 Task: Create an automation rule to transition issues to 'Done' when an epic is completed.
Action: Mouse moved to (890, 146)
Screenshot: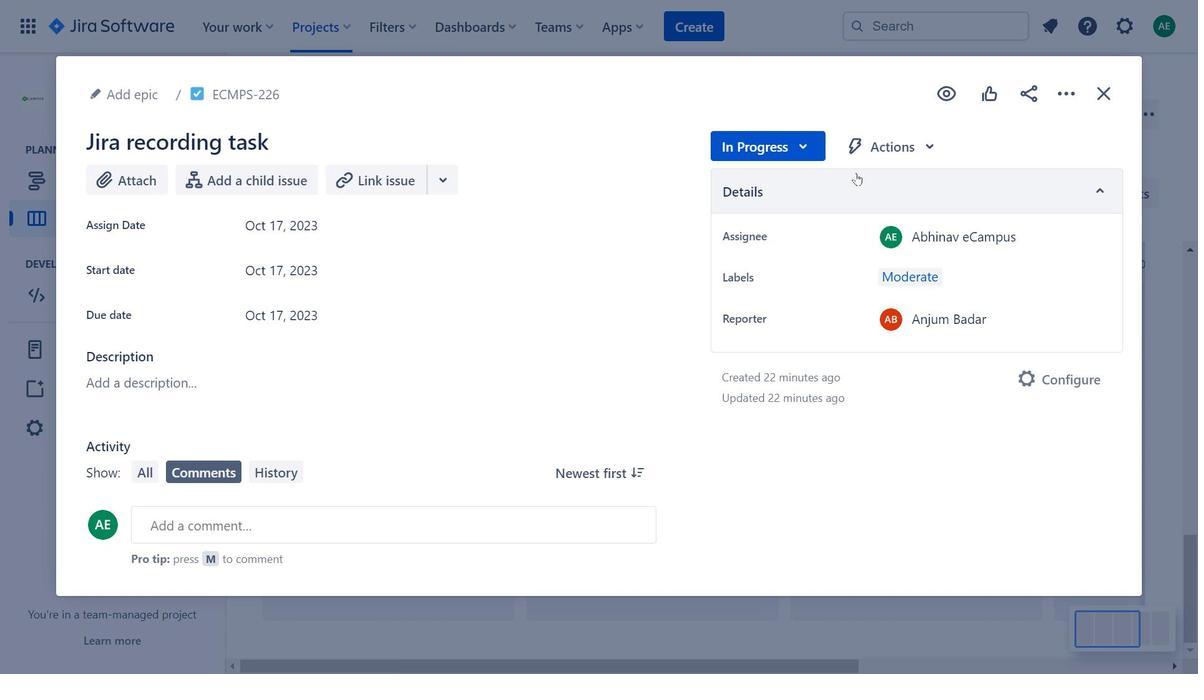 
Action: Mouse pressed left at (890, 146)
Screenshot: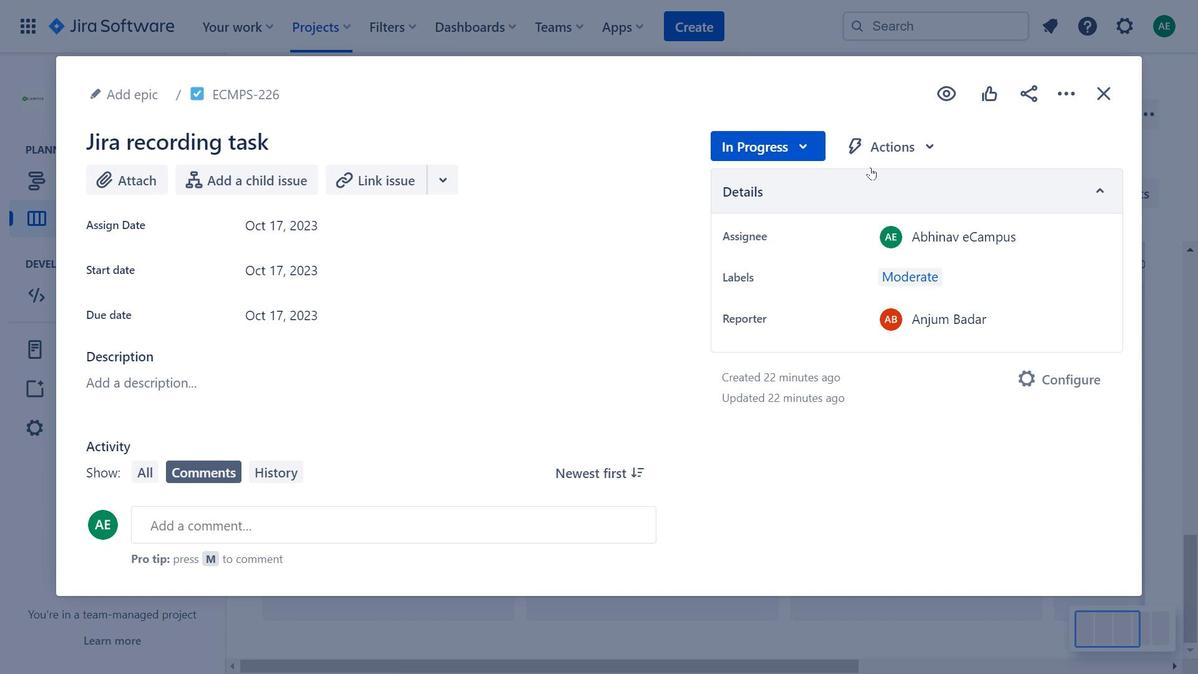 
Action: Mouse moved to (447, 177)
Screenshot: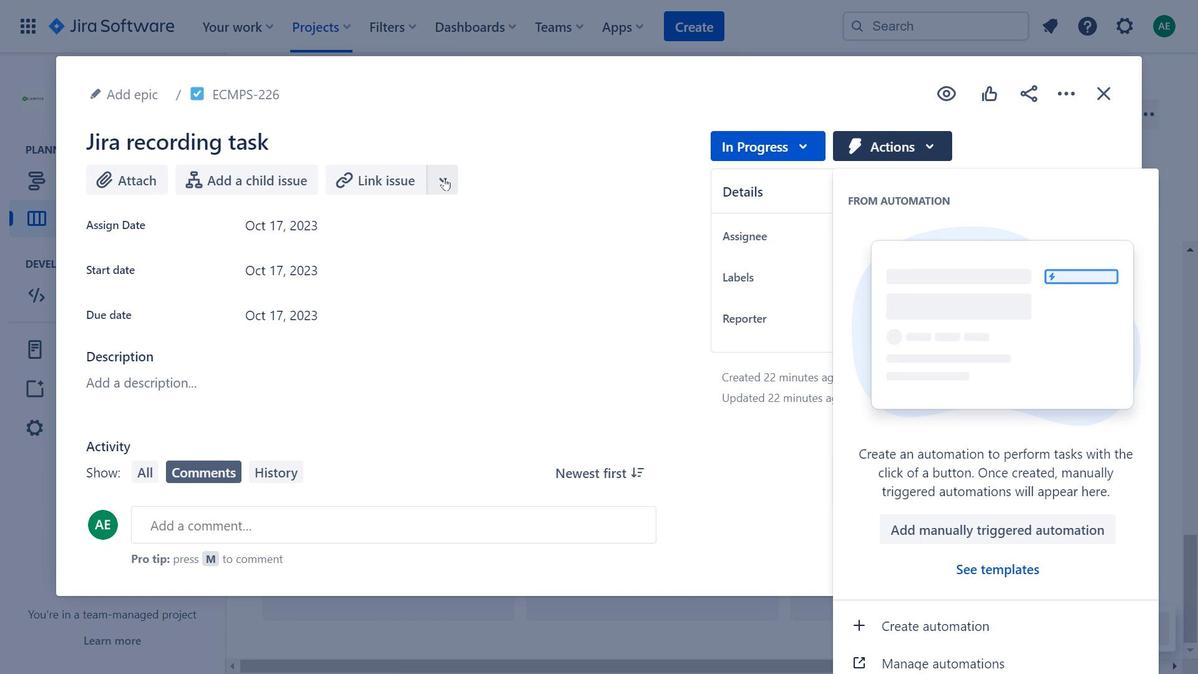 
Action: Mouse pressed left at (447, 177)
Screenshot: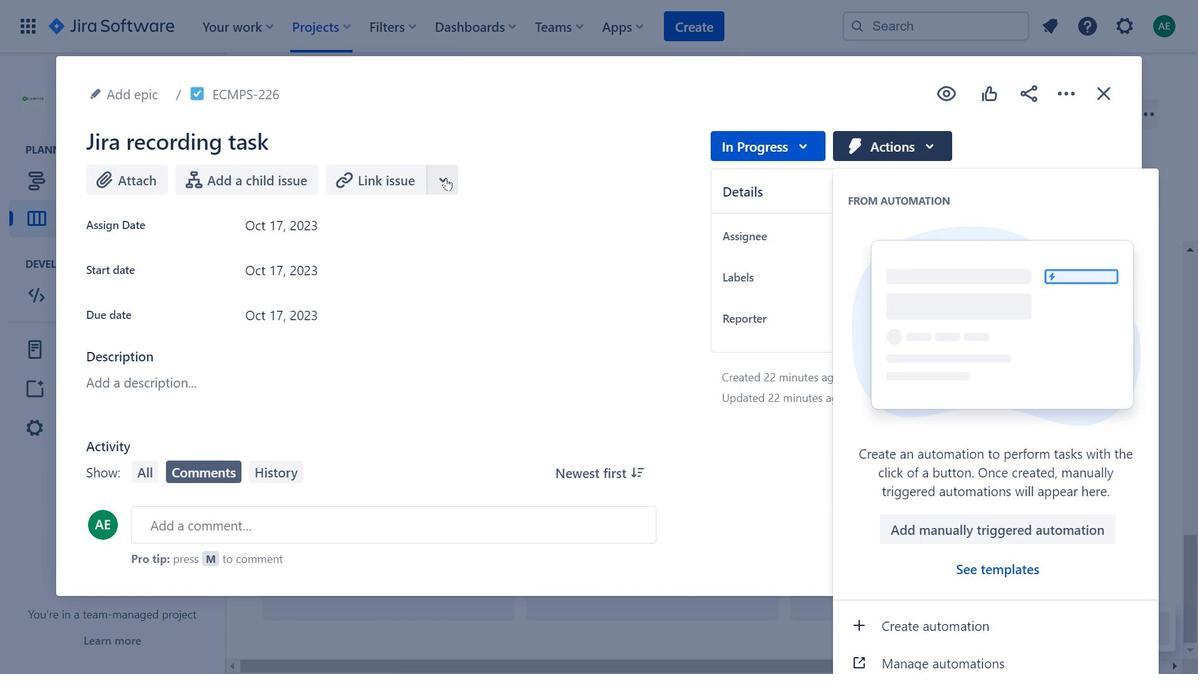 
Action: Mouse moved to (843, 143)
Screenshot: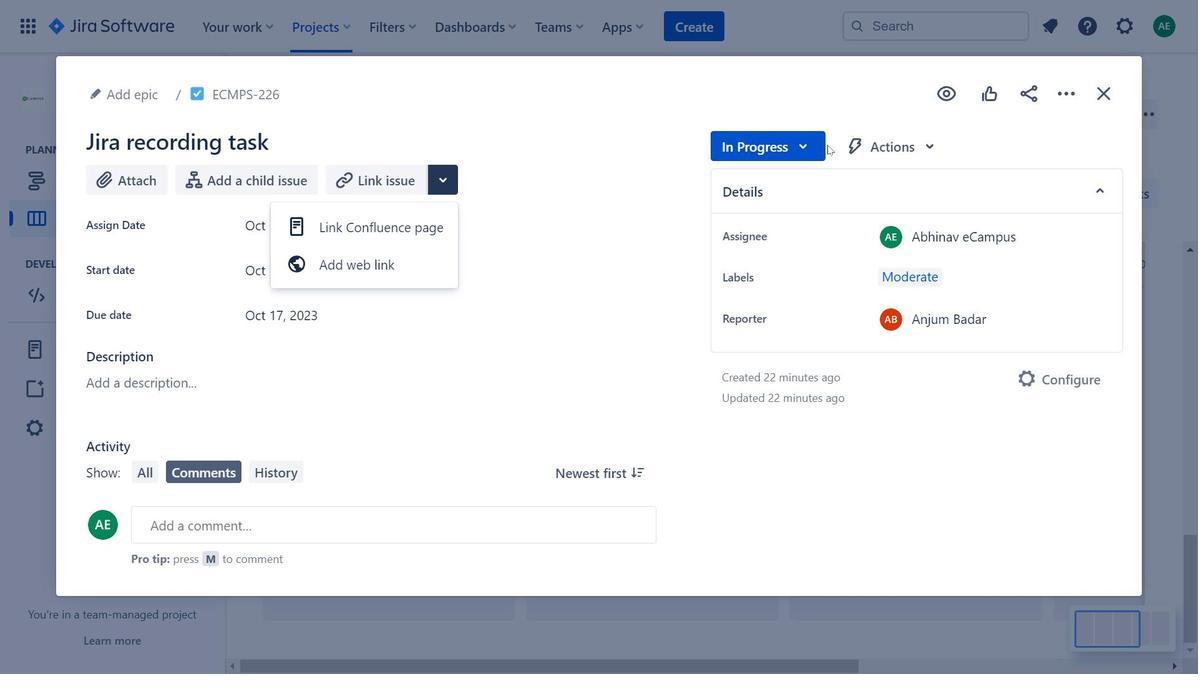 
Action: Mouse pressed left at (843, 143)
Screenshot: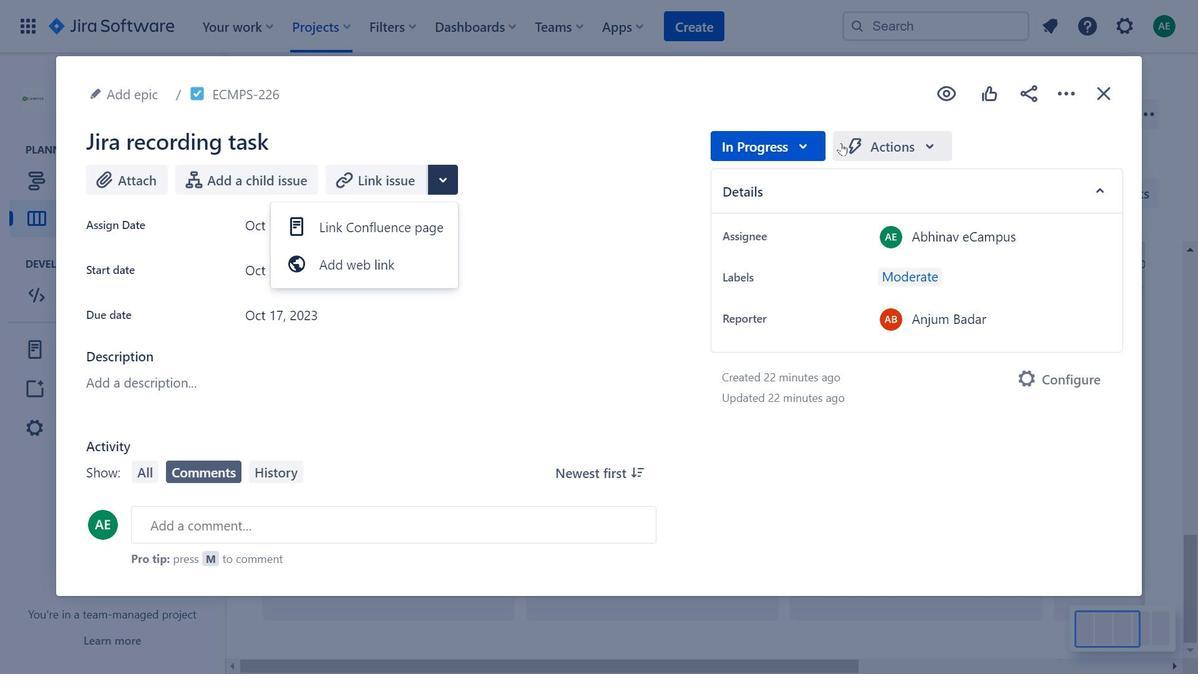 
Action: Mouse moved to (776, 157)
Screenshot: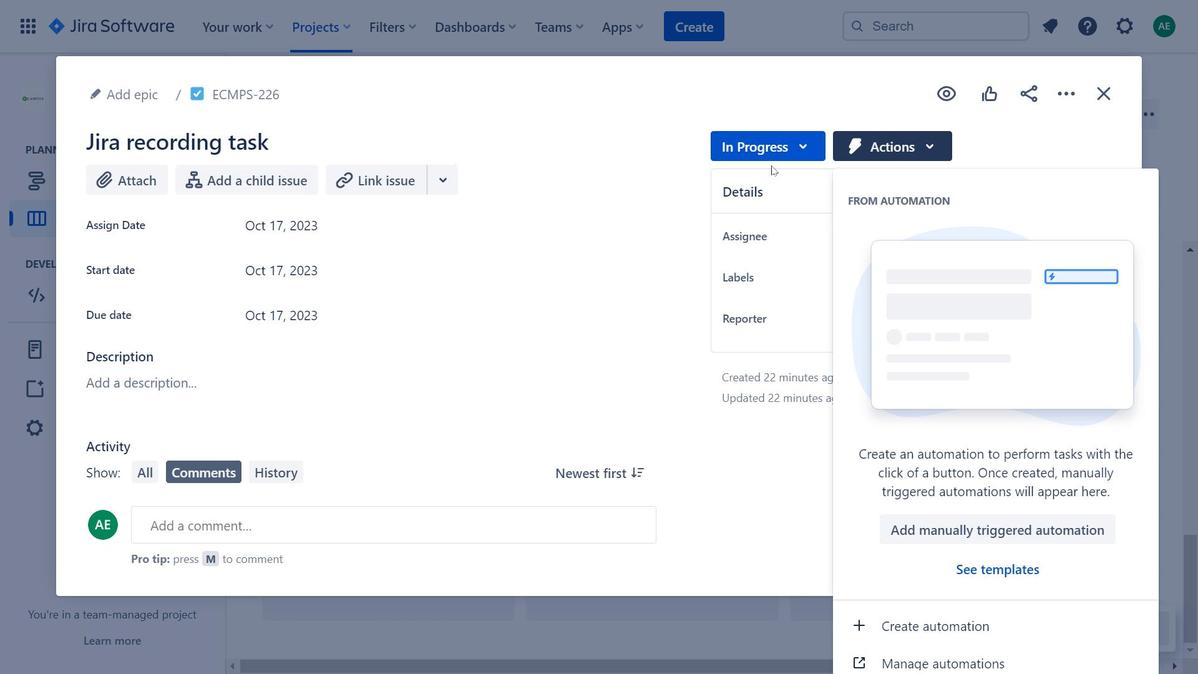 
Action: Mouse pressed left at (776, 157)
Screenshot: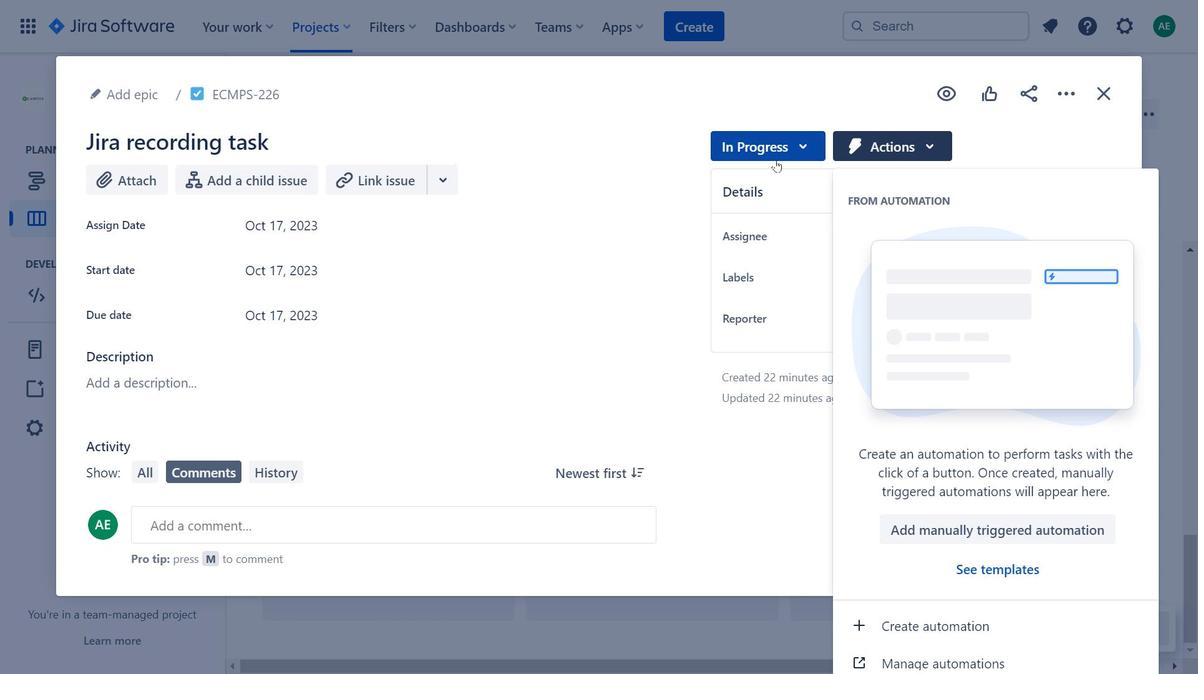 
Action: Mouse moved to (1106, 91)
Screenshot: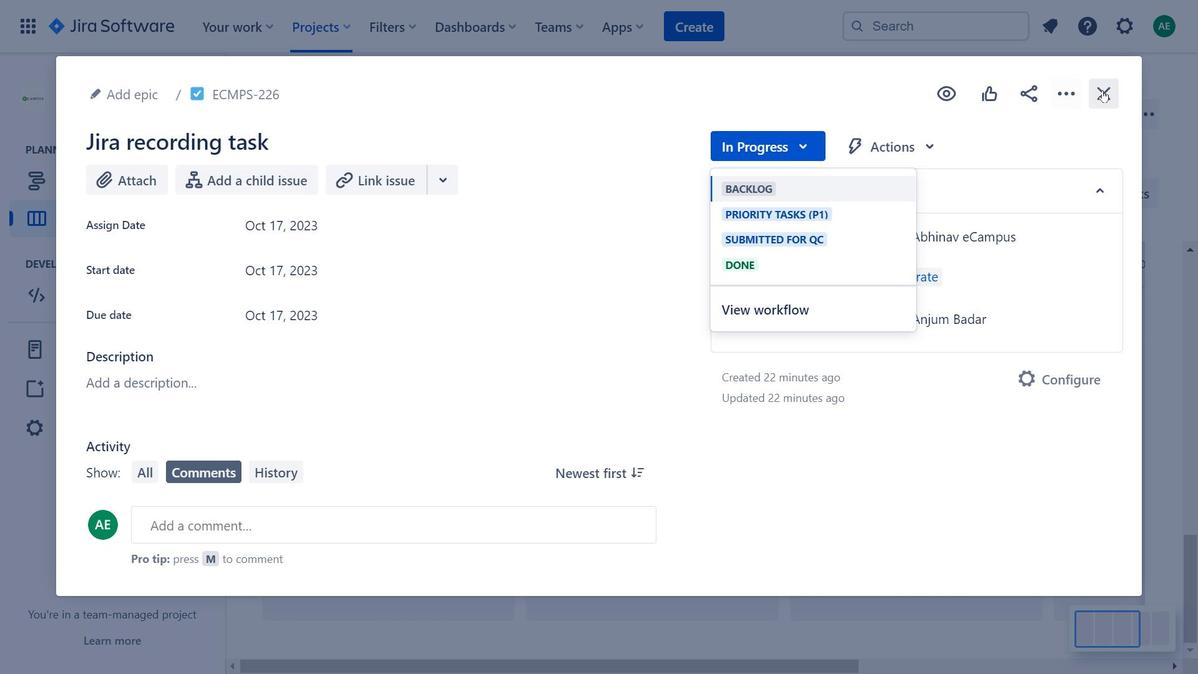 
Action: Mouse pressed left at (1106, 91)
Screenshot: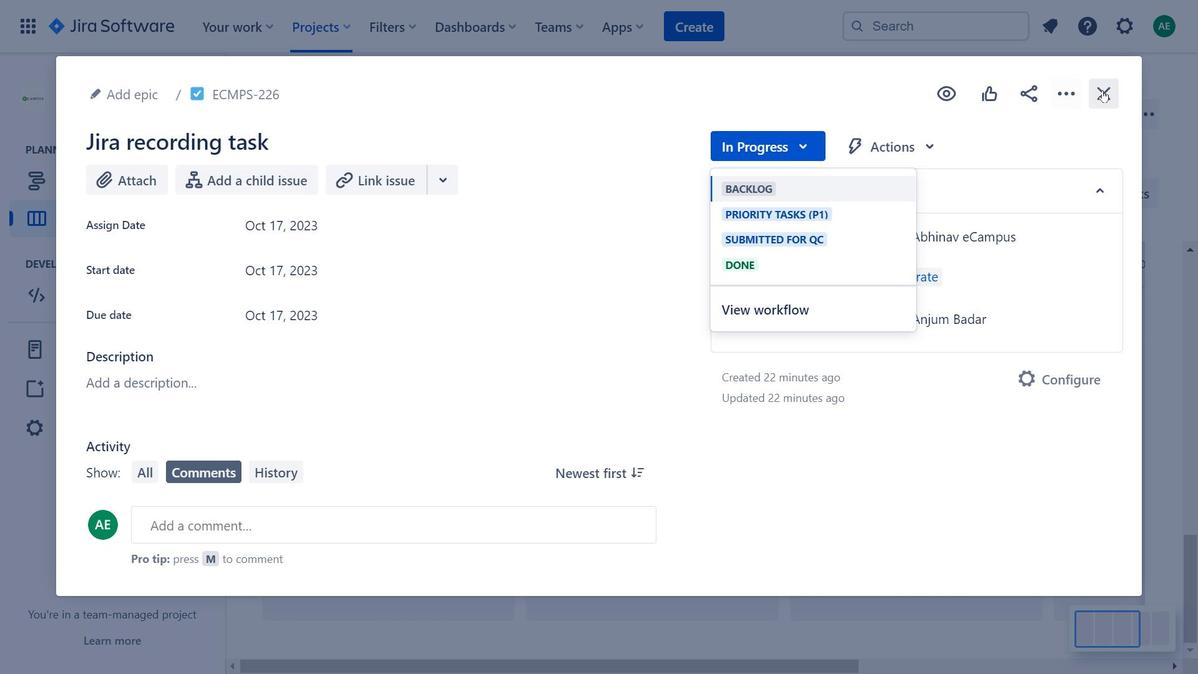 
Action: Mouse moved to (879, 355)
Screenshot: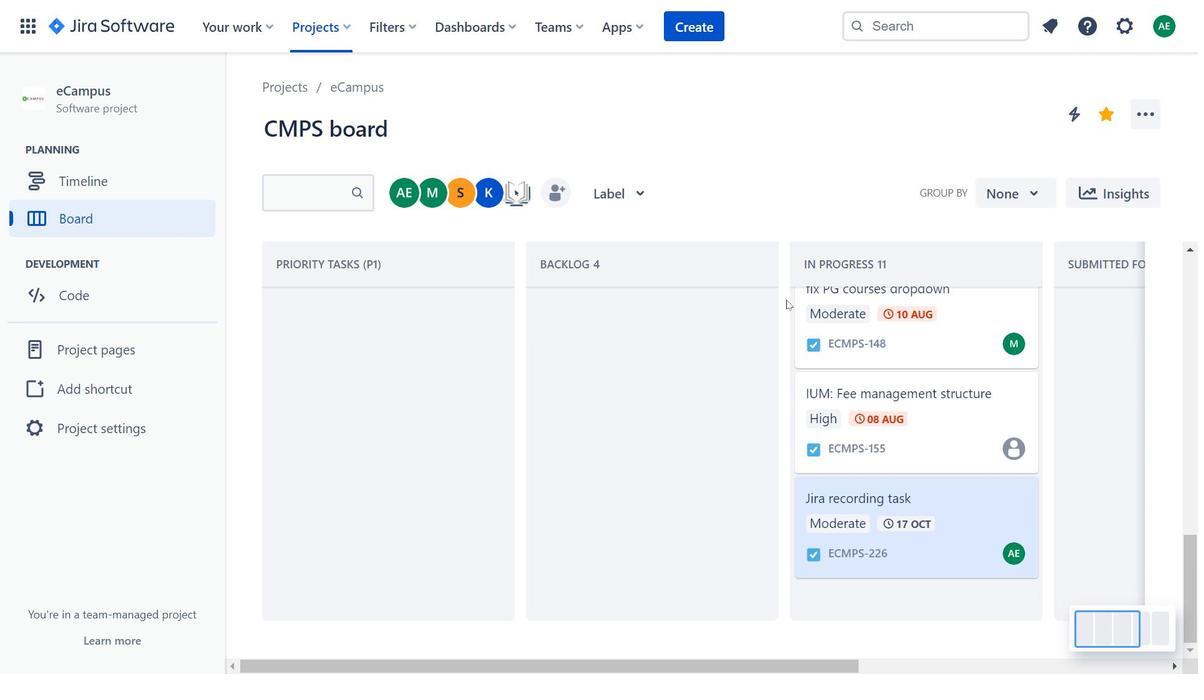 
Action: Mouse scrolled (879, 355) with delta (0, 0)
Screenshot: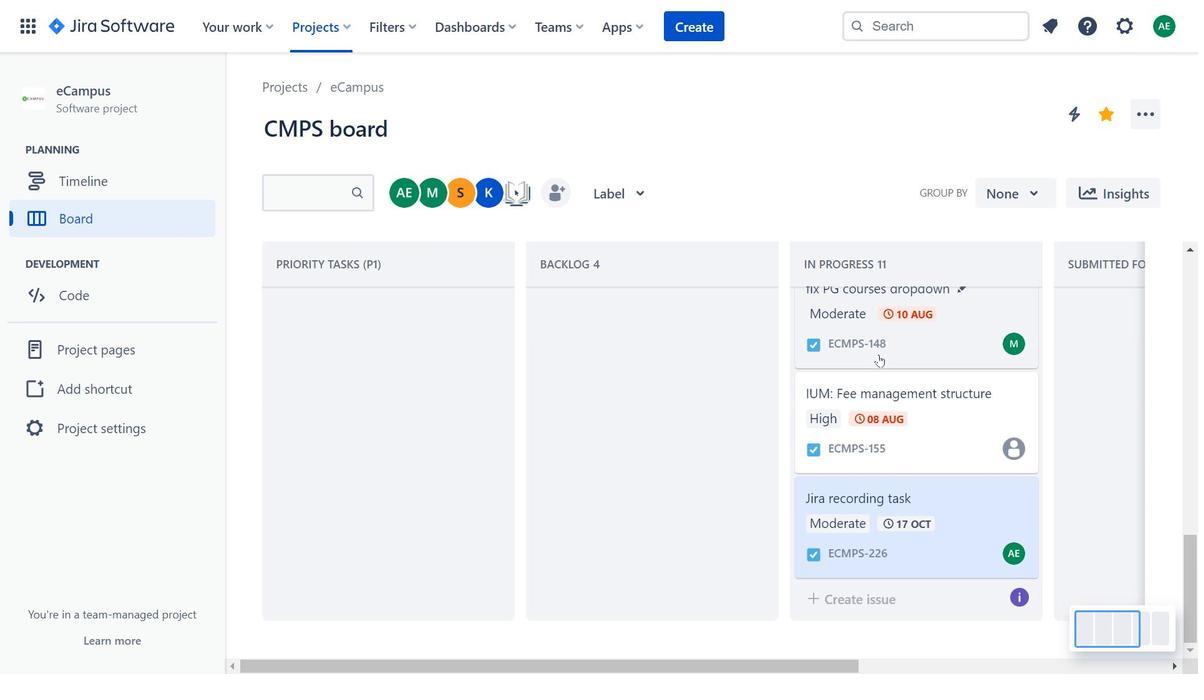 
Action: Mouse moved to (880, 355)
Screenshot: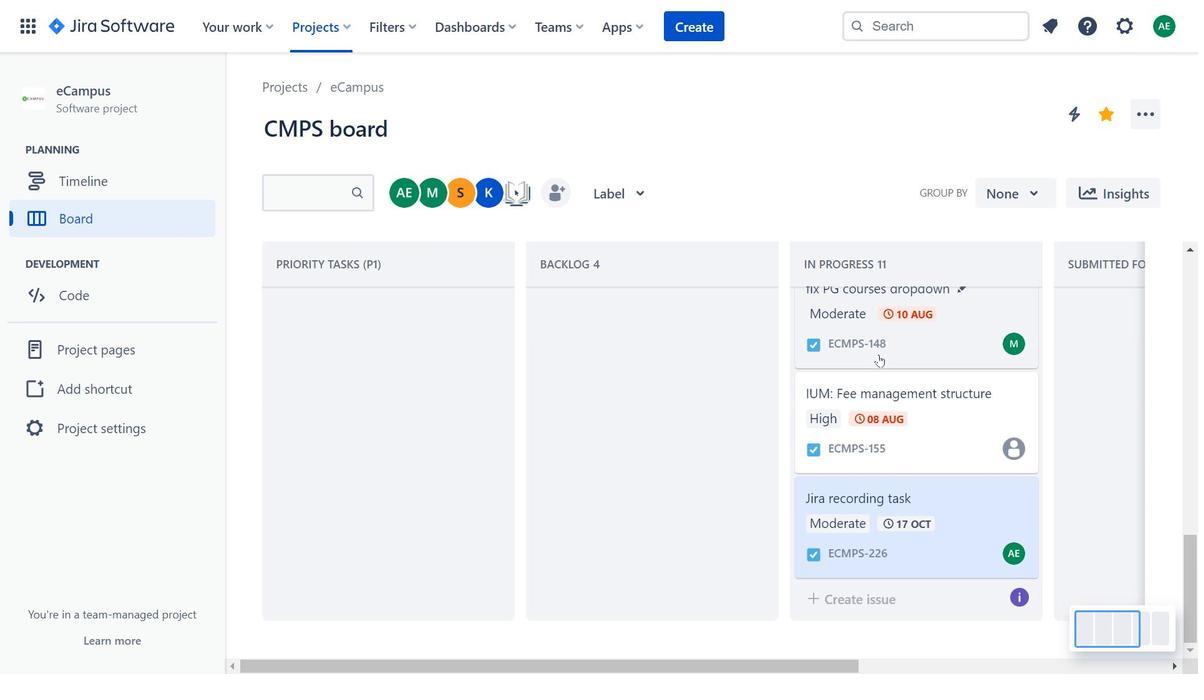 
Action: Mouse scrolled (880, 355) with delta (0, 0)
Screenshot: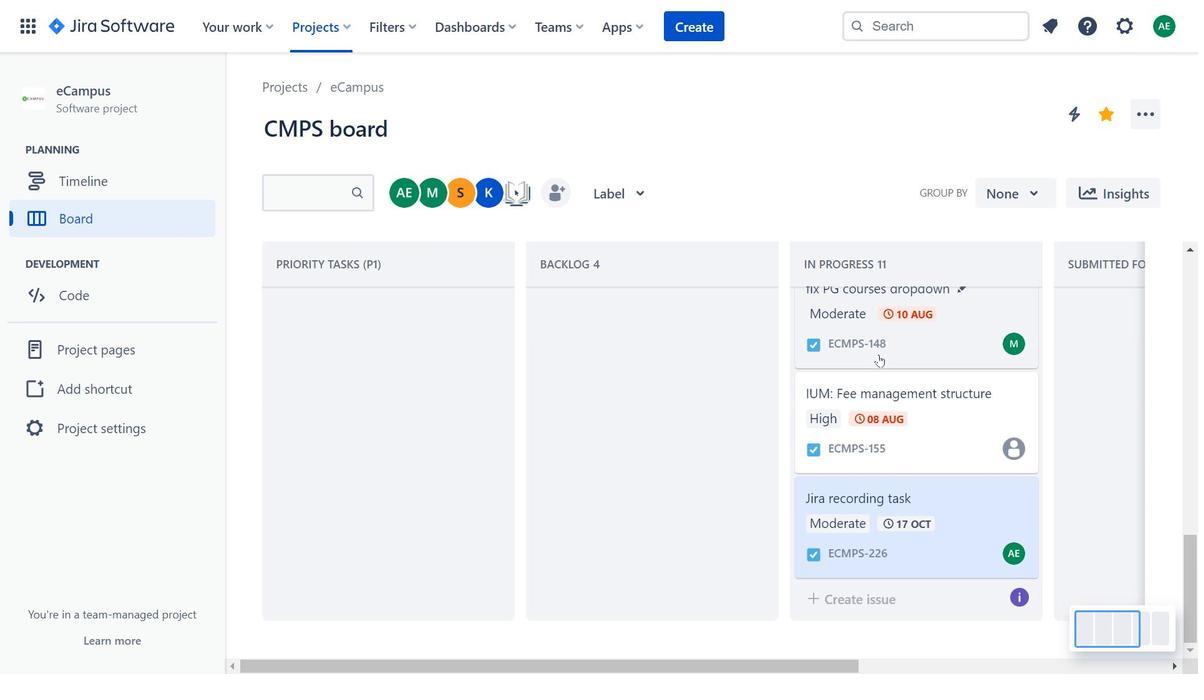 
Action: Mouse moved to (883, 355)
Screenshot: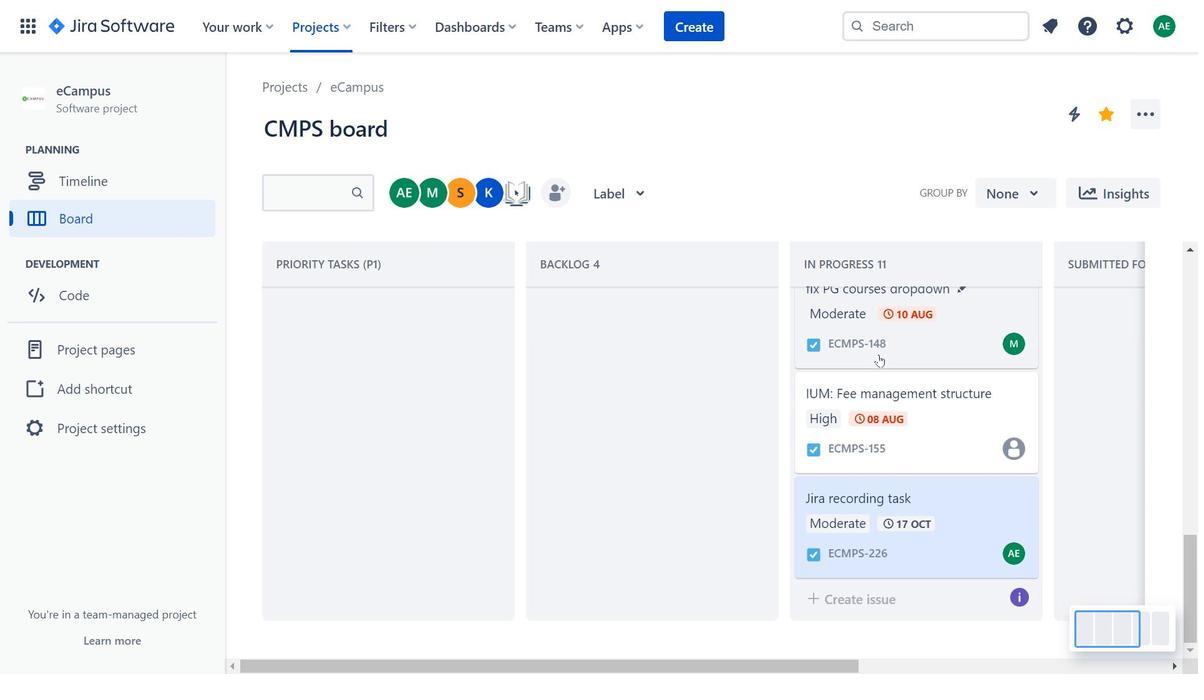 
Action: Mouse scrolled (883, 355) with delta (0, 0)
Screenshot: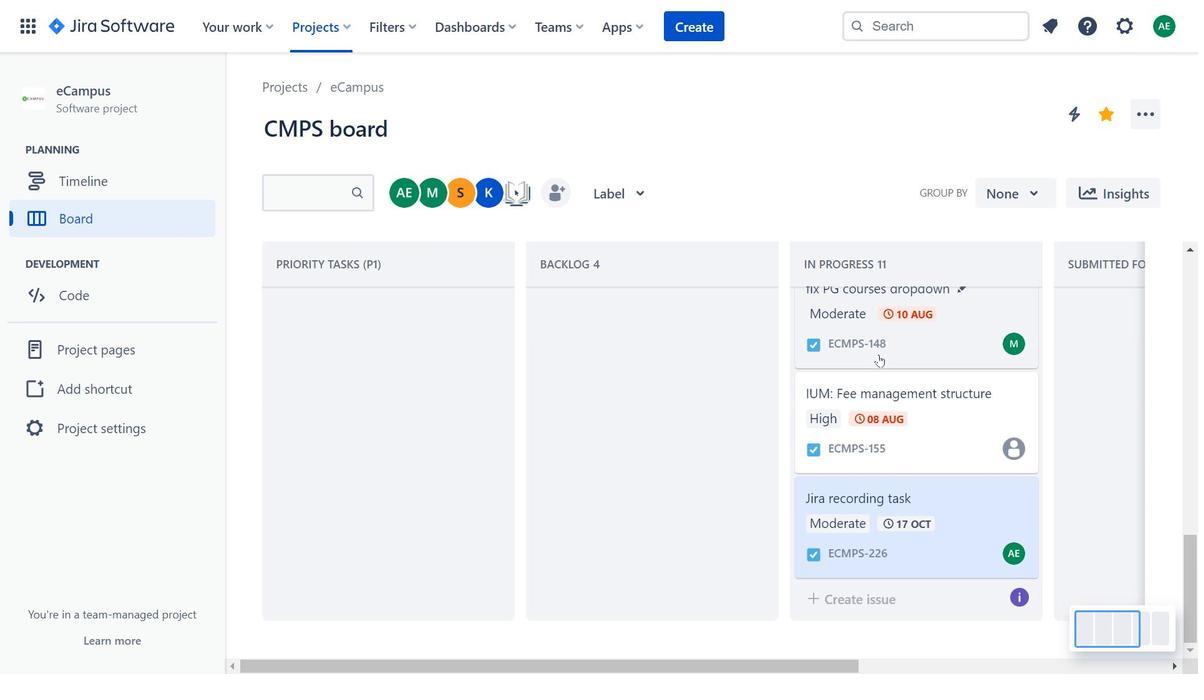 
Action: Mouse moved to (930, 372)
Screenshot: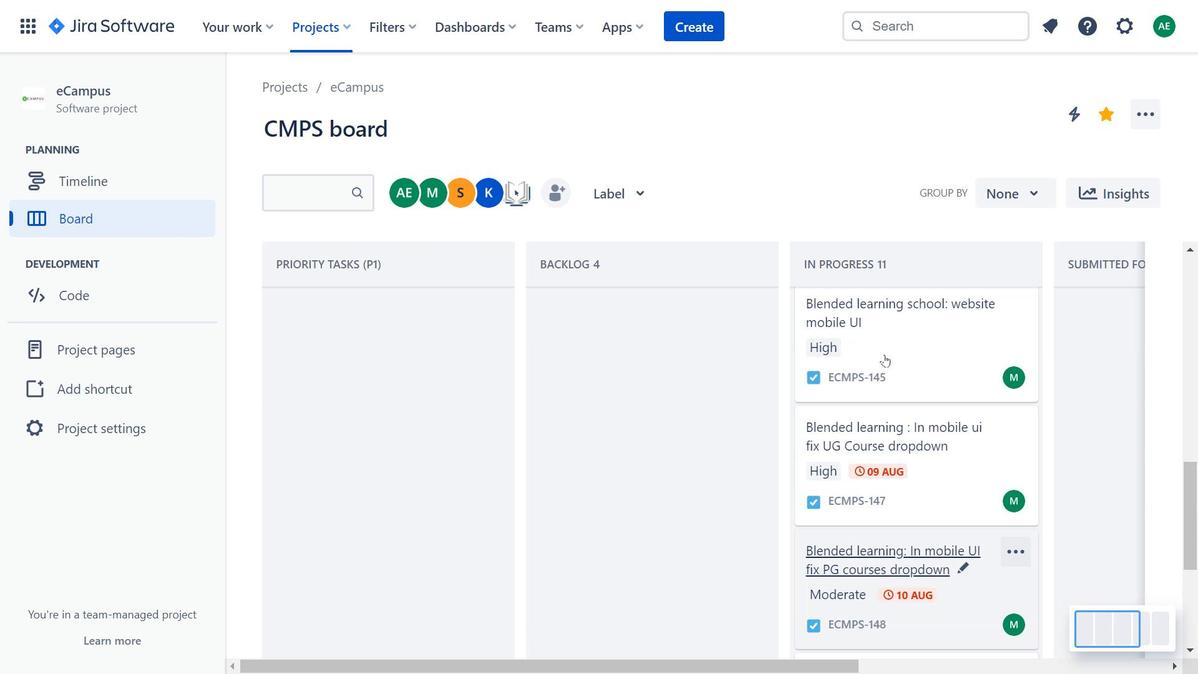 
Action: Mouse scrolled (930, 373) with delta (0, 0)
Screenshot: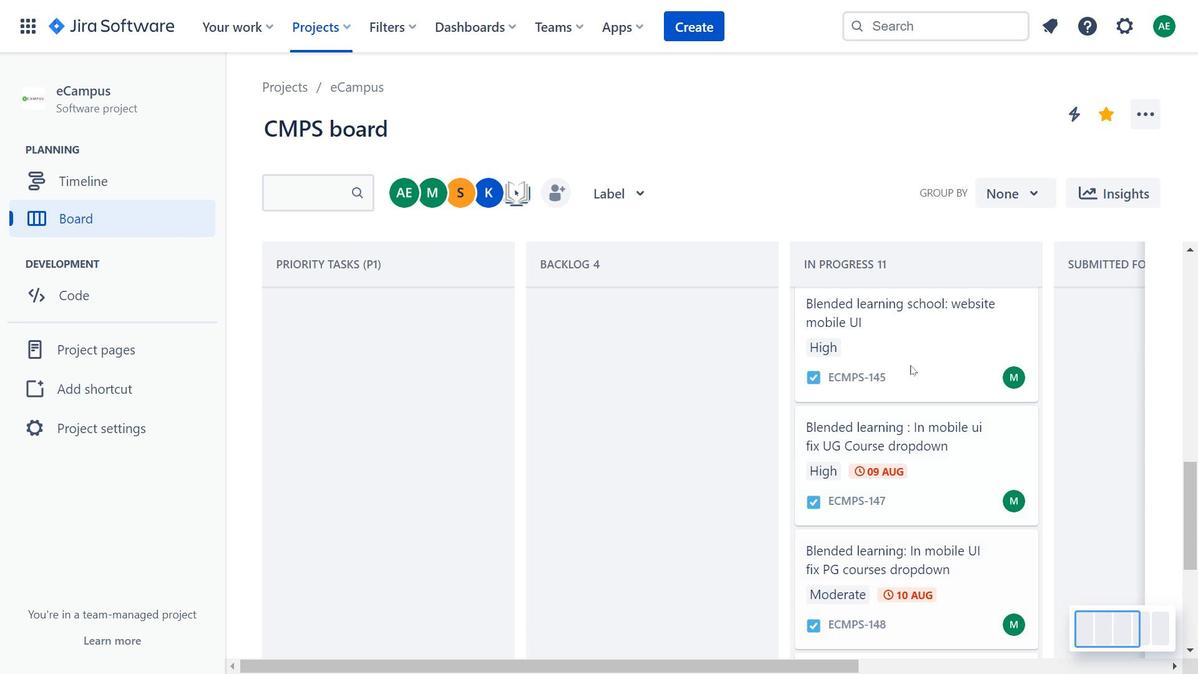 
Action: Mouse scrolled (930, 373) with delta (0, 0)
Screenshot: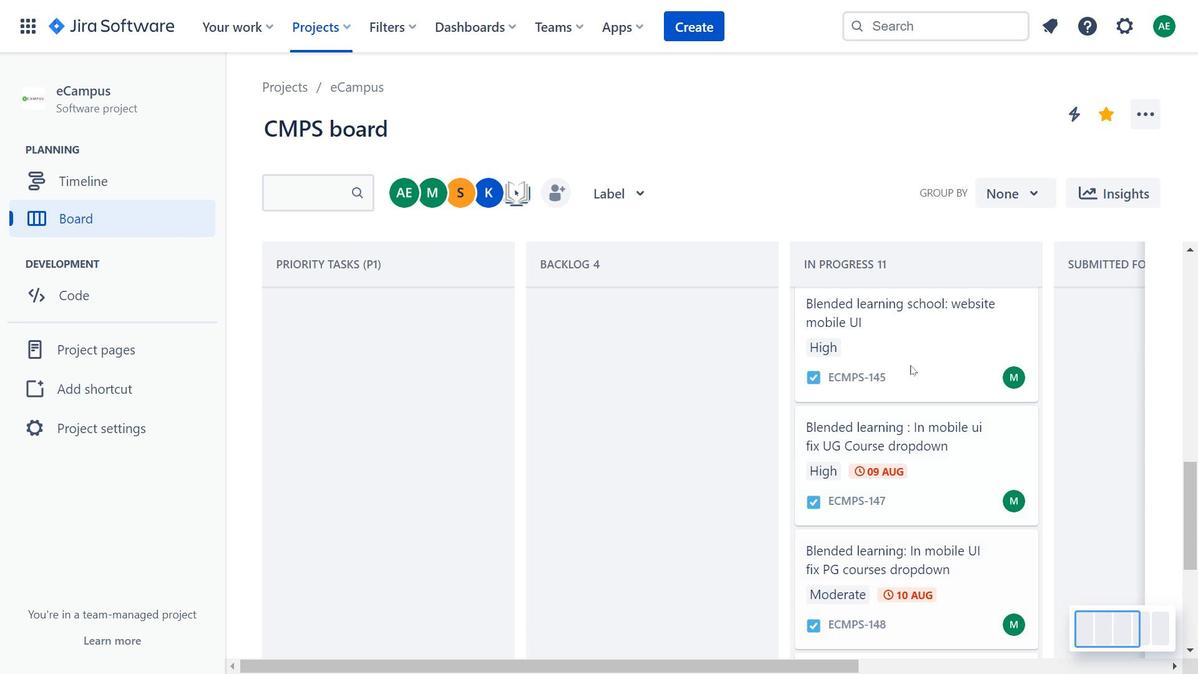 
Action: Mouse moved to (1101, 614)
Screenshot: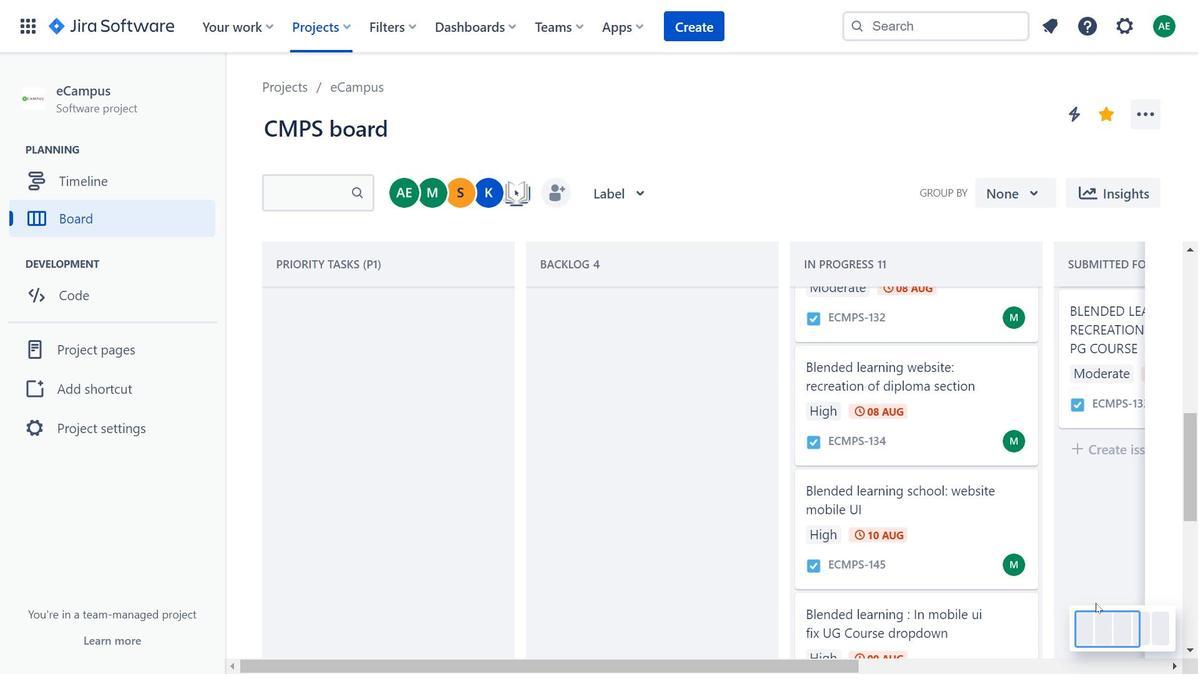 
Action: Mouse pressed left at (1101, 614)
Screenshot: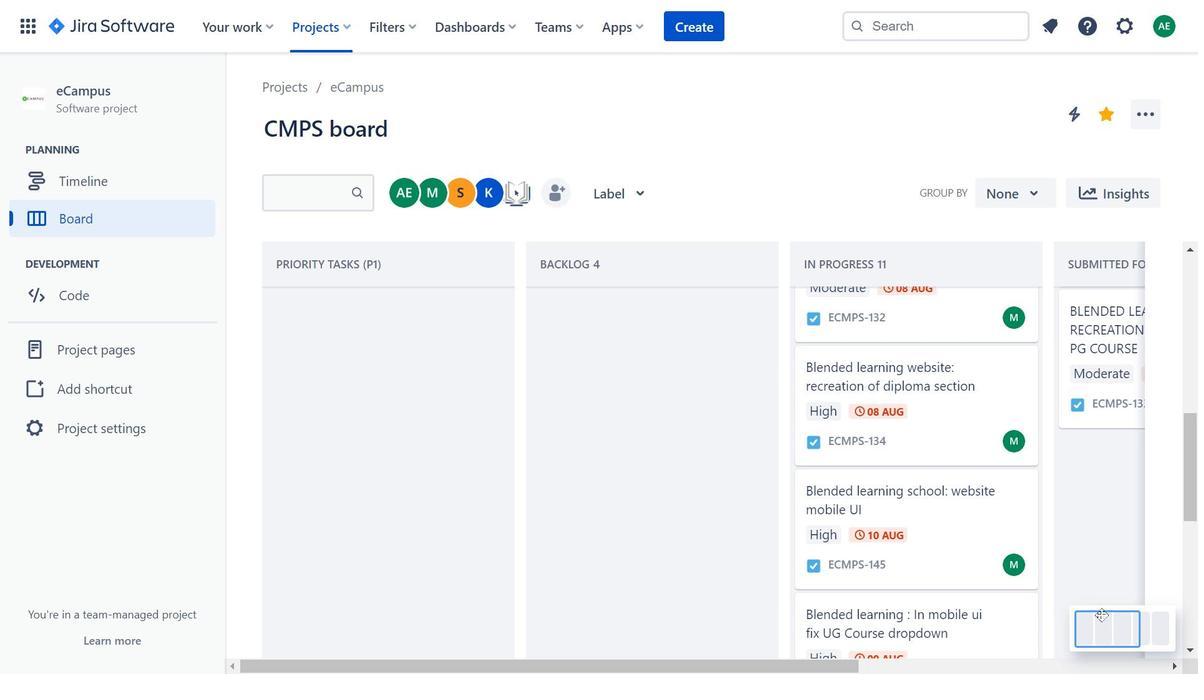 
Action: Mouse moved to (876, 397)
Screenshot: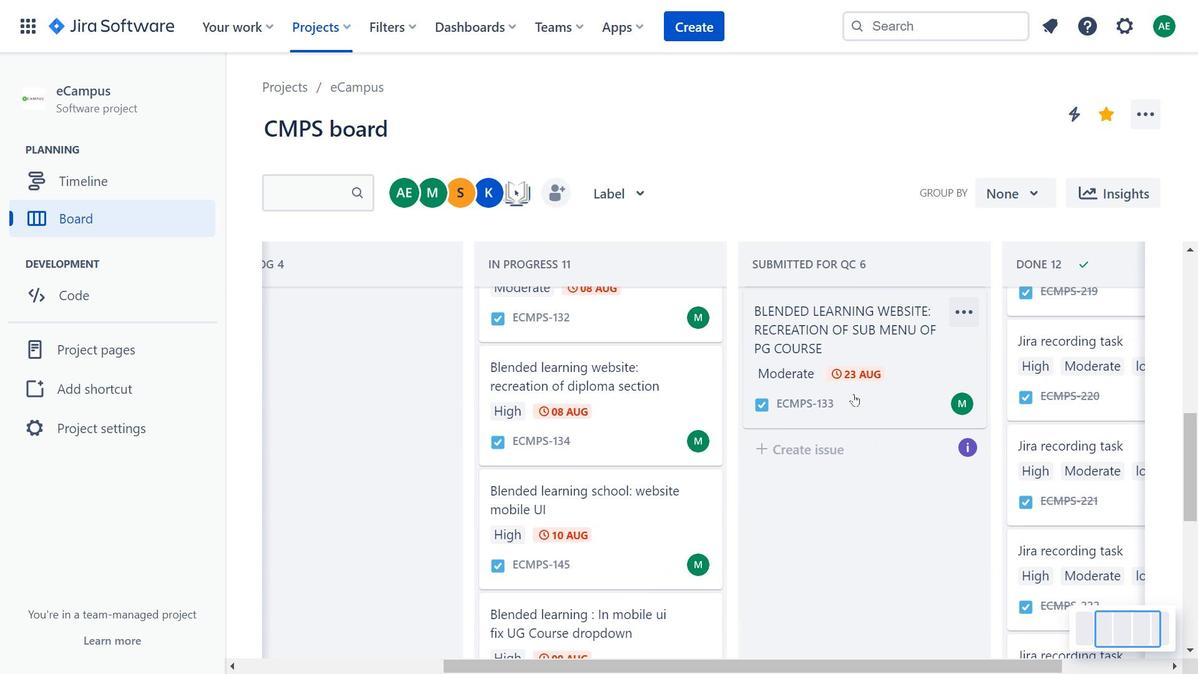 
Action: Mouse pressed left at (876, 397)
Screenshot: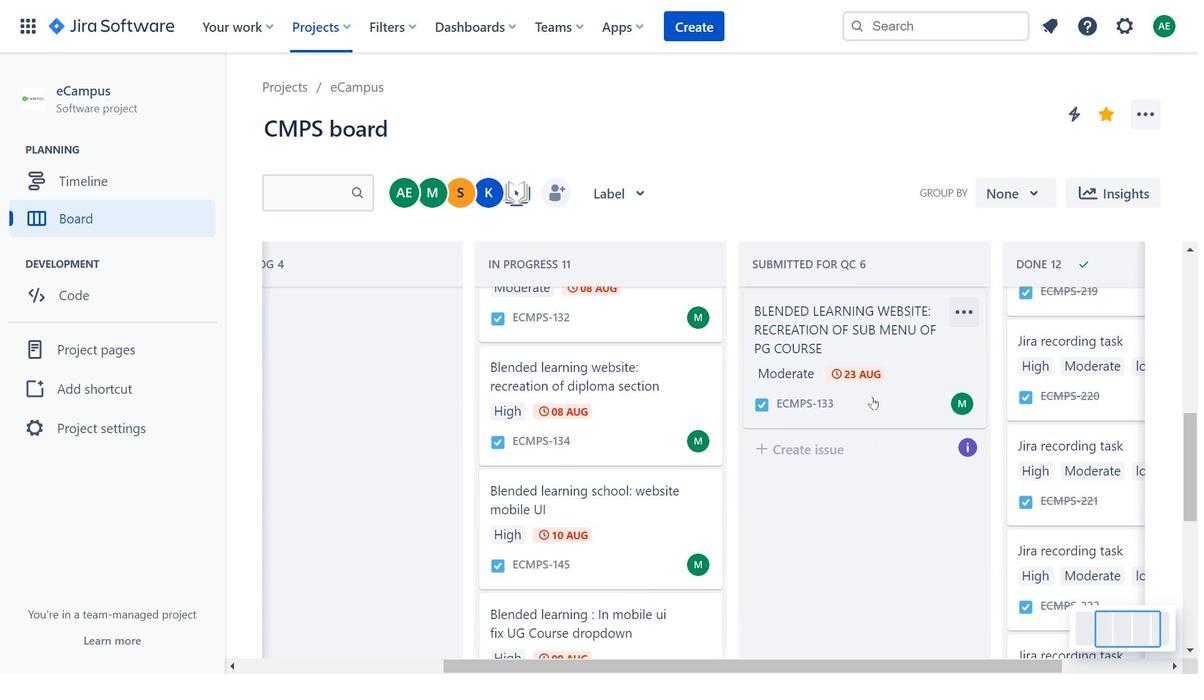 
Action: Mouse moved to (300, 266)
Screenshot: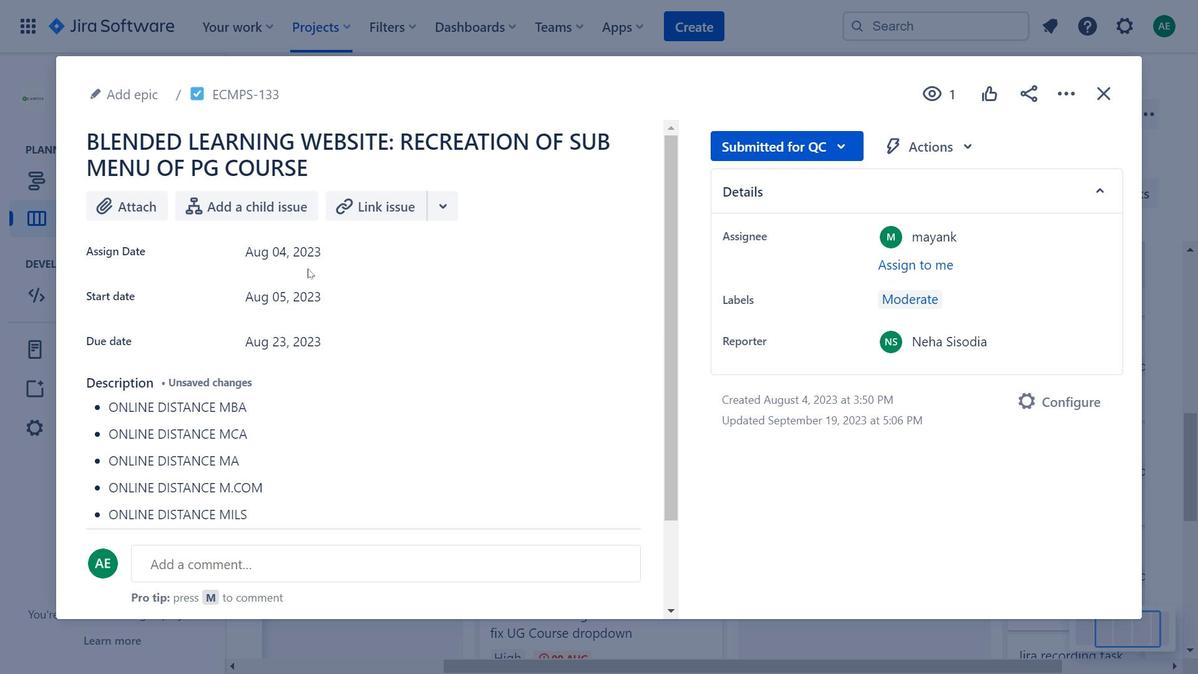 
Action: Mouse pressed left at (300, 266)
Screenshot: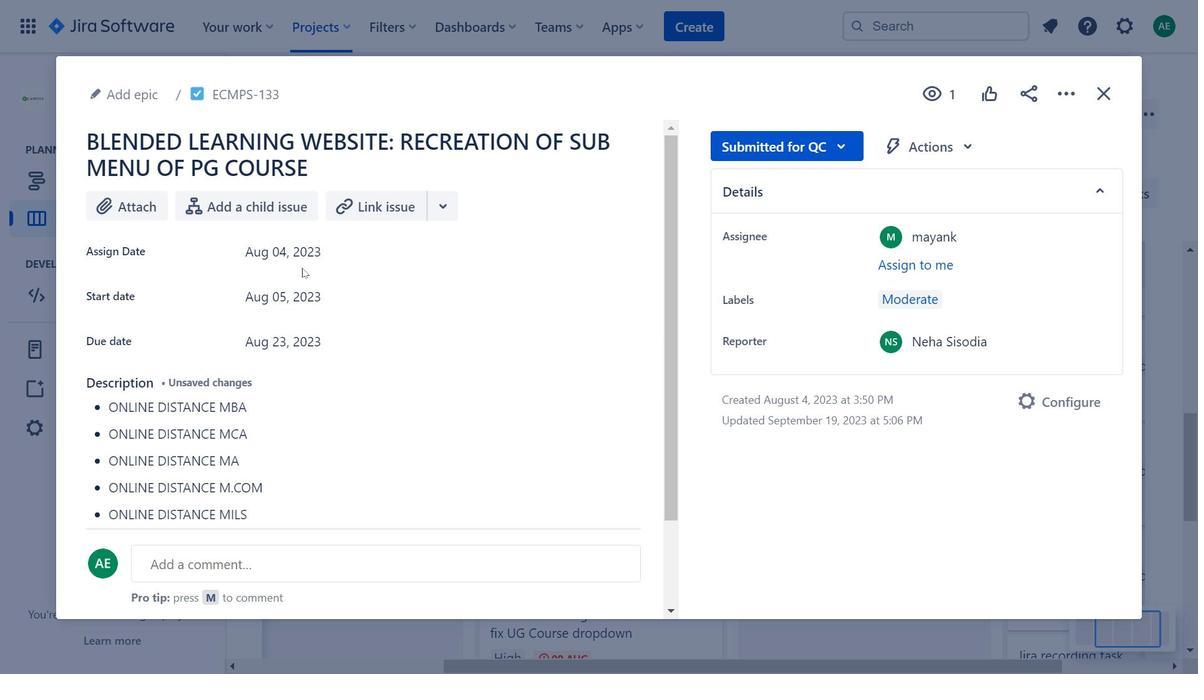 
Action: Mouse moved to (291, 255)
Screenshot: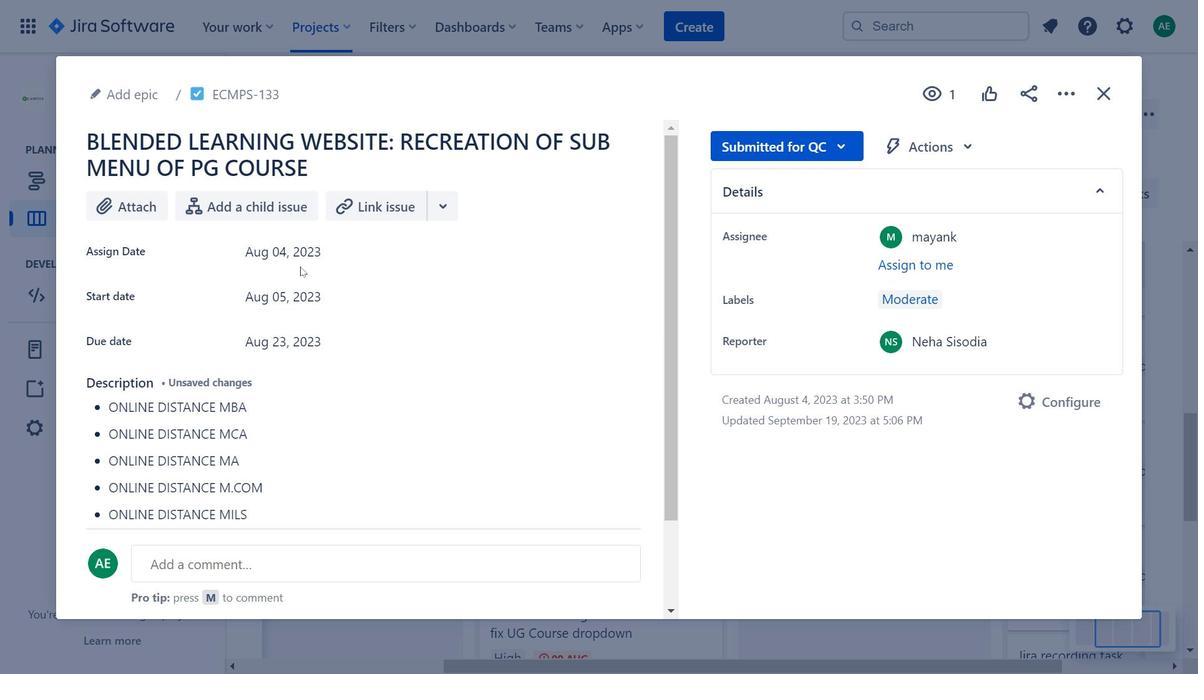 
Action: Mouse pressed left at (291, 255)
Screenshot: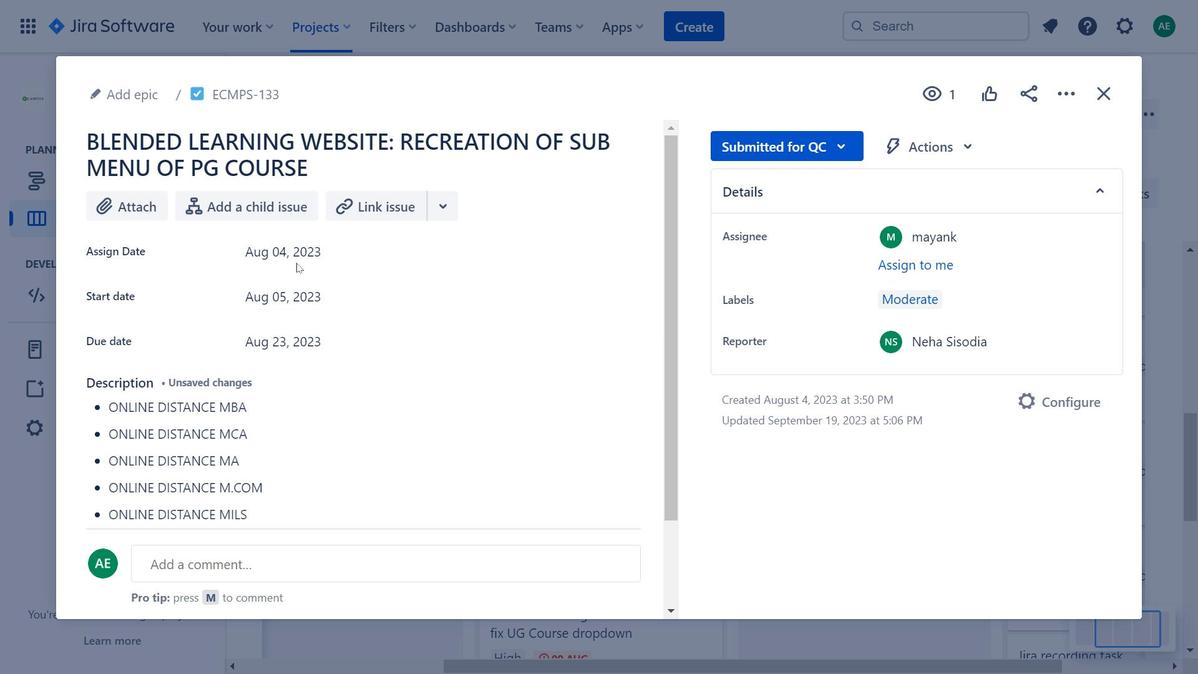 
Action: Mouse moved to (922, 143)
Screenshot: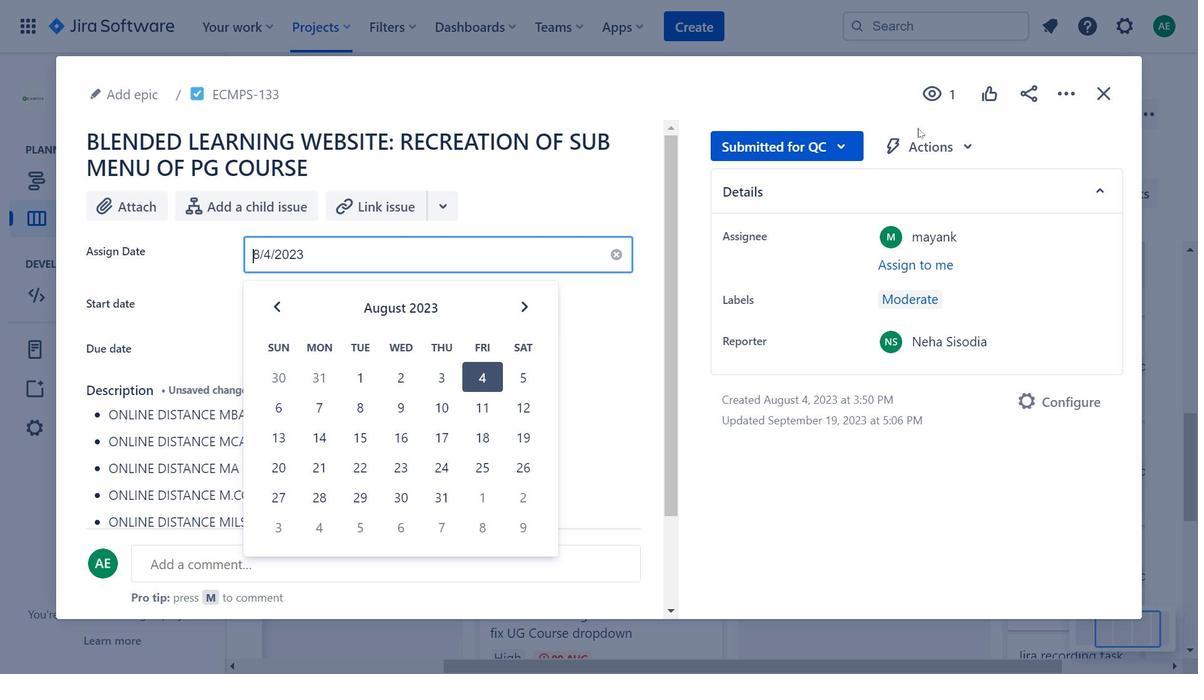 
Action: Mouse pressed left at (922, 143)
Screenshot: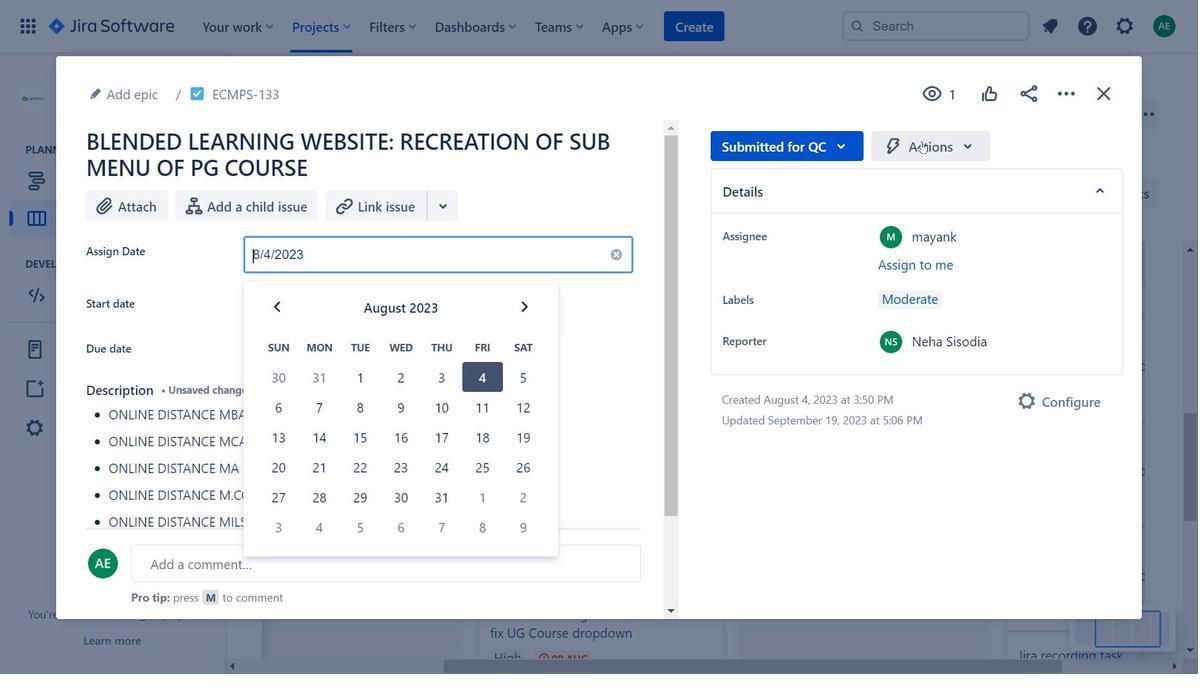 
Action: Mouse moved to (437, 205)
Screenshot: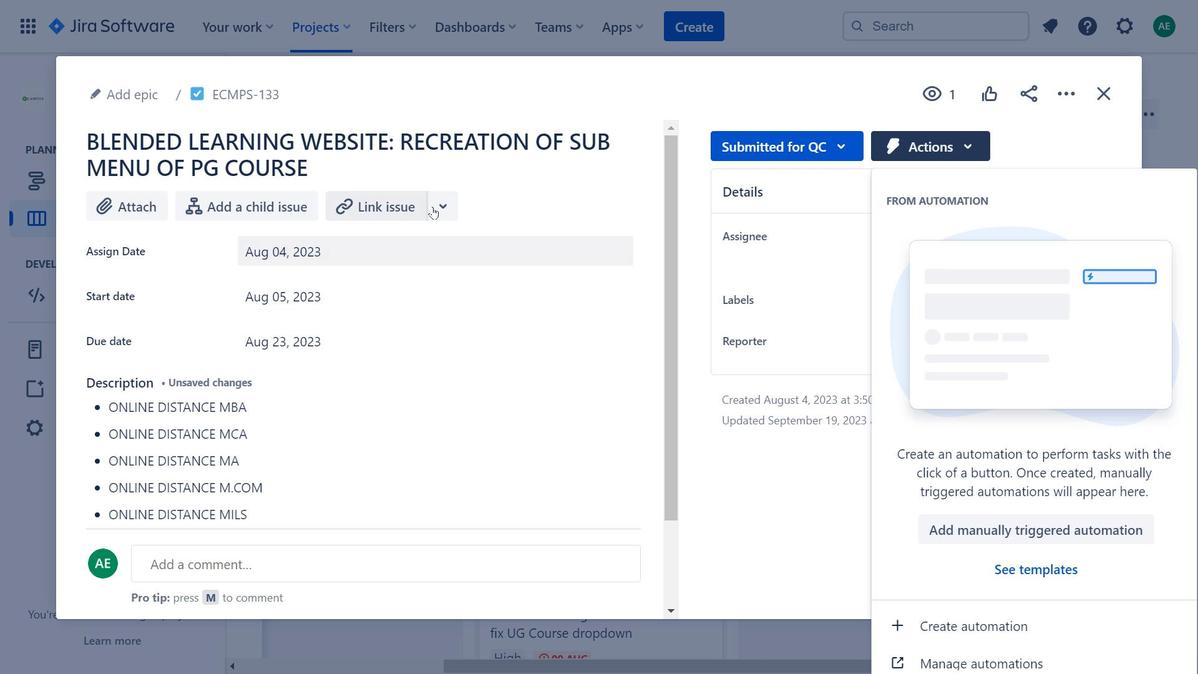 
Action: Mouse pressed left at (437, 205)
Screenshot: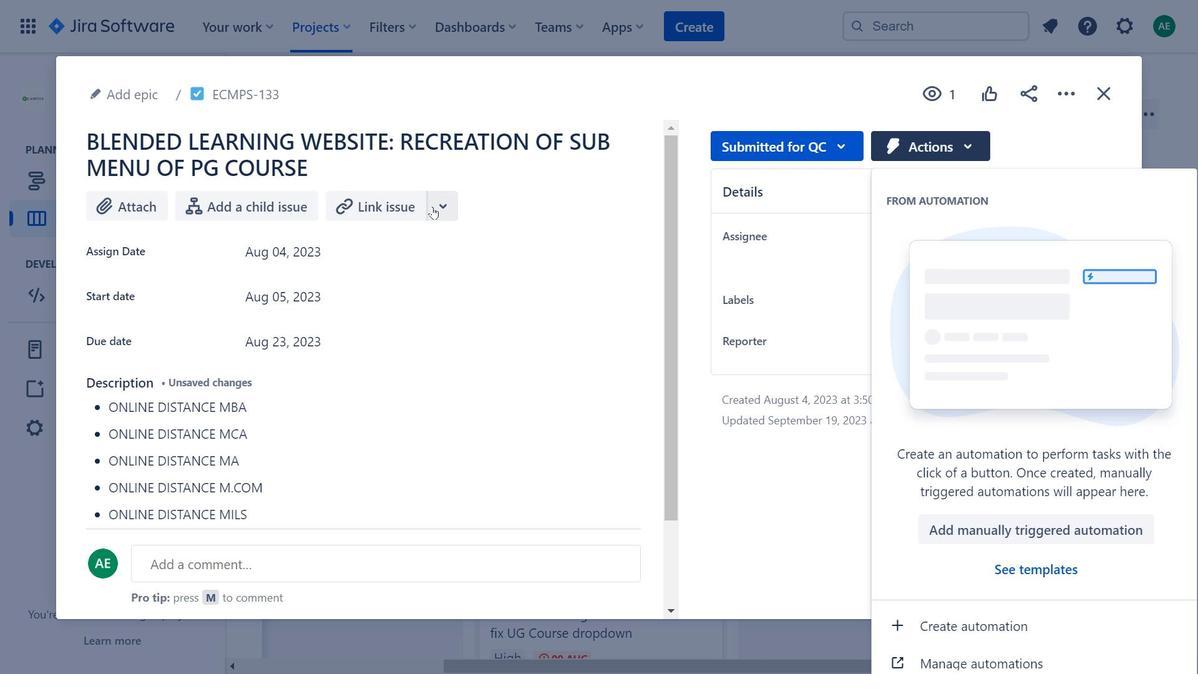 
Action: Mouse moved to (338, 452)
Screenshot: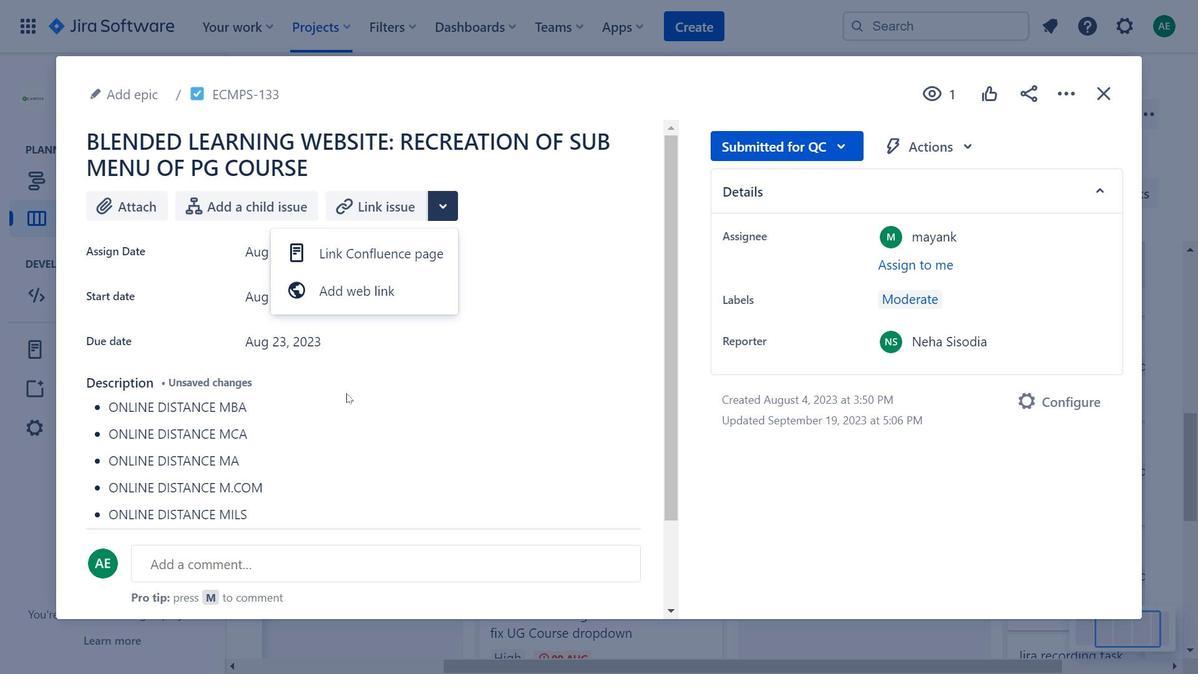 
Action: Mouse pressed left at (338, 452)
Screenshot: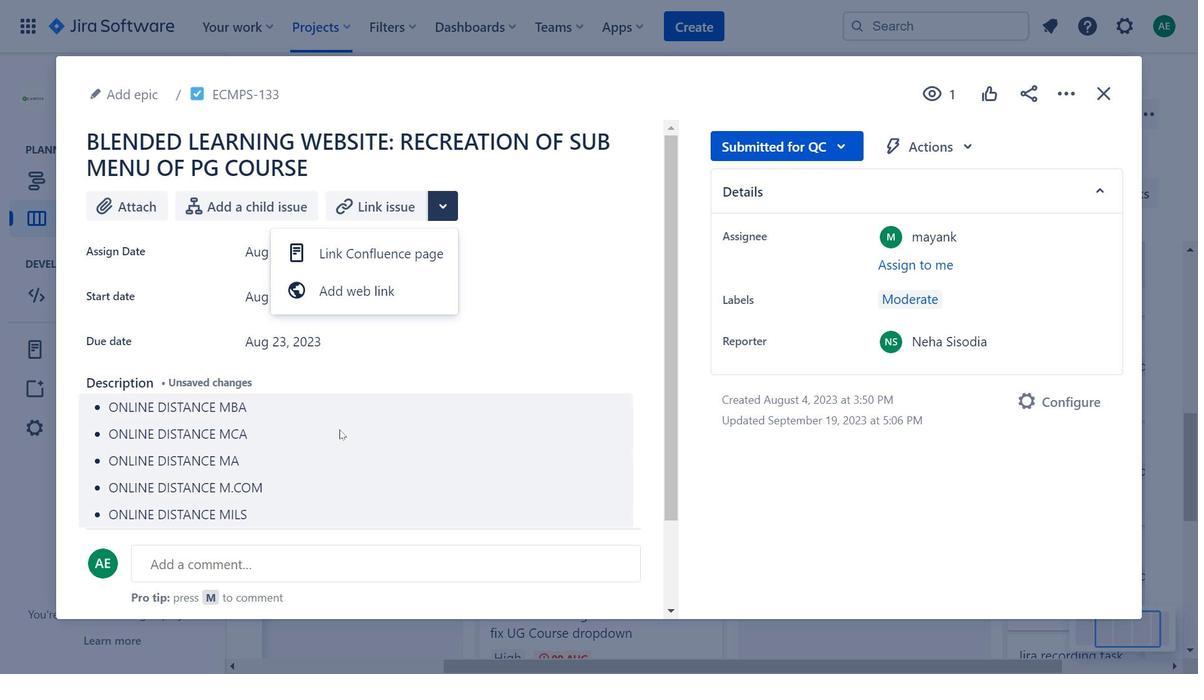 
Action: Mouse moved to (304, 335)
Screenshot: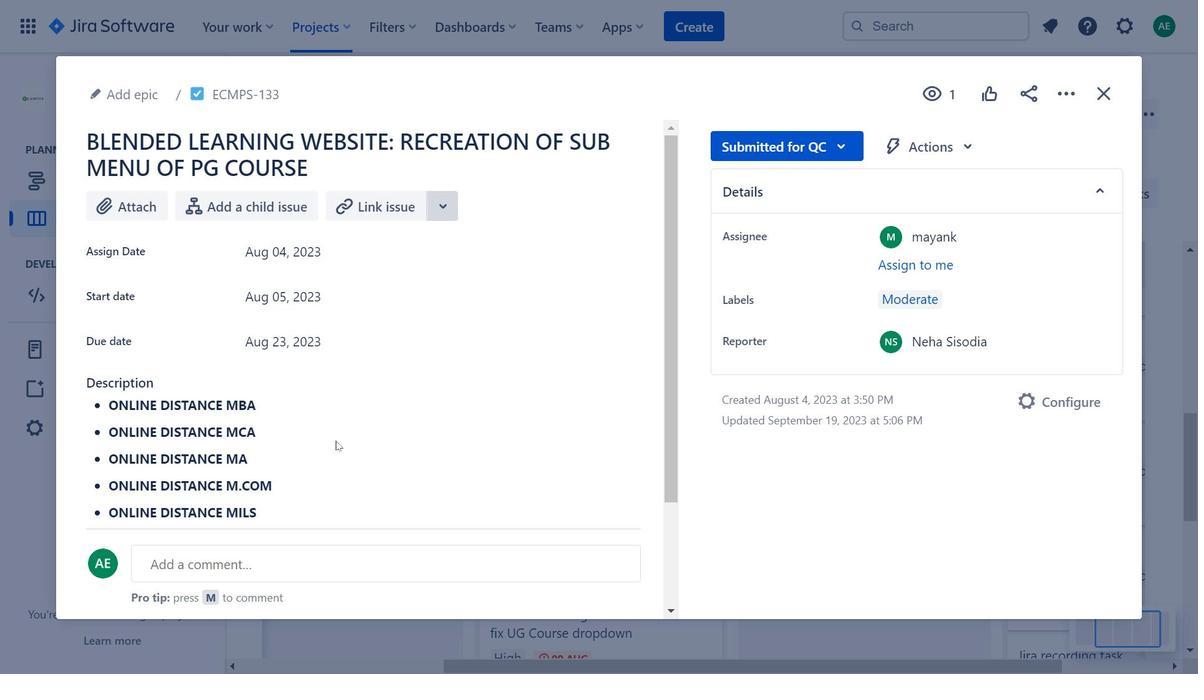 
Action: Mouse scrolled (304, 335) with delta (0, 0)
Screenshot: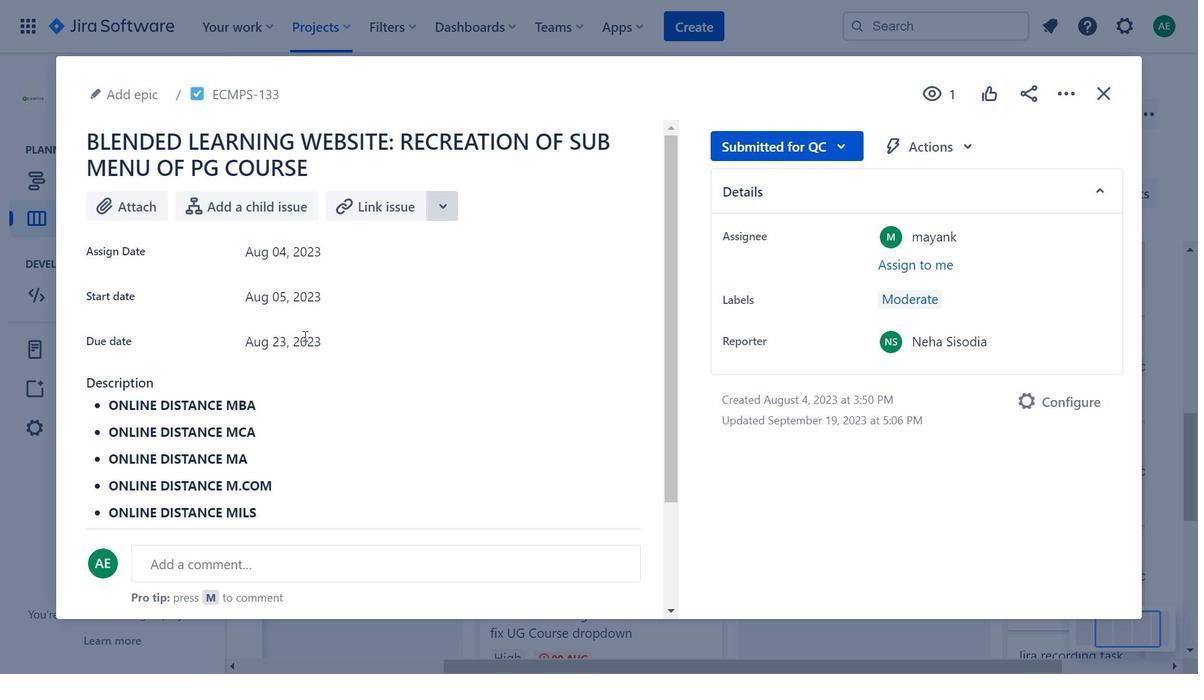 
Action: Mouse scrolled (304, 335) with delta (0, 0)
Screenshot: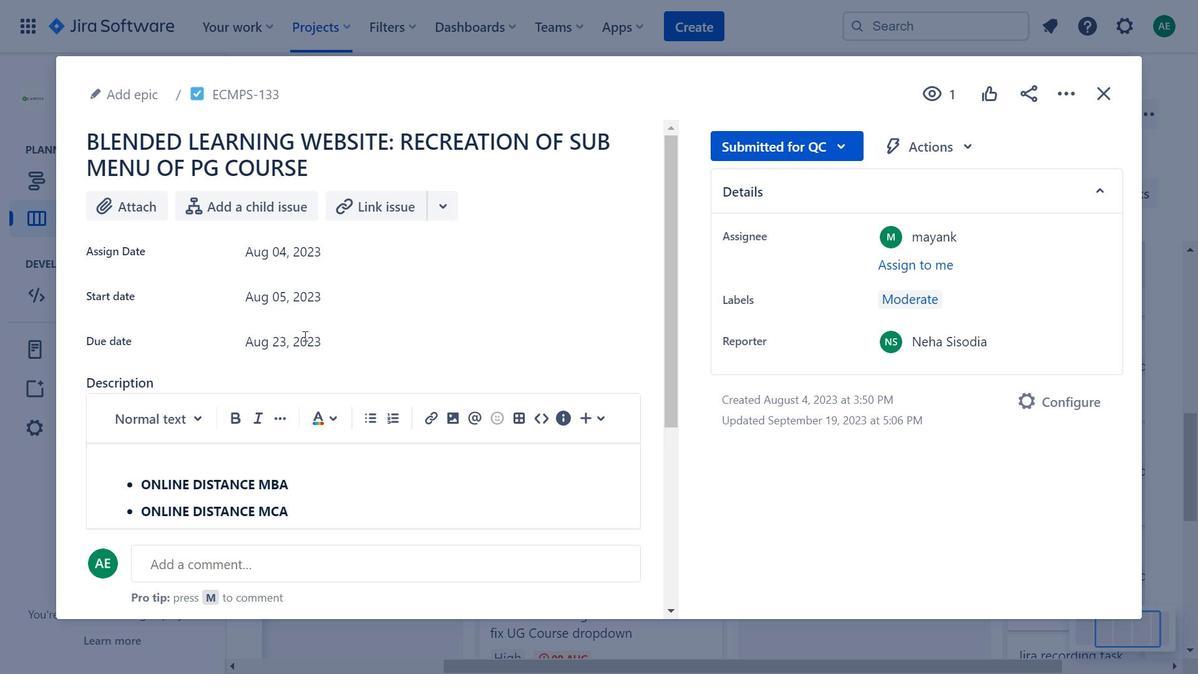 
Action: Mouse moved to (329, 399)
Screenshot: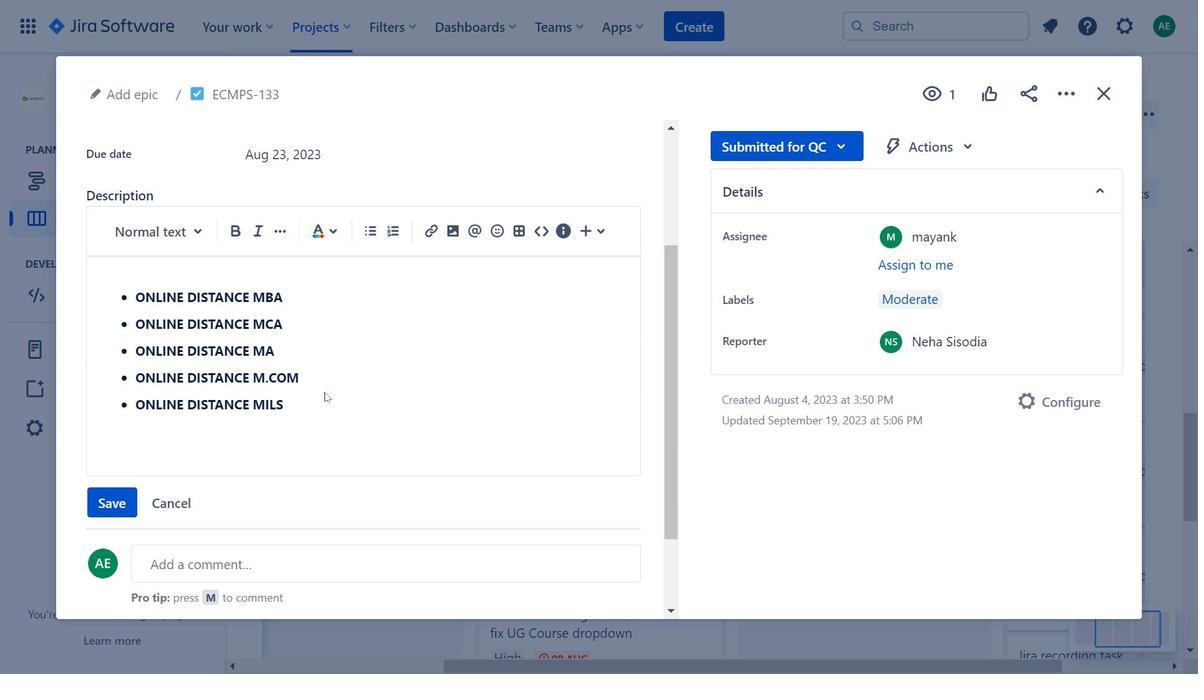 
Action: Mouse pressed left at (329, 399)
Screenshot: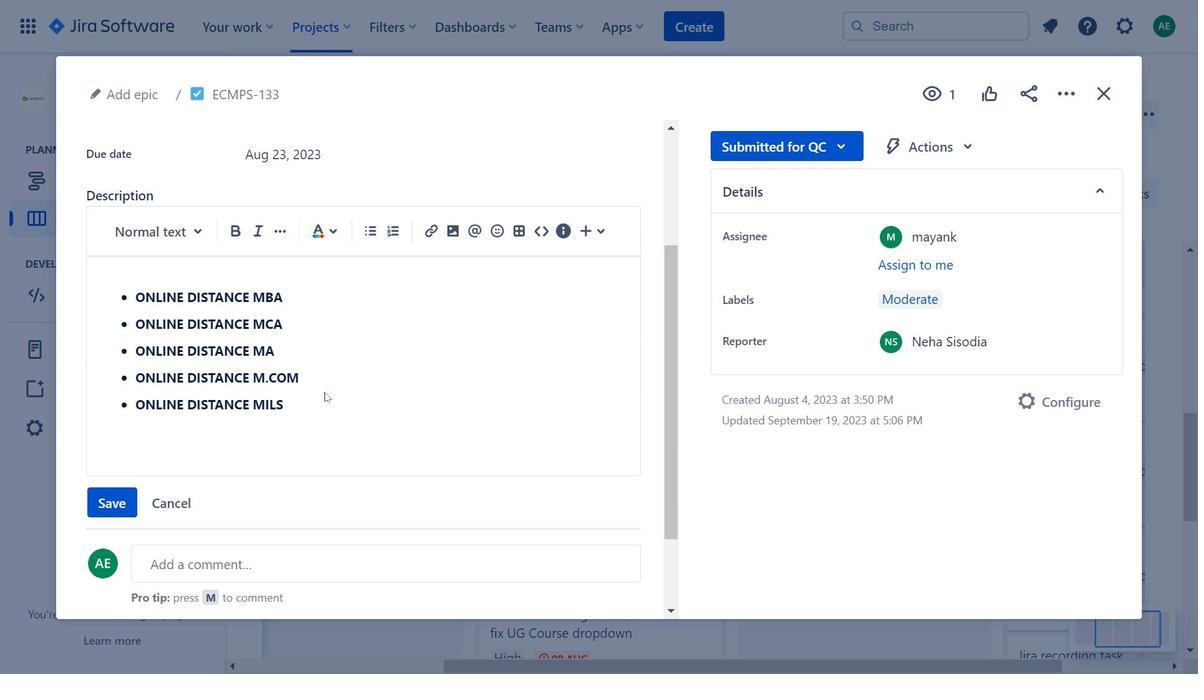 
Action: Mouse moved to (599, 229)
Screenshot: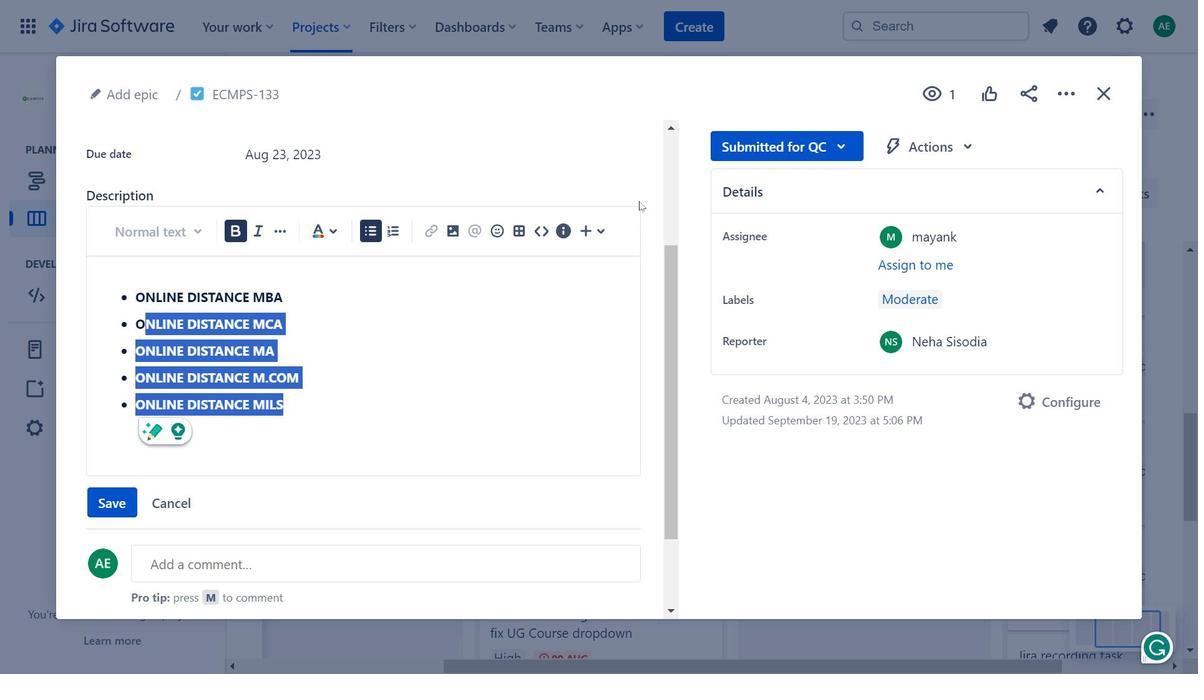
Action: Mouse scrolled (599, 230) with delta (0, 0)
Screenshot: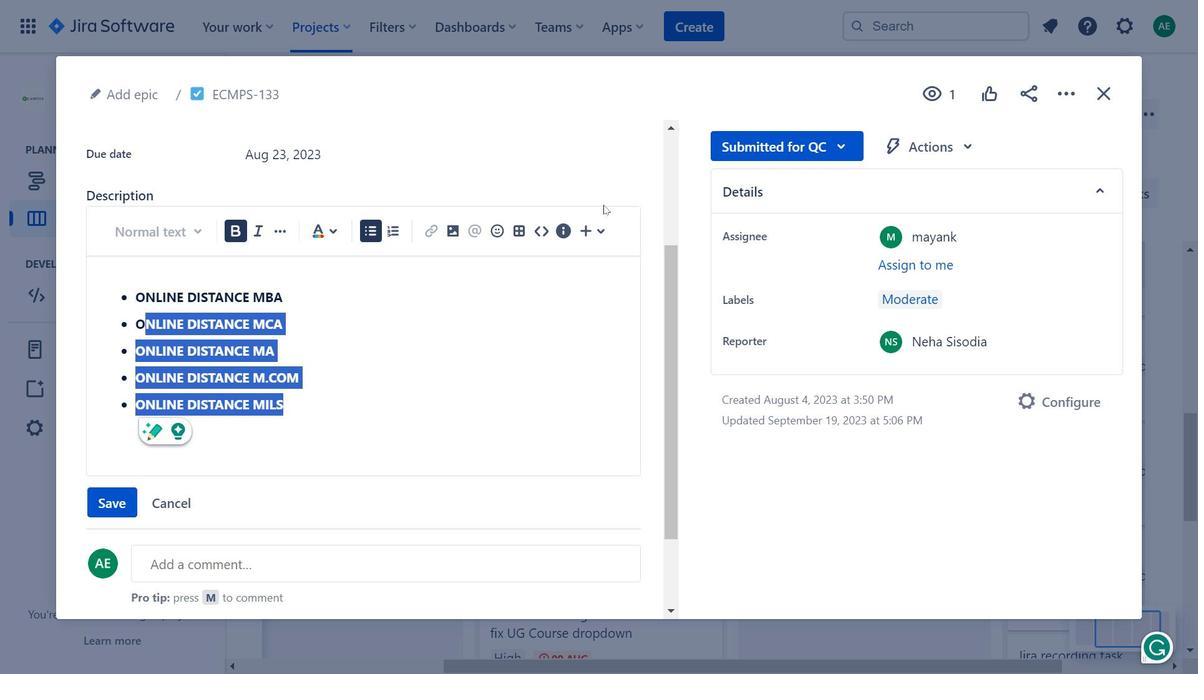 
Action: Mouse scrolled (599, 230) with delta (0, 0)
Screenshot: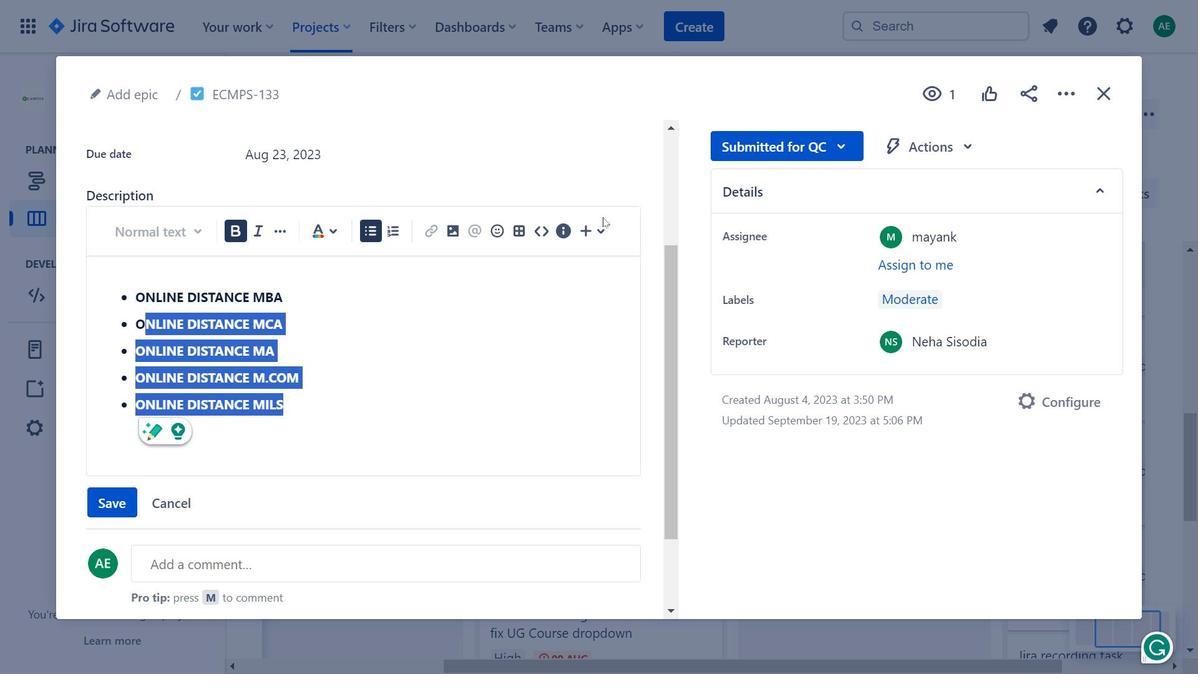 
Action: Mouse scrolled (599, 230) with delta (0, 0)
Screenshot: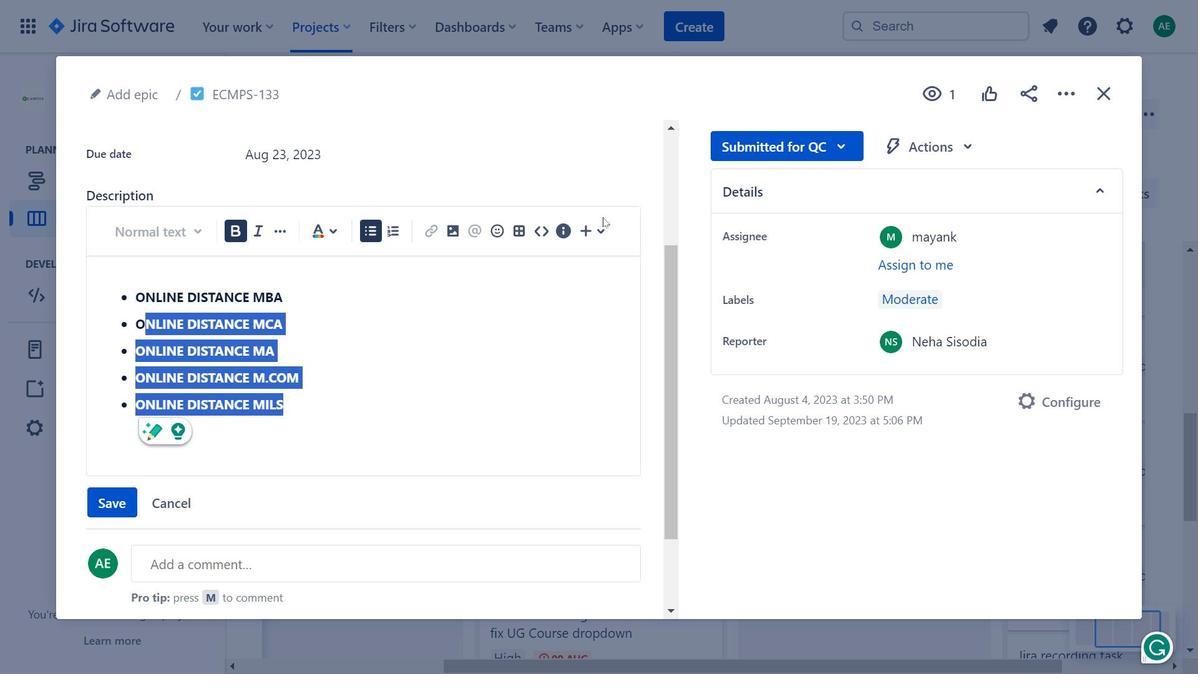 
Action: Mouse moved to (287, 270)
Screenshot: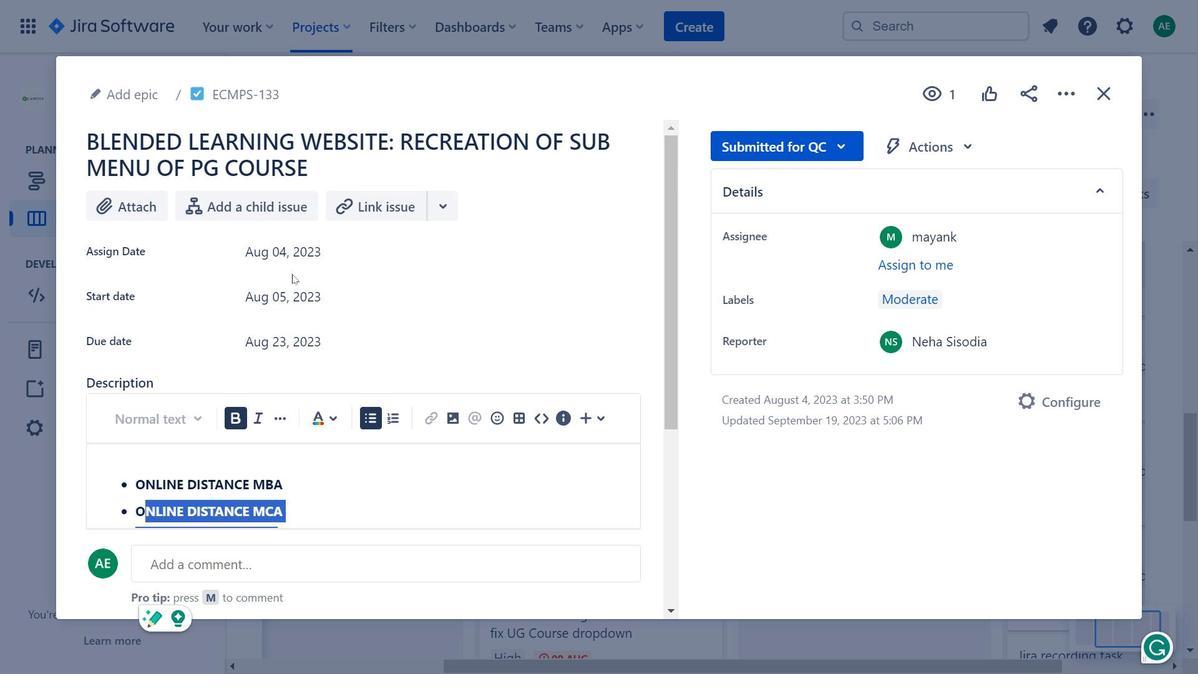 
Action: Mouse pressed left at (287, 270)
Screenshot: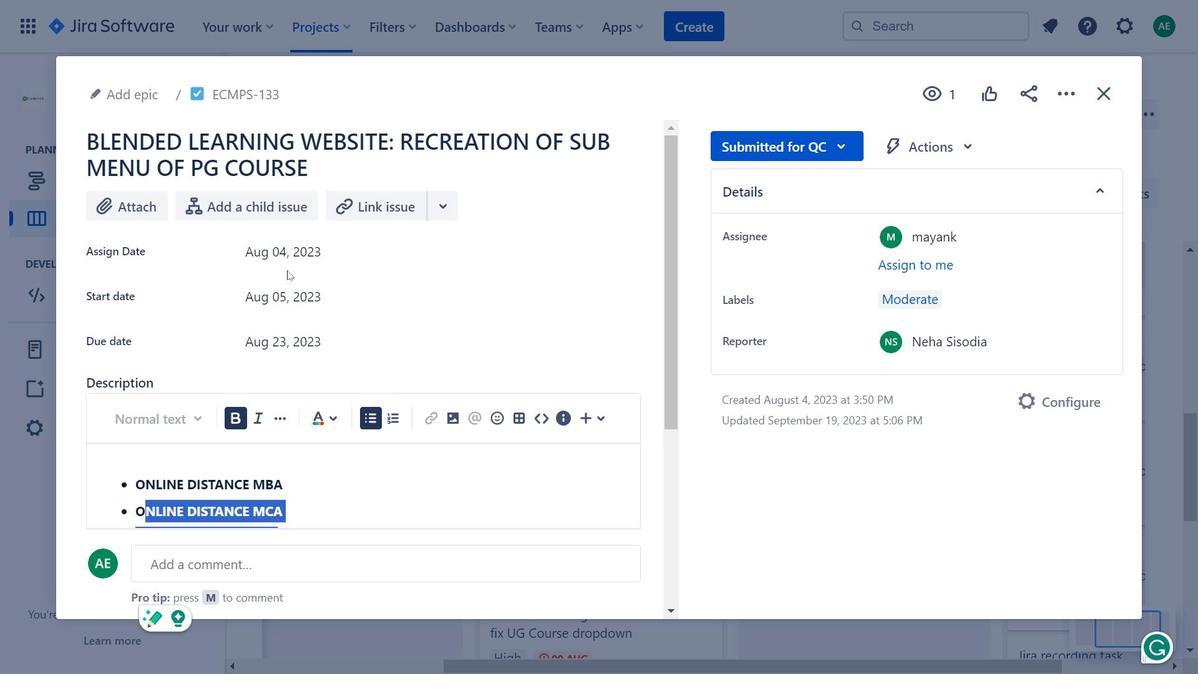 
Action: Mouse moved to (285, 263)
Screenshot: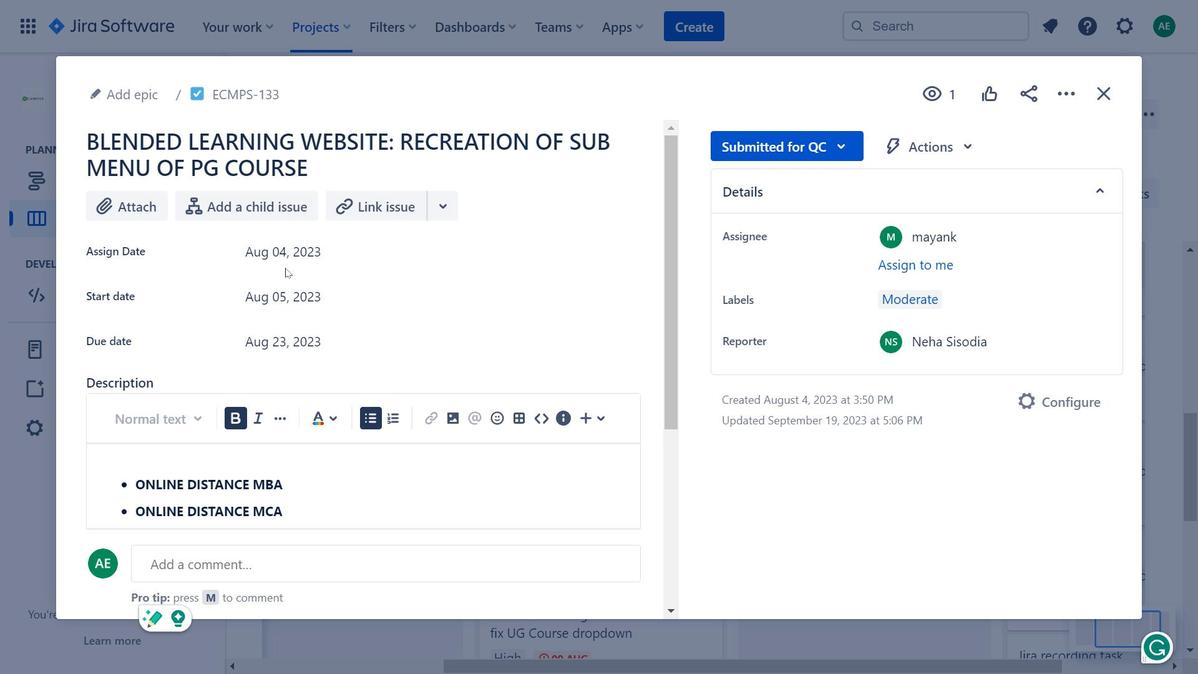 
Action: Mouse pressed left at (285, 263)
Screenshot: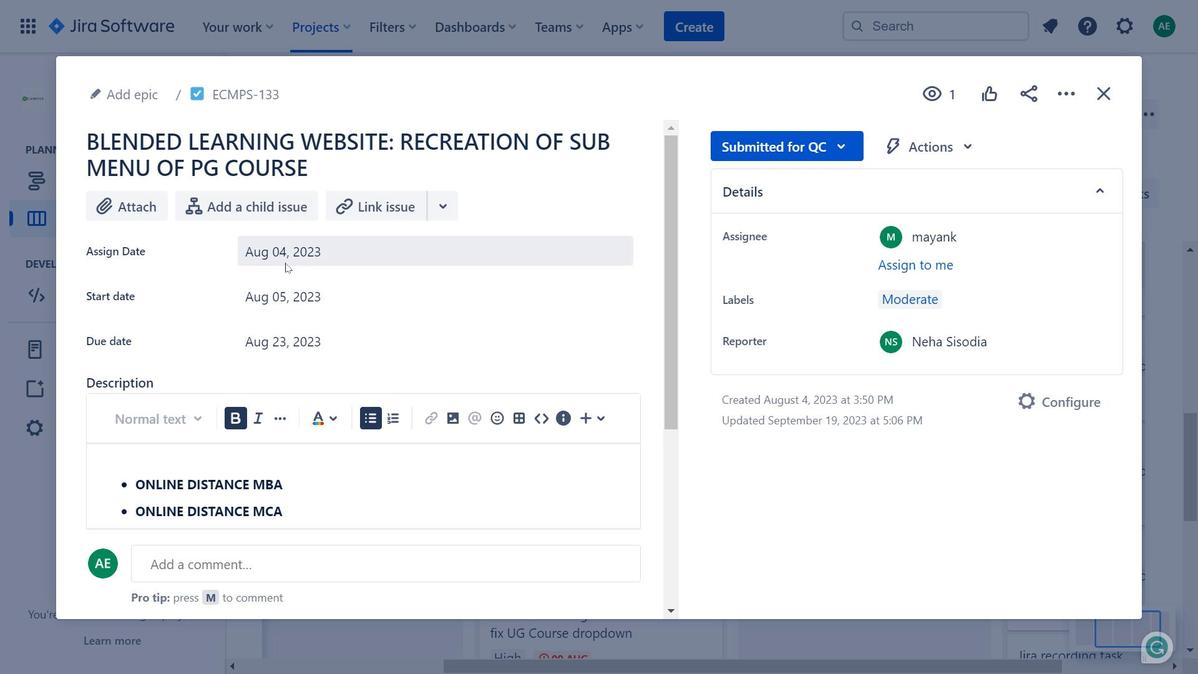 
Action: Mouse pressed left at (285, 263)
Screenshot: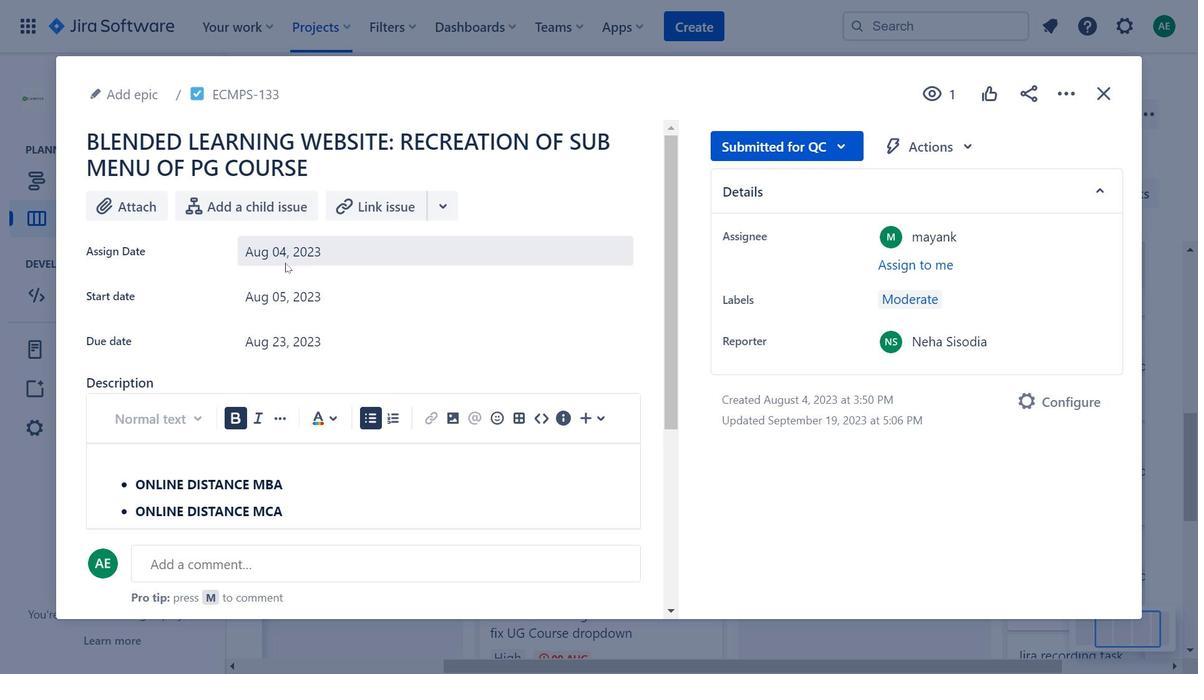 
Action: Mouse moved to (378, 251)
Screenshot: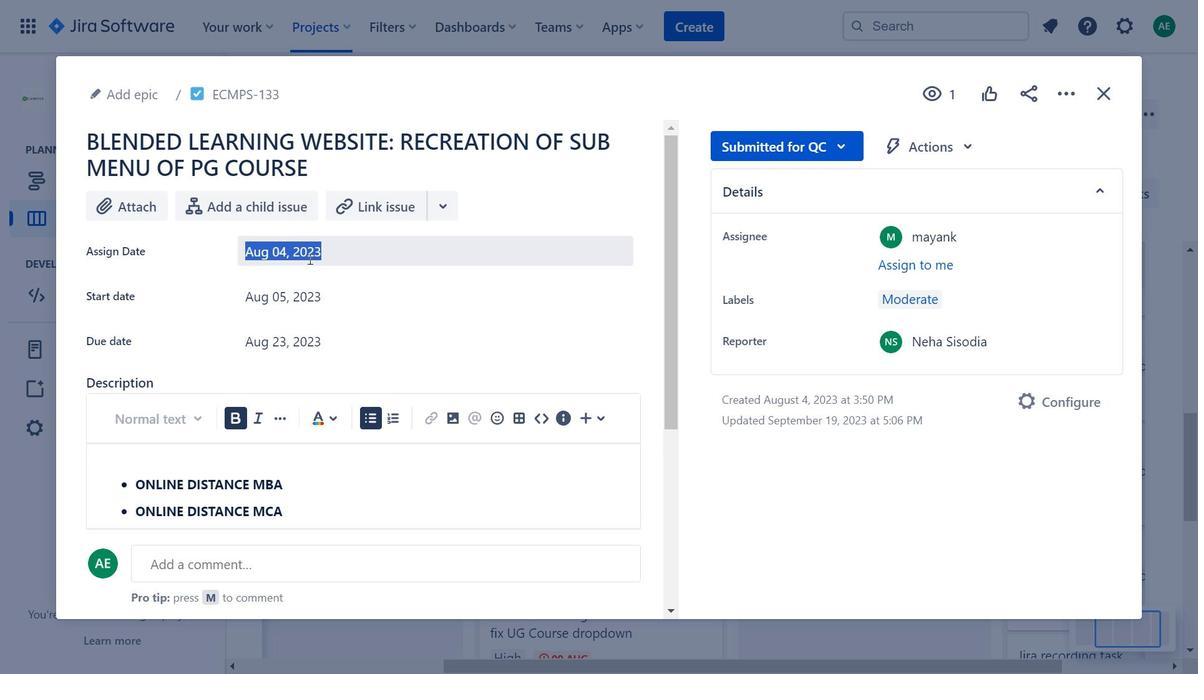 
Action: Mouse pressed left at (378, 251)
Screenshot: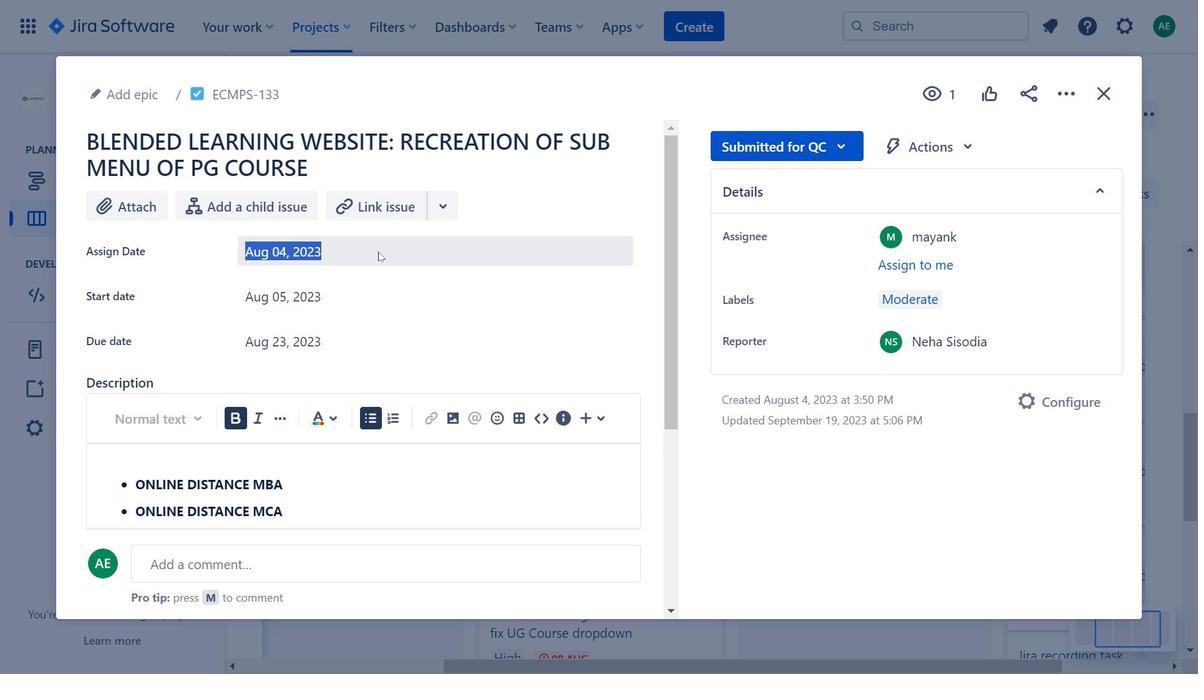 
Action: Mouse moved to (515, 300)
Screenshot: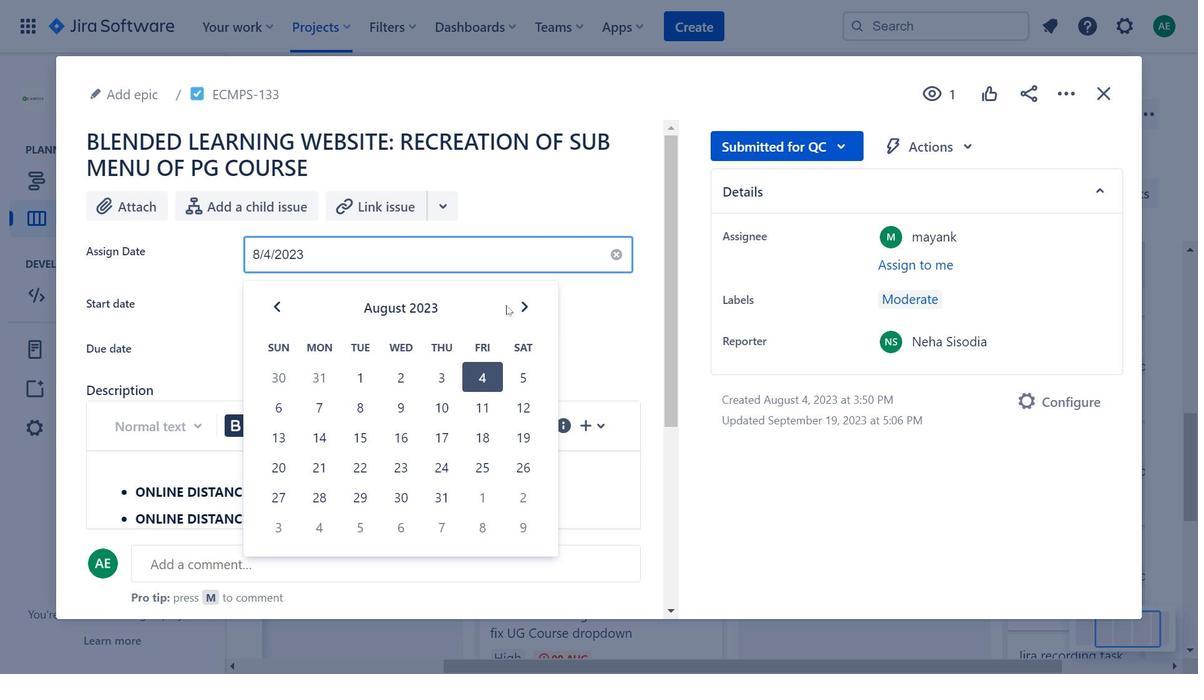 
Action: Mouse pressed left at (515, 300)
Screenshot: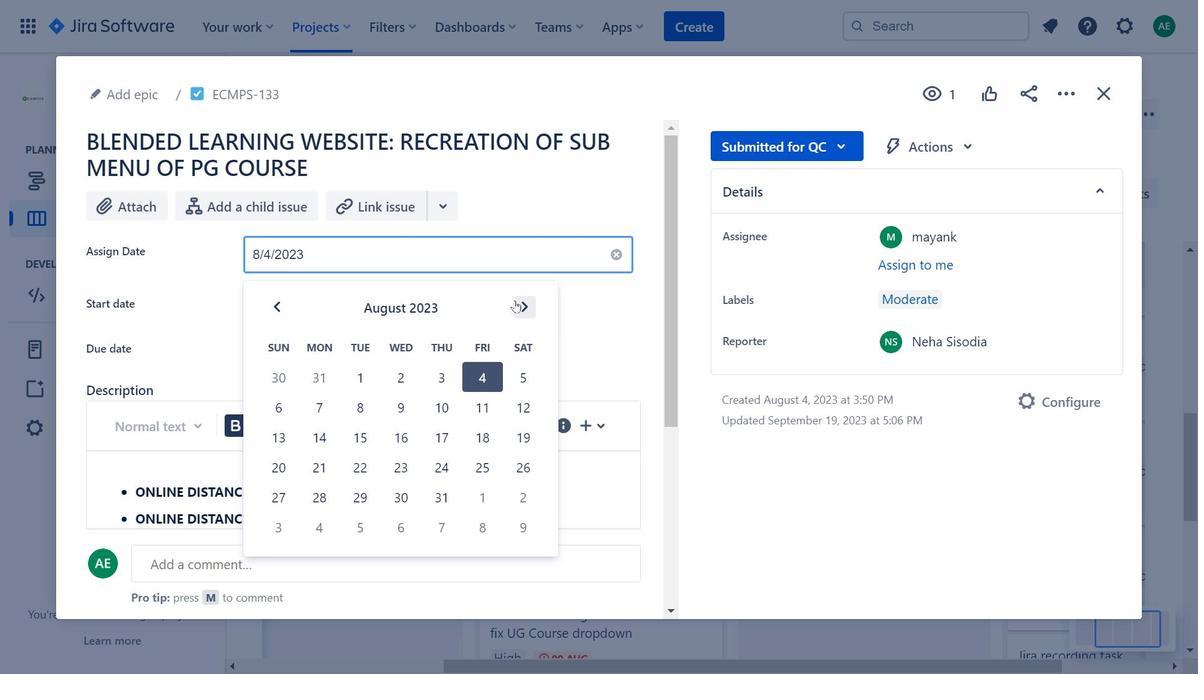 
Action: Mouse moved to (634, 284)
Screenshot: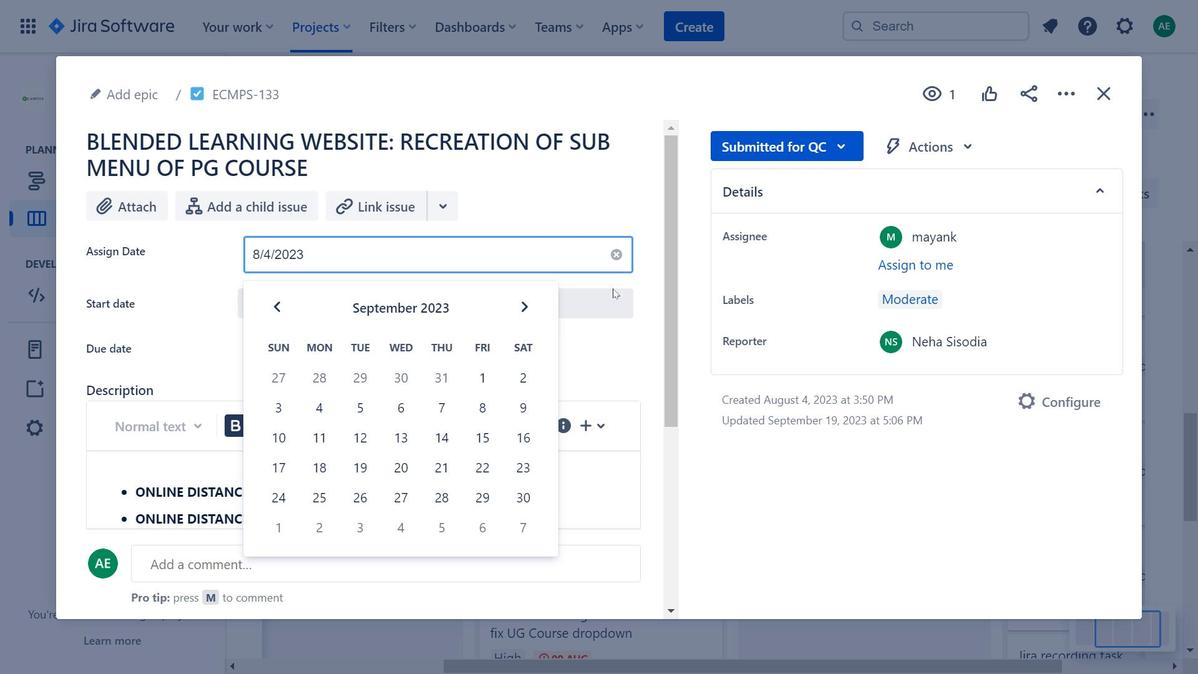 
Action: Mouse pressed left at (634, 284)
Screenshot: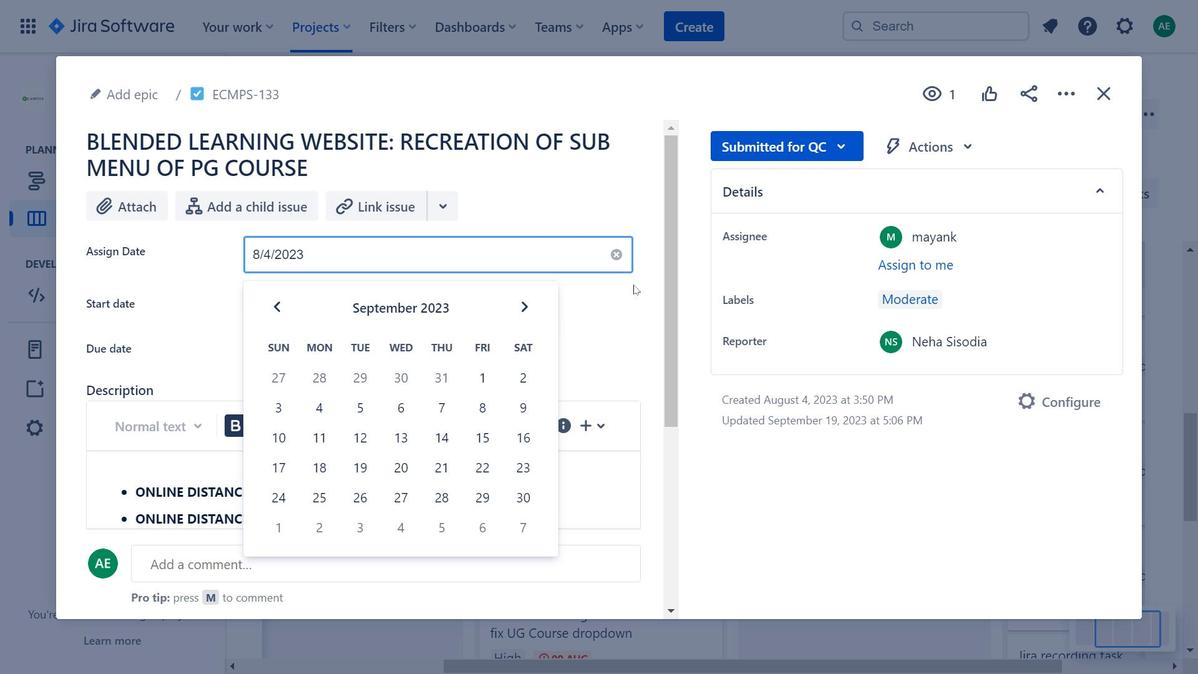 
Action: Mouse moved to (1056, 103)
Screenshot: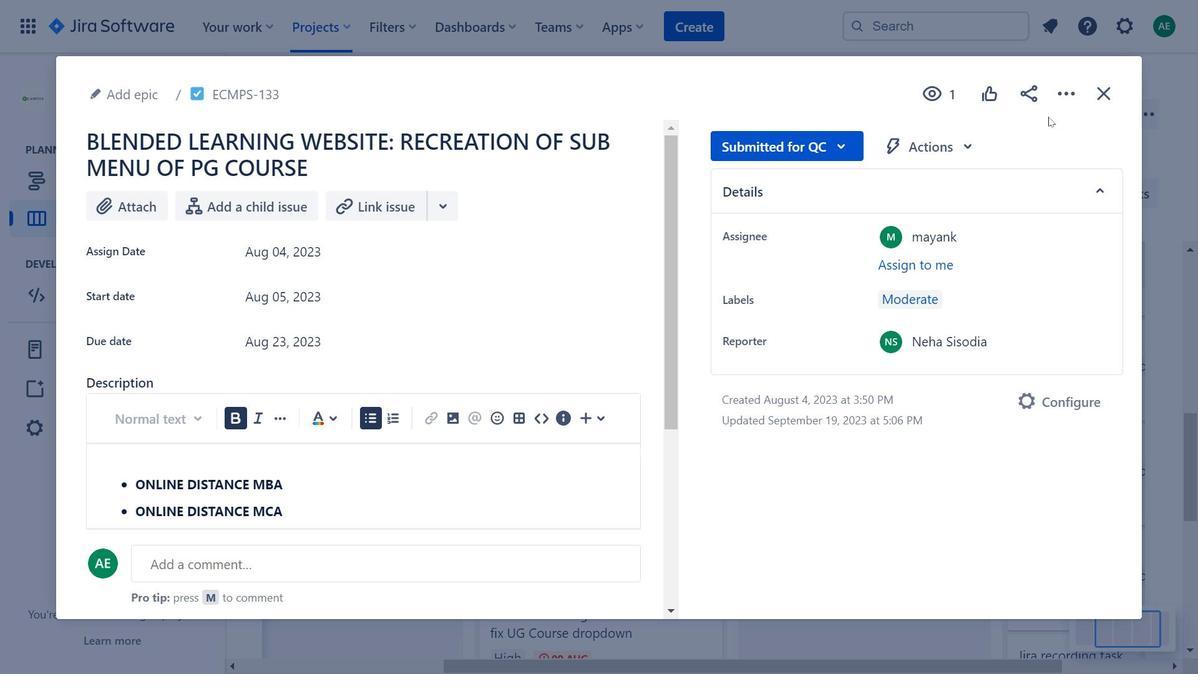 
Action: Mouse pressed left at (1056, 103)
Screenshot: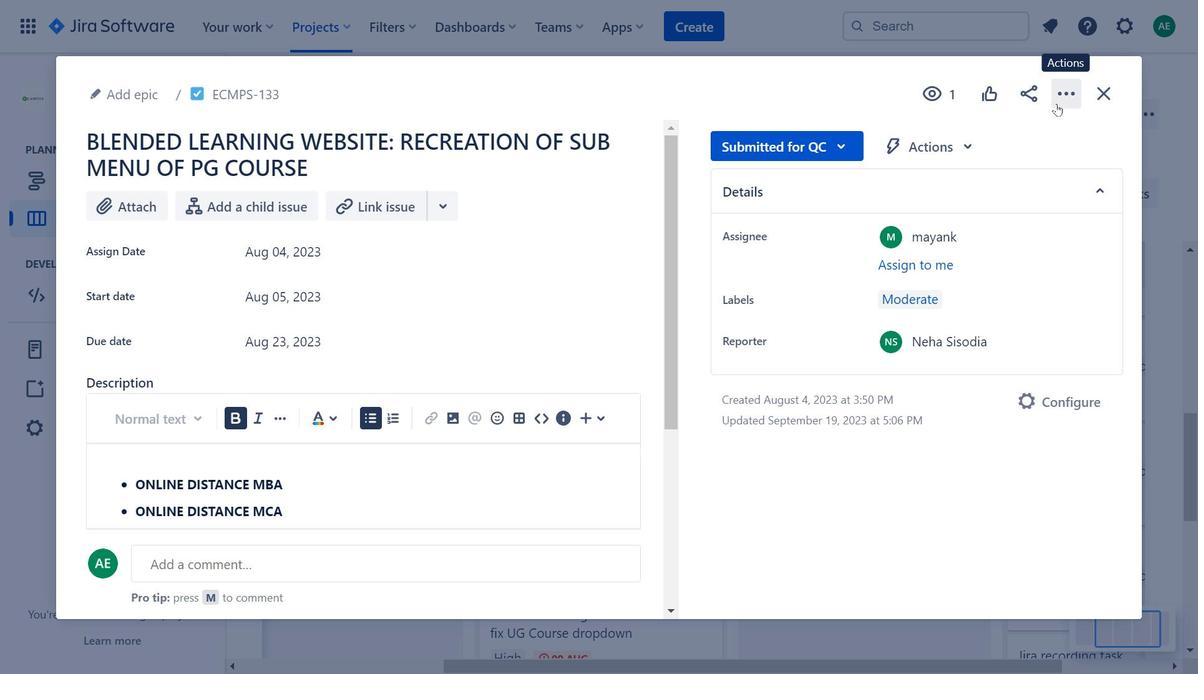 
Action: Mouse moved to (1092, 88)
Screenshot: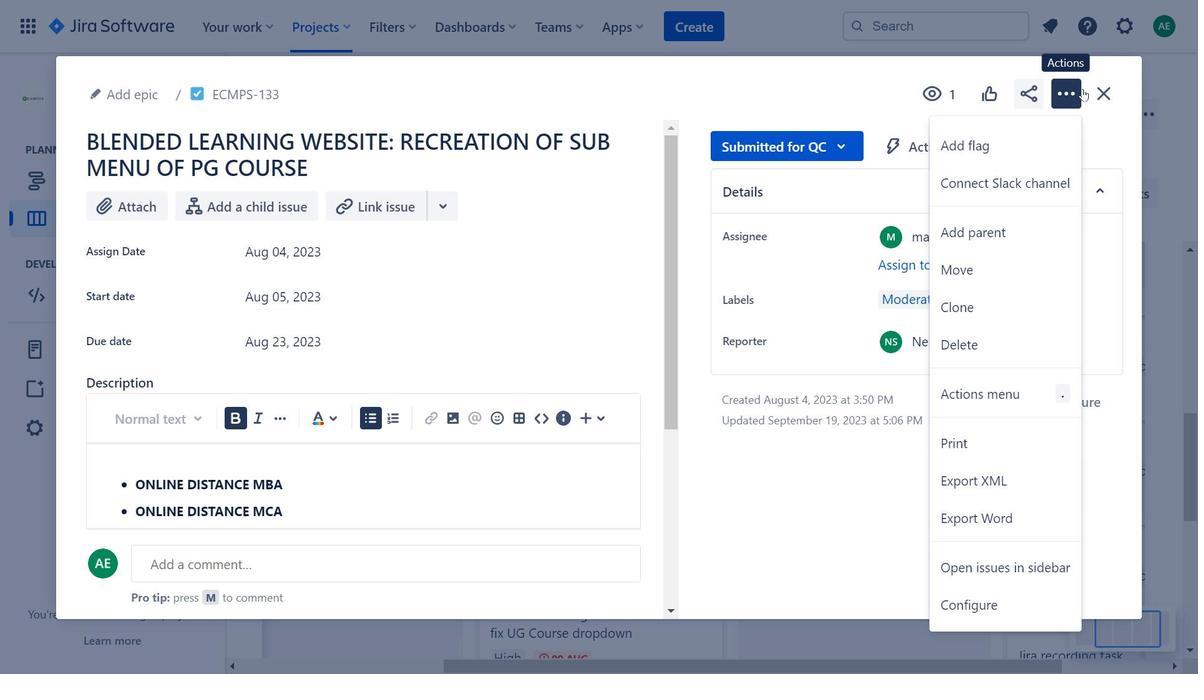 
Action: Mouse pressed left at (1092, 88)
Screenshot: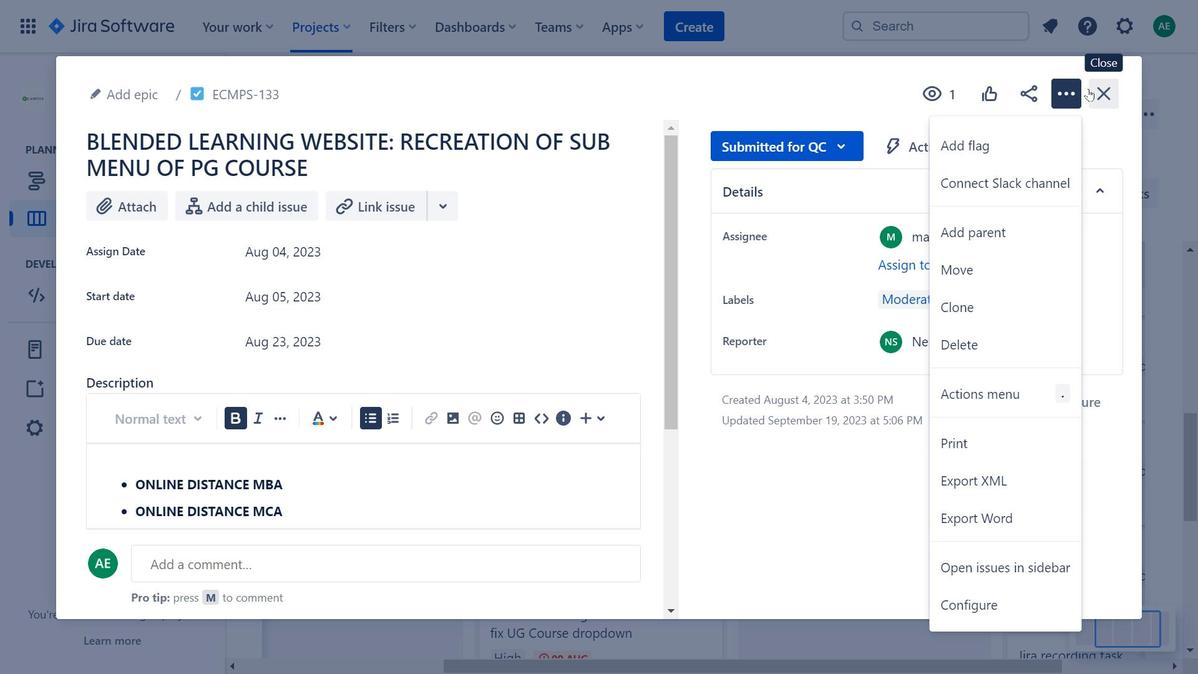 
Action: Mouse moved to (653, 454)
Screenshot: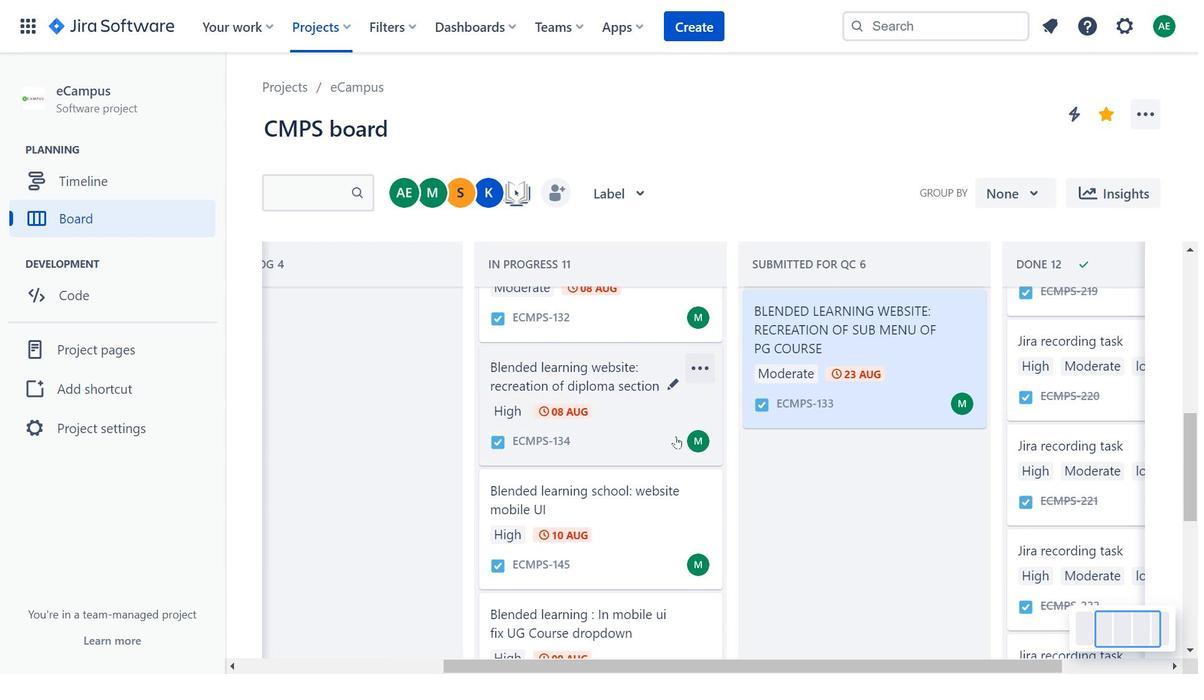 
Action: Mouse scrolled (653, 455) with delta (0, 0)
Screenshot: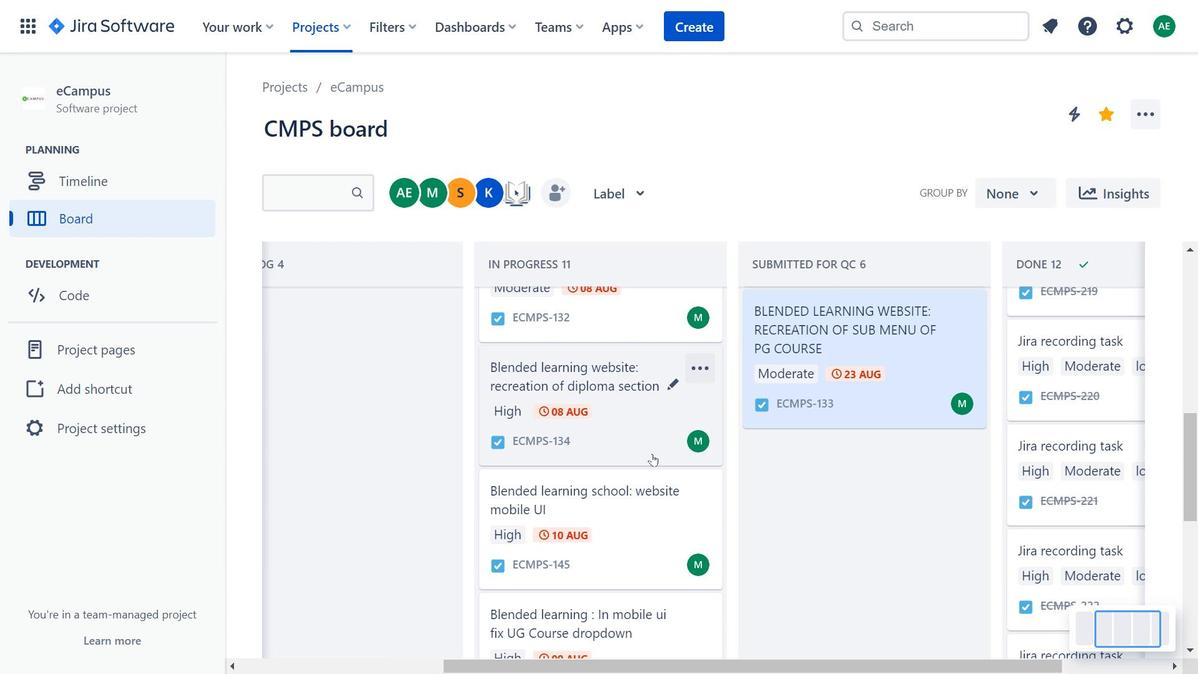 
Action: Mouse scrolled (653, 455) with delta (0, 0)
Screenshot: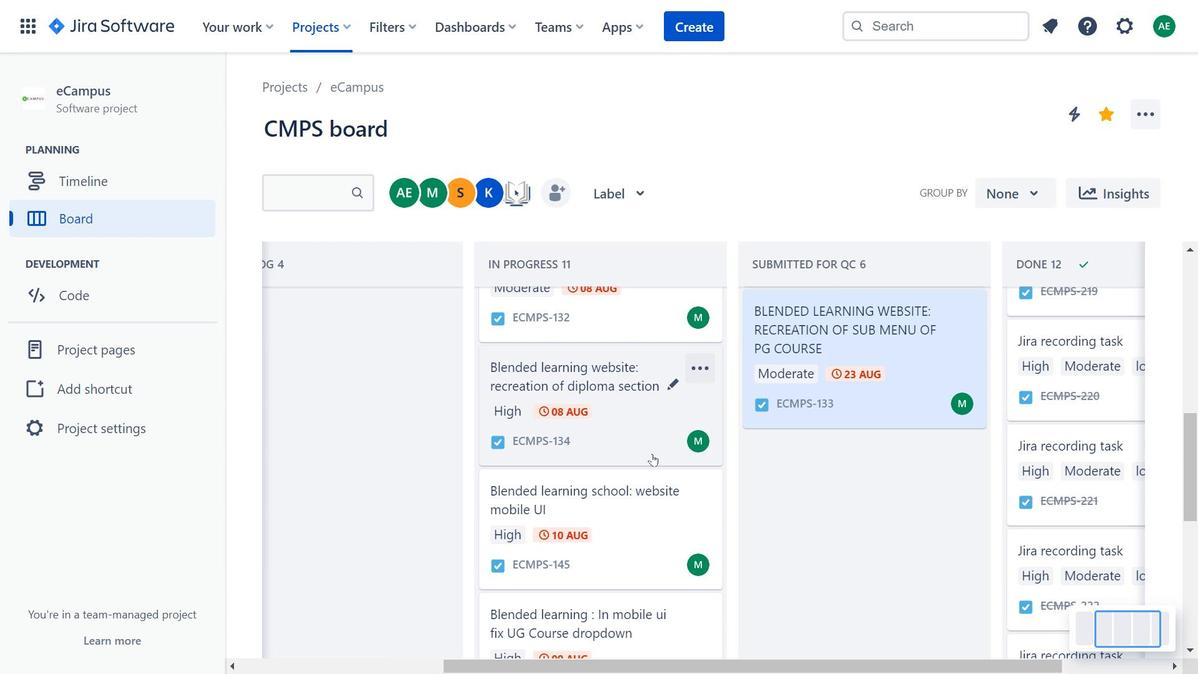 
Action: Mouse scrolled (653, 455) with delta (0, 0)
Screenshot: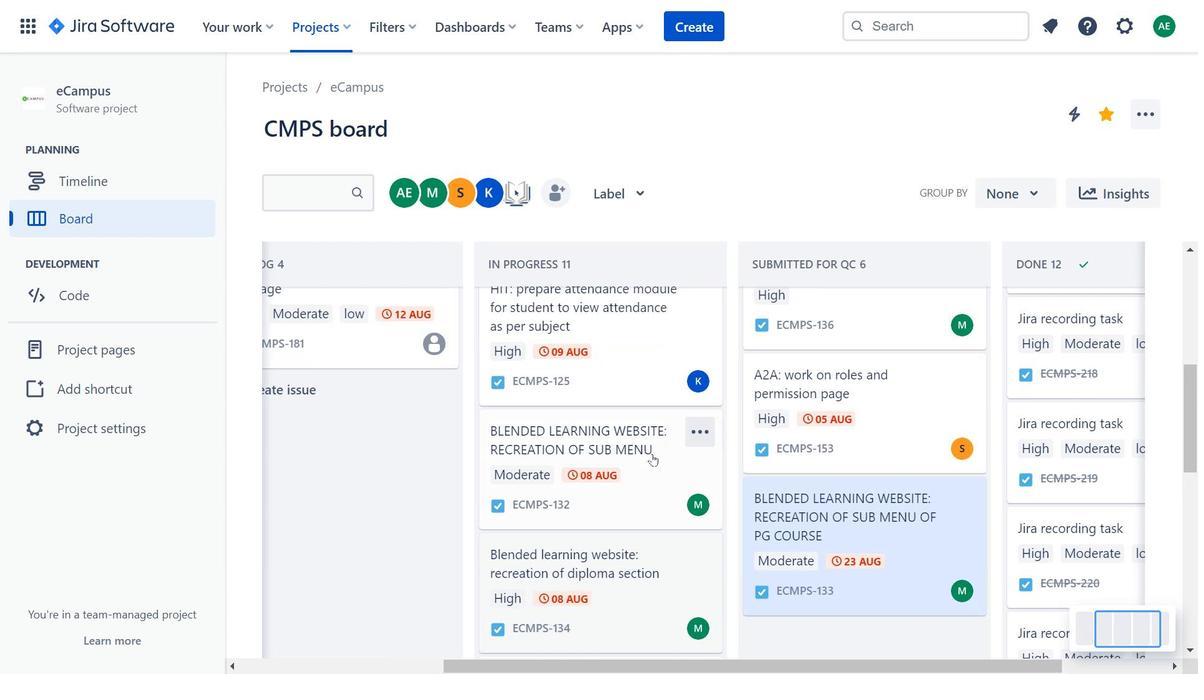 
Action: Mouse scrolled (653, 455) with delta (0, 0)
Screenshot: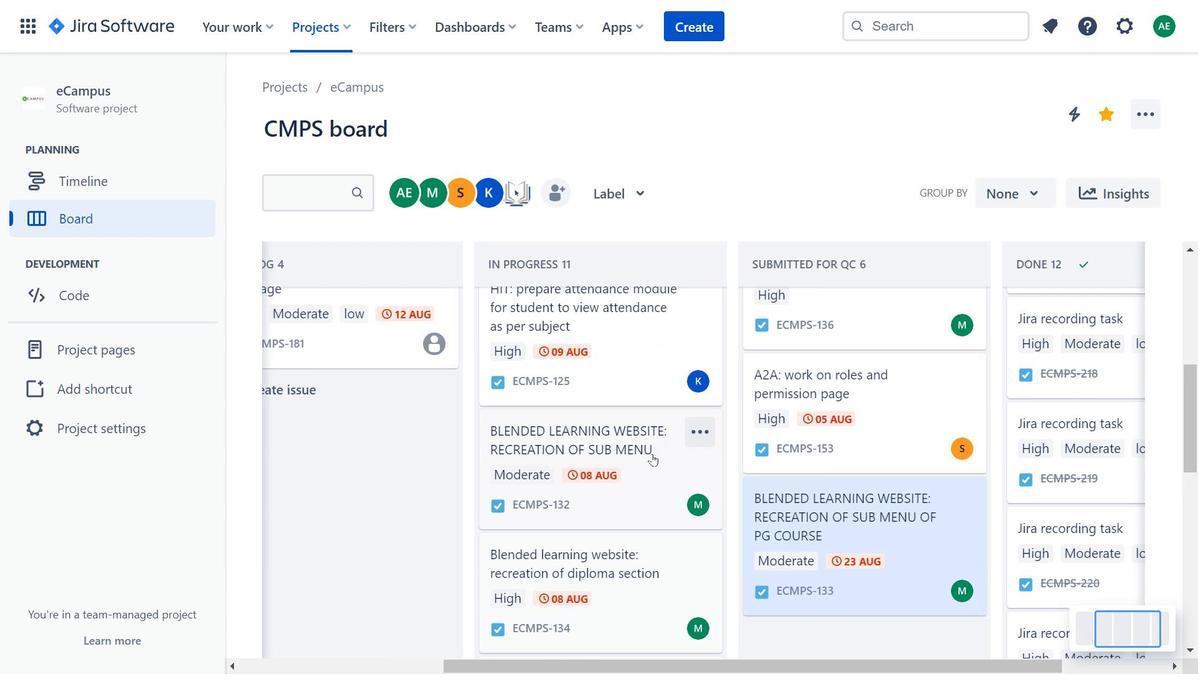 
Action: Mouse scrolled (653, 455) with delta (0, 0)
Screenshot: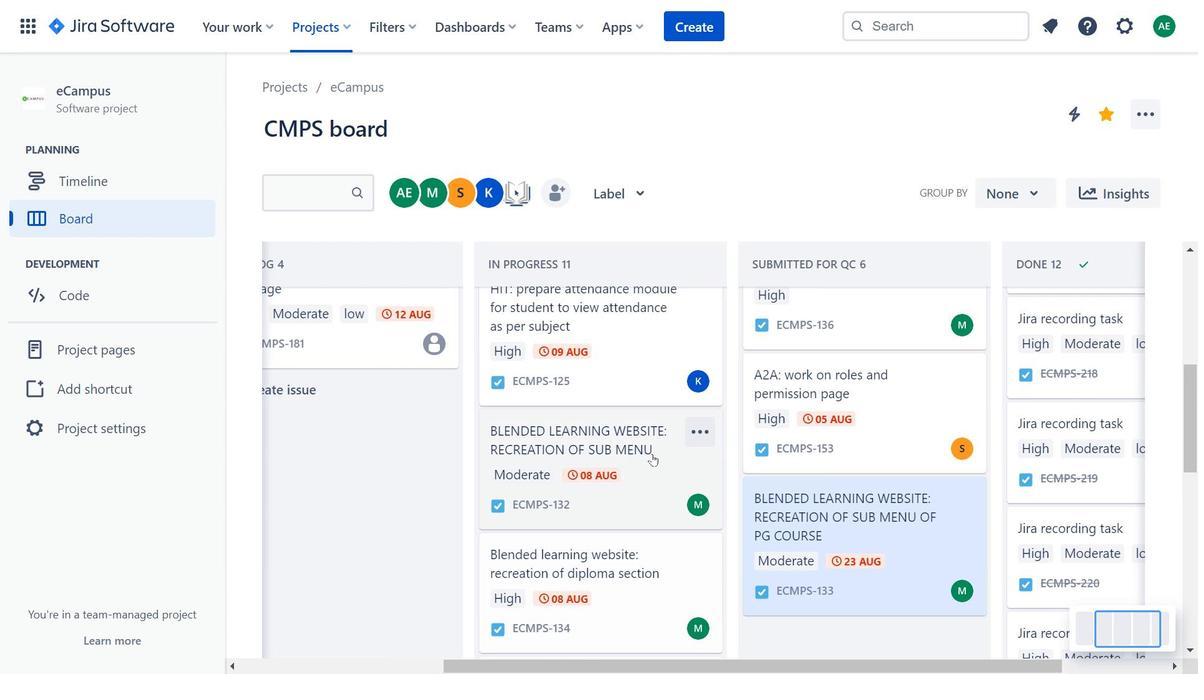 
Action: Mouse scrolled (653, 455) with delta (0, 0)
Screenshot: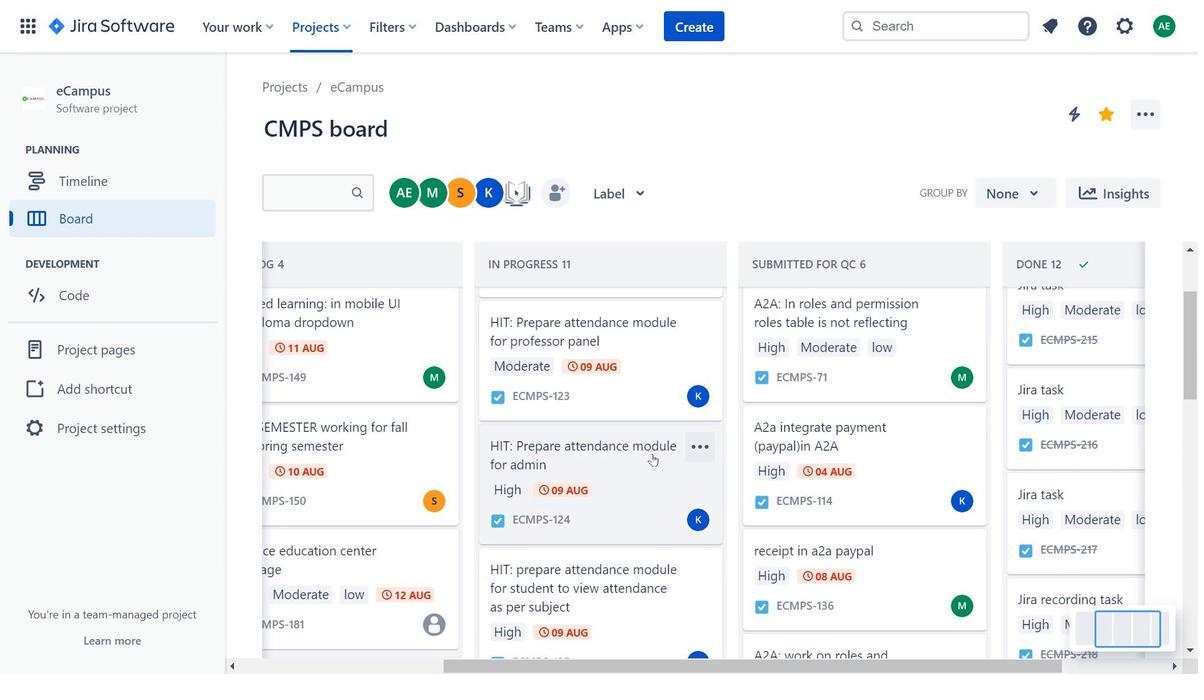 
Action: Mouse scrolled (653, 455) with delta (0, 0)
Screenshot: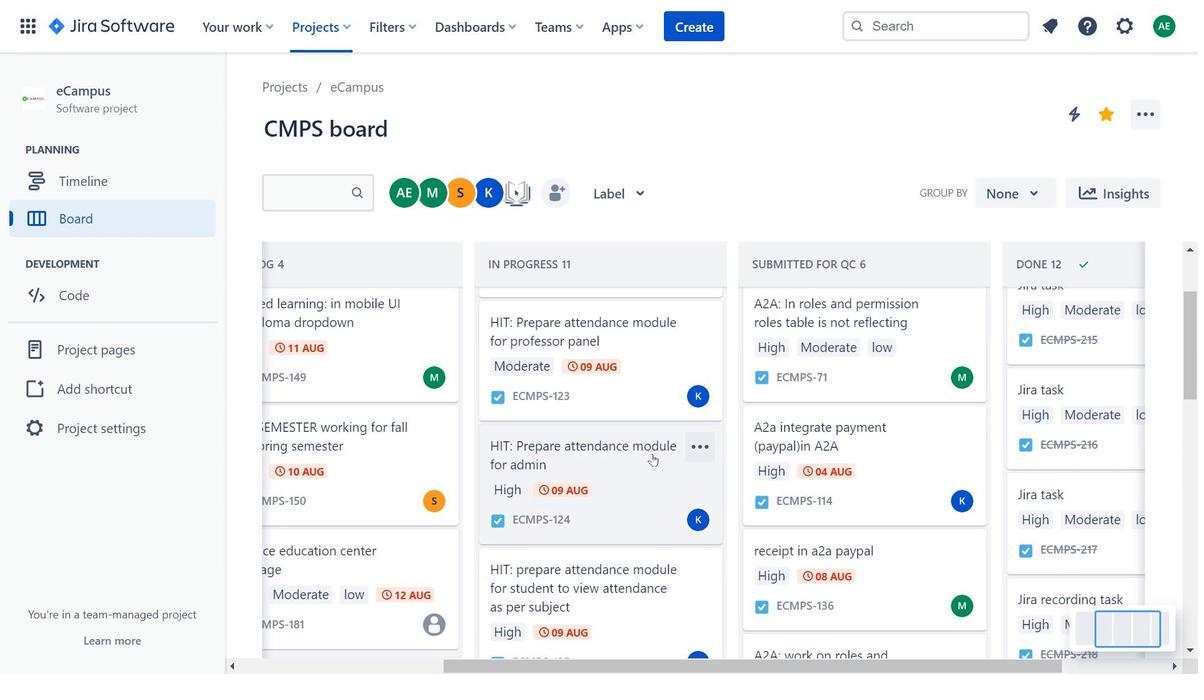 
Action: Mouse moved to (628, 415)
Screenshot: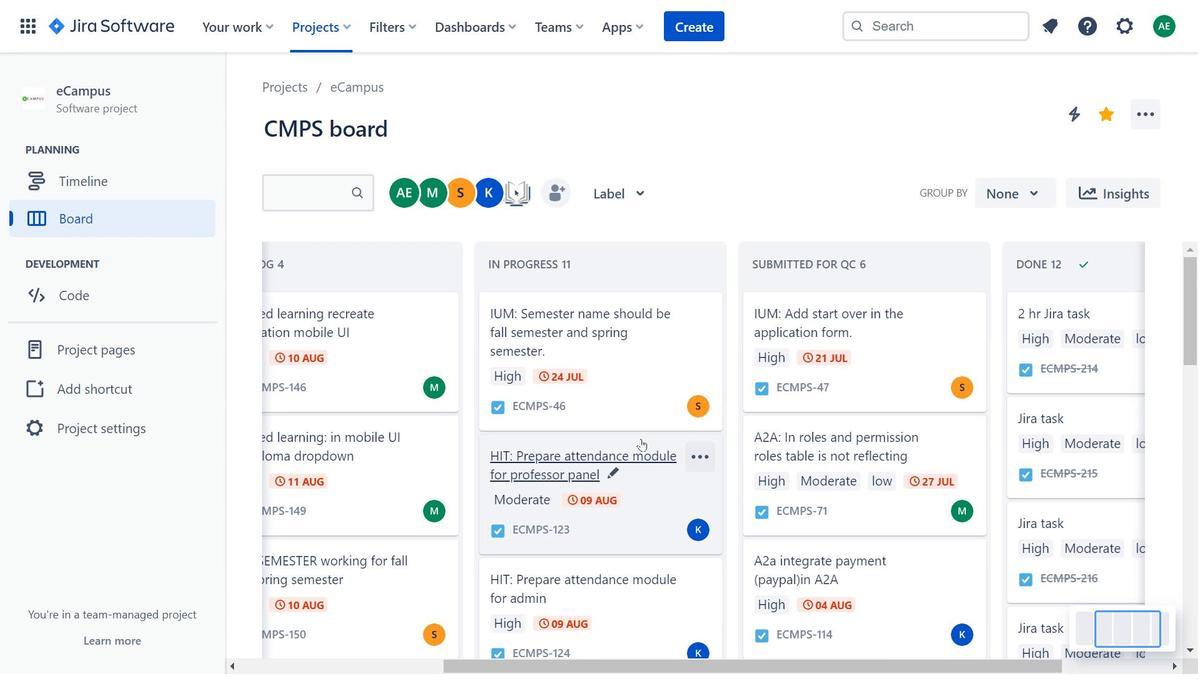 
Action: Mouse pressed left at (628, 415)
Screenshot: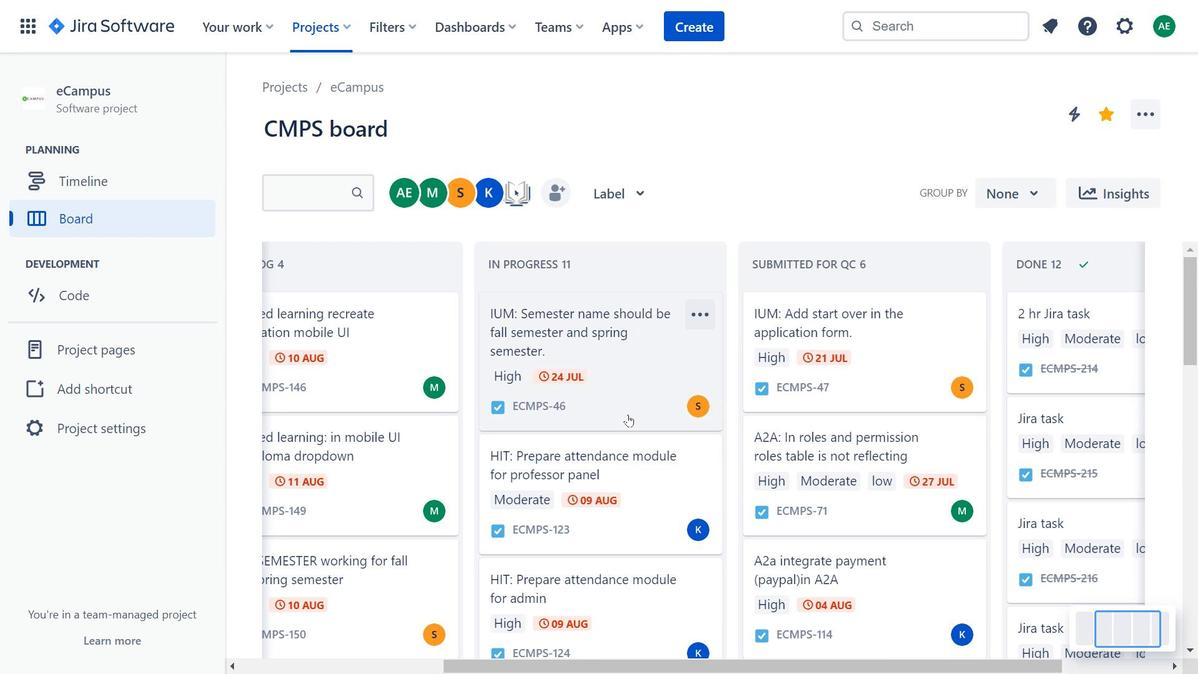 
Action: Mouse moved to (414, 262)
Screenshot: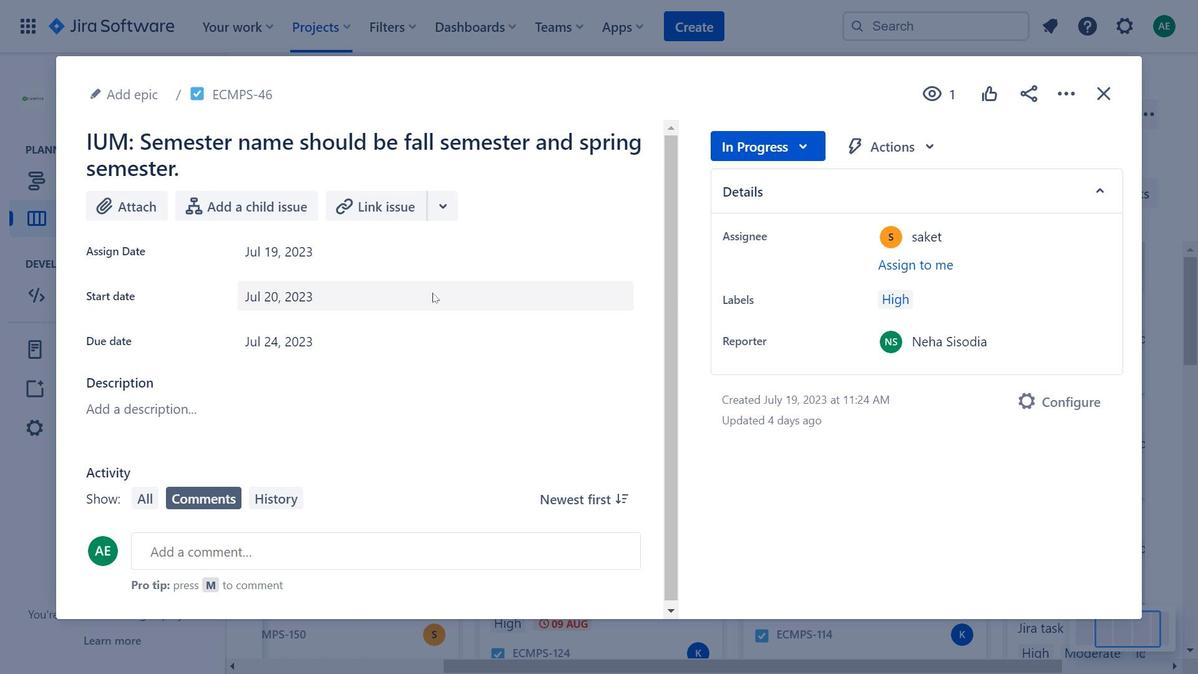 
Action: Mouse pressed left at (414, 262)
Screenshot: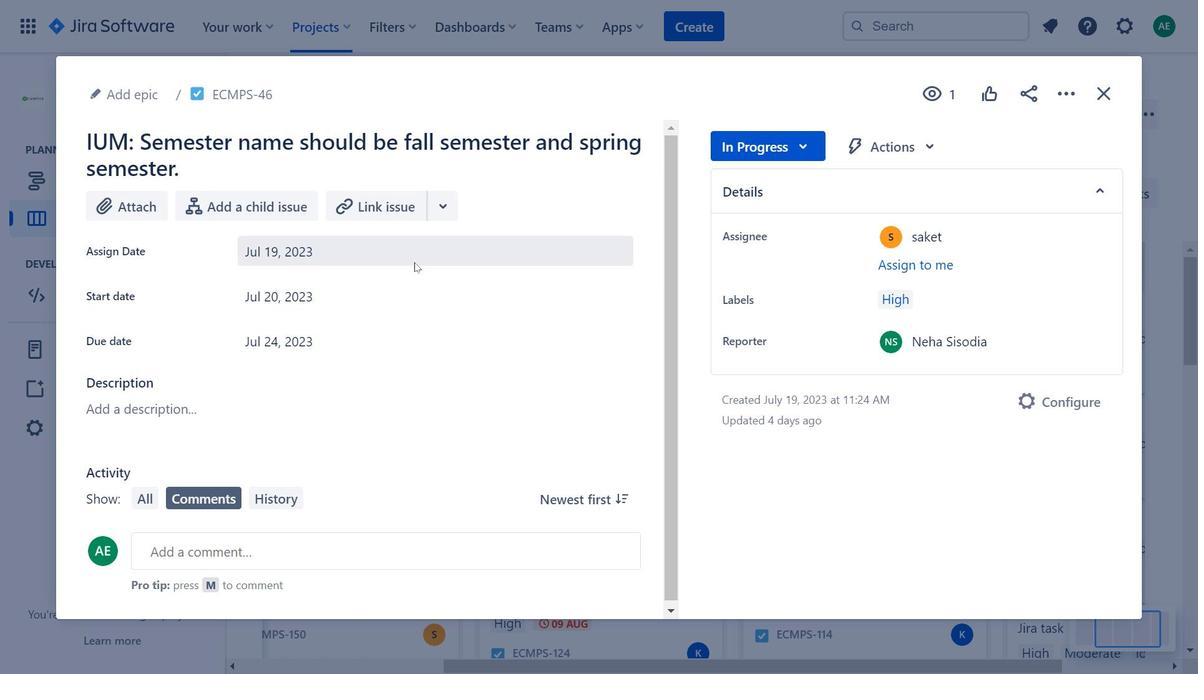 
Action: Mouse moved to (511, 312)
Screenshot: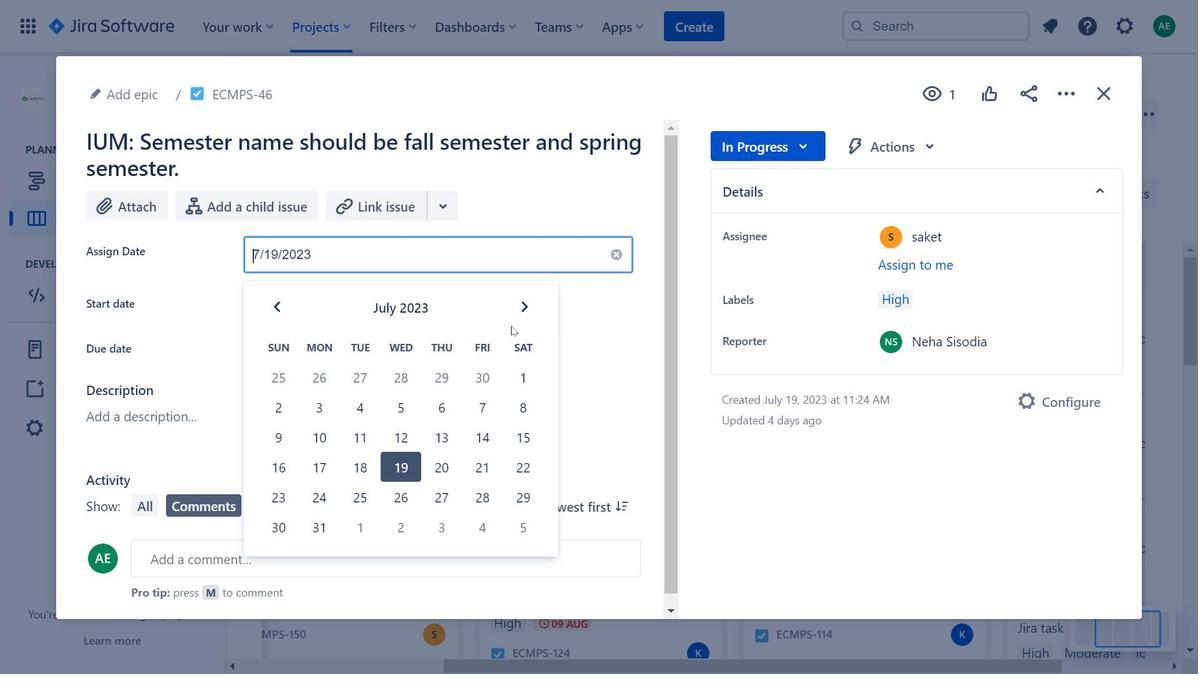 
Action: Mouse pressed left at (511, 312)
Screenshot: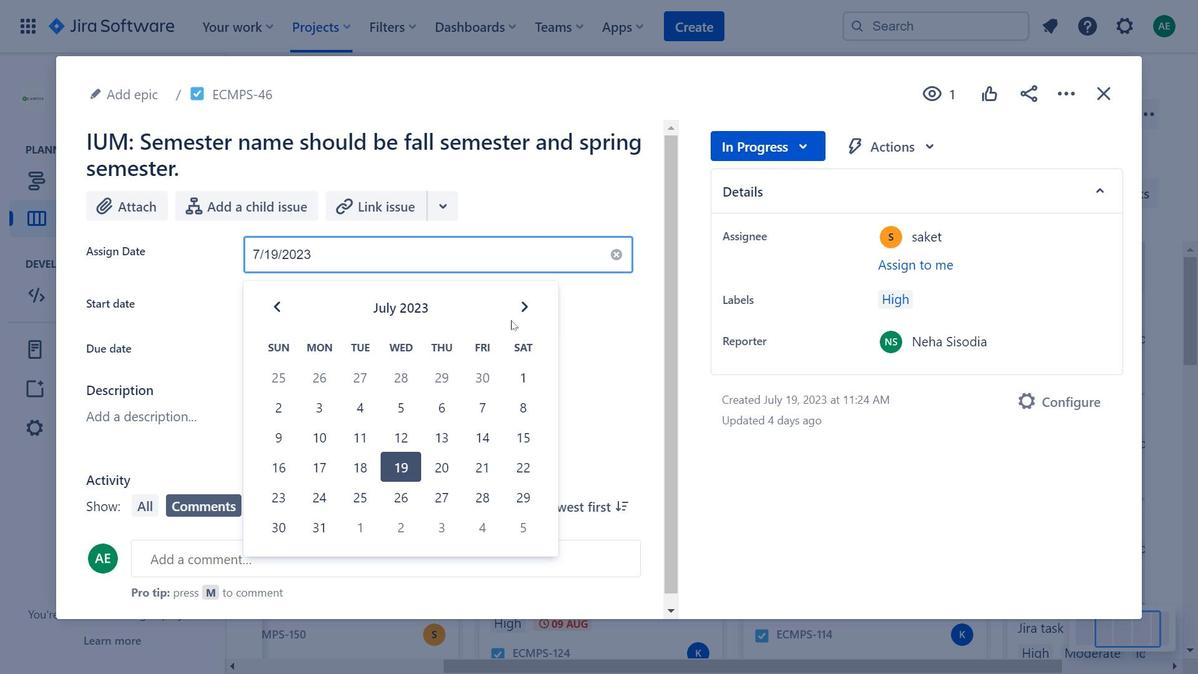 
Action: Mouse pressed left at (511, 312)
Screenshot: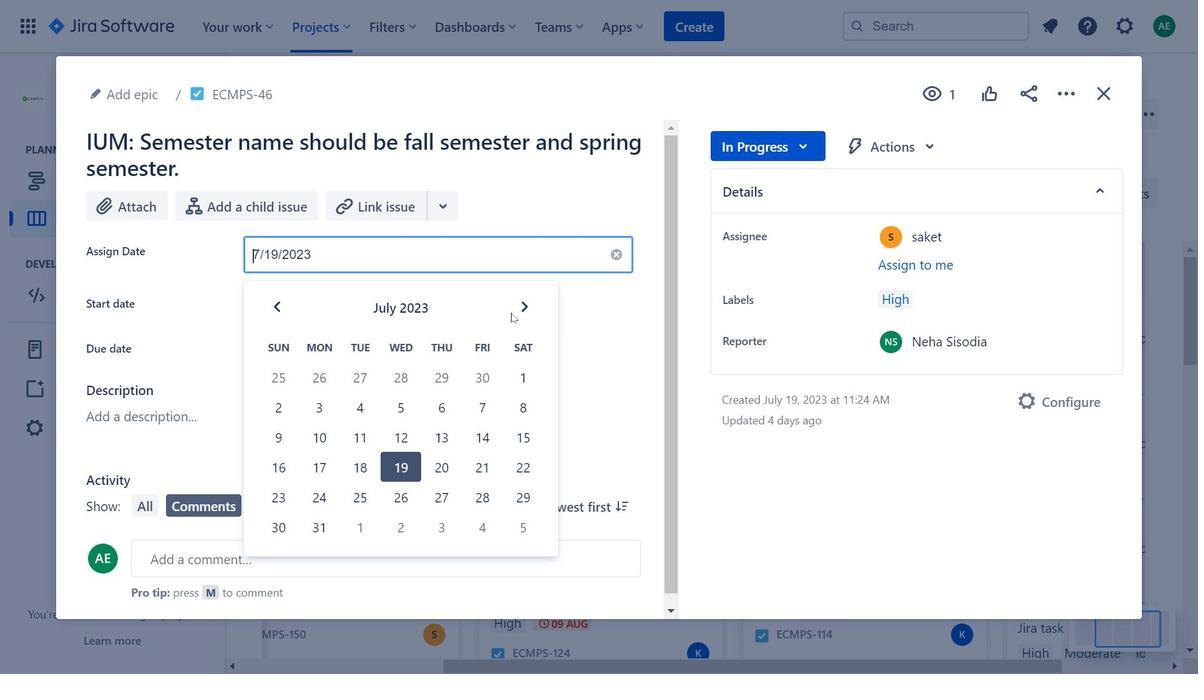 
Action: Mouse moved to (516, 312)
Screenshot: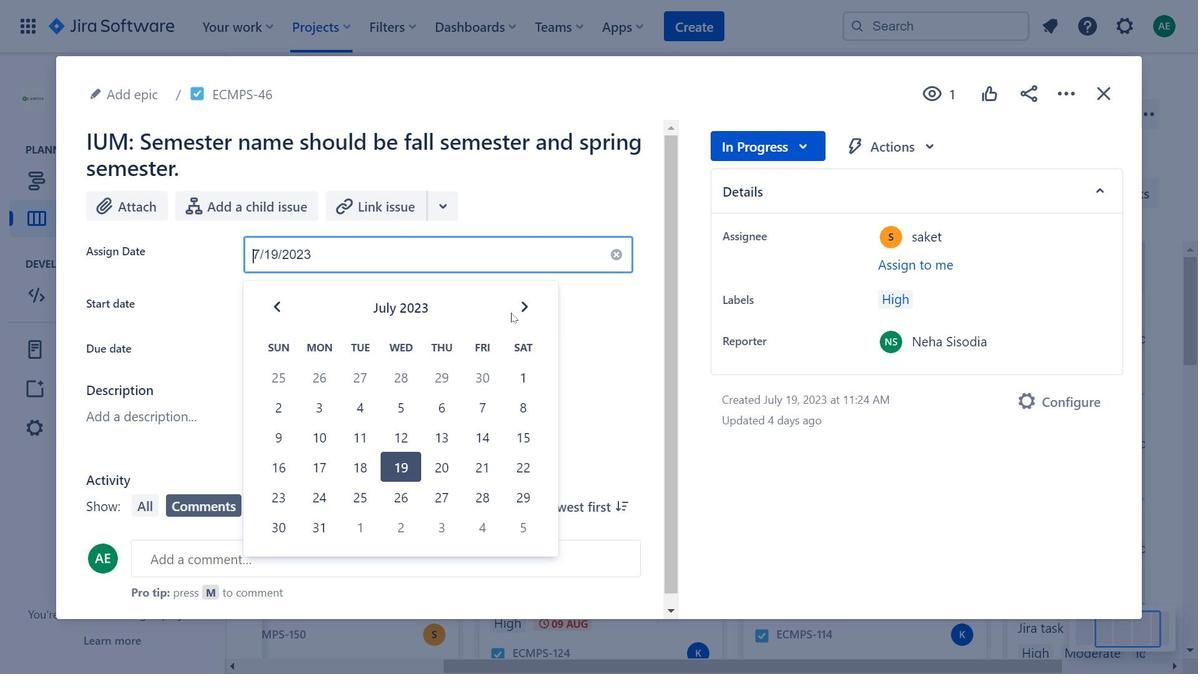 
Action: Mouse pressed left at (516, 312)
Screenshot: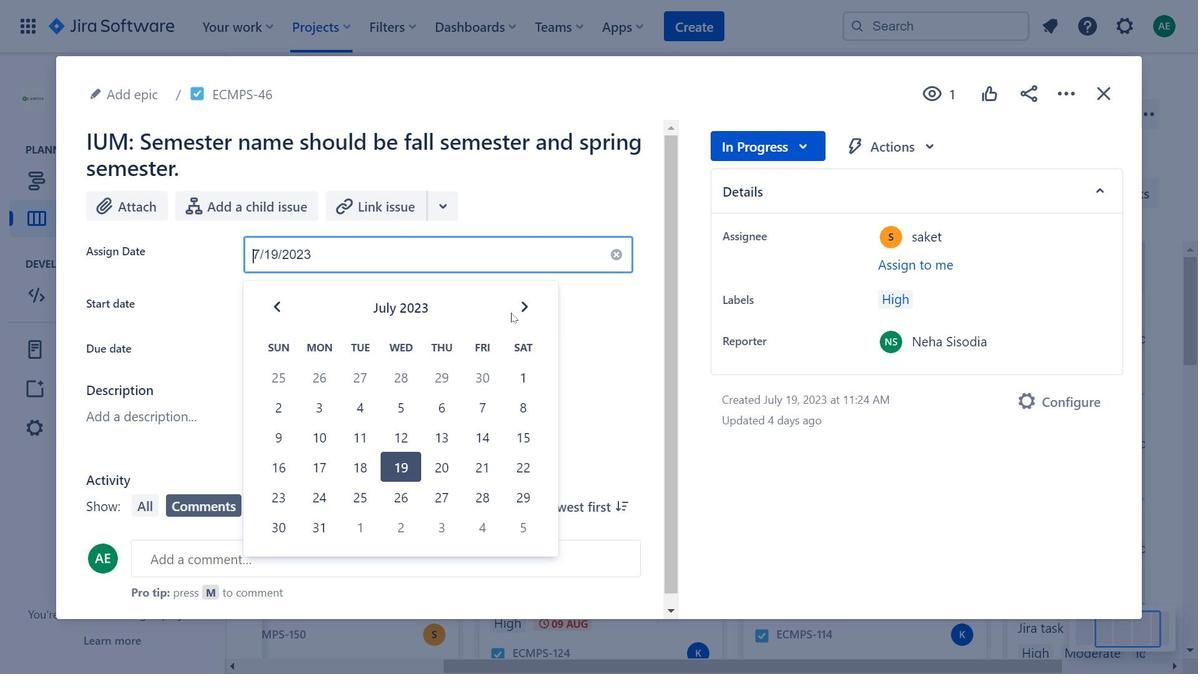 
Action: Mouse moved to (526, 312)
Screenshot: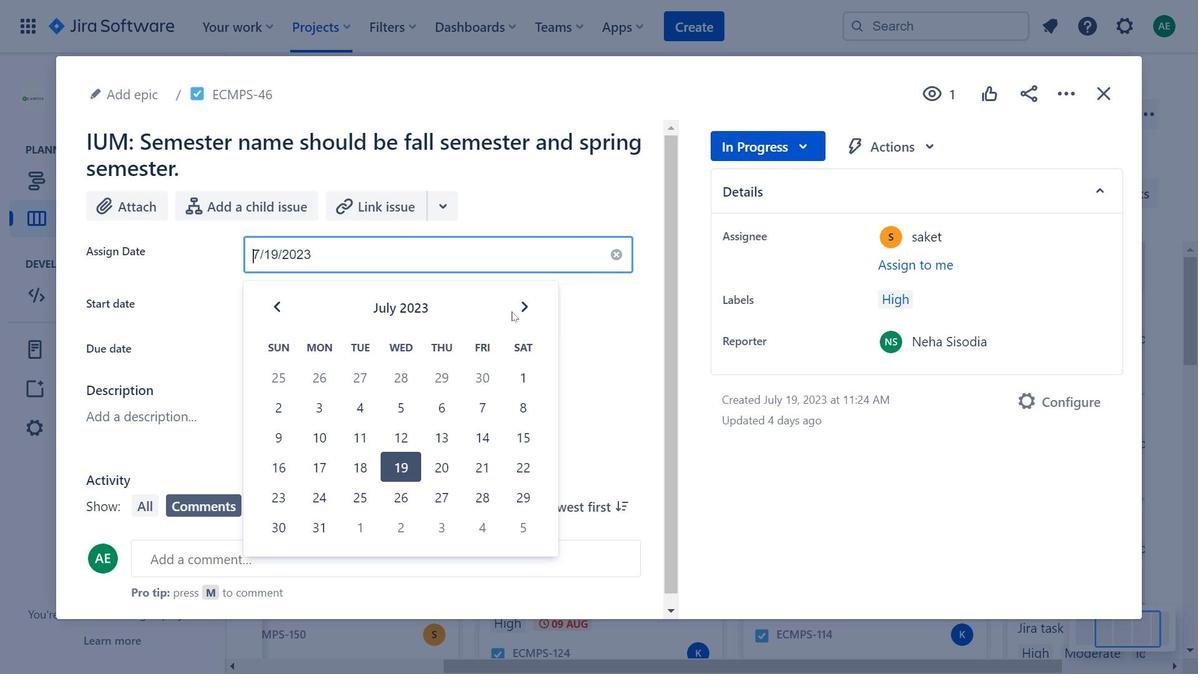 
Action: Mouse pressed left at (526, 312)
Screenshot: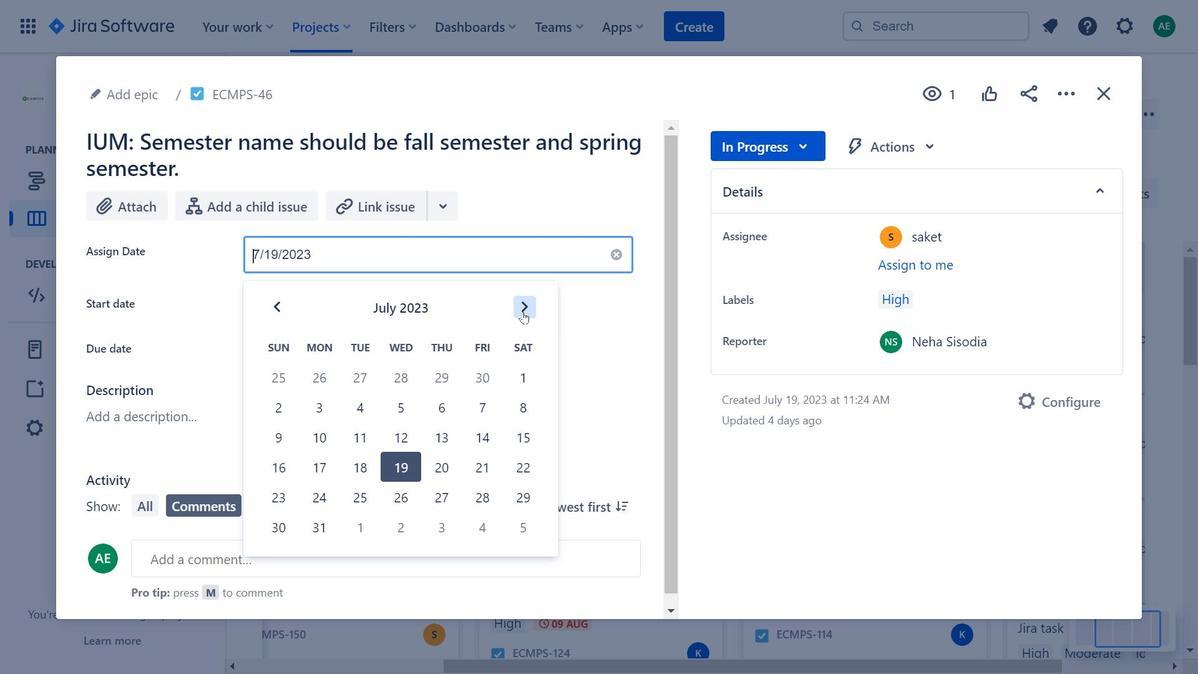 
Action: Mouse moved to (273, 300)
Screenshot: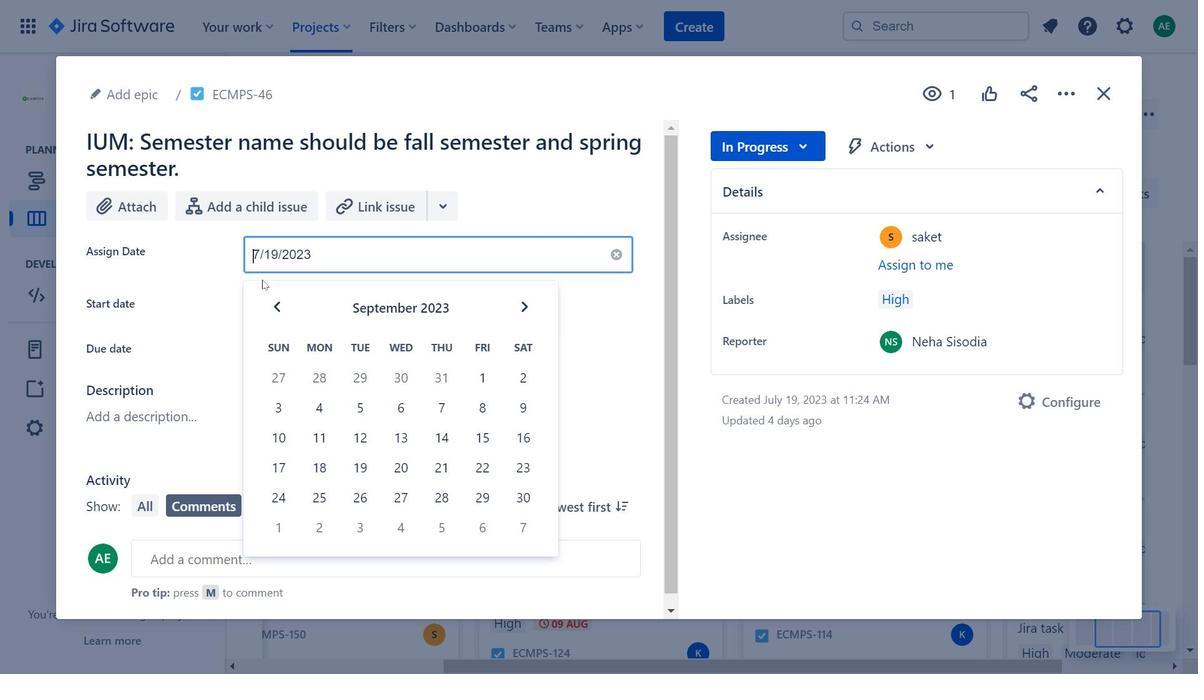 
Action: Mouse pressed left at (273, 300)
Screenshot: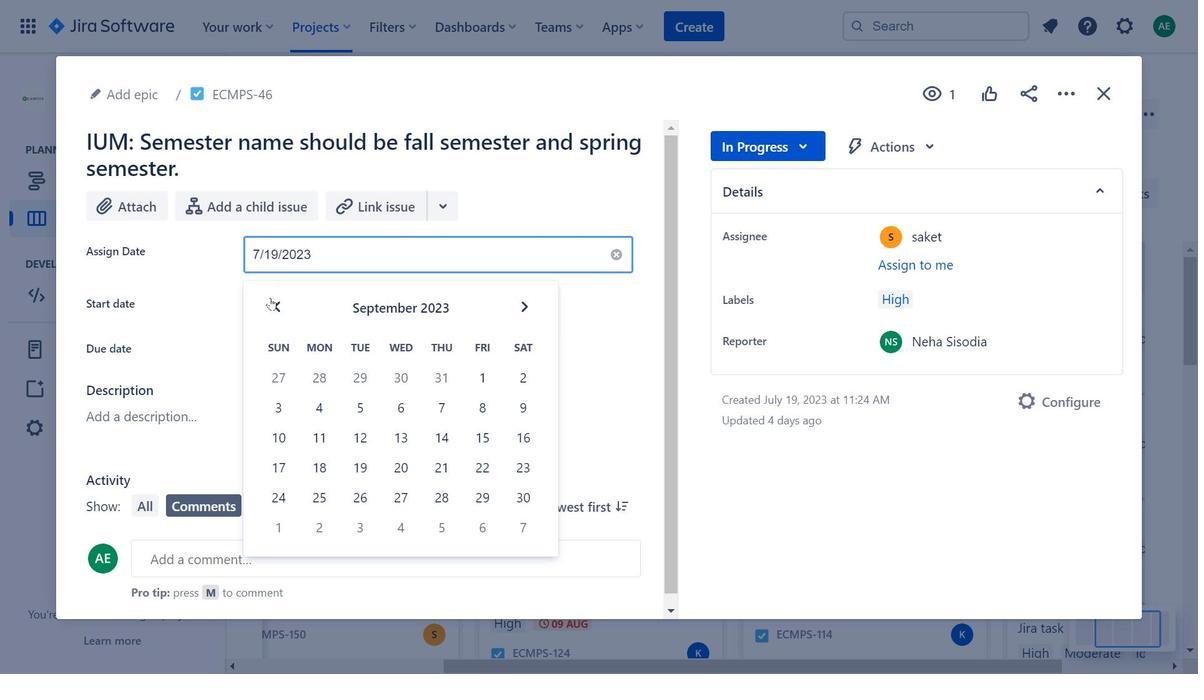 
Action: Mouse moved to (534, 307)
Screenshot: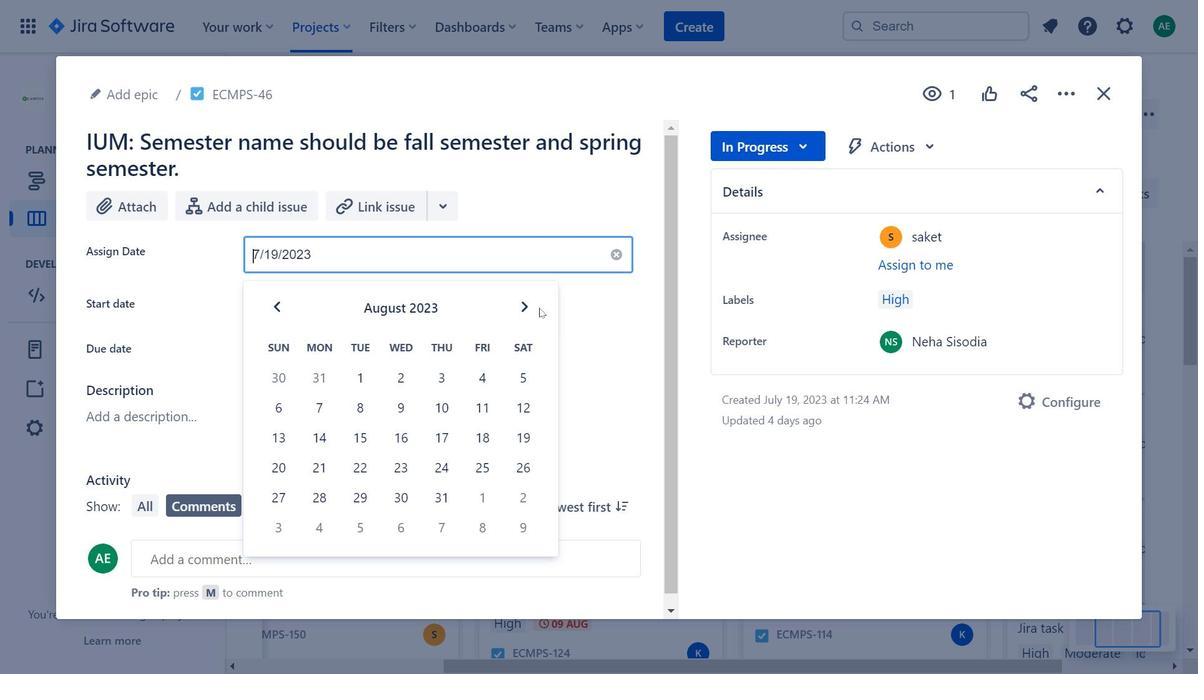 
Action: Mouse pressed left at (534, 307)
Screenshot: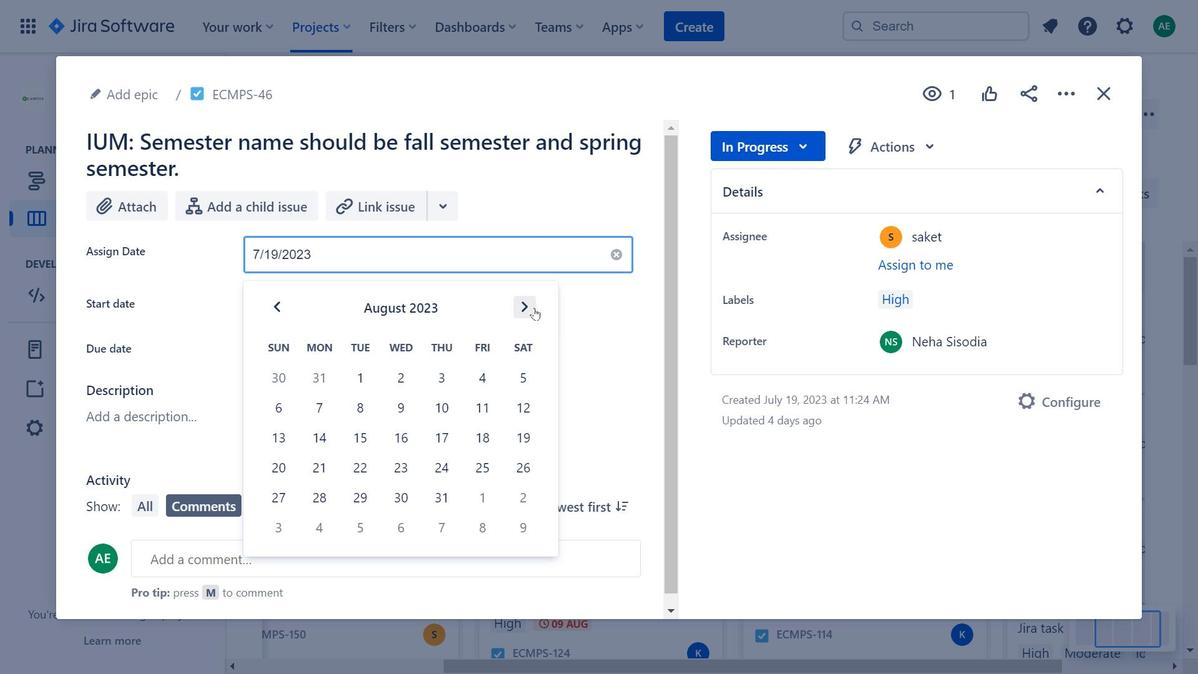 
Action: Mouse moved to (519, 309)
Screenshot: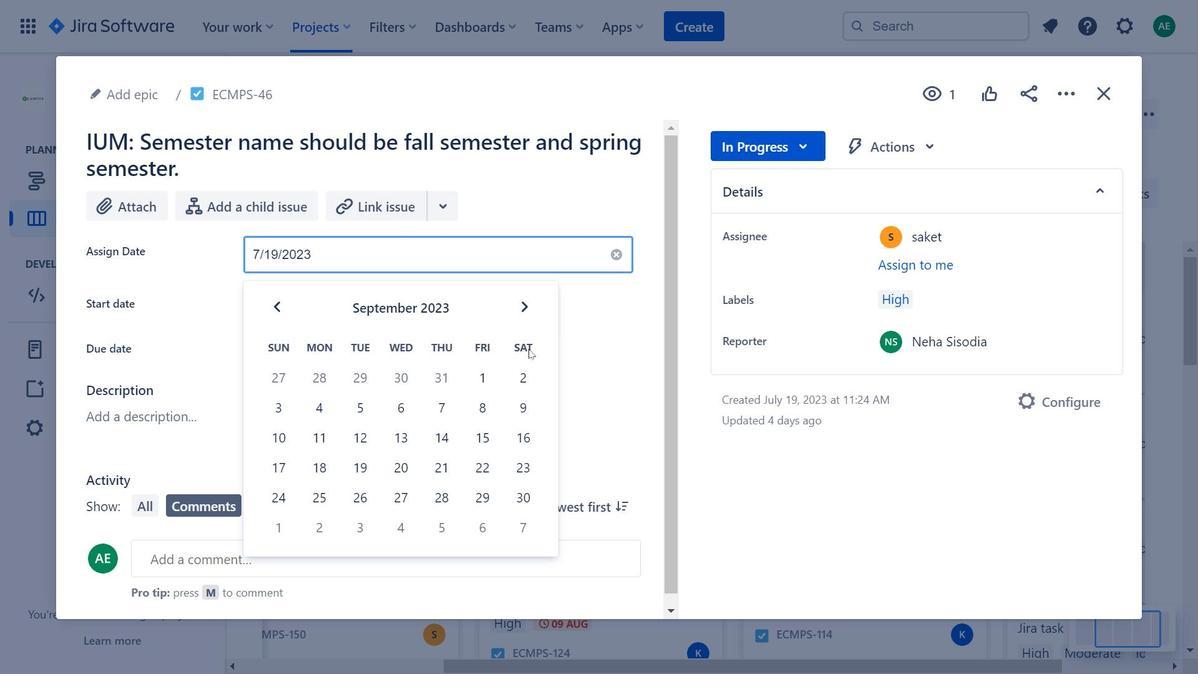 
Action: Mouse pressed left at (519, 309)
Screenshot: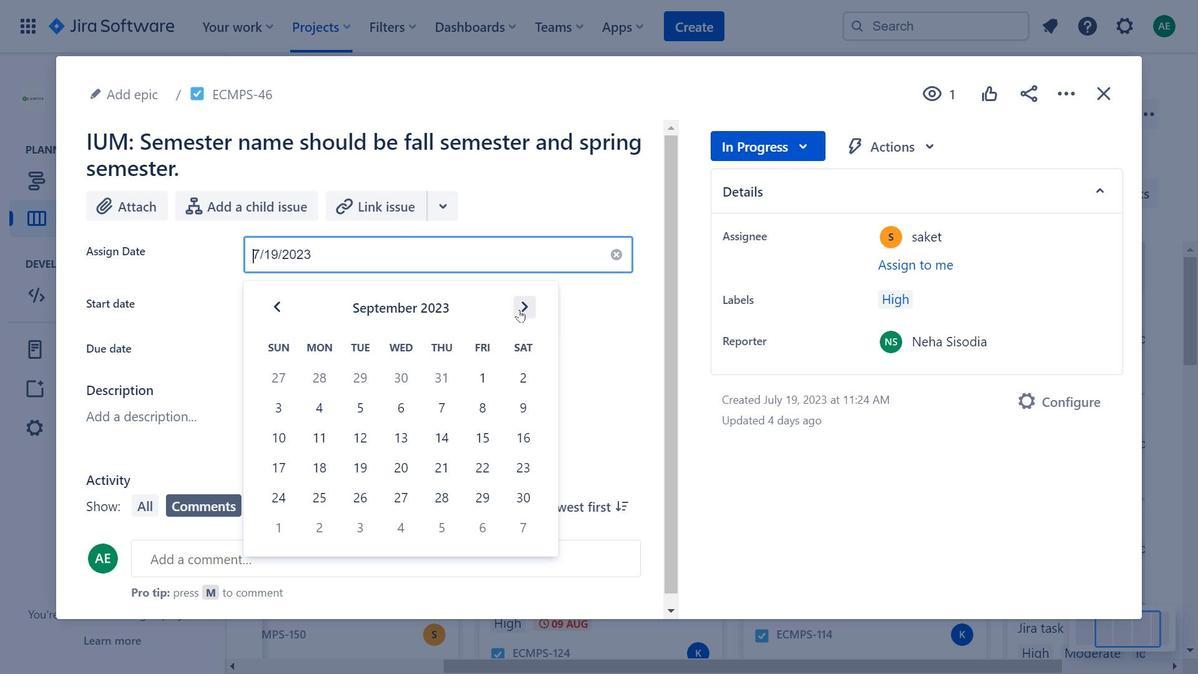 
Action: Mouse moved to (280, 314)
Screenshot: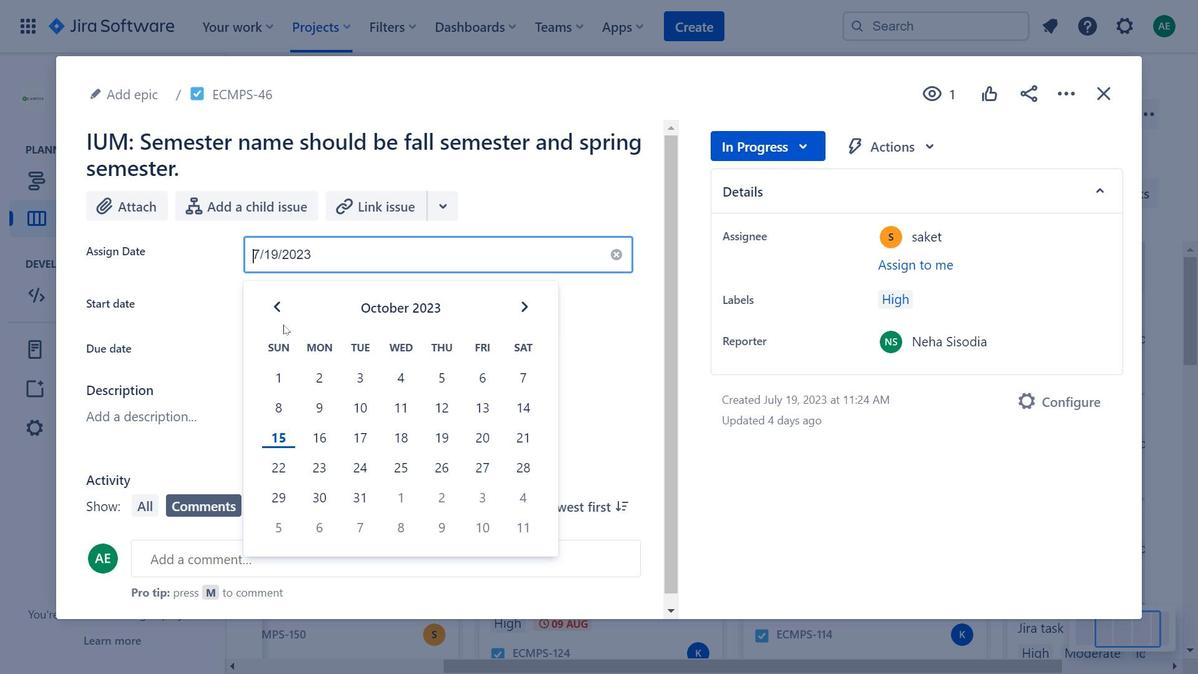 
Action: Mouse pressed left at (280, 314)
Screenshot: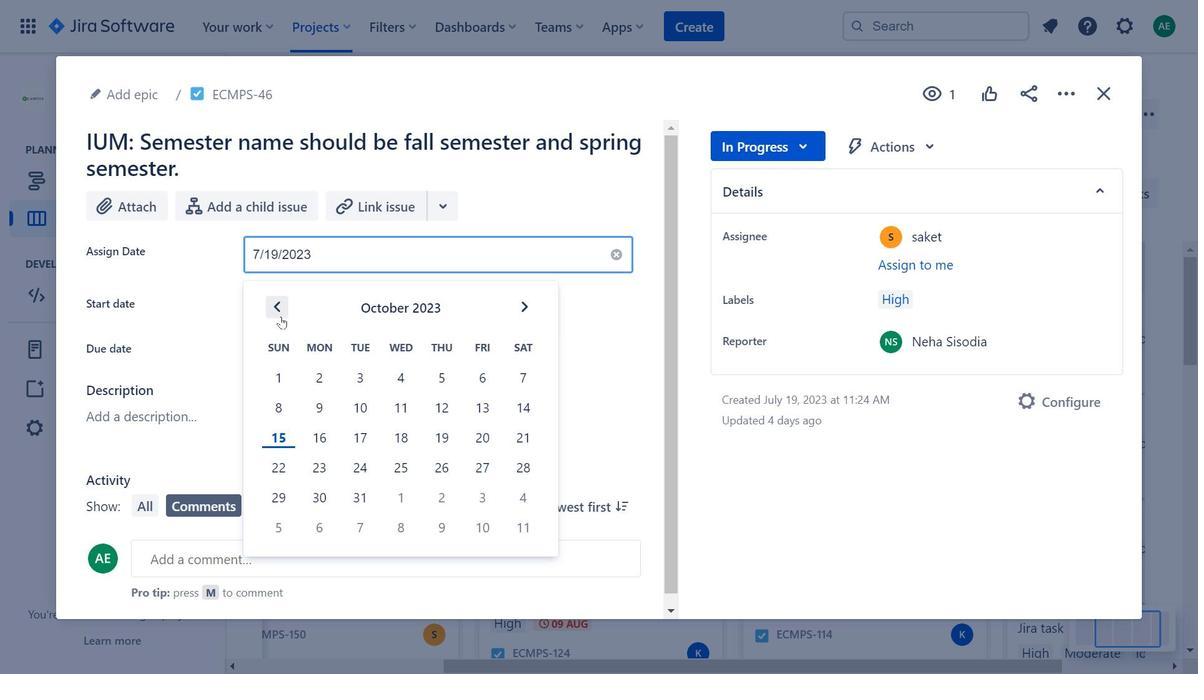 
Action: Mouse moved to (1096, 96)
Screenshot: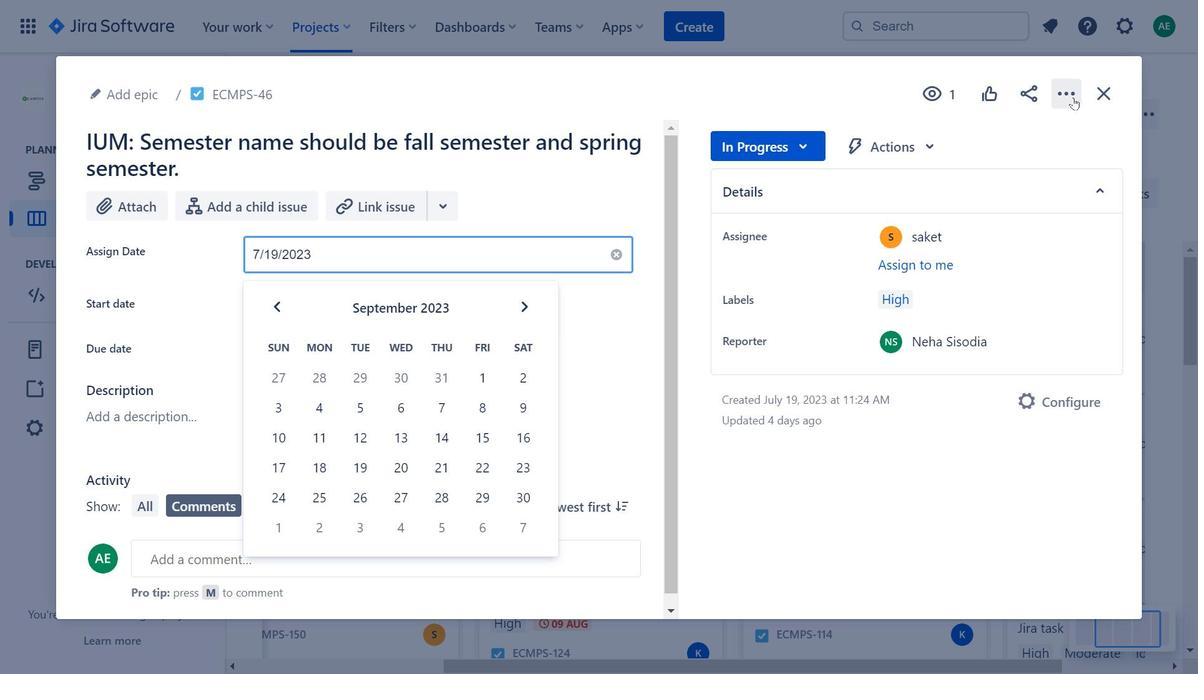 
Action: Mouse pressed left at (1096, 96)
Screenshot: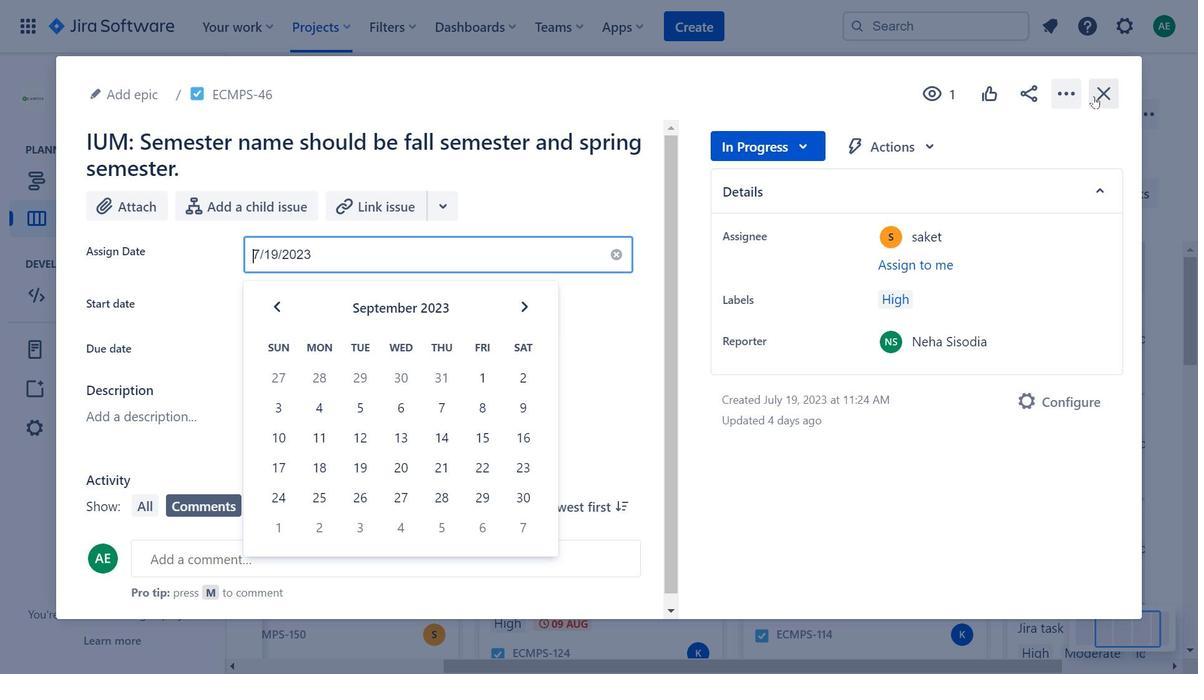 
Action: Mouse moved to (684, 393)
Screenshot: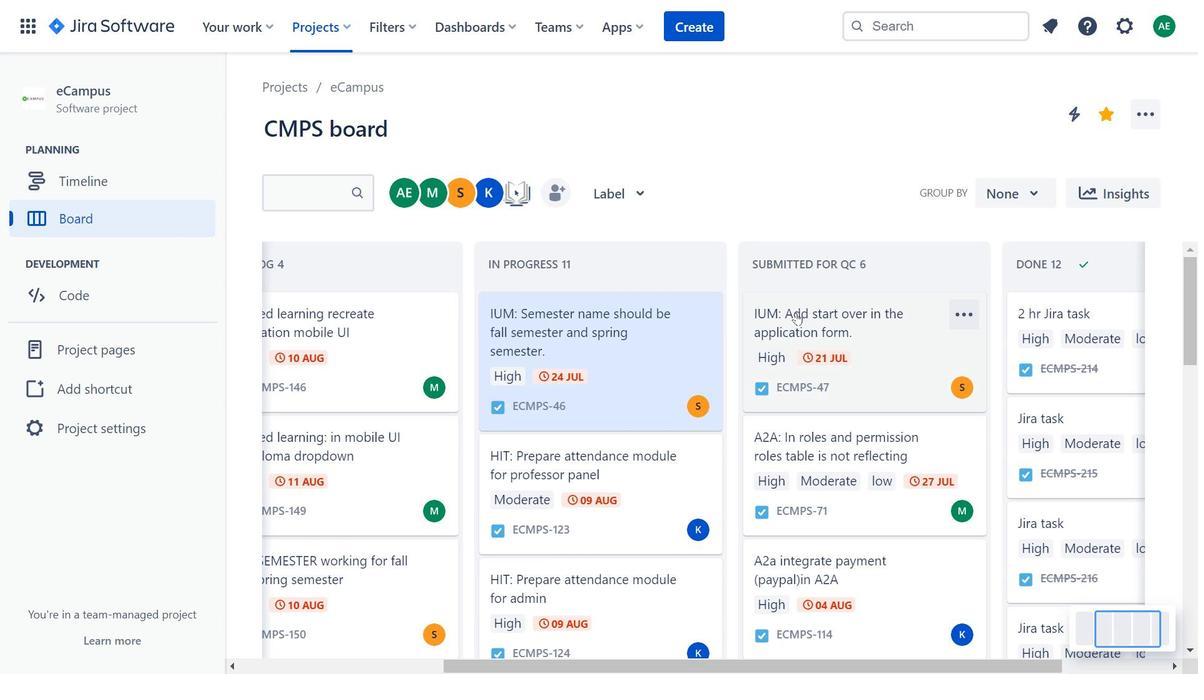 
Action: Mouse scrolled (684, 394) with delta (0, 0)
Screenshot: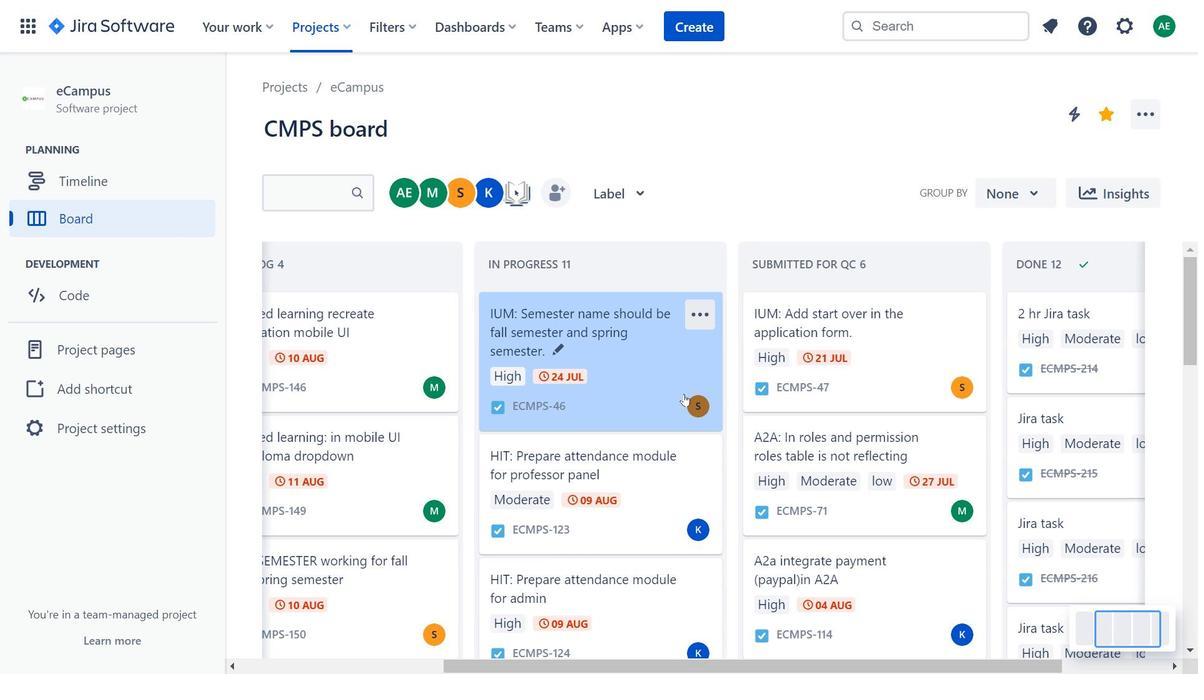 
Action: Mouse scrolled (684, 394) with delta (0, 0)
Screenshot: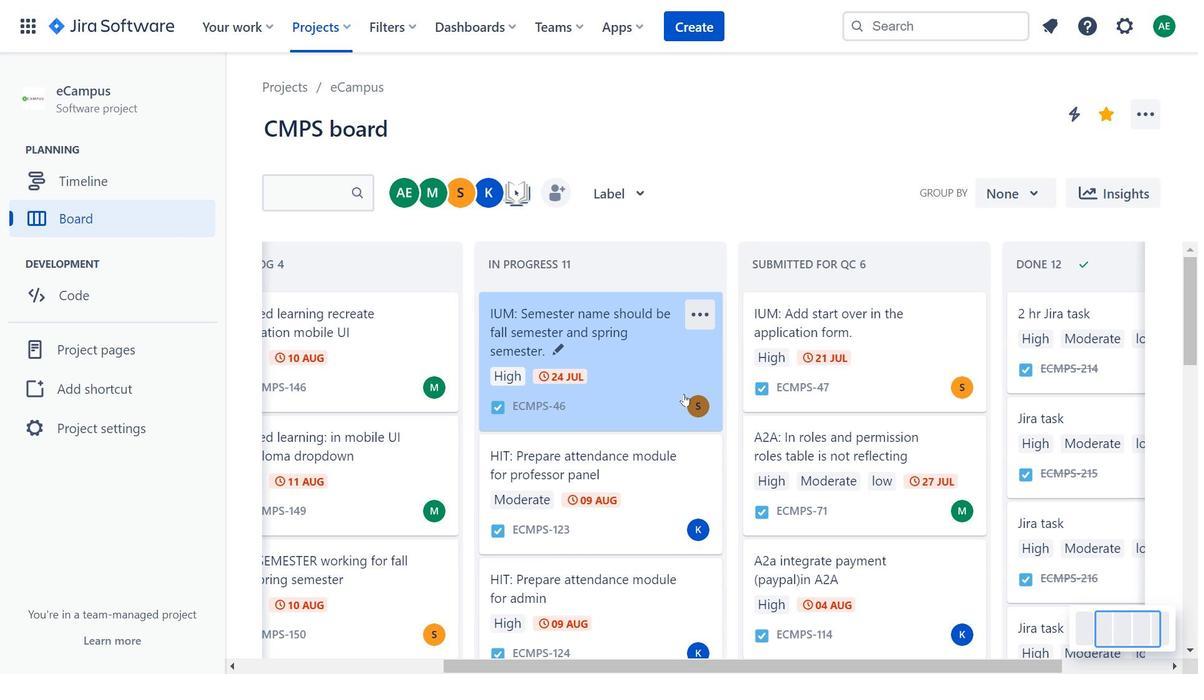 
Action: Mouse moved to (849, 374)
Screenshot: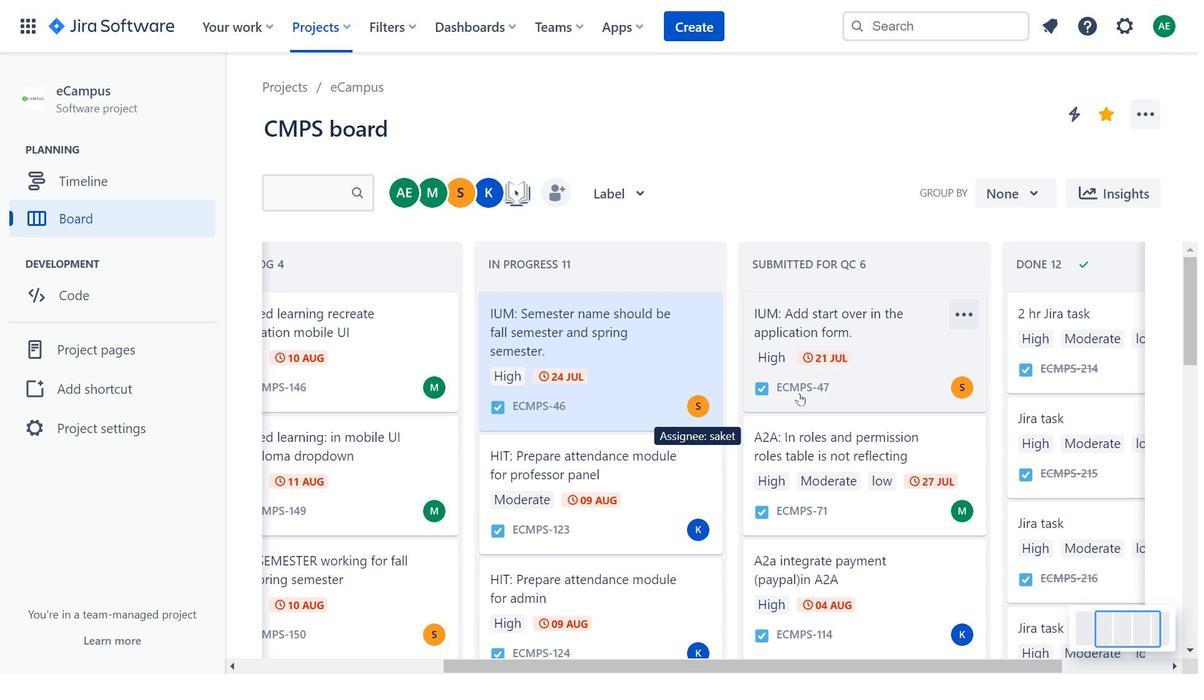 
Action: Mouse pressed left at (849, 374)
Screenshot: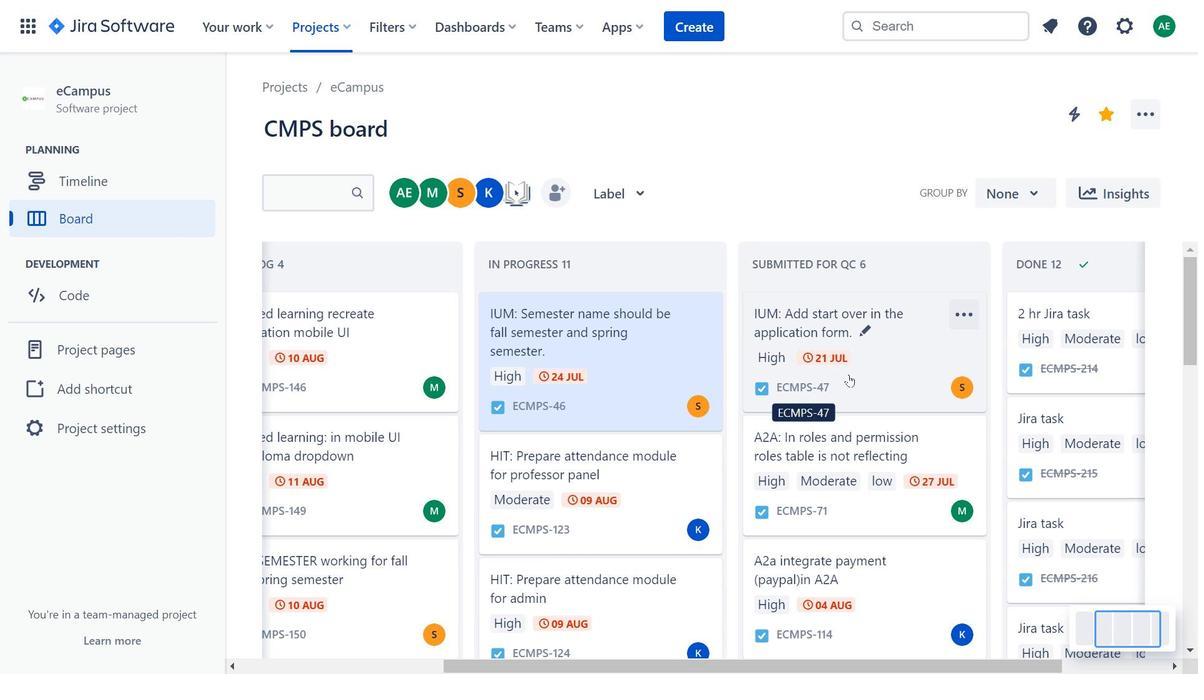 
Action: Mouse moved to (331, 285)
Screenshot: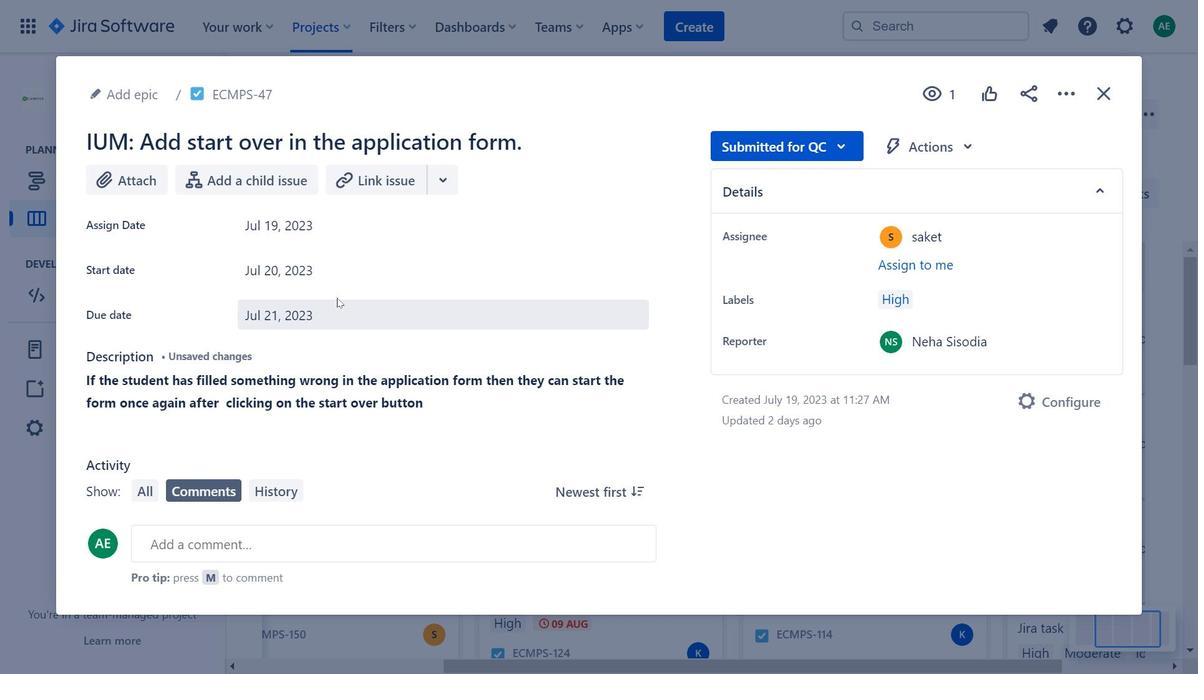 
Action: Mouse pressed left at (331, 285)
Screenshot: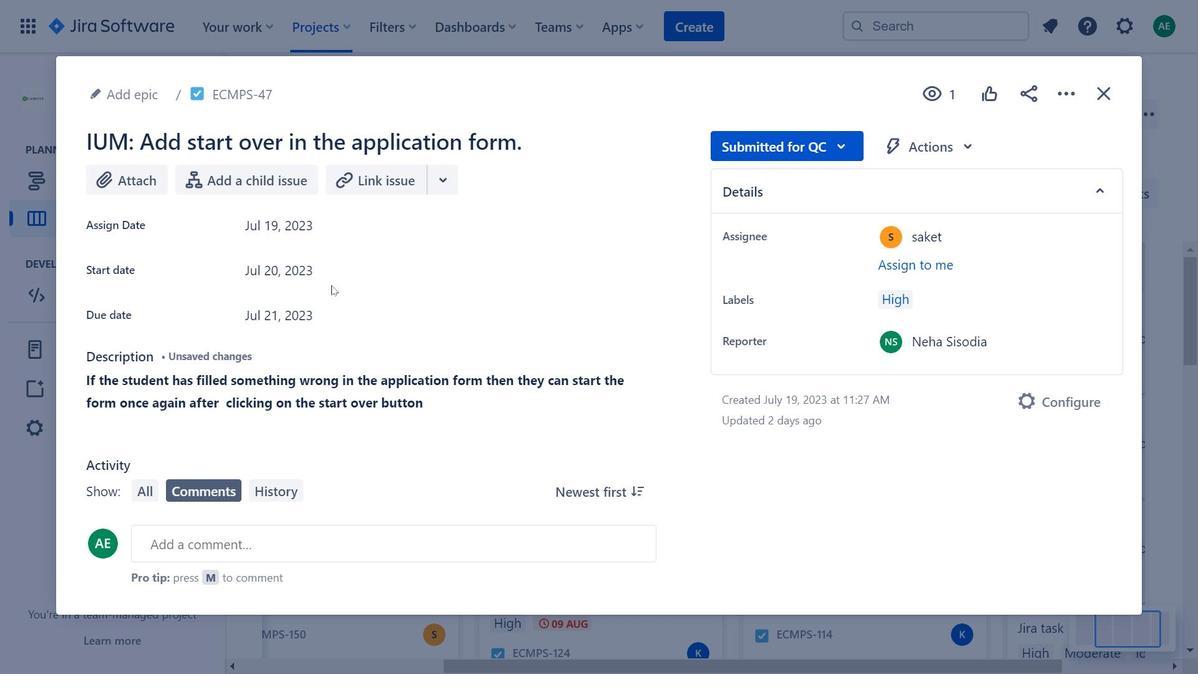 
Action: Mouse moved to (323, 275)
Screenshot: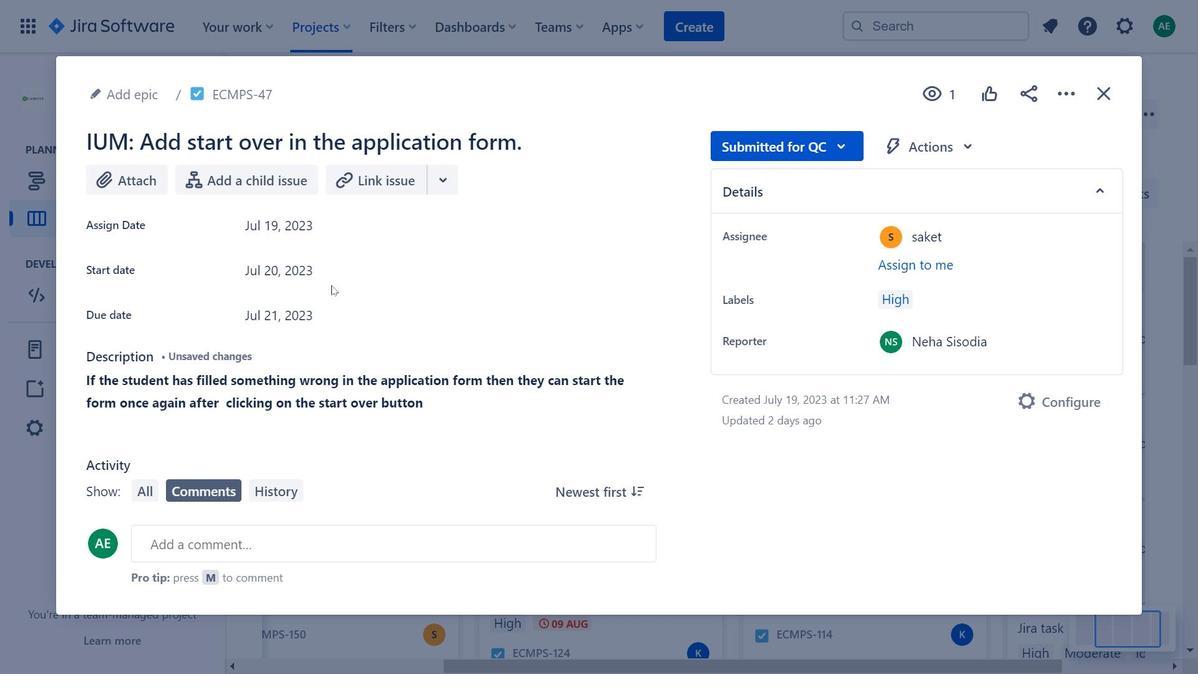 
Action: Mouse pressed left at (323, 275)
Screenshot: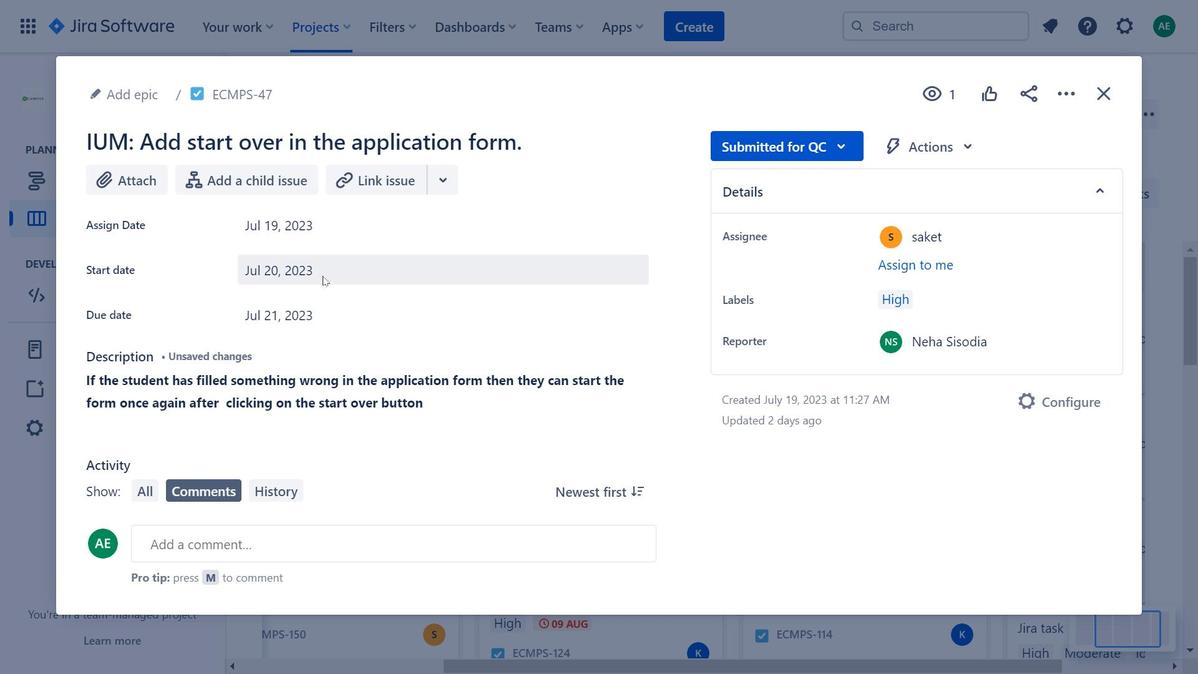 
Action: Mouse moved to (981, 154)
Screenshot: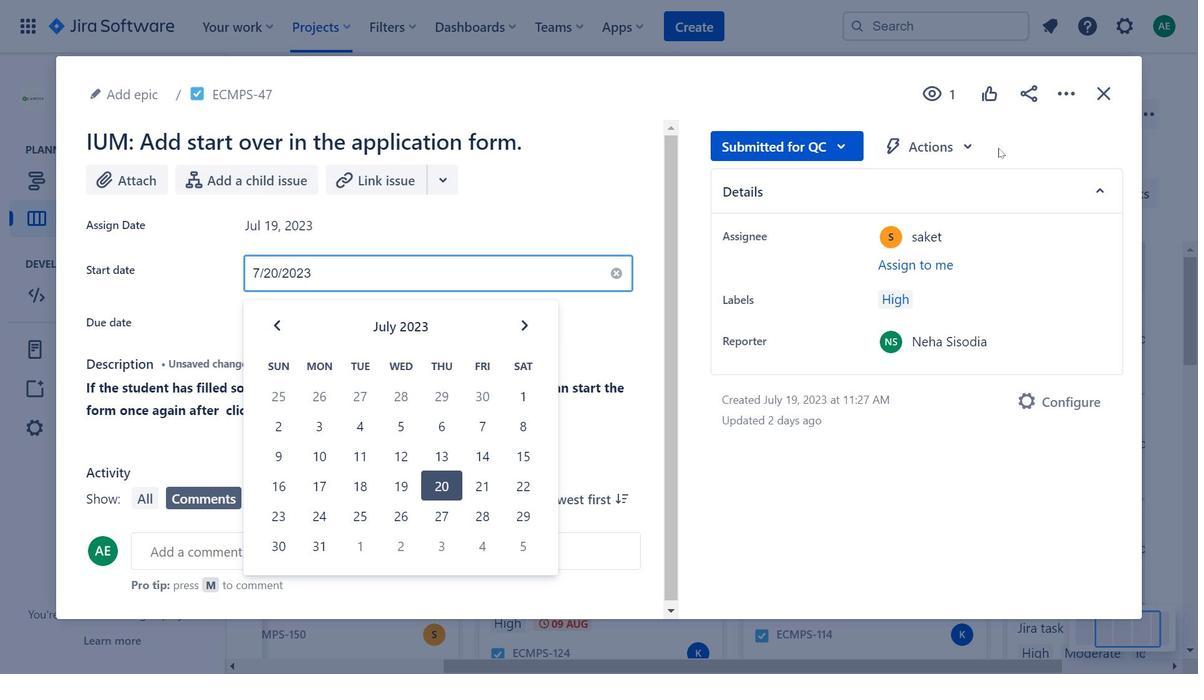 
Action: Mouse pressed left at (981, 154)
Screenshot: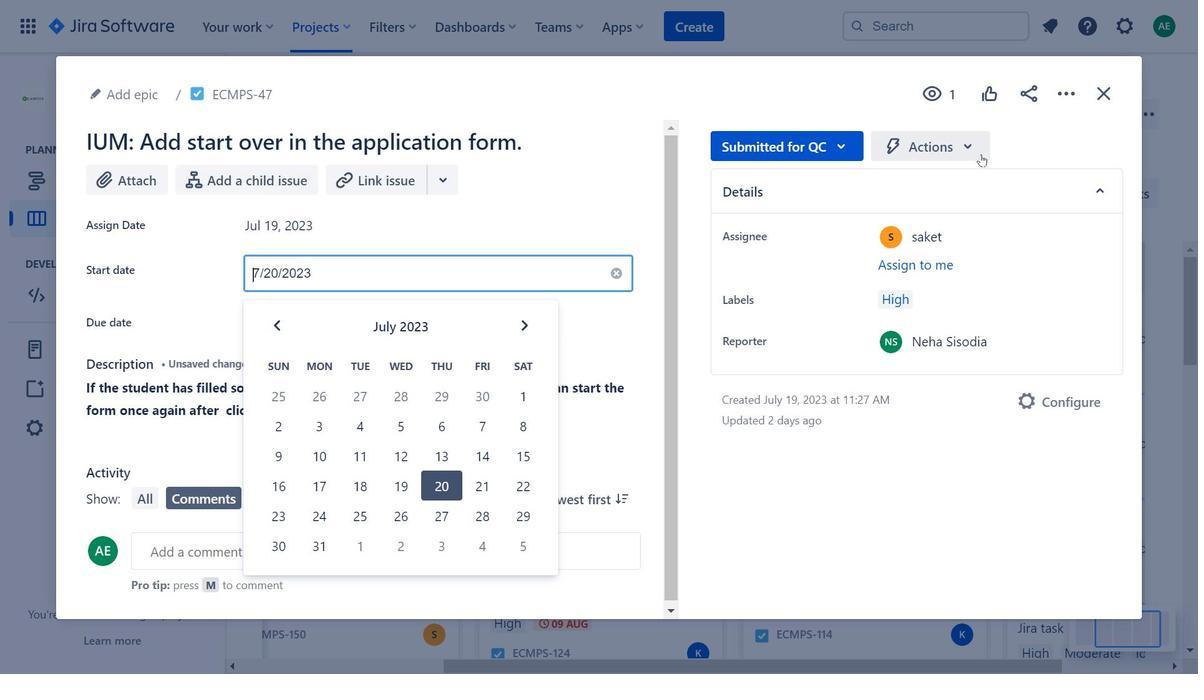 
Action: Mouse moved to (440, 181)
Screenshot: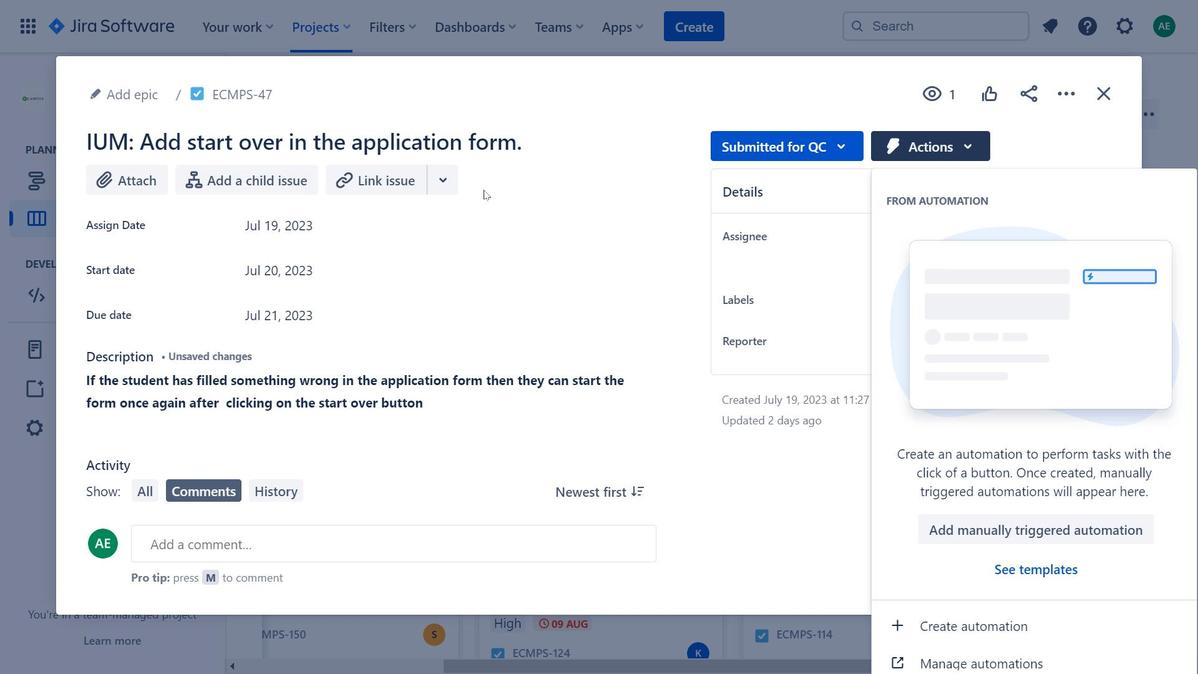 
Action: Mouse pressed left at (440, 181)
Screenshot: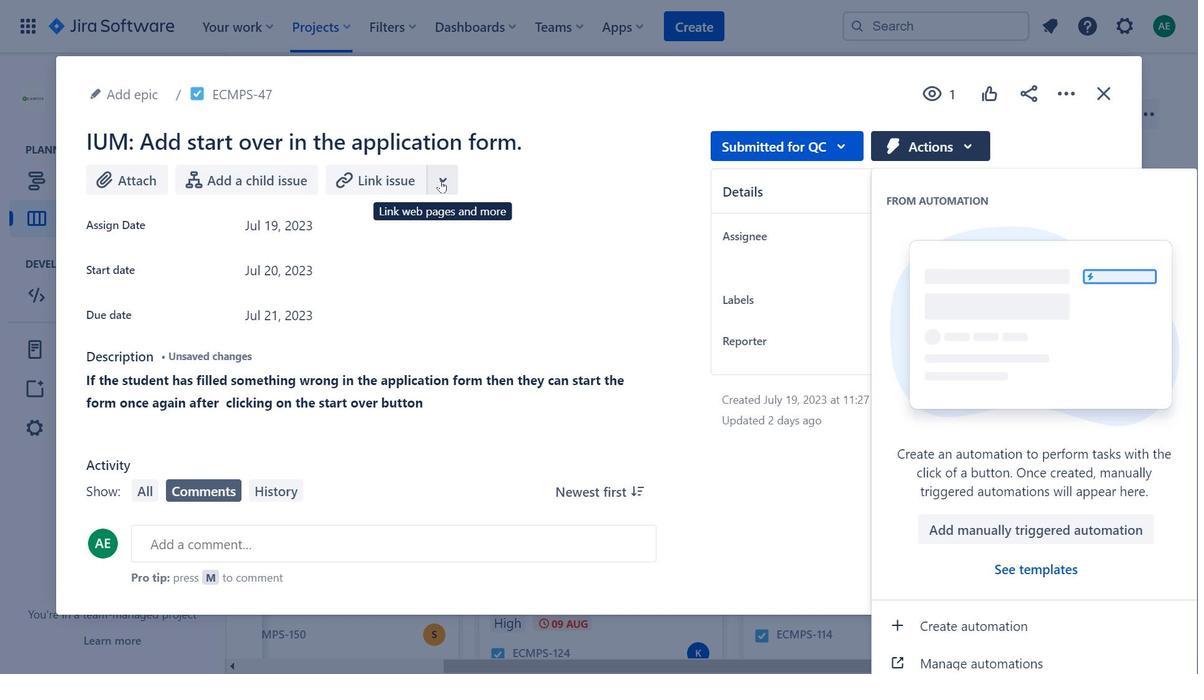 
Action: Mouse moved to (426, 254)
Screenshot: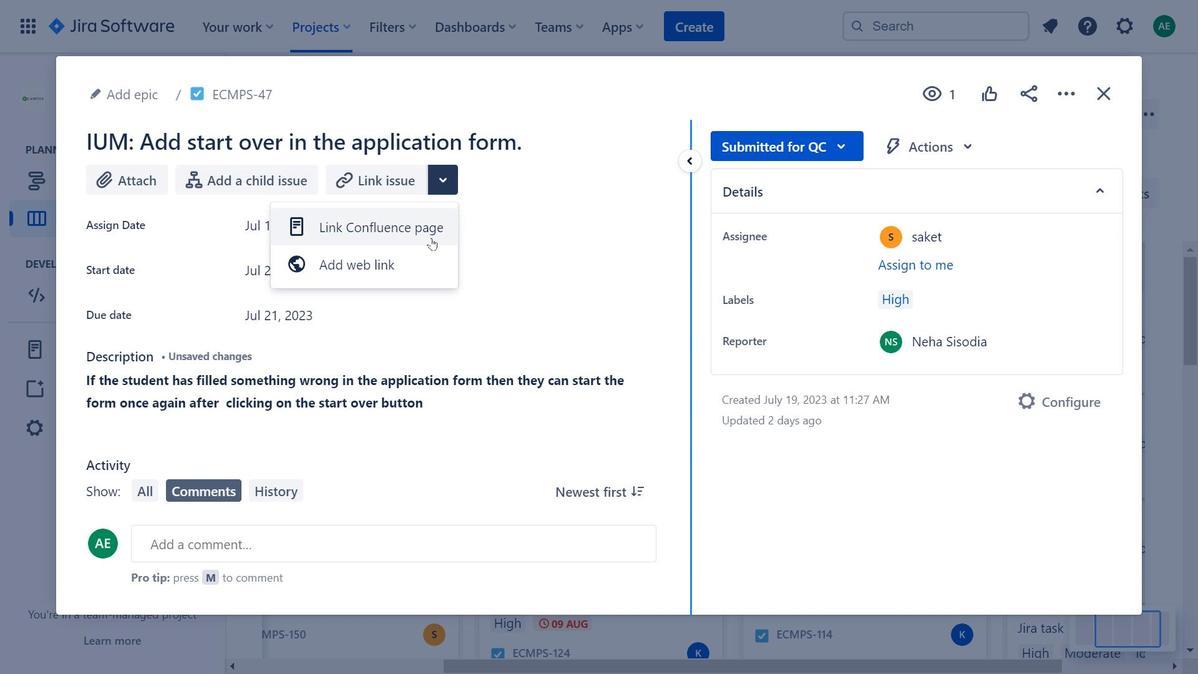 
Action: Mouse pressed left at (426, 254)
Screenshot: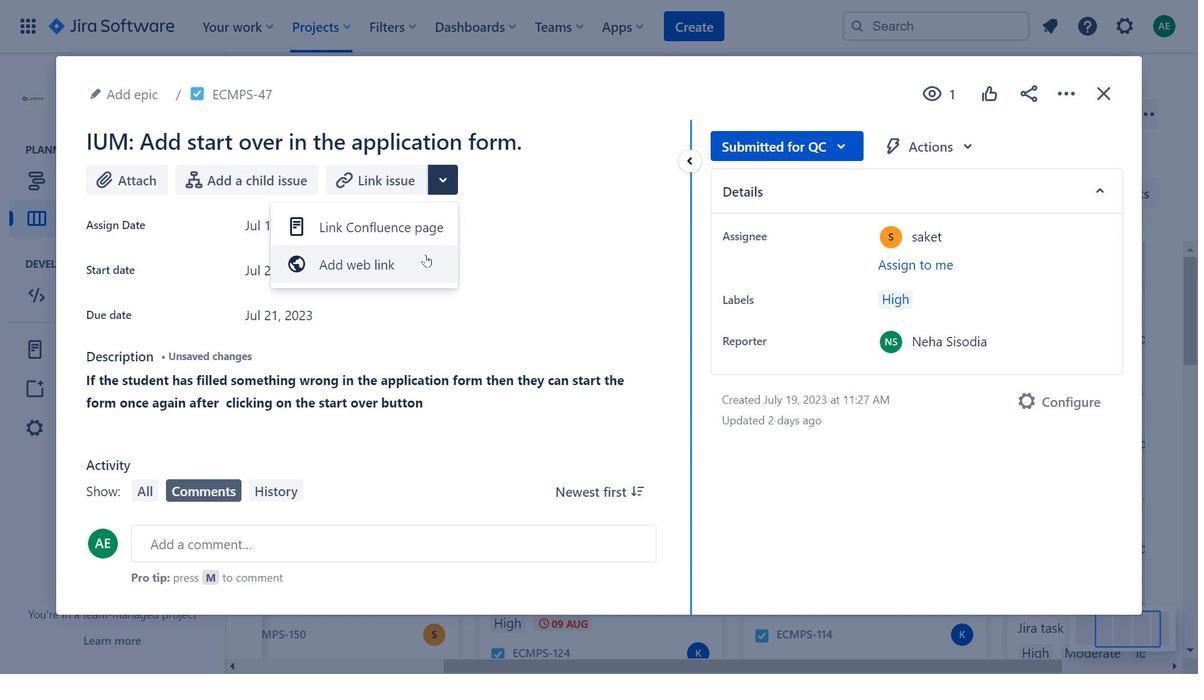 
Action: Mouse moved to (614, 296)
Screenshot: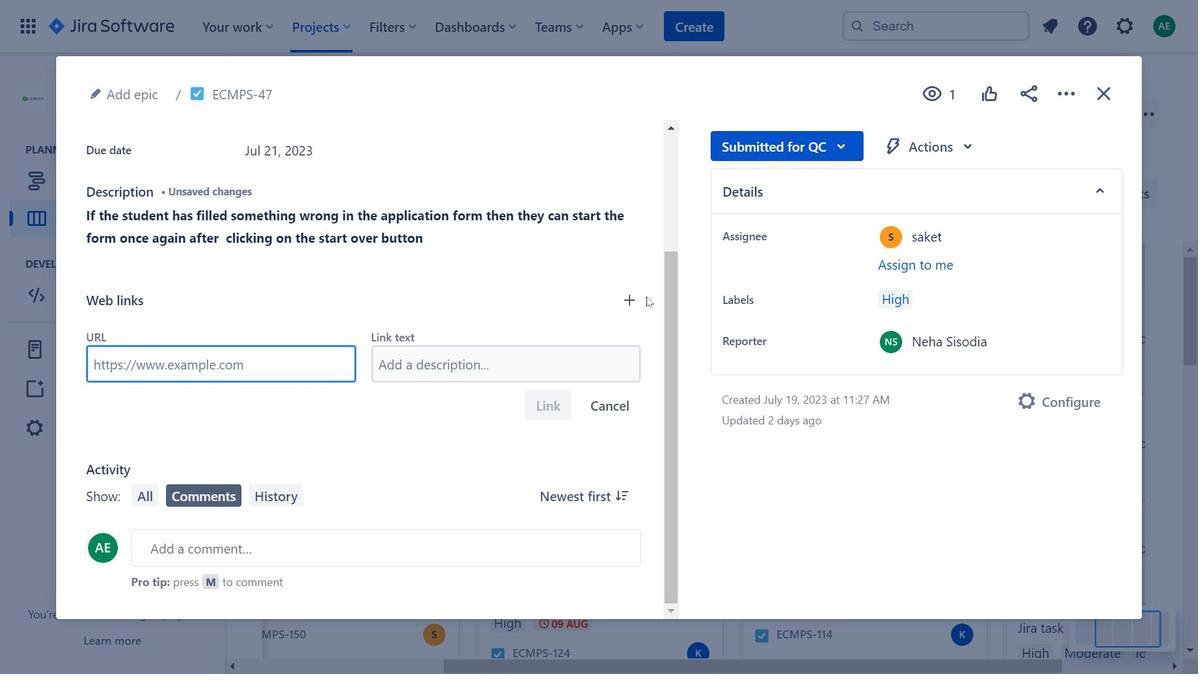 
Action: Mouse pressed left at (614, 296)
Screenshot: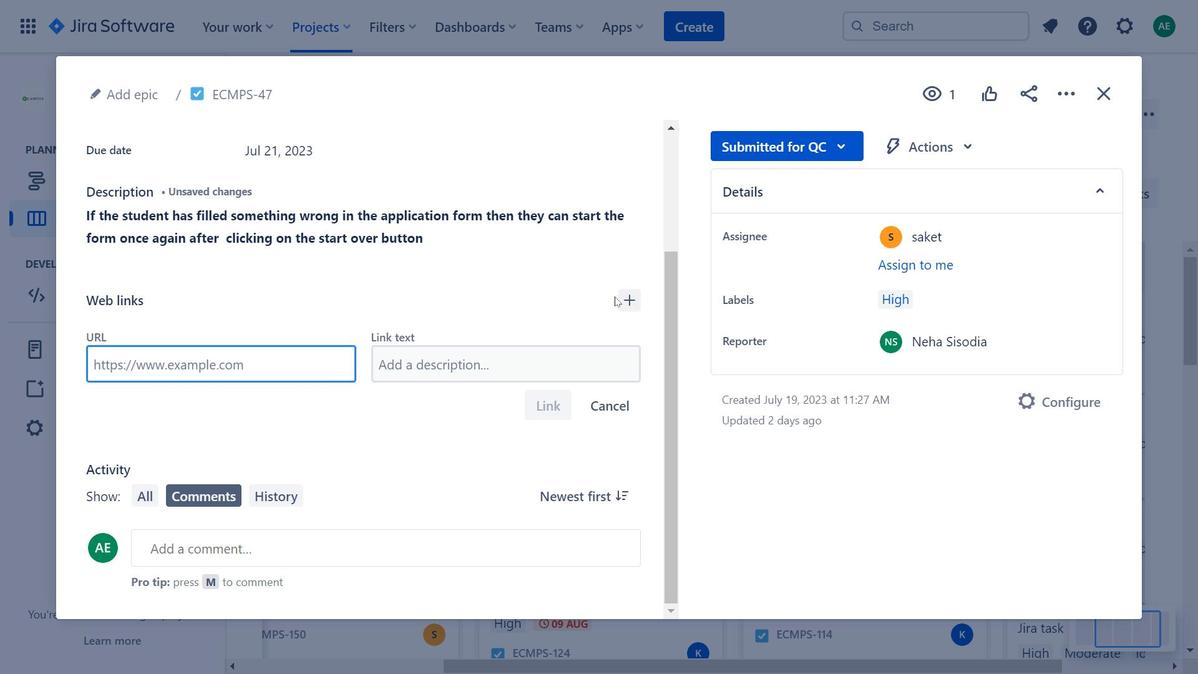 
Action: Mouse moved to (631, 297)
Screenshot: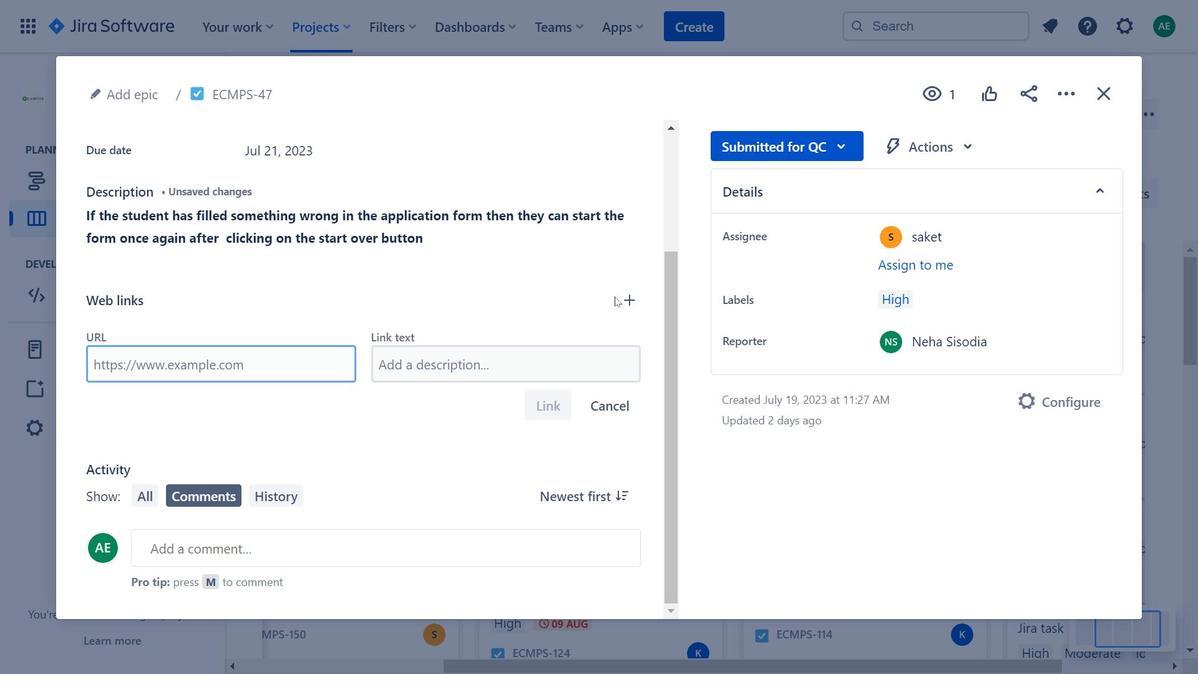 
Action: Mouse pressed left at (631, 297)
Screenshot: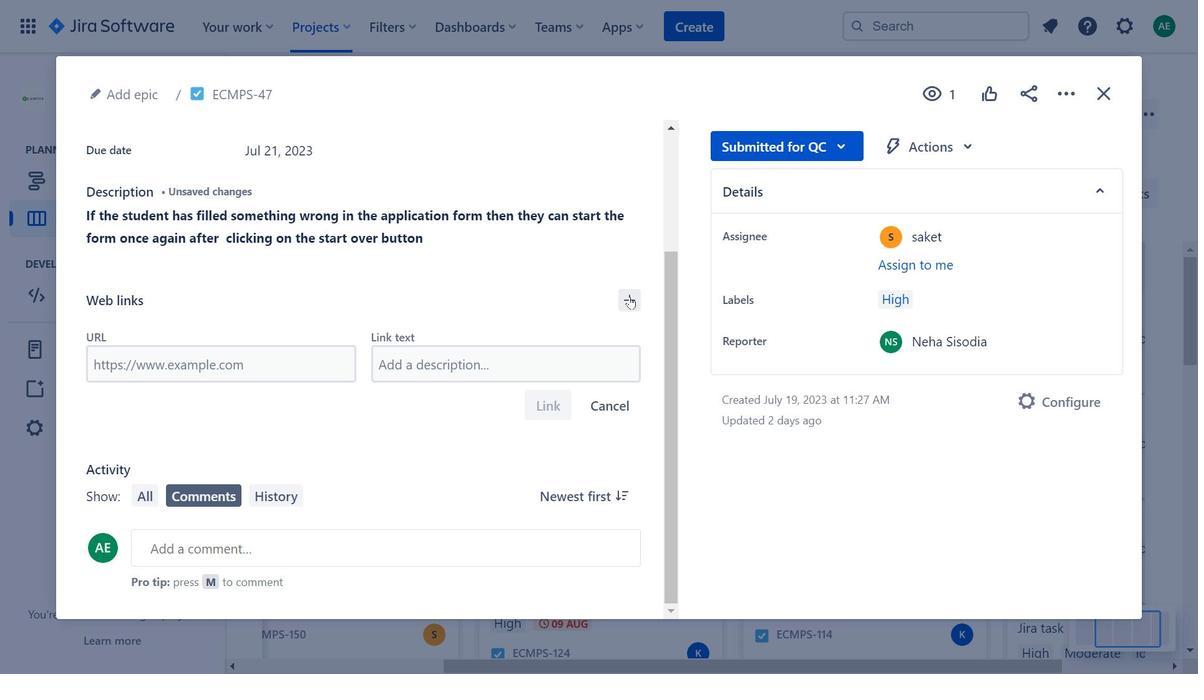 
Action: Mouse moved to (526, 302)
Screenshot: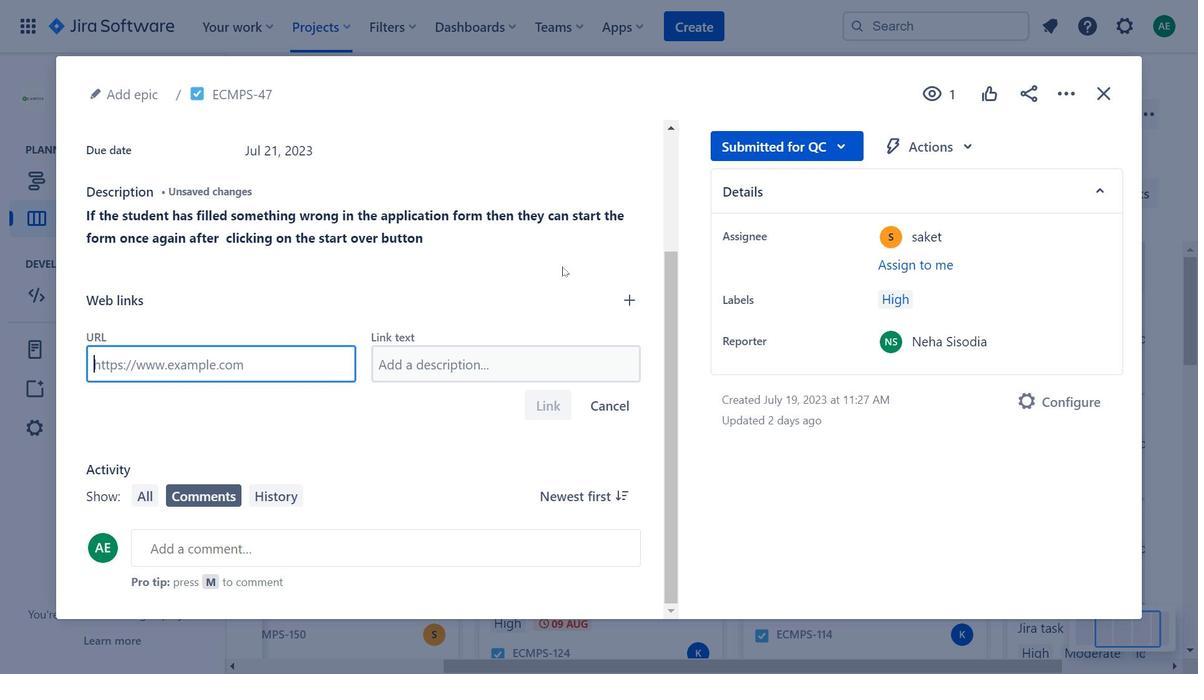 
Action: Mouse scrolled (526, 301) with delta (0, 0)
Screenshot: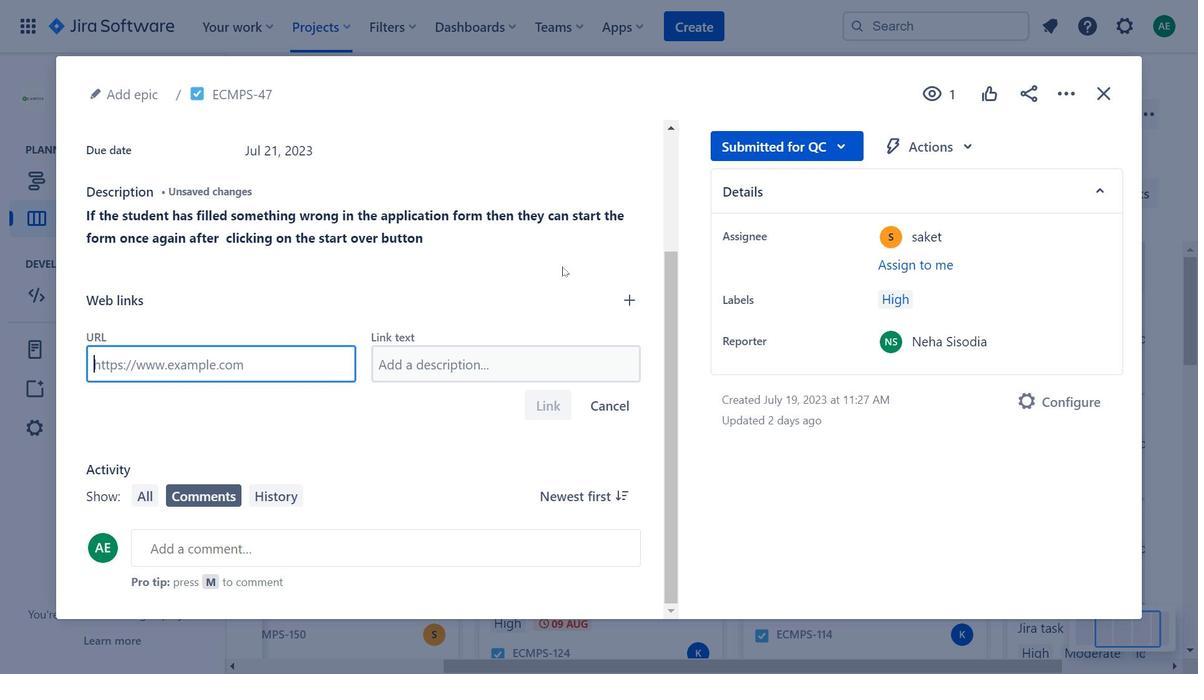 
Action: Mouse moved to (524, 308)
Screenshot: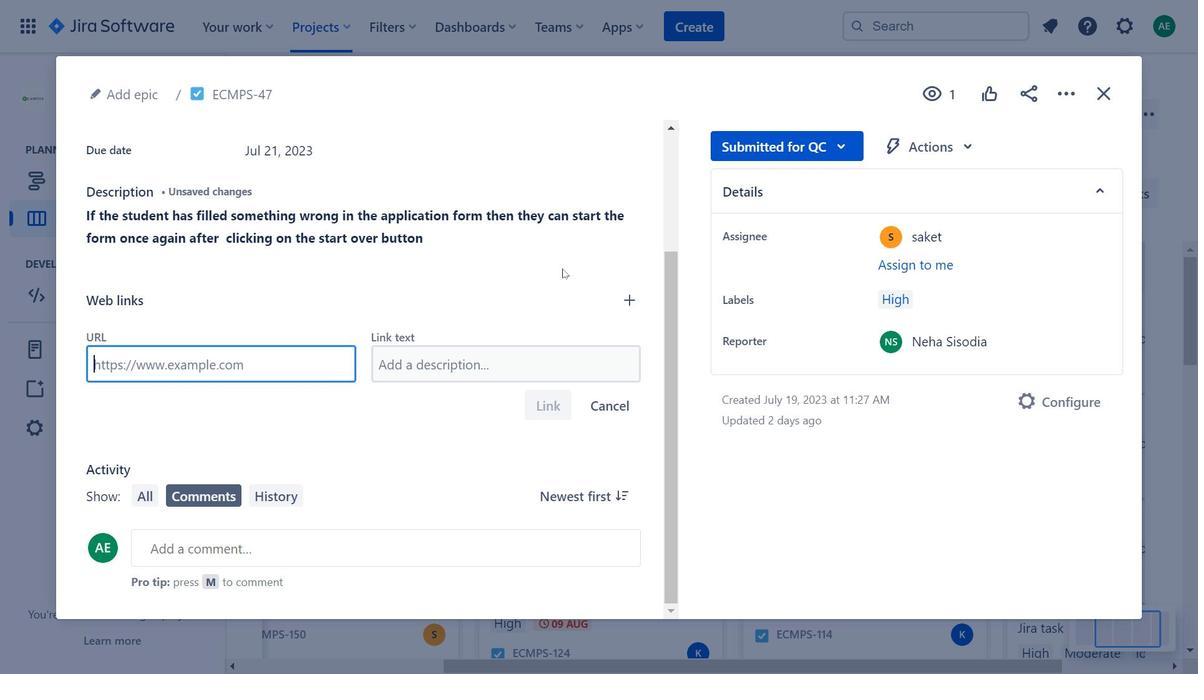 
Action: Mouse scrolled (524, 307) with delta (0, 0)
Screenshot: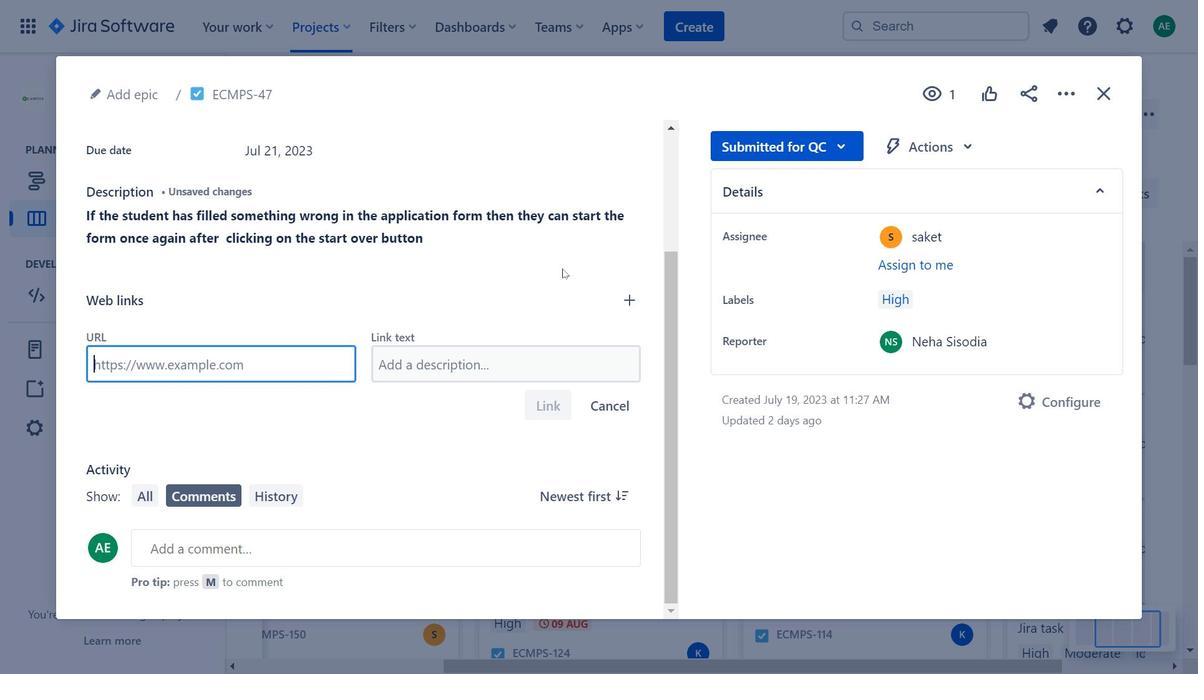 
Action: Mouse moved to (269, 491)
Screenshot: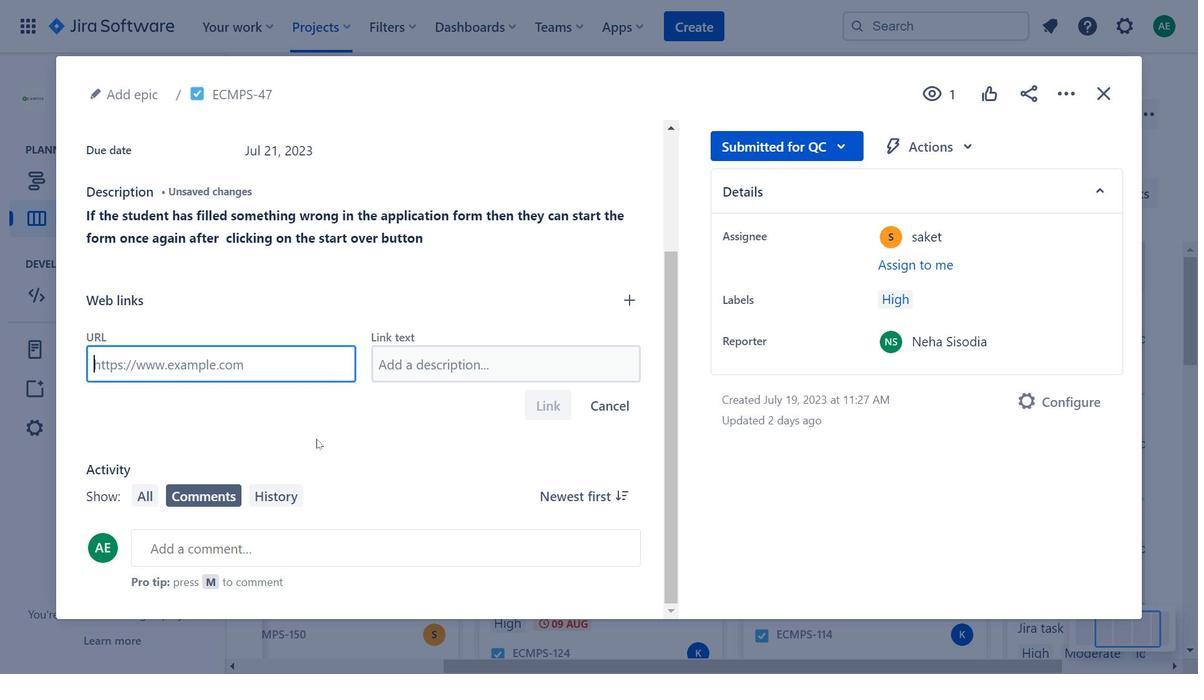 
Action: Mouse pressed left at (269, 491)
Screenshot: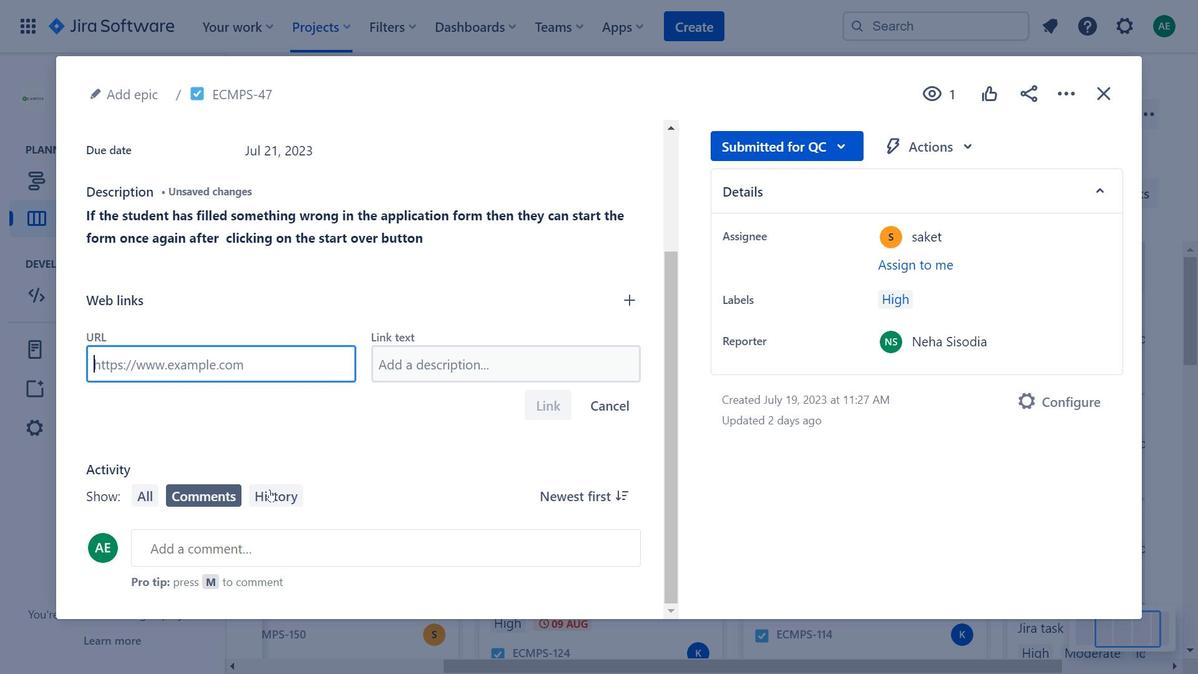 
Action: Mouse moved to (287, 410)
Screenshot: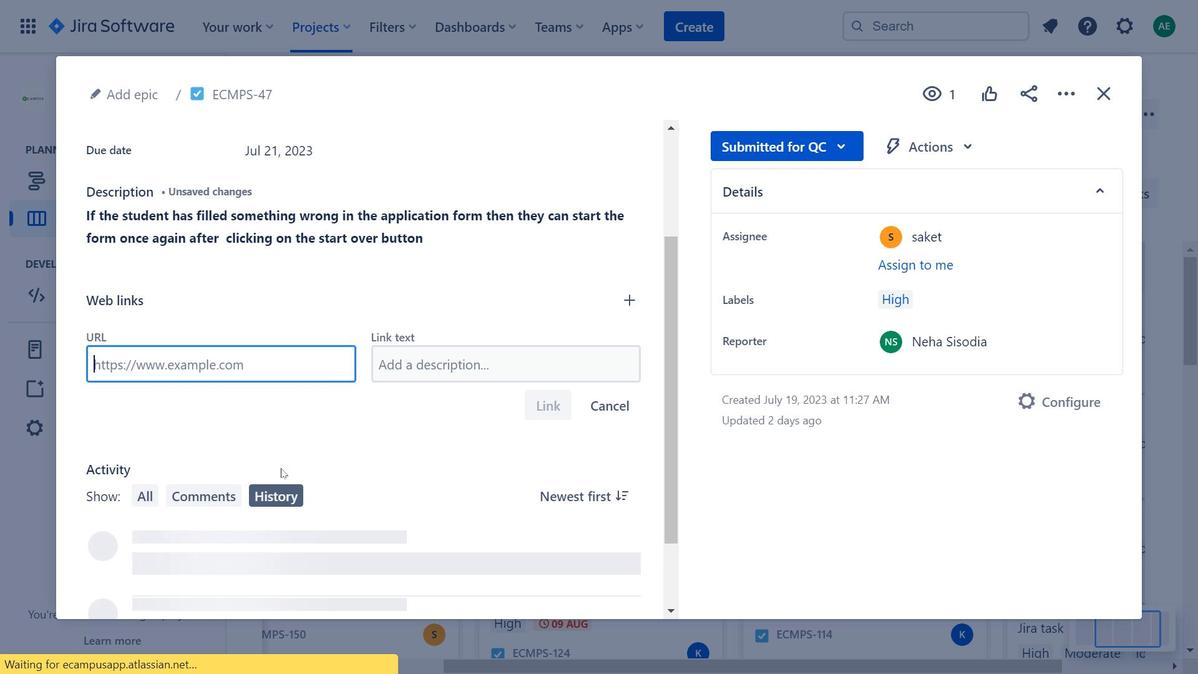 
Action: Mouse scrolled (287, 409) with delta (0, 0)
Screenshot: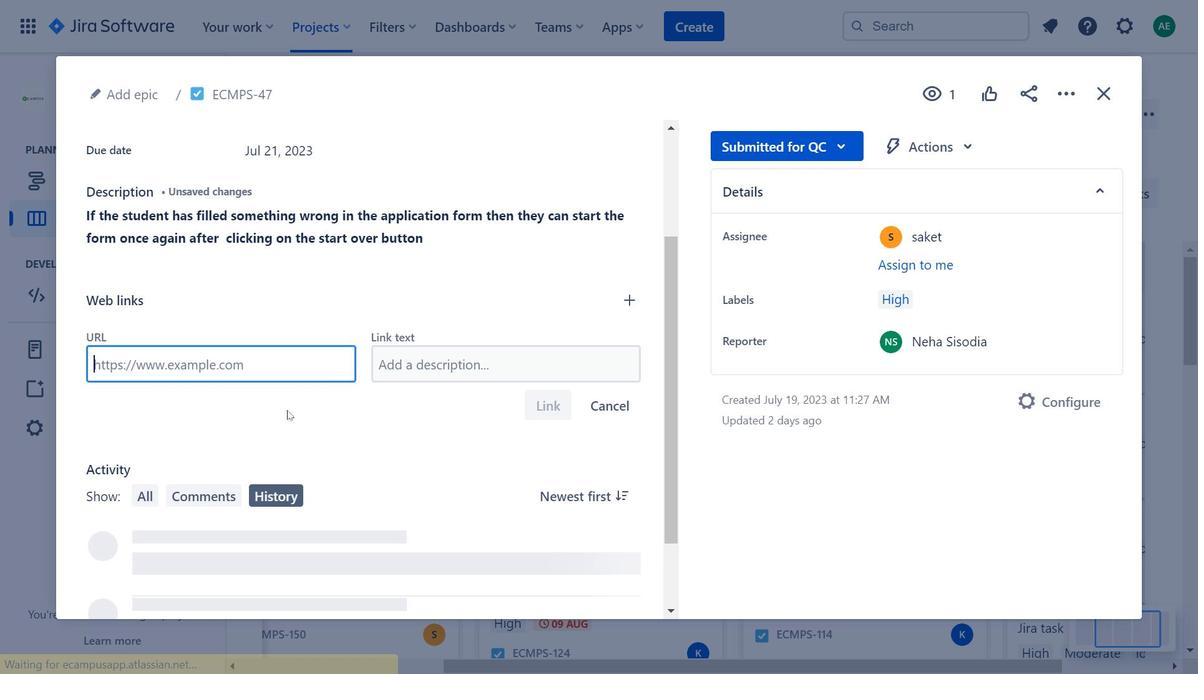 
Action: Mouse scrolled (287, 409) with delta (0, 0)
Screenshot: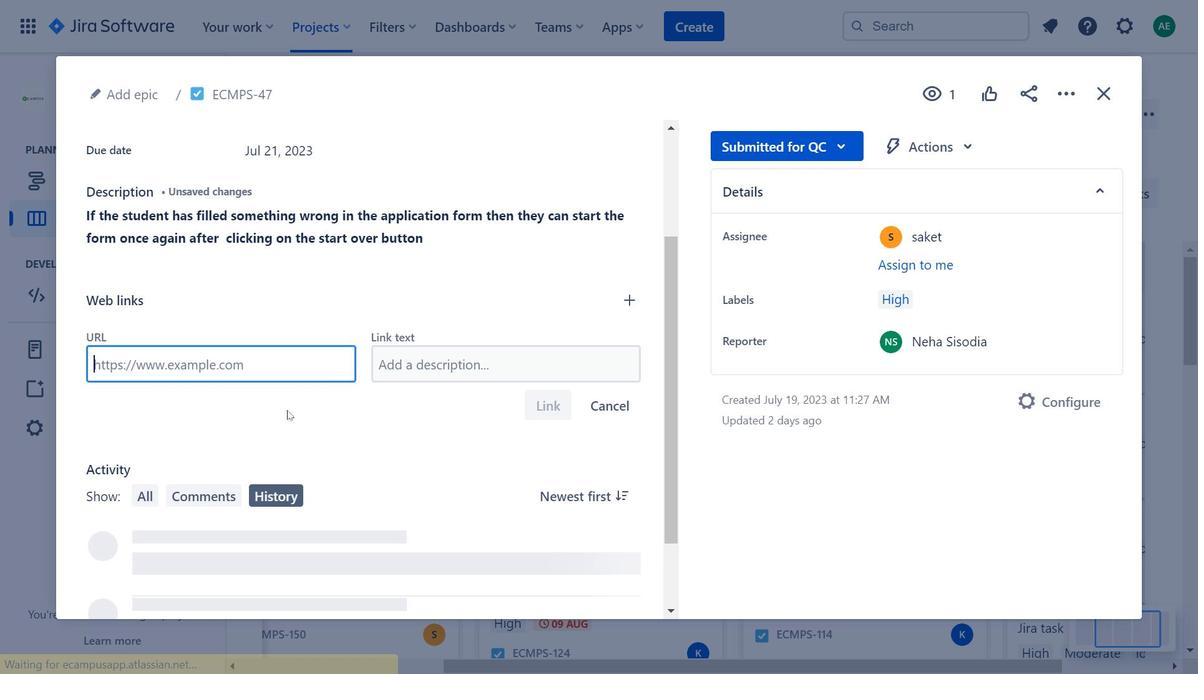 
Action: Mouse scrolled (287, 409) with delta (0, 0)
Screenshot: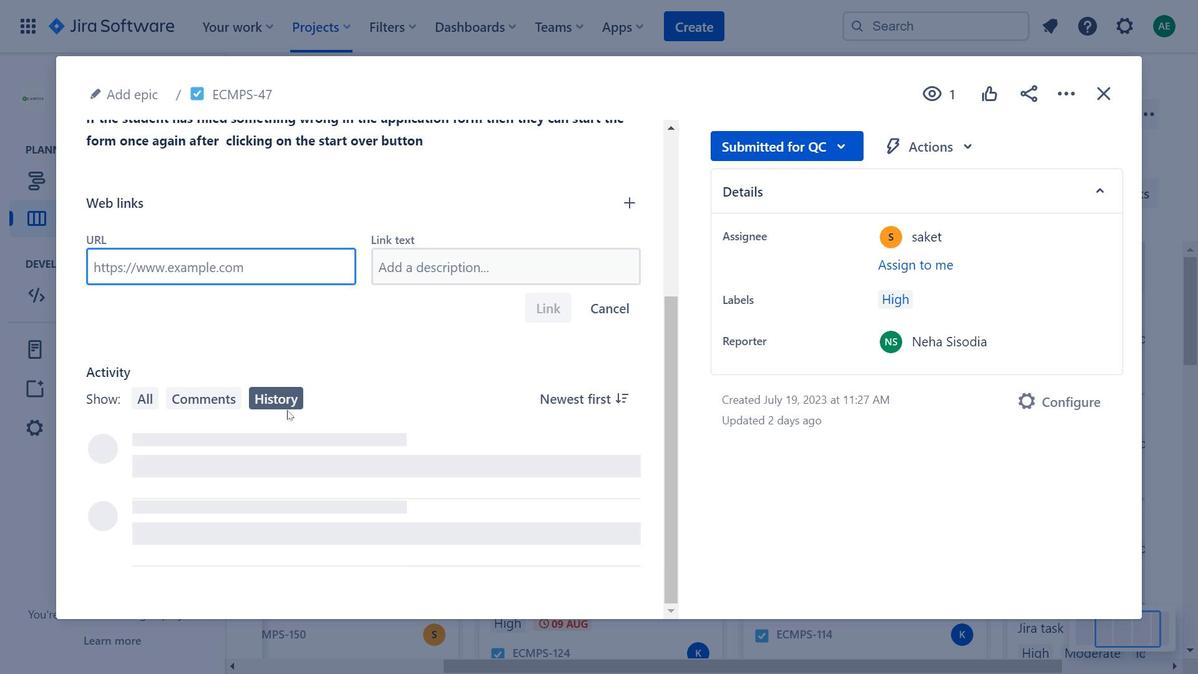 
Action: Mouse scrolled (287, 409) with delta (0, 0)
Screenshot: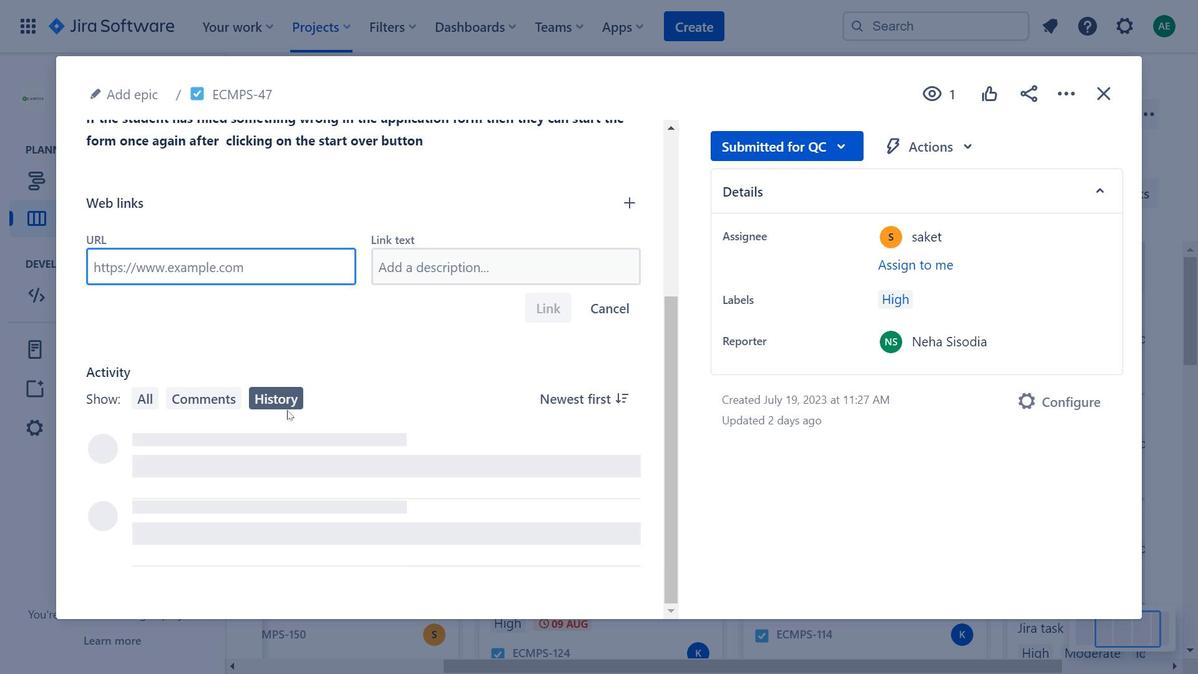 
Action: Mouse moved to (287, 409)
Screenshot: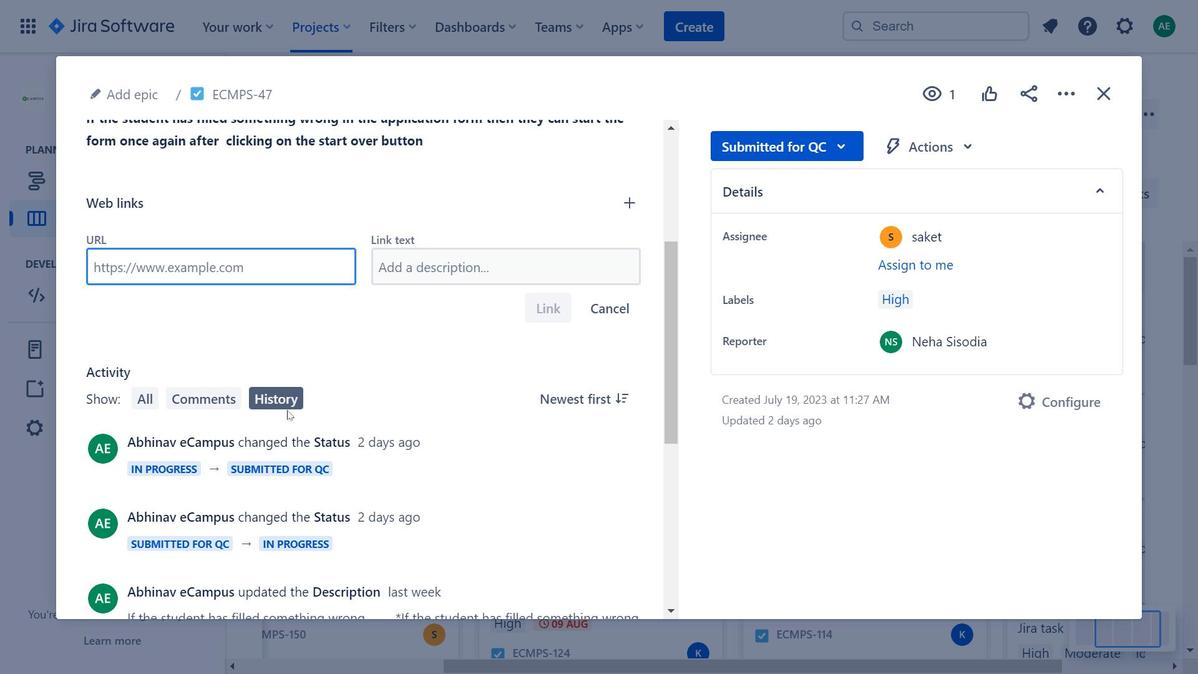 
Action: Mouse scrolled (287, 408) with delta (0, 0)
Screenshot: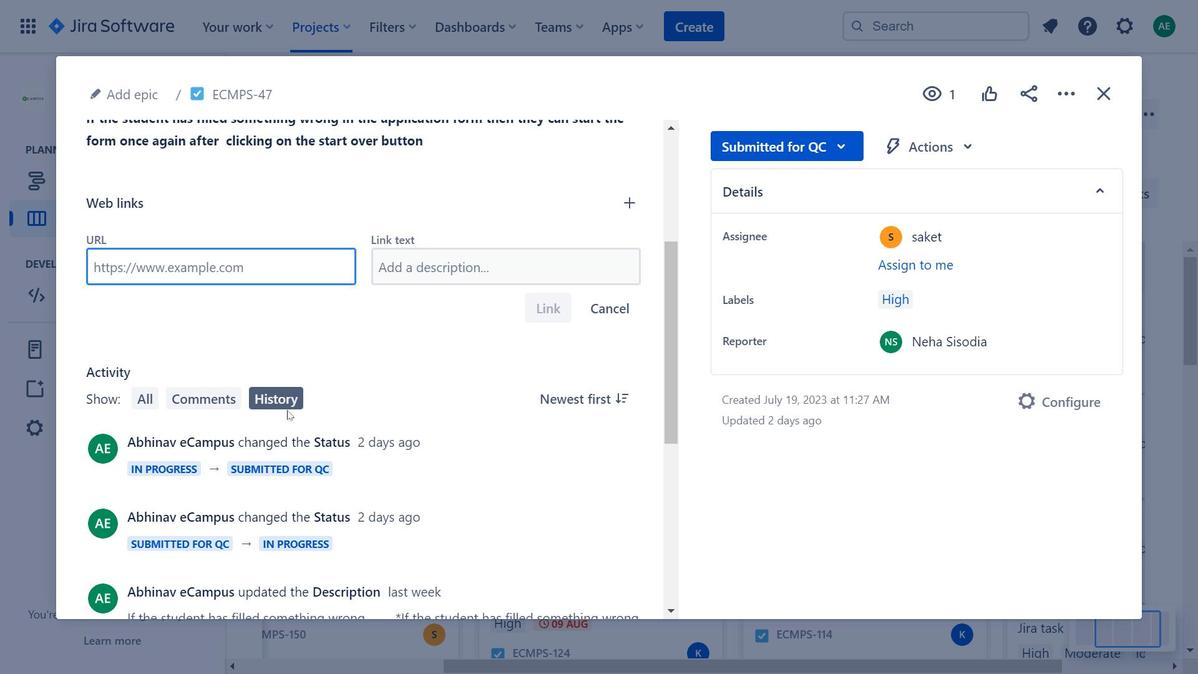 
Action: Mouse scrolled (287, 408) with delta (0, 0)
Screenshot: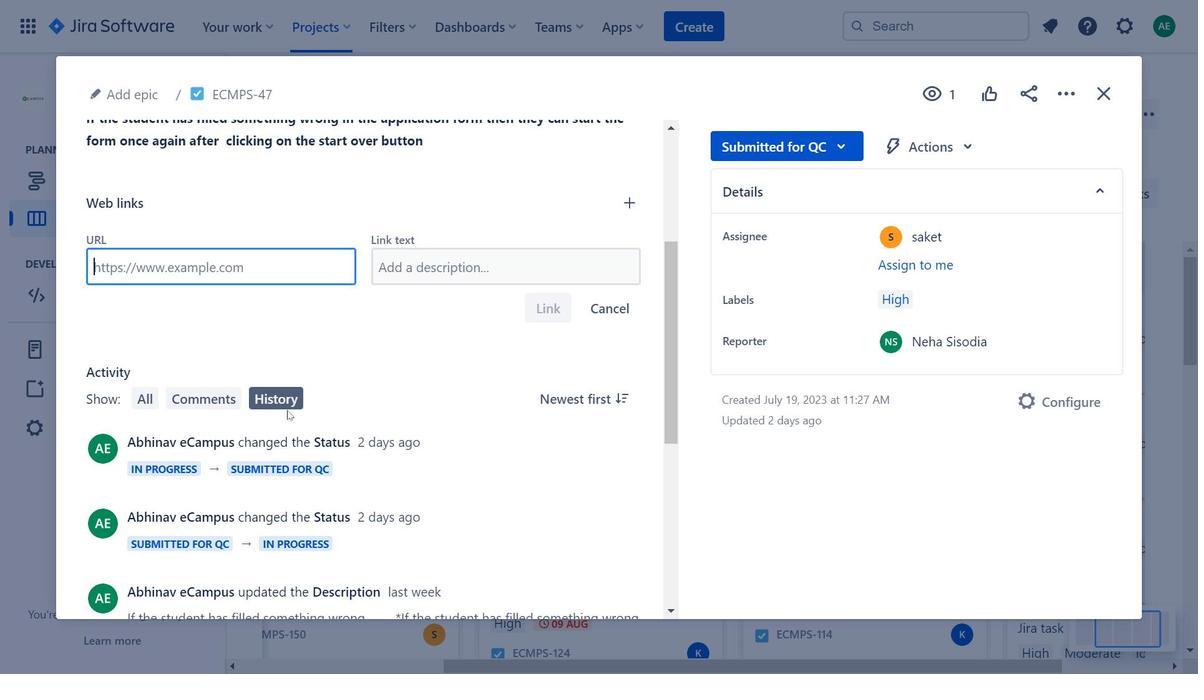 
Action: Mouse moved to (284, 362)
Screenshot: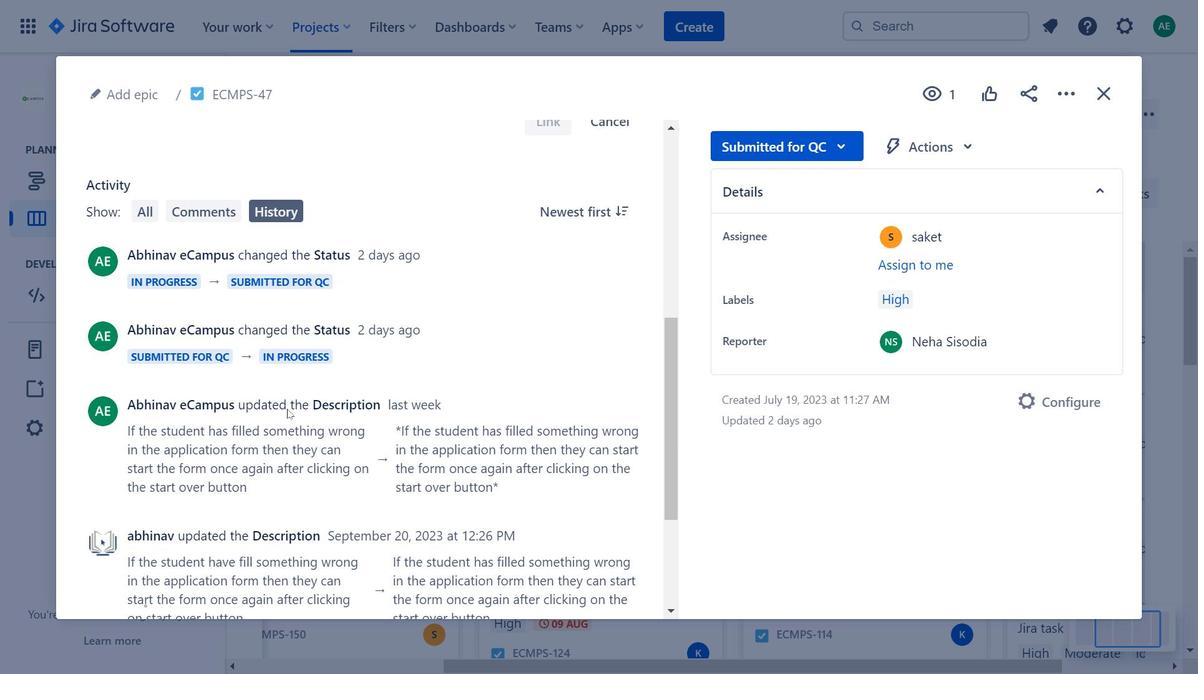 
Action: Mouse scrolled (284, 362) with delta (0, 0)
Screenshot: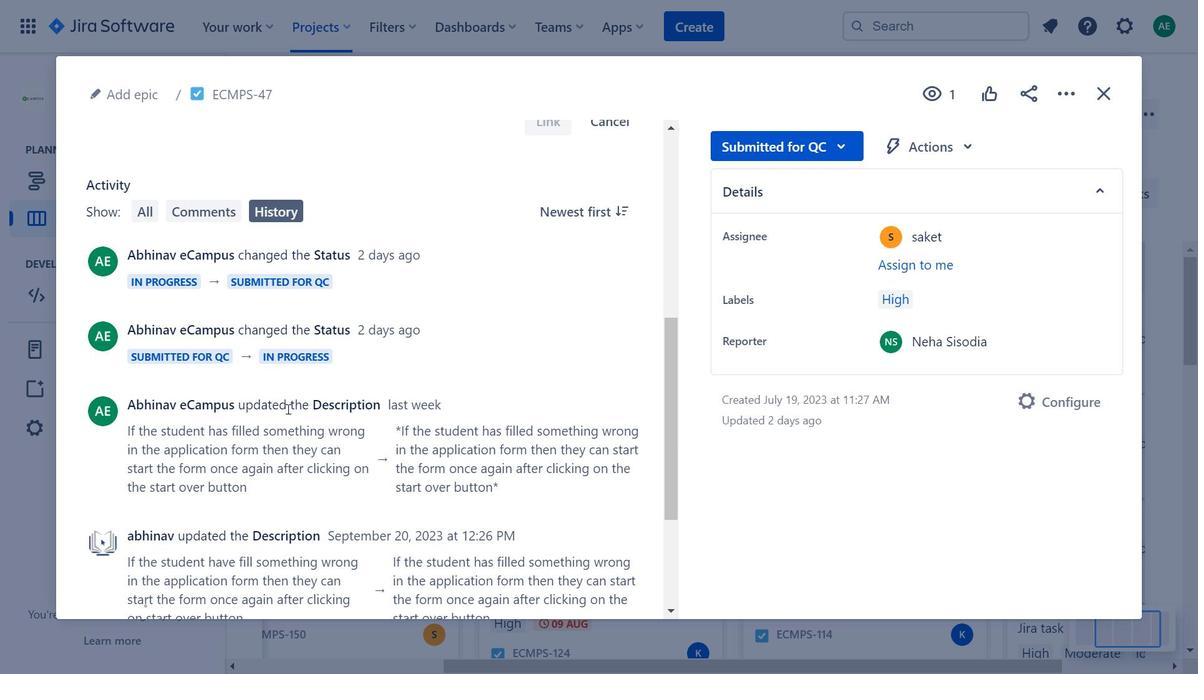 
Action: Mouse moved to (325, 261)
Screenshot: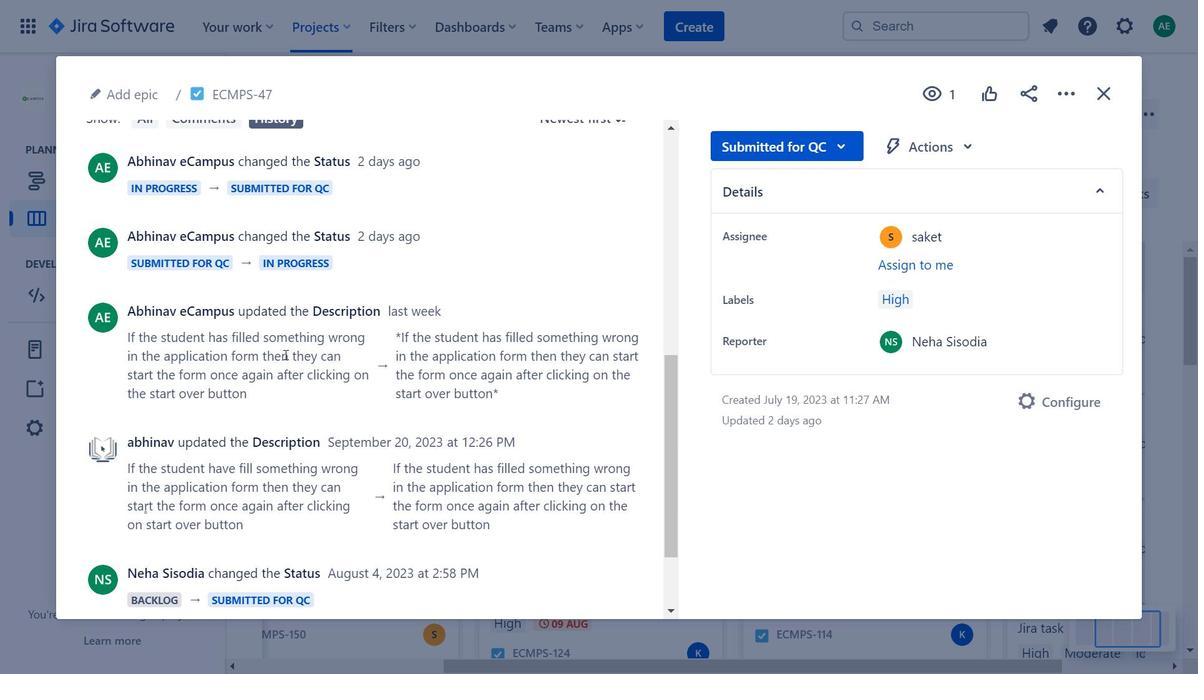 
Action: Mouse scrolled (325, 260) with delta (0, 0)
Screenshot: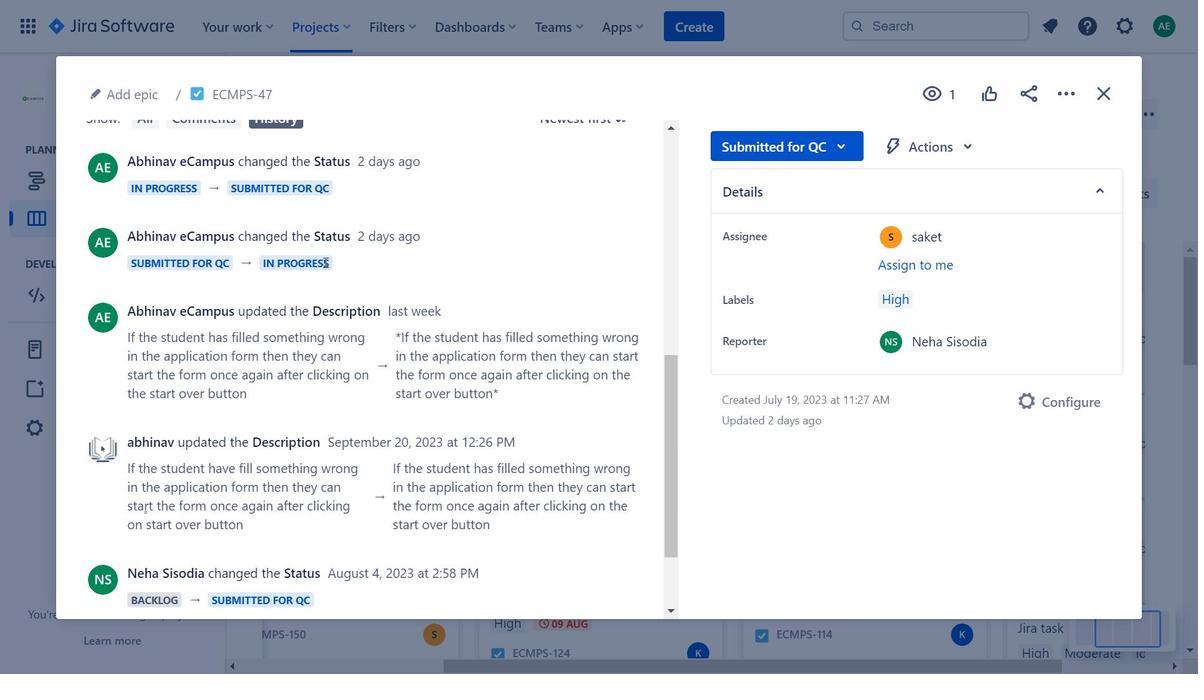 
Action: Mouse scrolled (325, 260) with delta (0, 0)
Screenshot: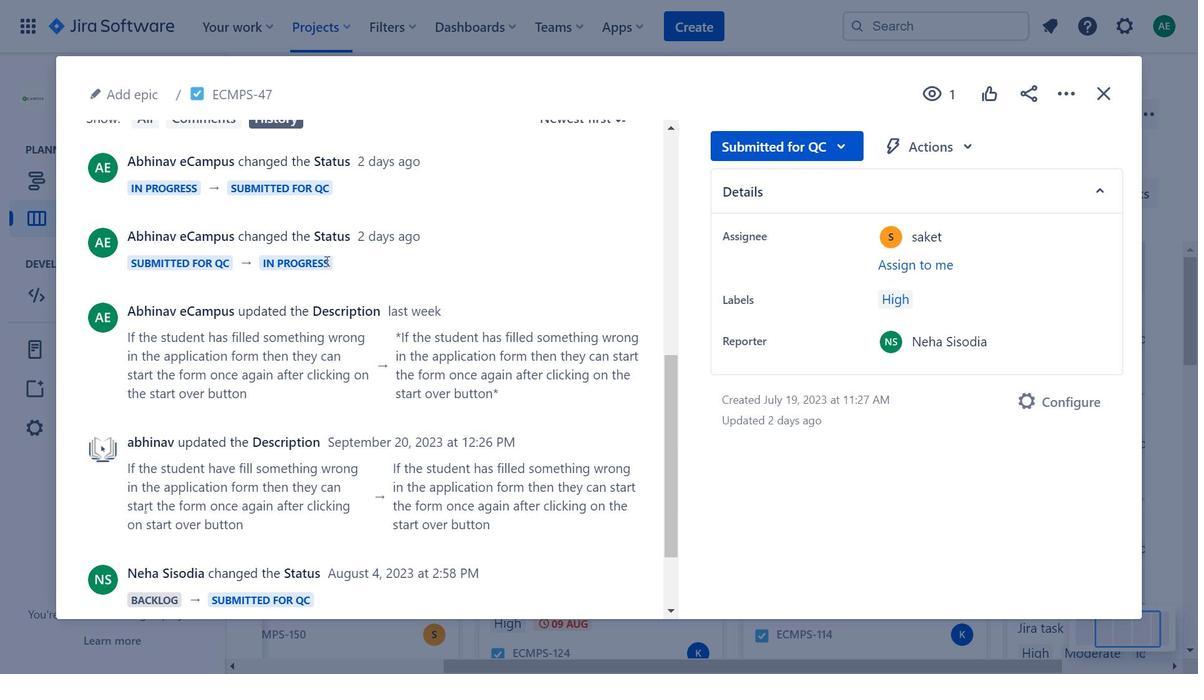 
Action: Mouse moved to (325, 236)
Screenshot: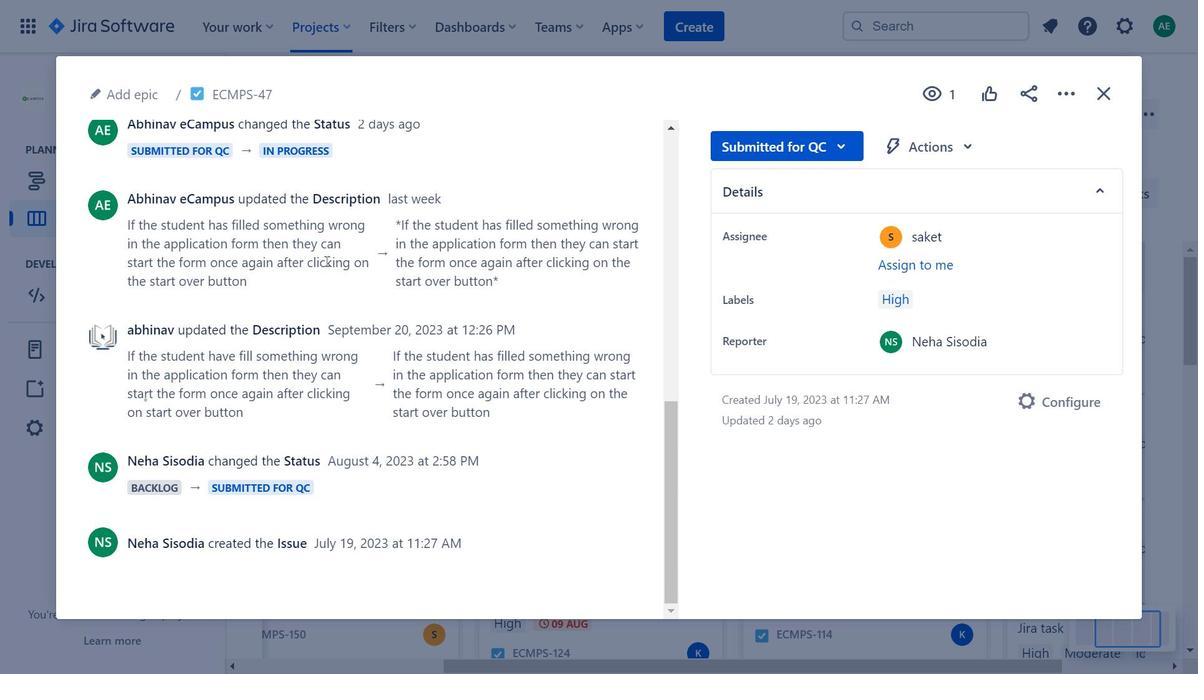 
Action: Mouse scrolled (325, 237) with delta (0, 0)
Screenshot: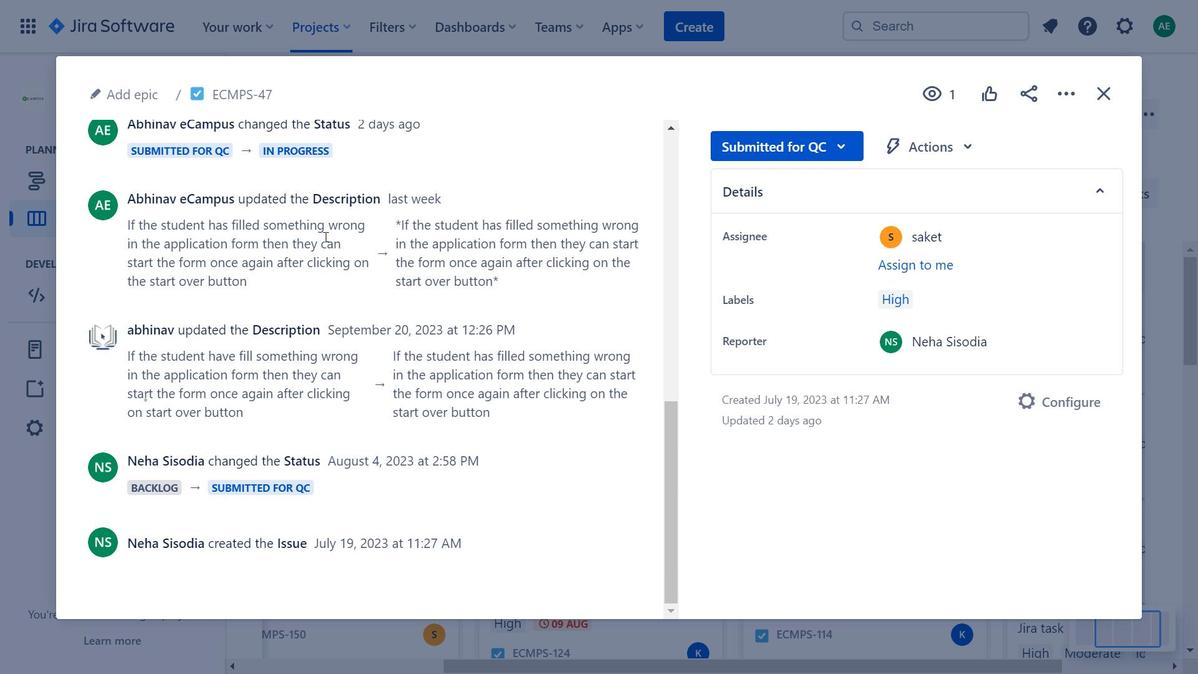 
Action: Mouse moved to (503, 357)
Screenshot: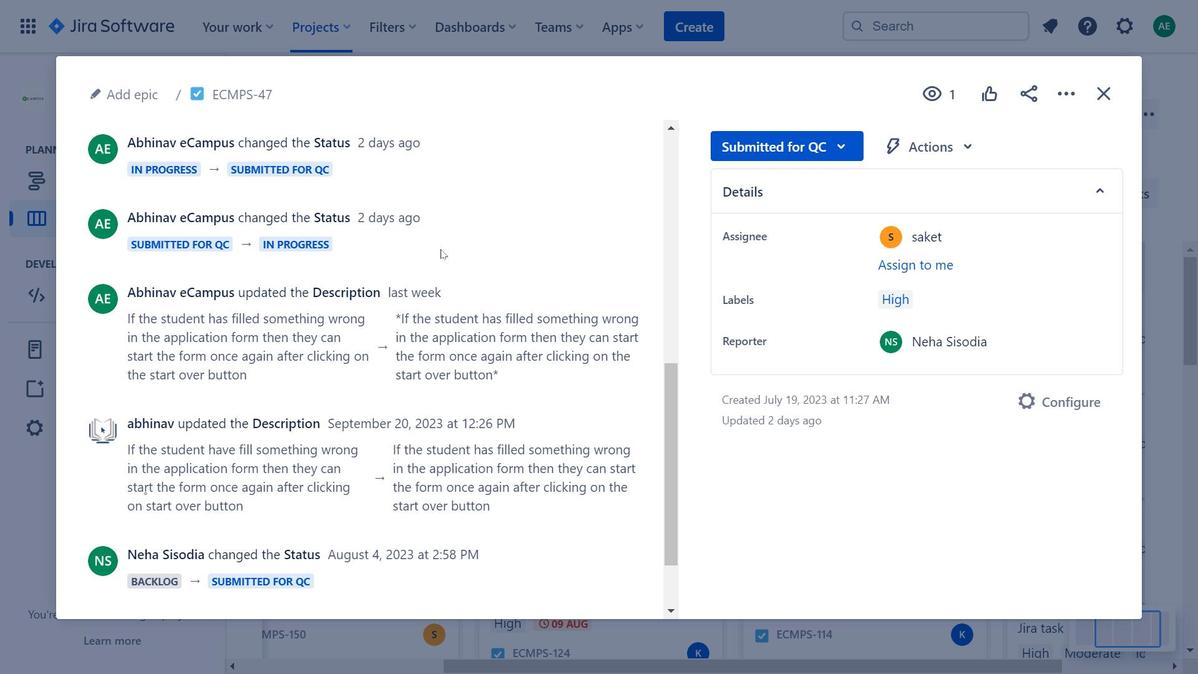 
Action: Mouse scrolled (503, 357) with delta (0, 0)
Screenshot: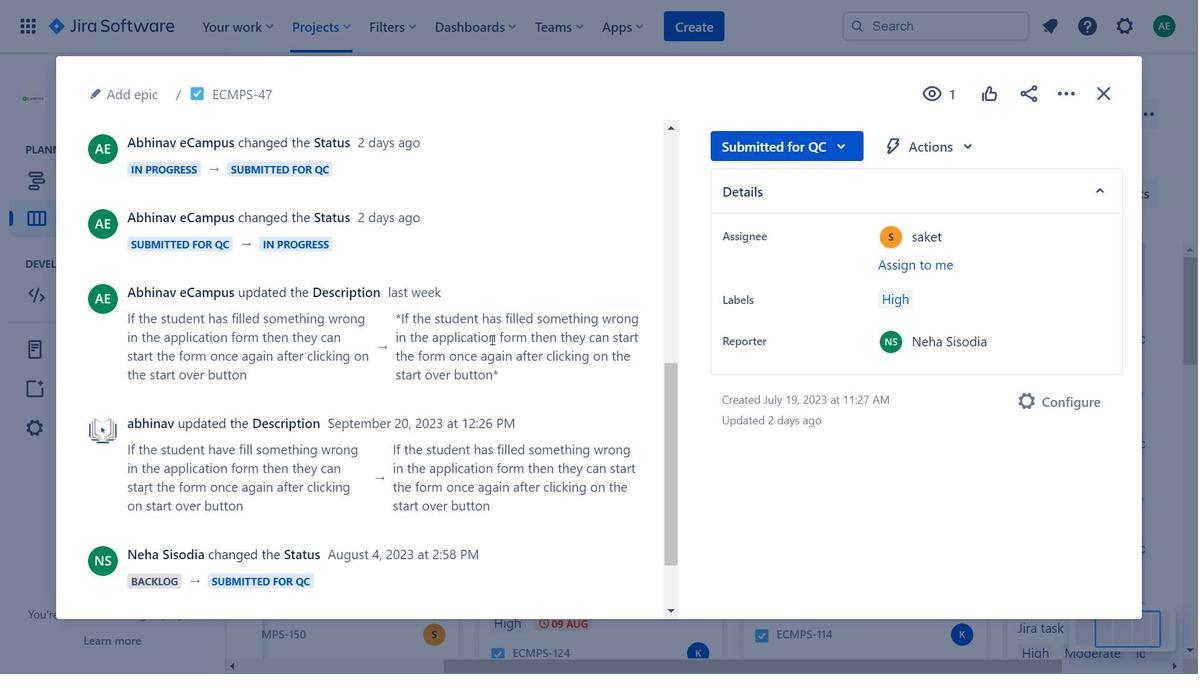 
Action: Mouse scrolled (503, 357) with delta (0, 0)
Screenshot: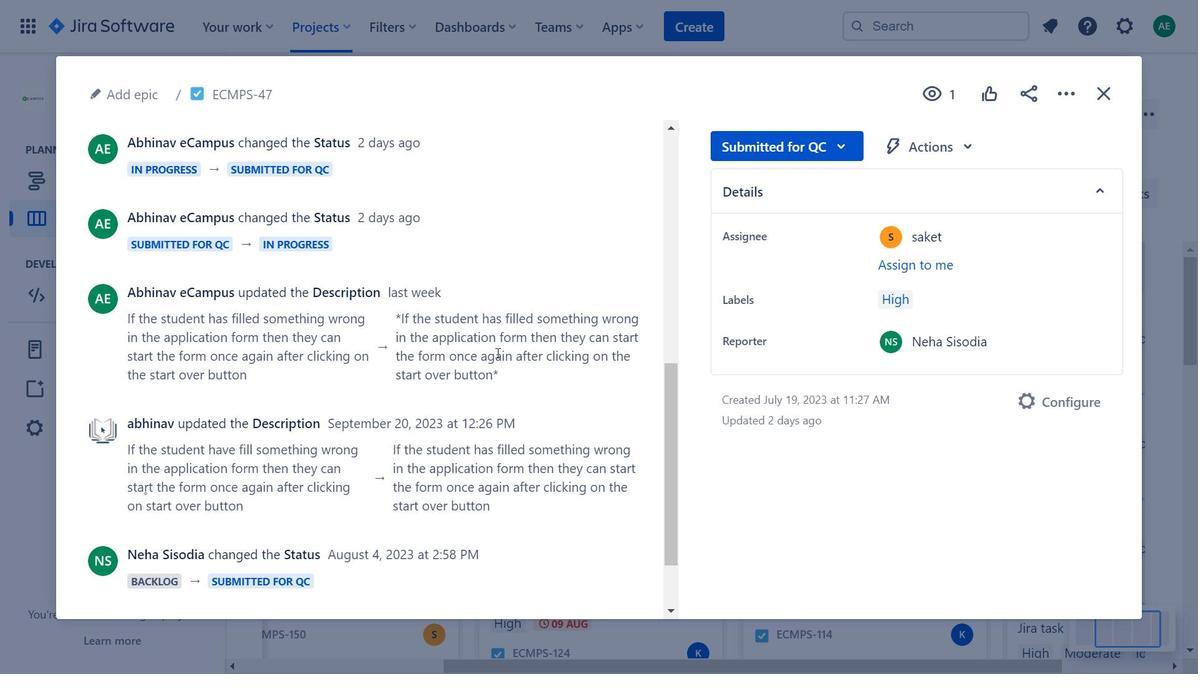
Action: Mouse moved to (622, 340)
Screenshot: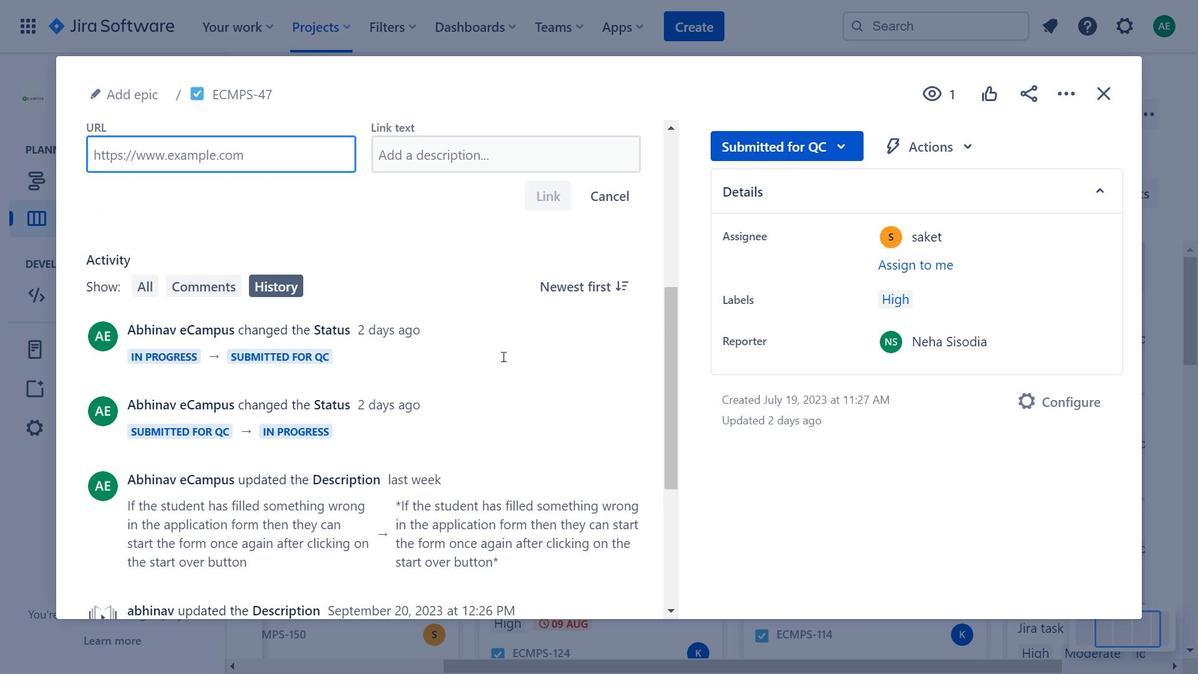 
Action: Mouse scrolled (622, 340) with delta (0, 0)
Screenshot: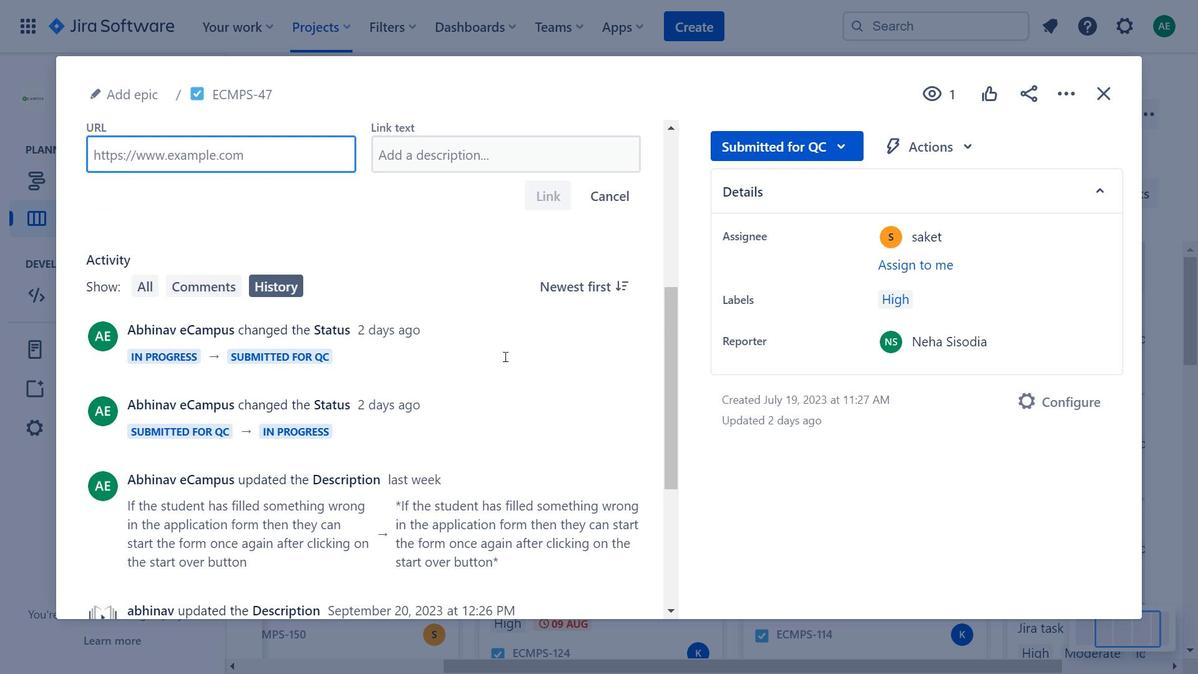 
Action: Mouse moved to (622, 339)
Screenshot: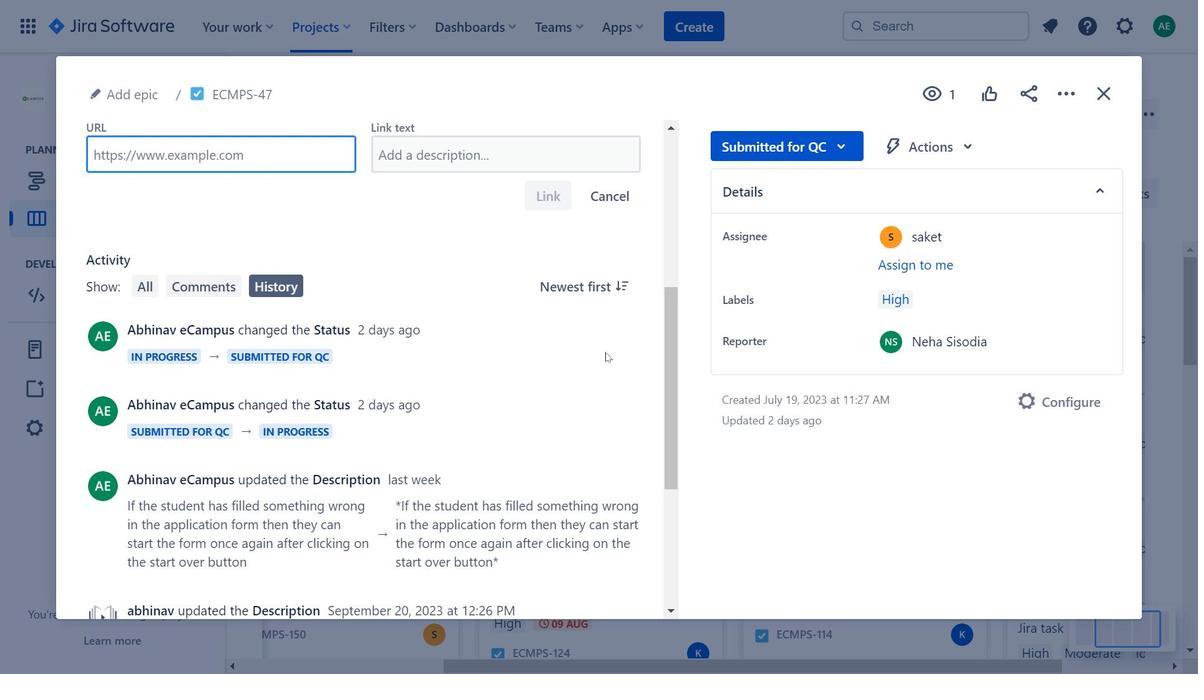 
Action: Mouse scrolled (622, 339) with delta (0, 0)
Screenshot: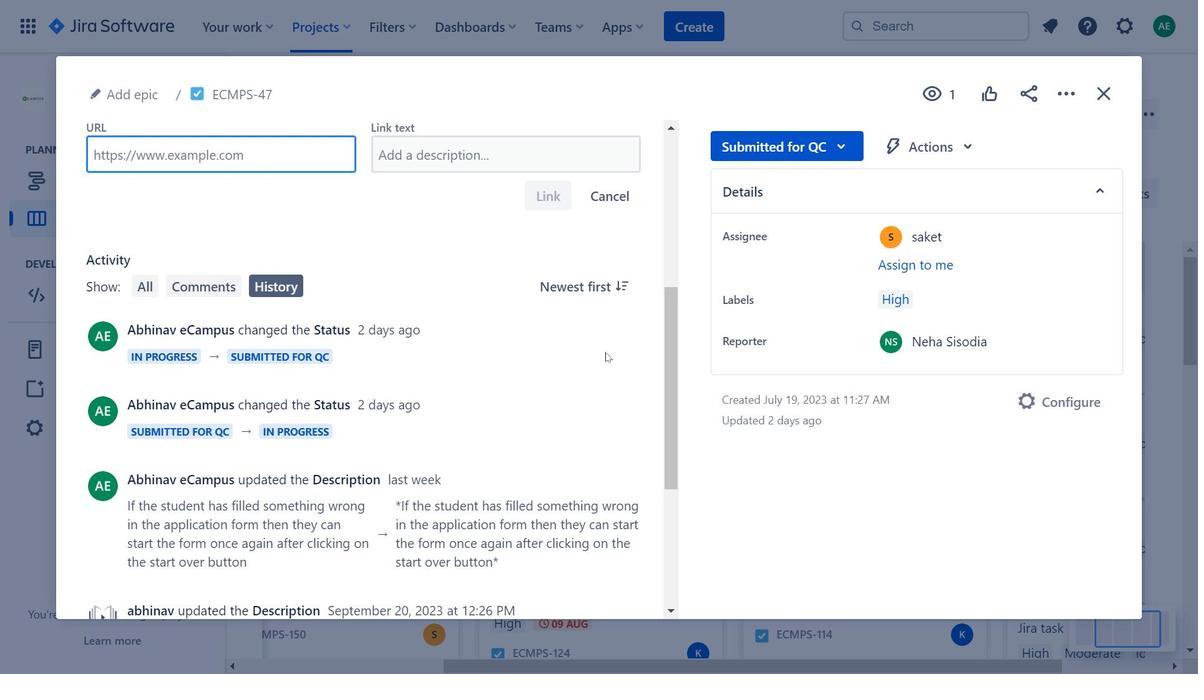 
Action: Mouse moved to (785, 151)
Screenshot: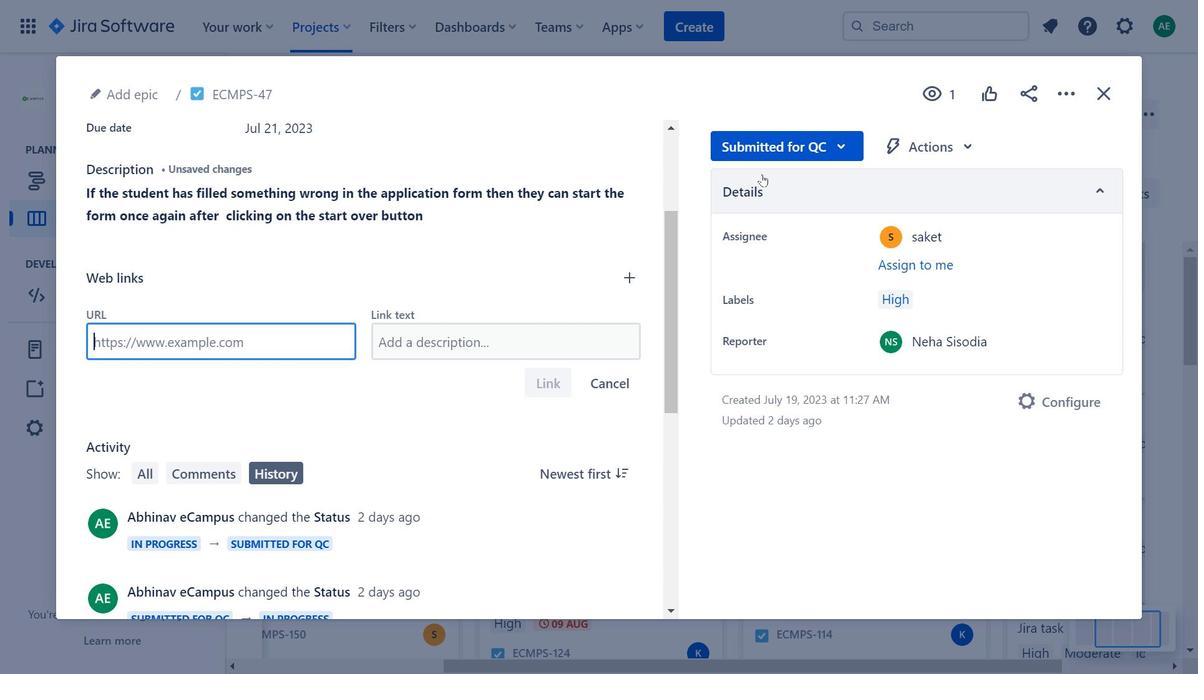 
Action: Mouse pressed left at (785, 151)
Screenshot: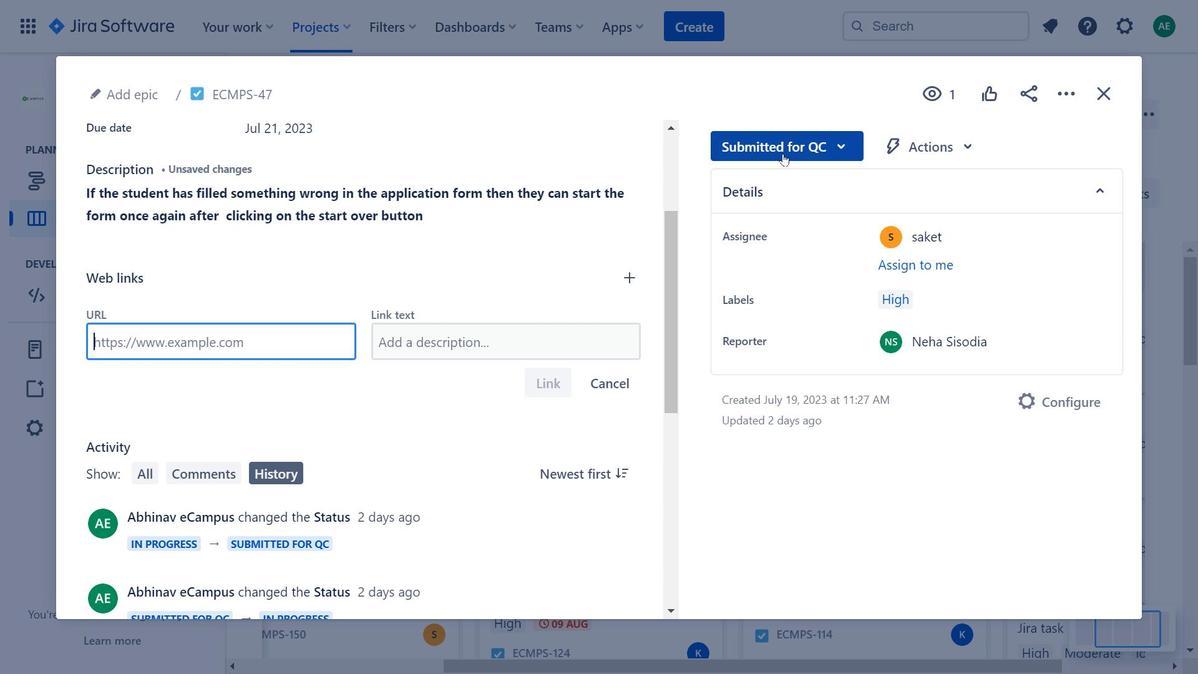 
Action: Mouse moved to (803, 302)
Screenshot: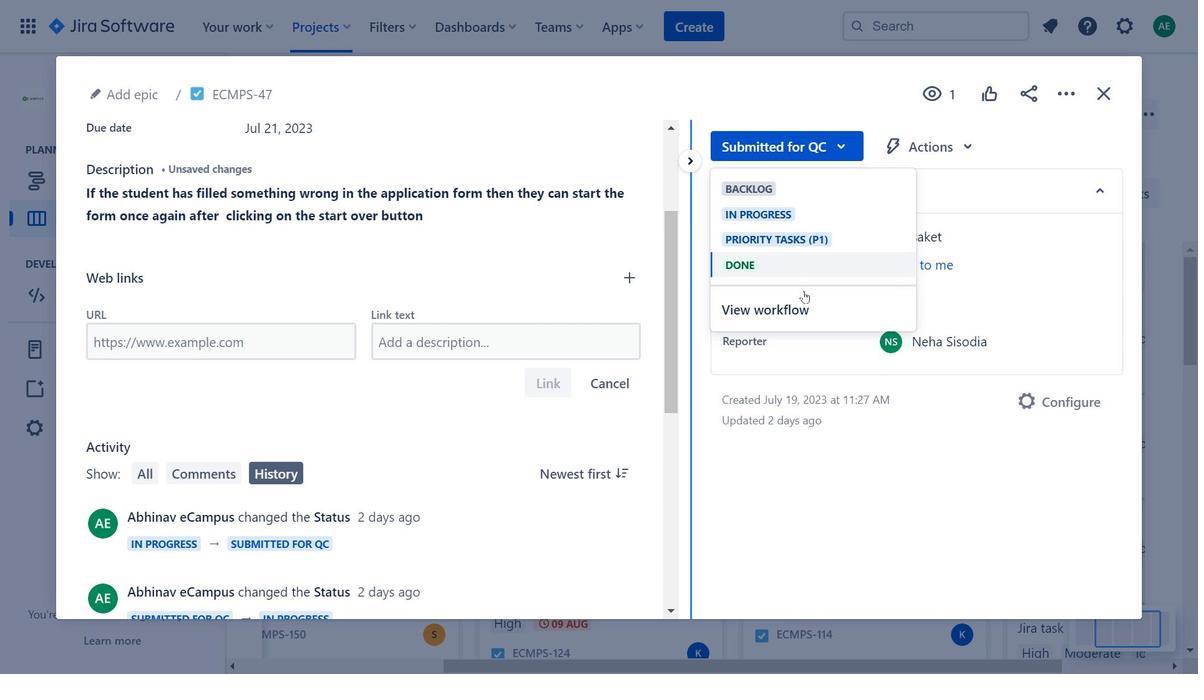 
Action: Mouse pressed left at (803, 302)
Screenshot: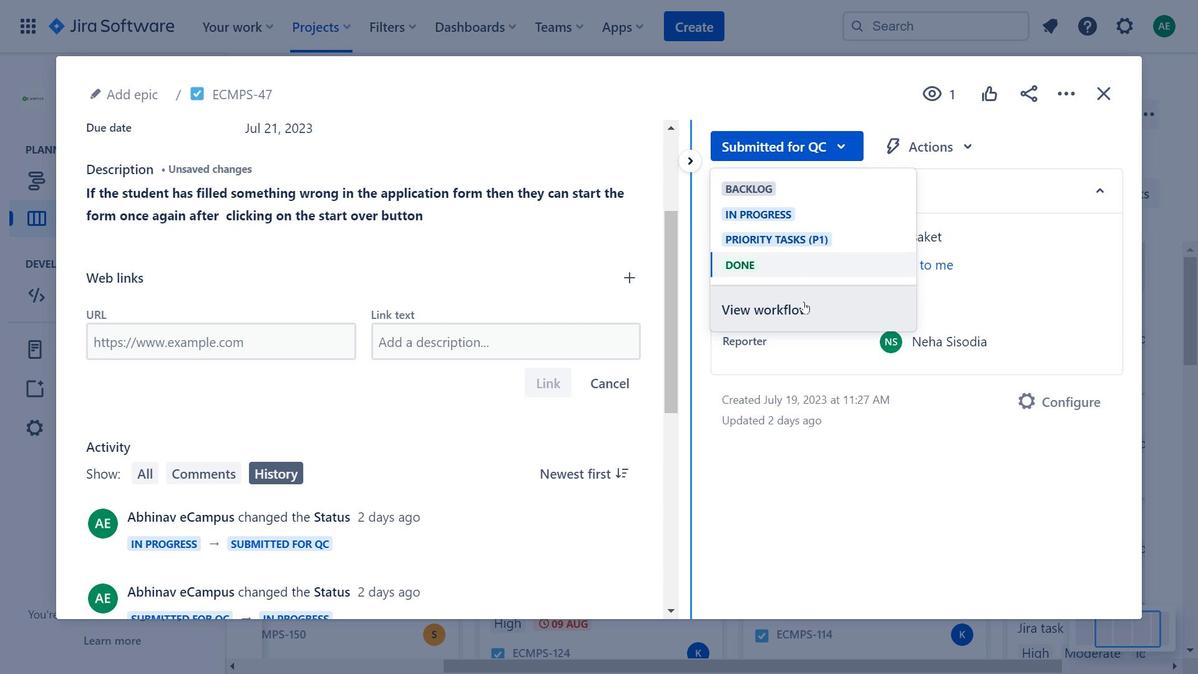 
Action: Mouse moved to (1108, 586)
Screenshot: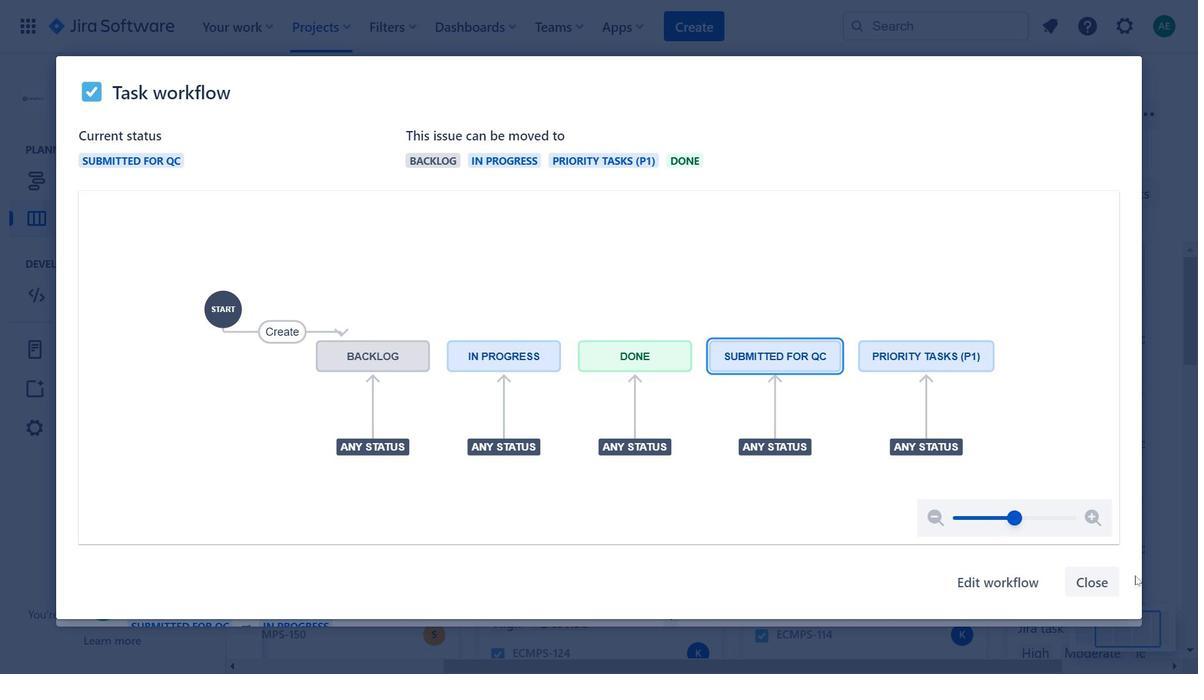 
Action: Mouse pressed left at (1108, 586)
Screenshot: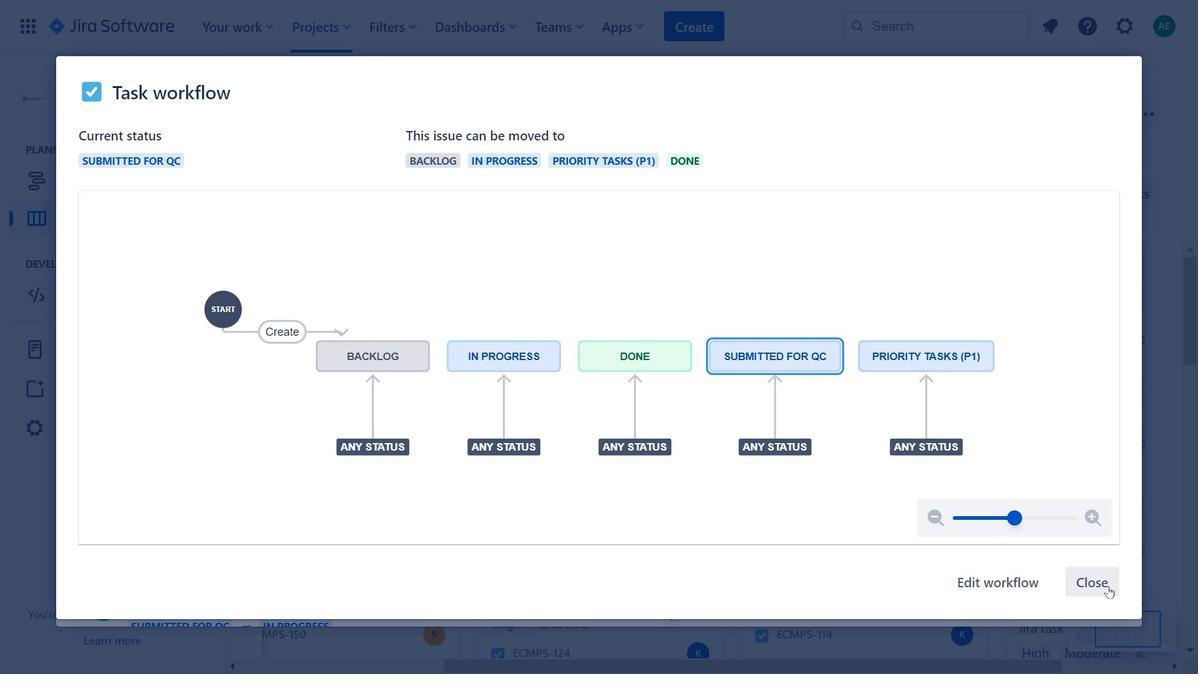
Action: Mouse moved to (1122, 89)
Screenshot: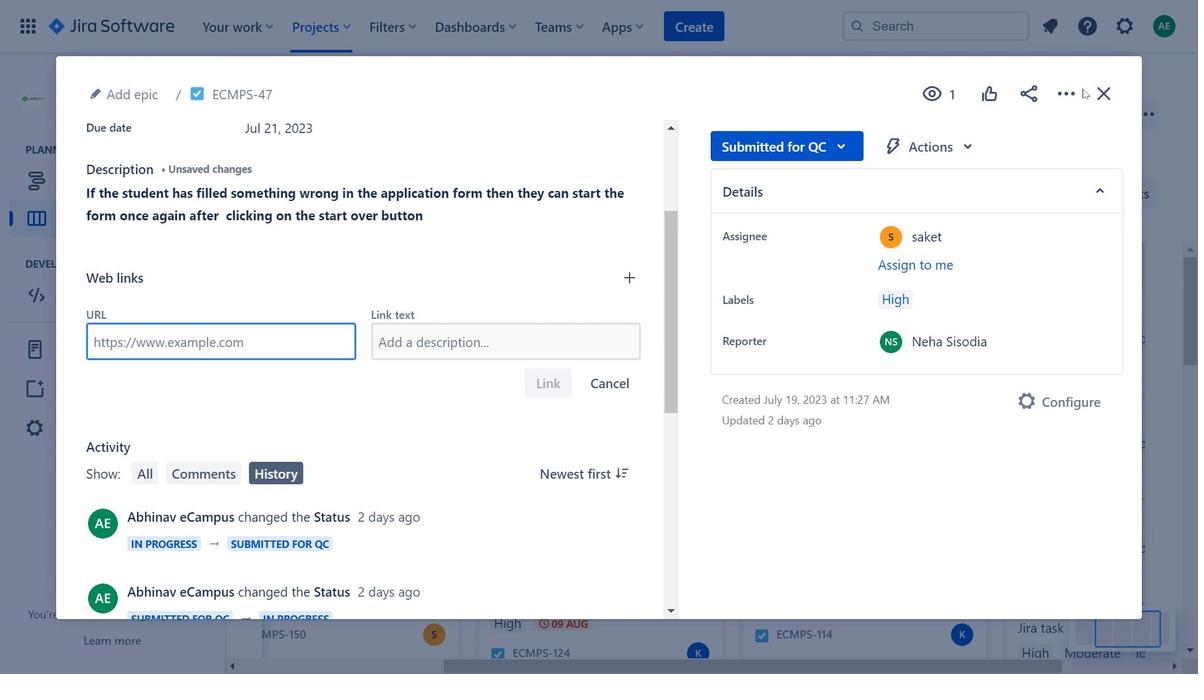 
Action: Mouse pressed left at (1122, 89)
Screenshot: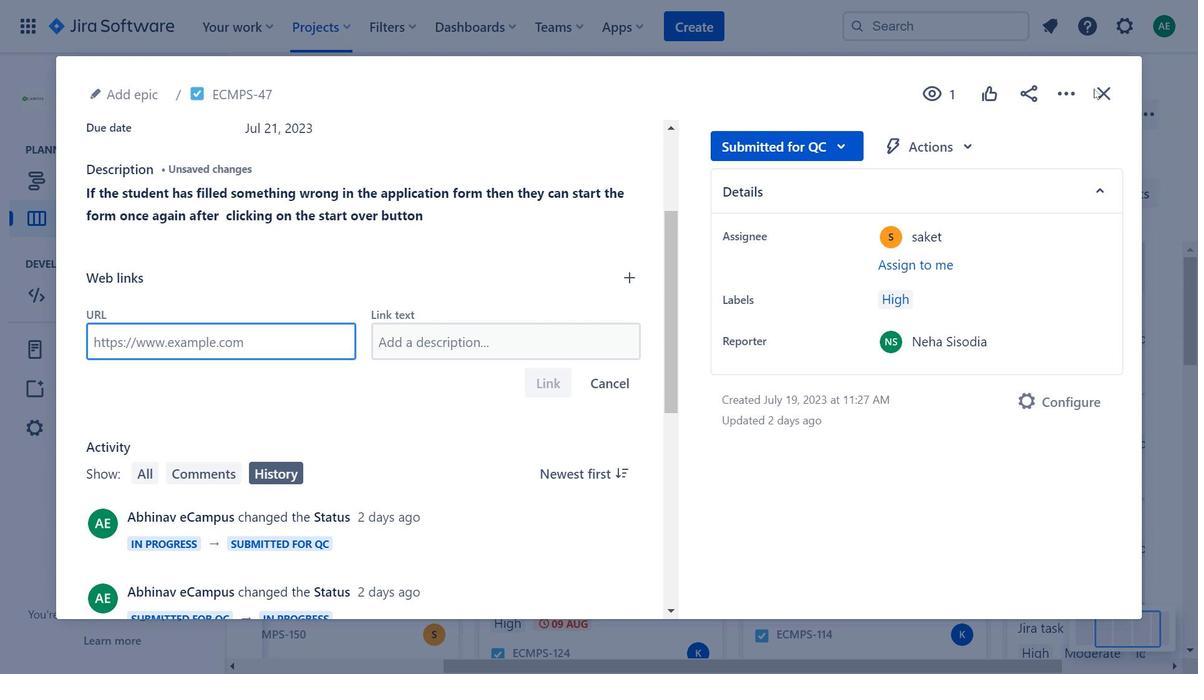 
Action: Mouse moved to (1116, 92)
Screenshot: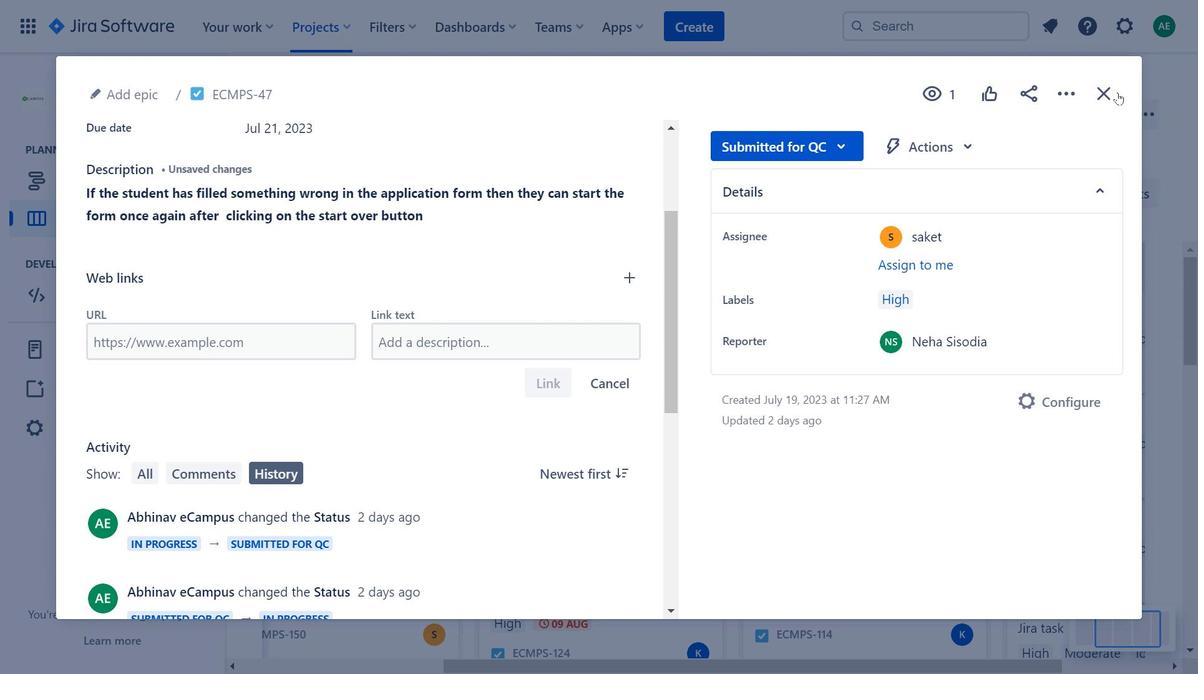 
Action: Mouse pressed left at (1116, 92)
Screenshot: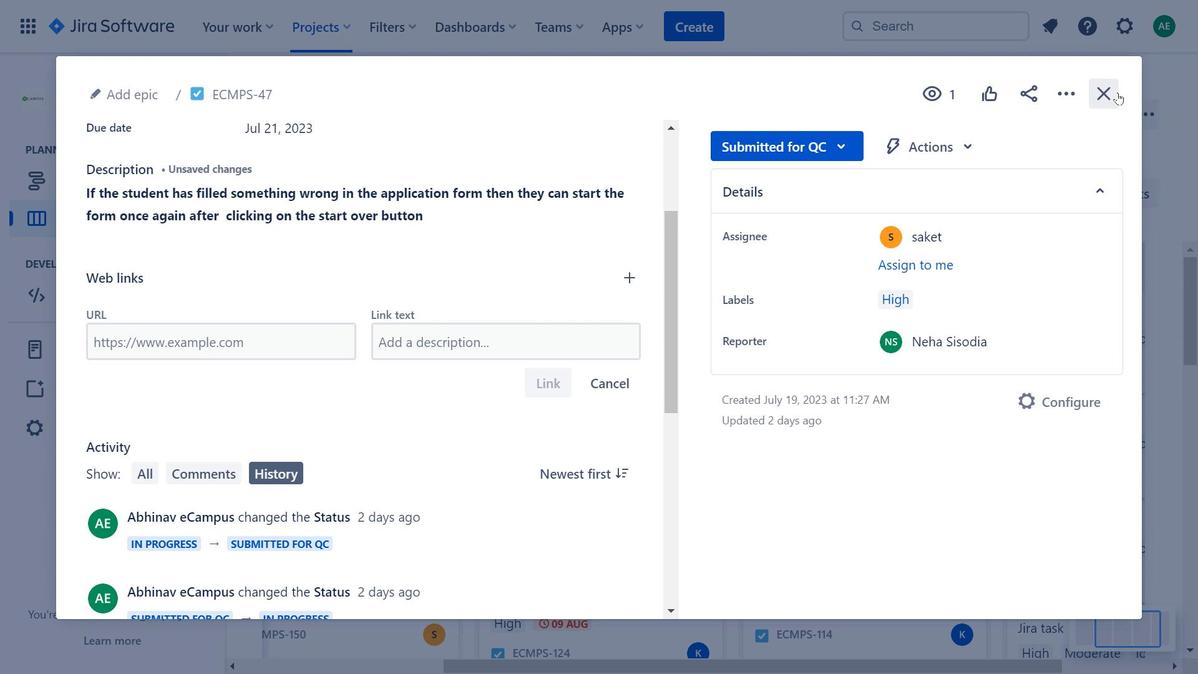 
Action: Mouse moved to (927, 477)
Screenshot: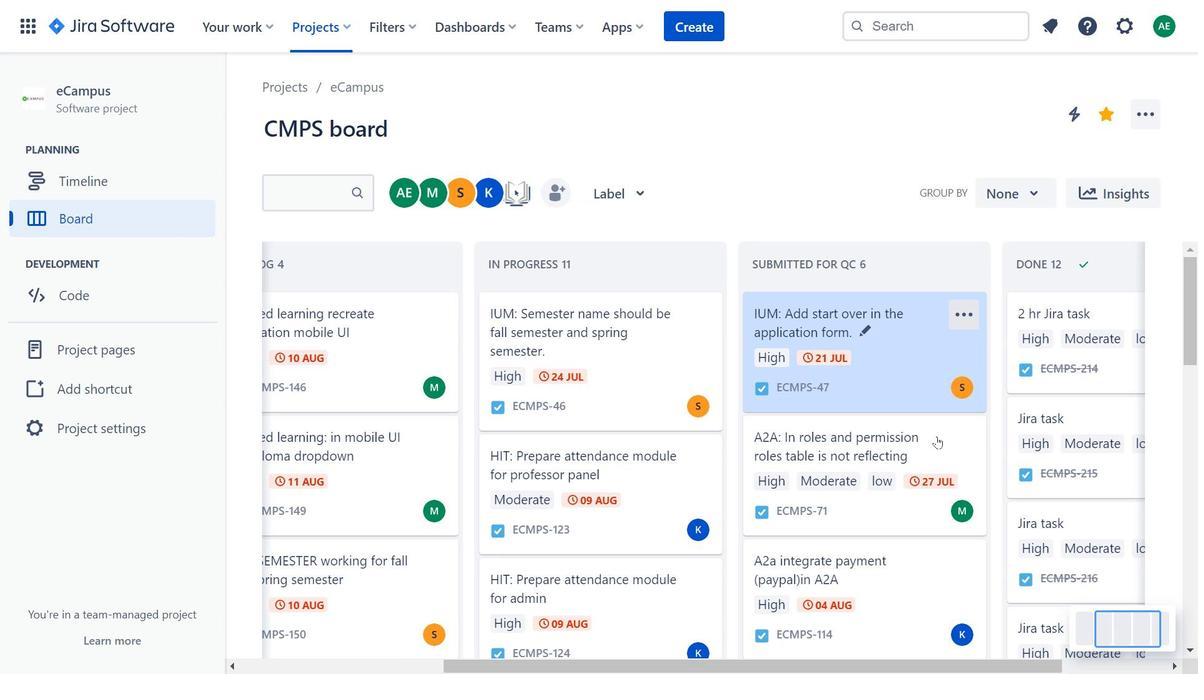 
Action: Mouse scrolled (927, 478) with delta (0, 0)
Screenshot: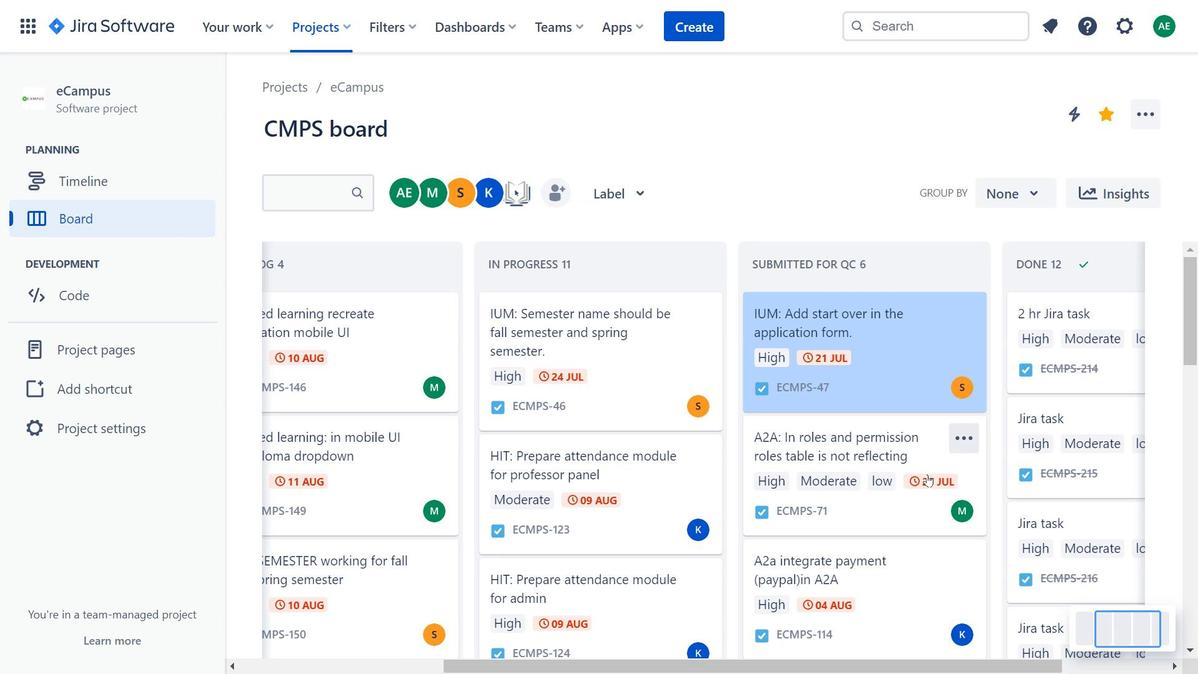 
Action: Mouse scrolled (927, 478) with delta (0, 0)
Screenshot: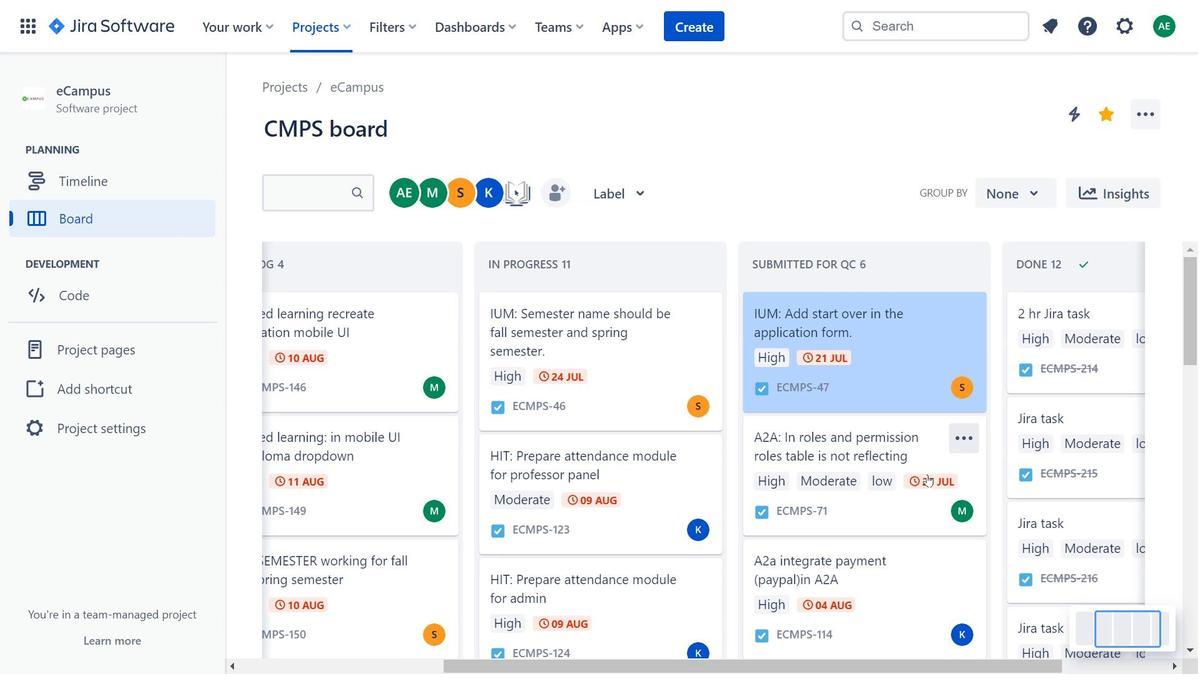 
Action: Mouse moved to (633, 490)
Screenshot: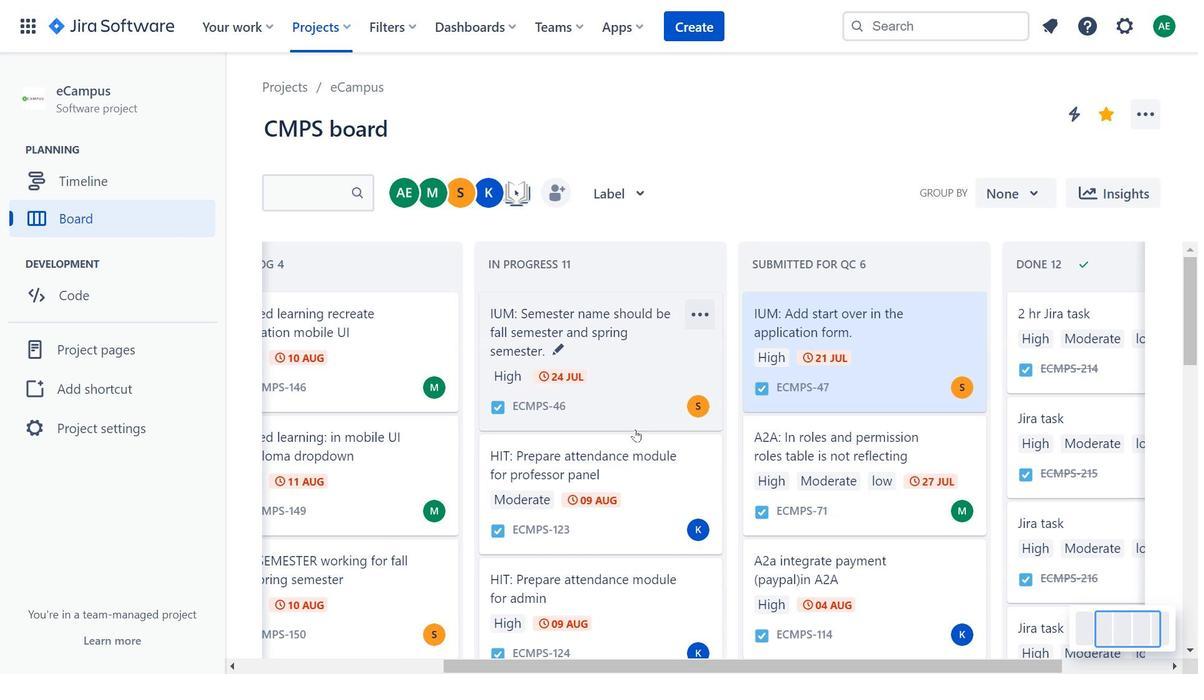 
Action: Mouse pressed left at (633, 490)
Screenshot: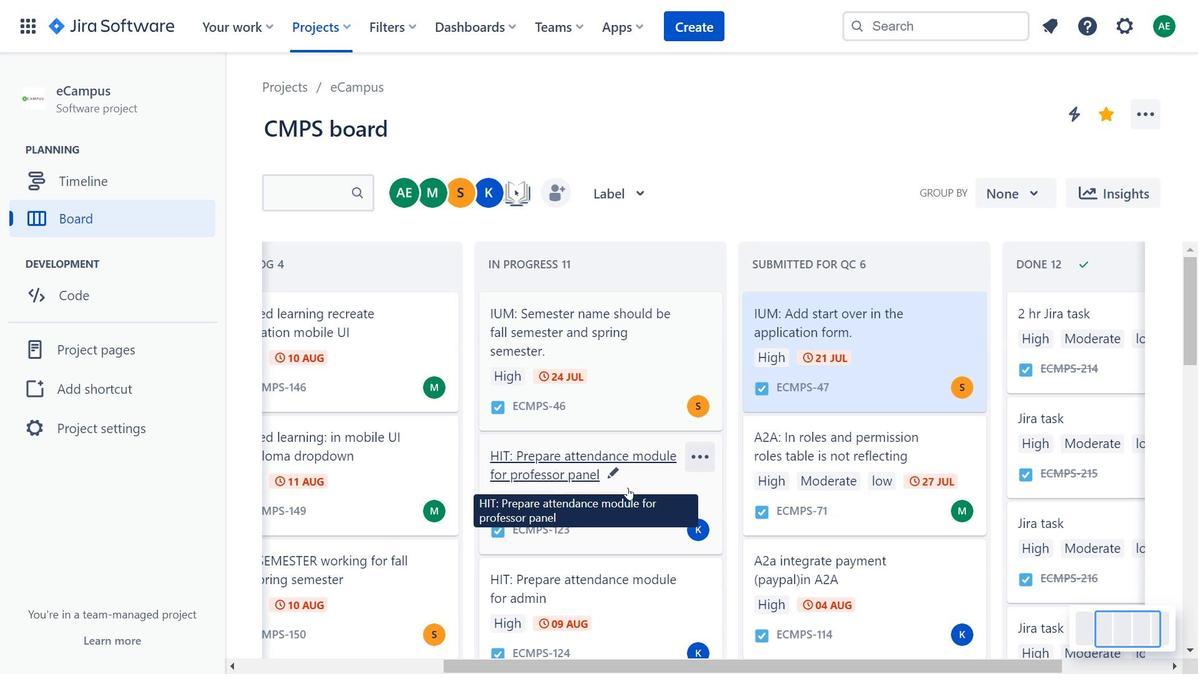
Action: Mouse moved to (327, 226)
Screenshot: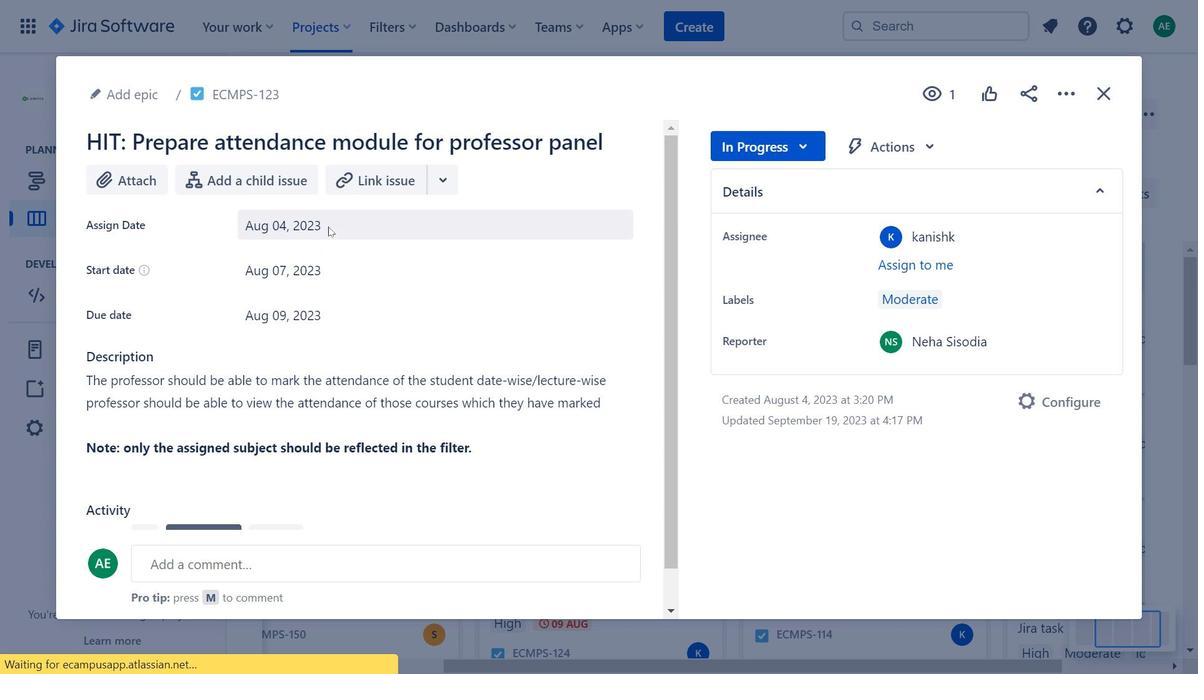 
Action: Mouse pressed left at (327, 226)
Screenshot: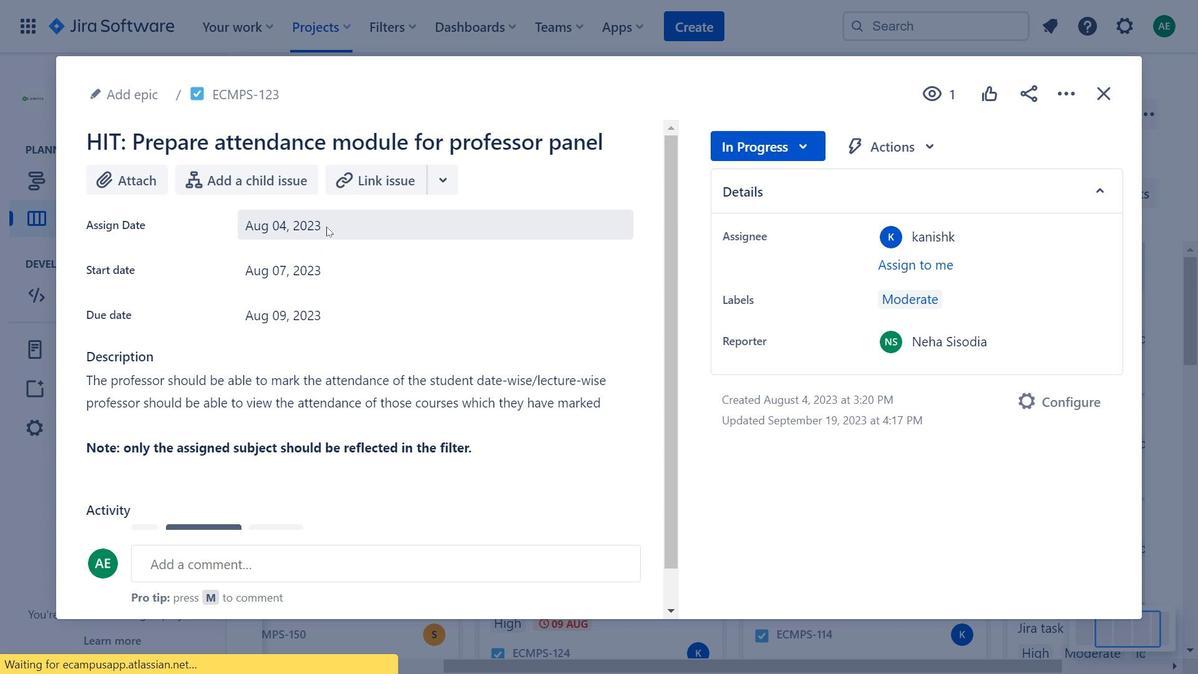 
Action: Mouse moved to (274, 282)
Screenshot: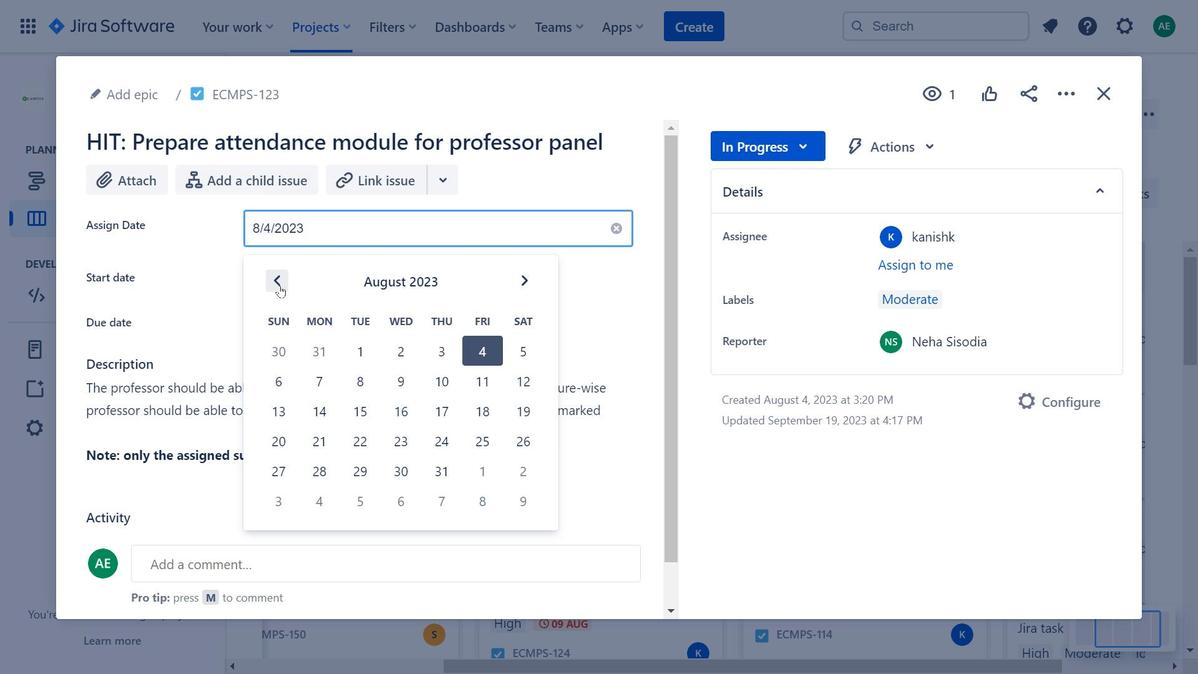 
Action: Mouse pressed left at (274, 282)
Screenshot: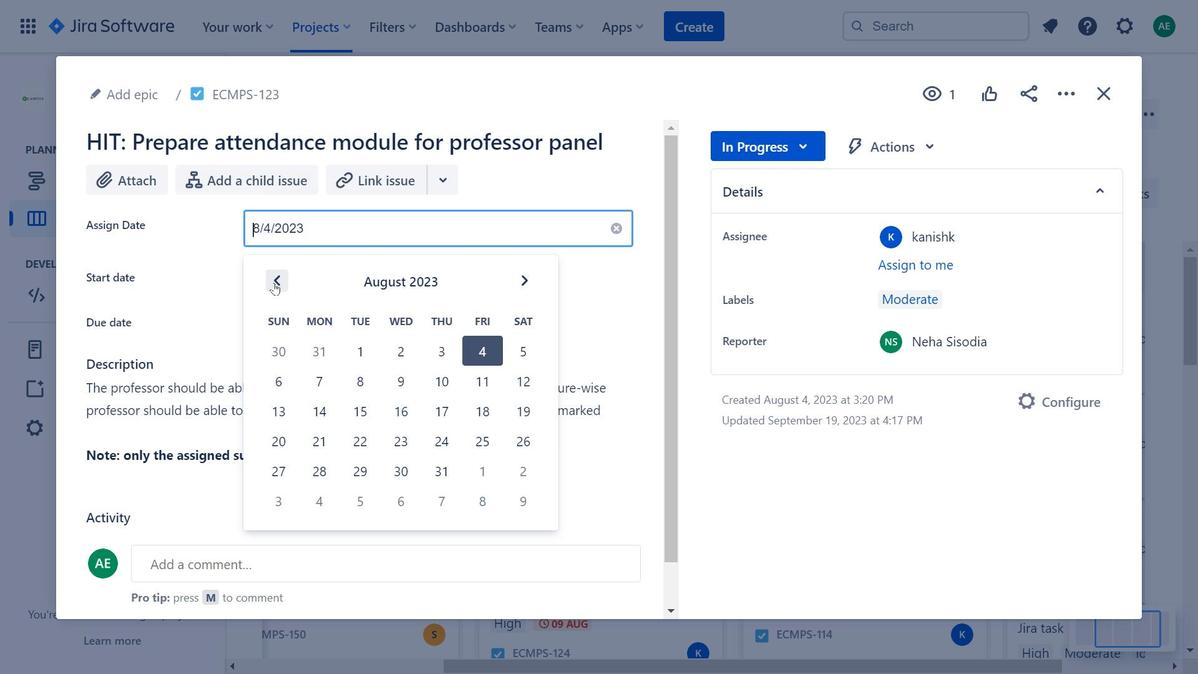 
Action: Mouse moved to (634, 330)
Screenshot: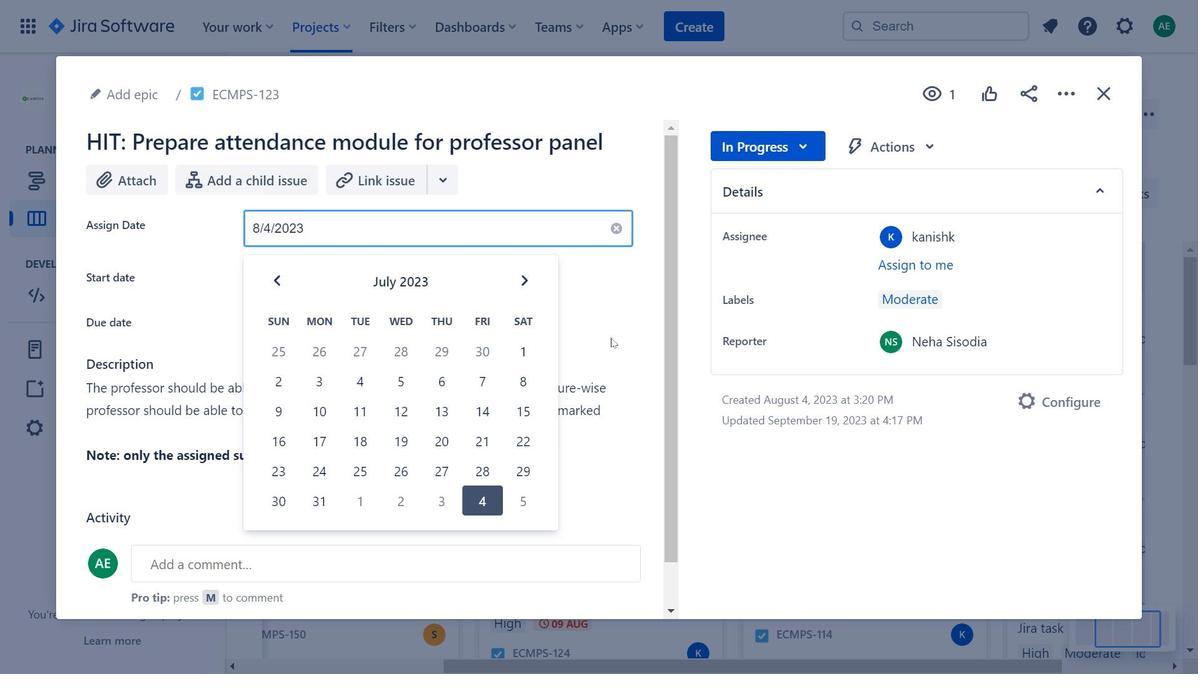 
Action: Mouse pressed left at (634, 330)
Screenshot: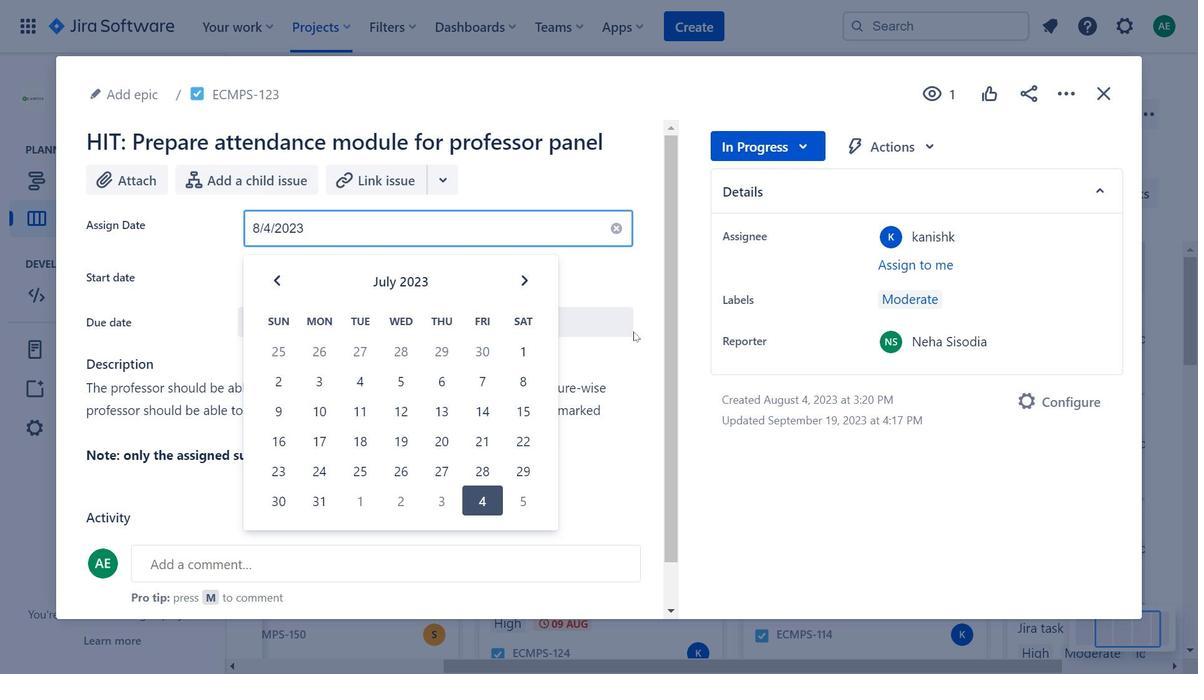
Action: Mouse moved to (435, 342)
Screenshot: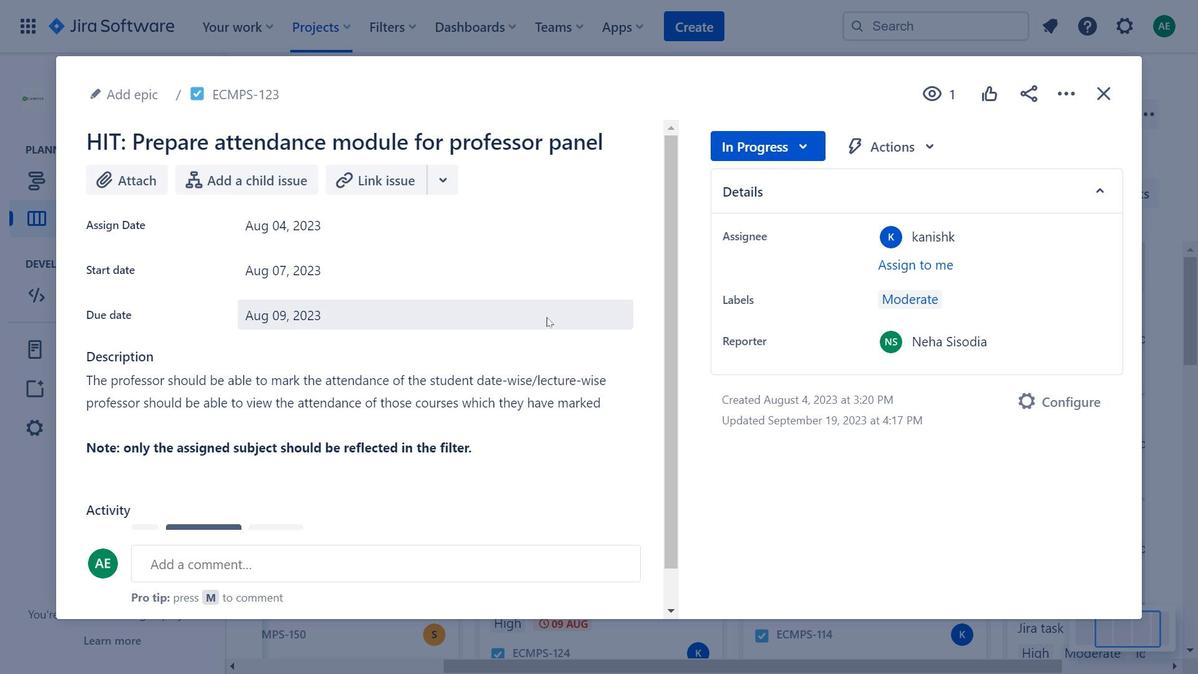 
Action: Mouse pressed left at (435, 342)
Screenshot: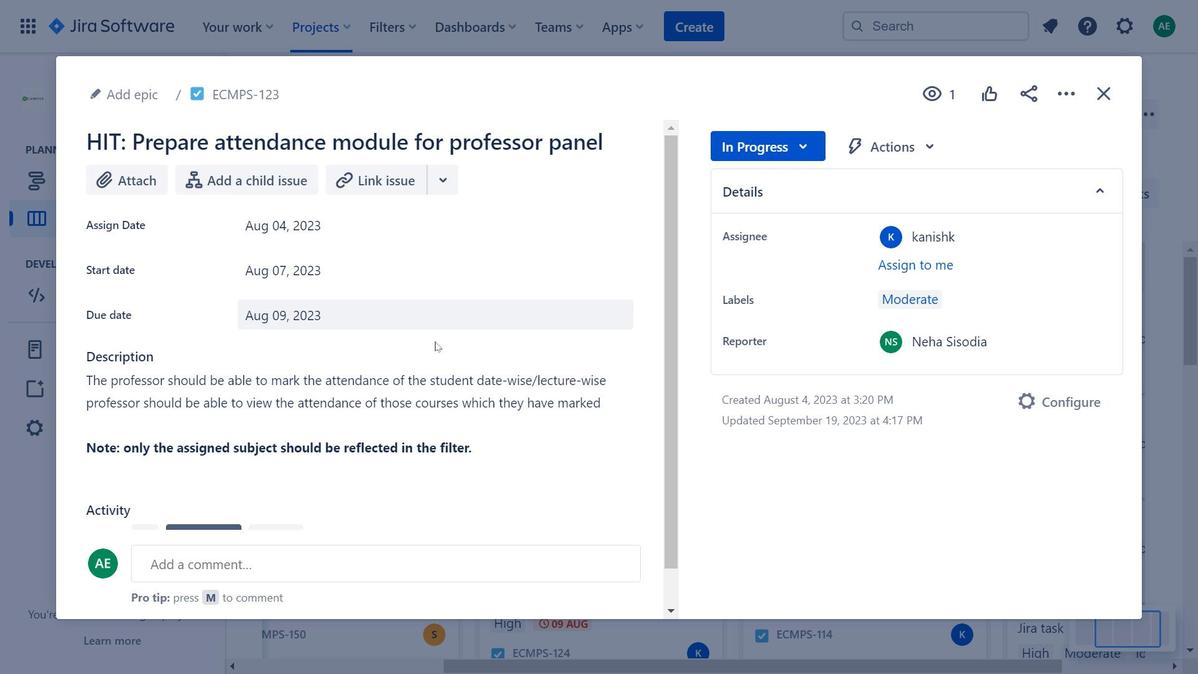 
Action: Mouse moved to (413, 335)
Screenshot: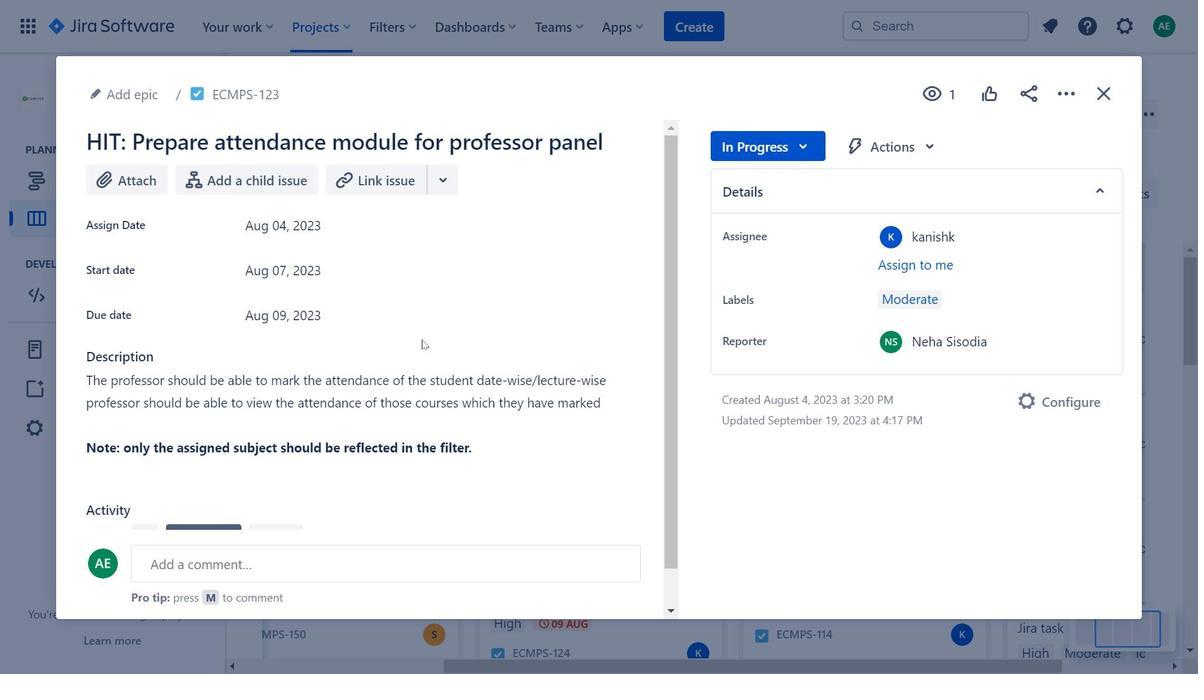 
Action: Mouse pressed left at (413, 335)
Screenshot: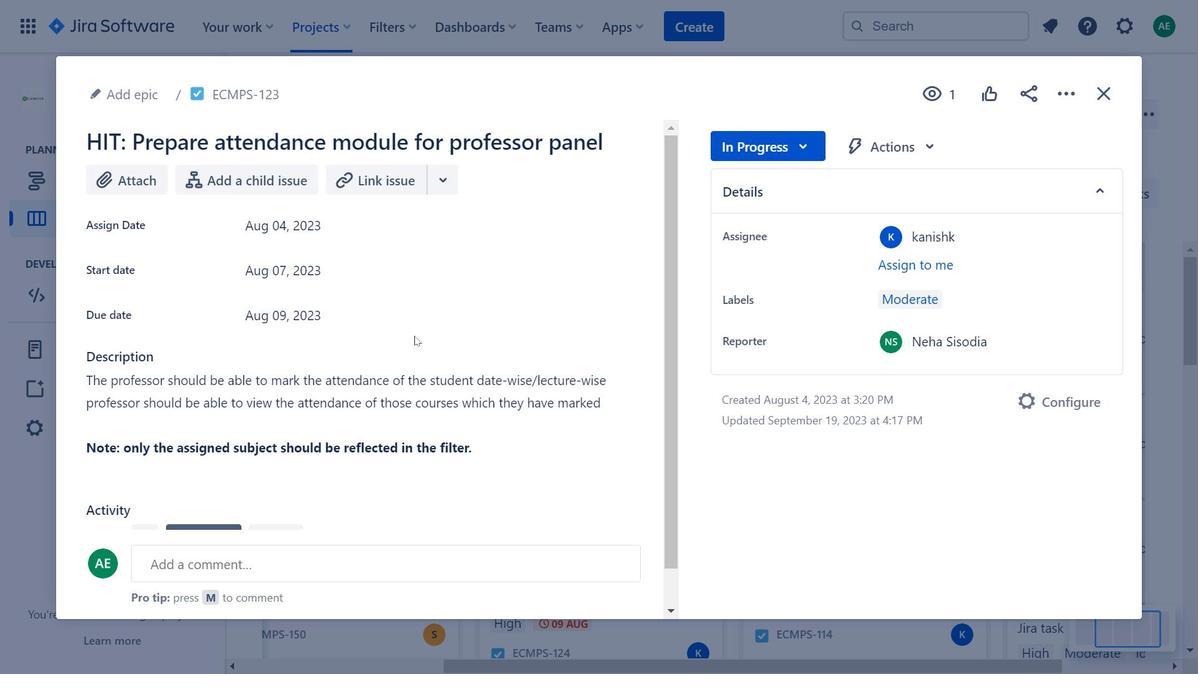 
Action: Mouse moved to (388, 318)
Screenshot: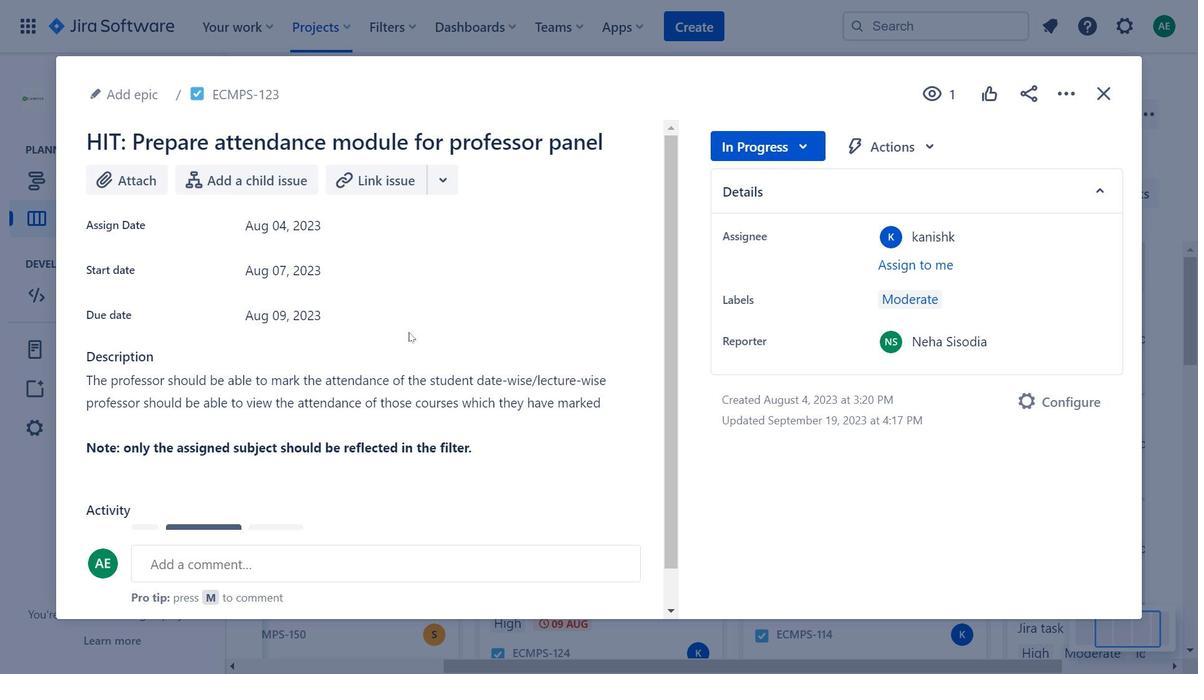 
Action: Mouse pressed left at (388, 318)
Screenshot: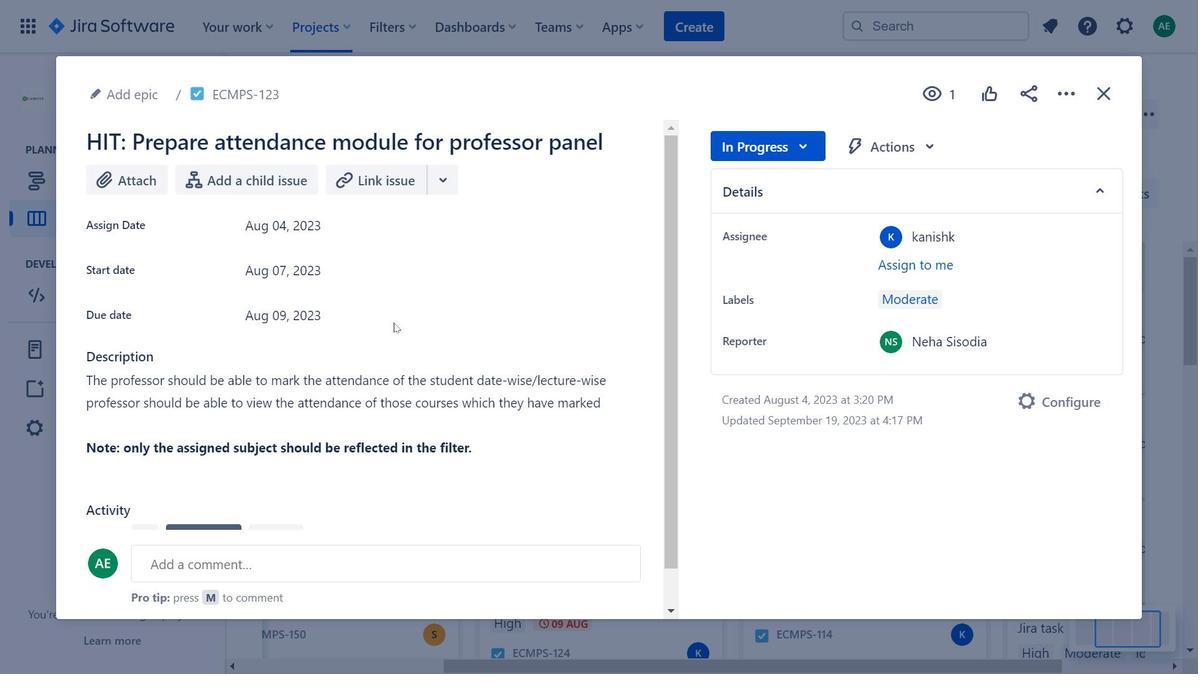 
Action: Mouse moved to (435, 212)
Screenshot: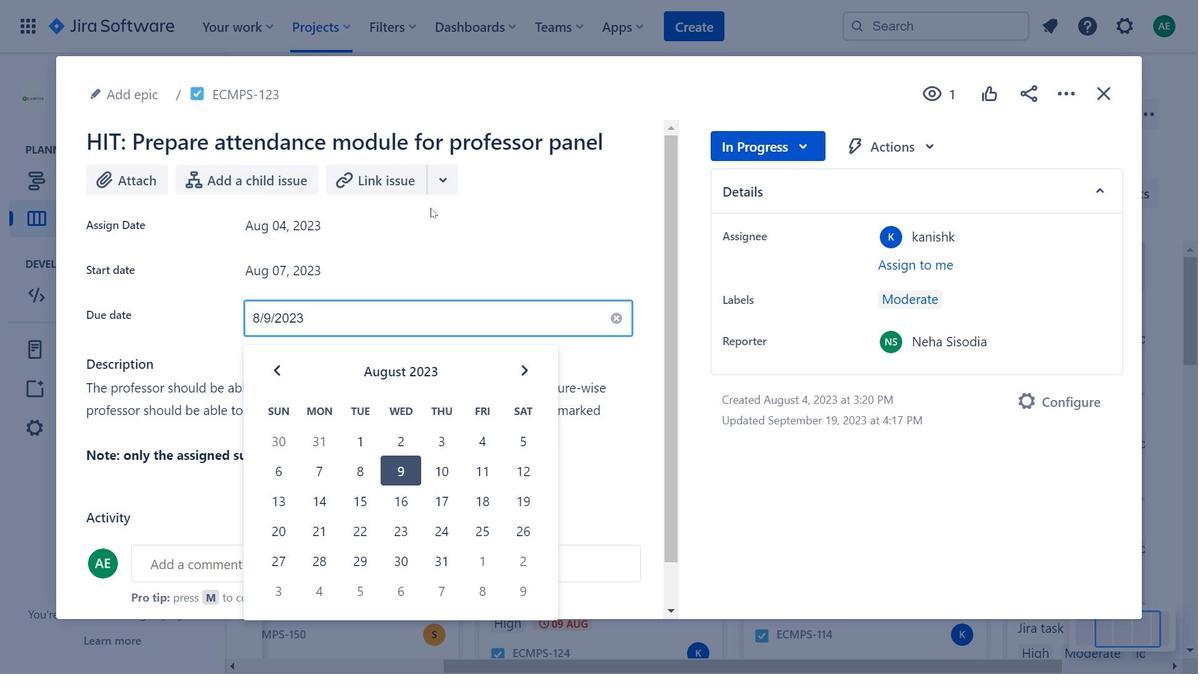 
Action: Mouse pressed left at (435, 212)
Screenshot: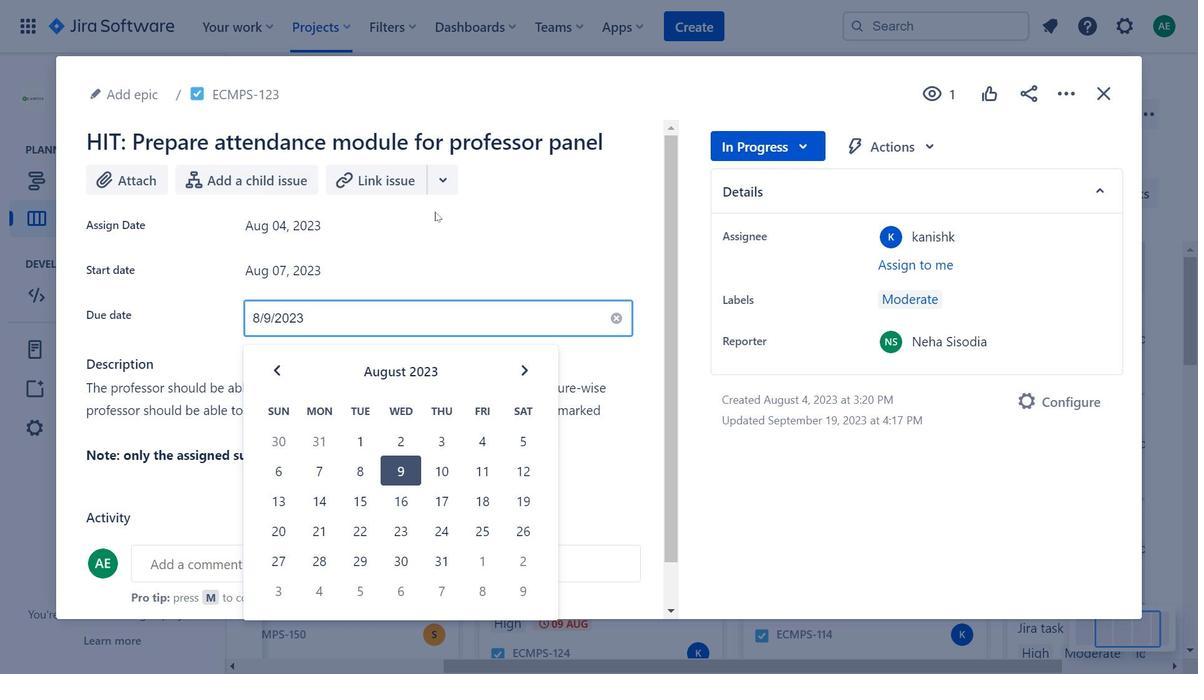 
Action: Mouse moved to (1033, 92)
Screenshot: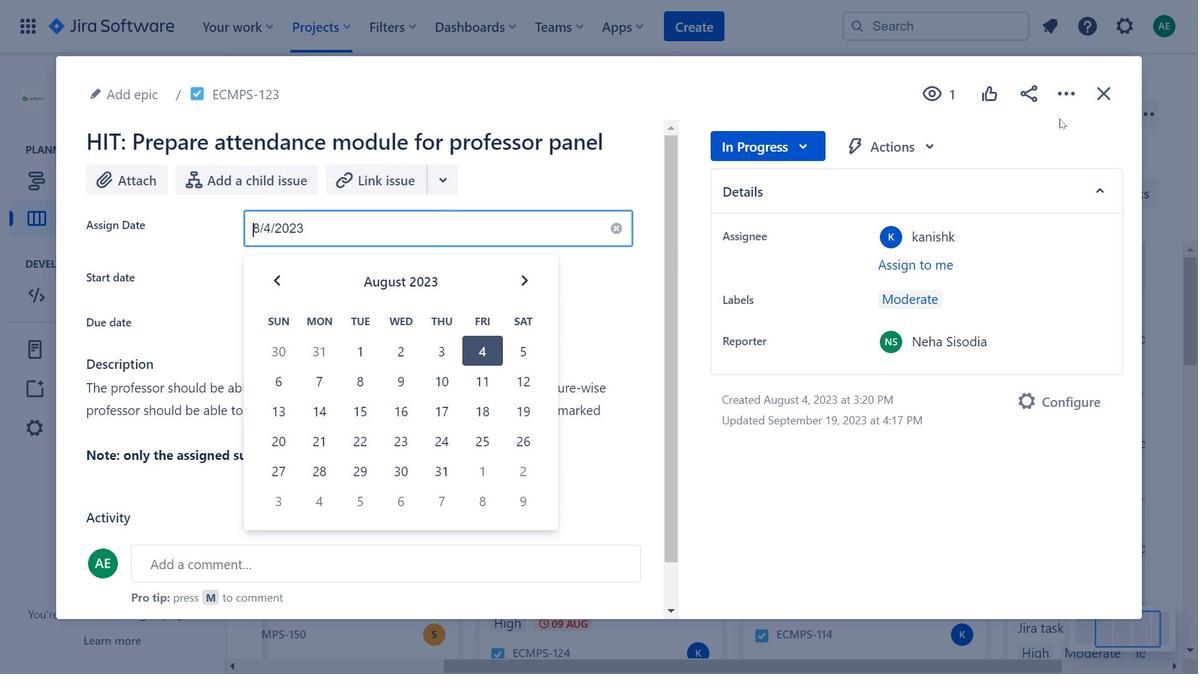 
Action: Mouse pressed left at (1033, 92)
Screenshot: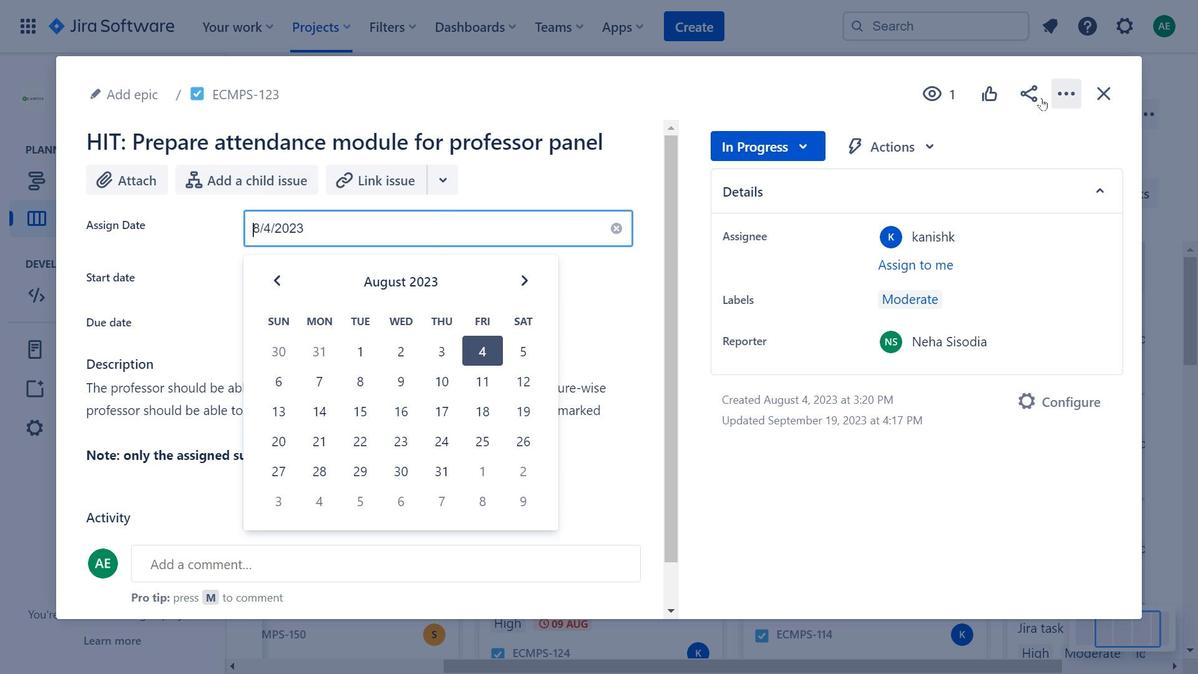 
Action: Mouse moved to (444, 185)
Screenshot: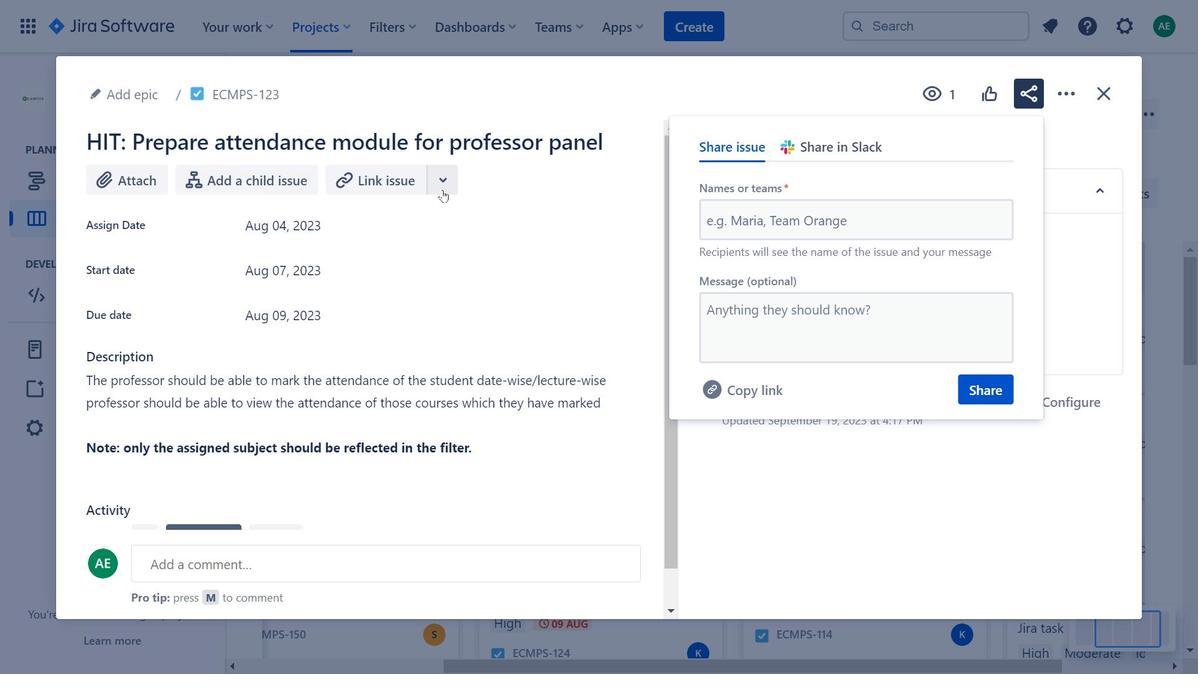 
Action: Mouse pressed left at (444, 185)
Screenshot: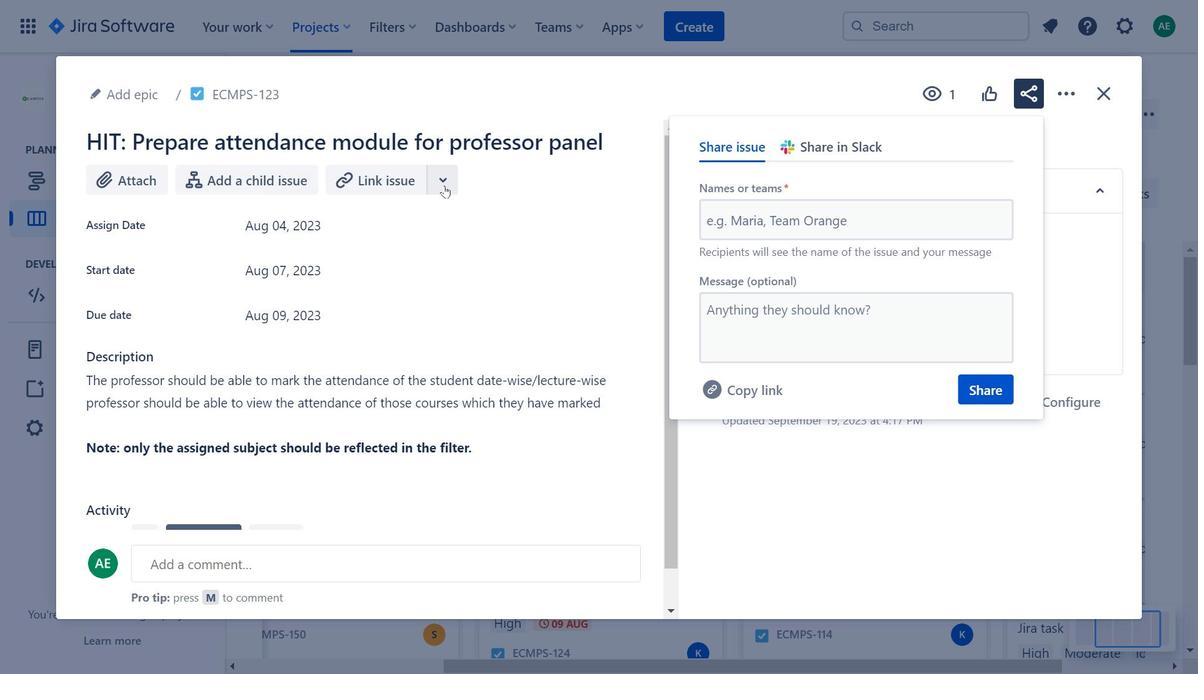 
Action: Mouse moved to (1113, 83)
Screenshot: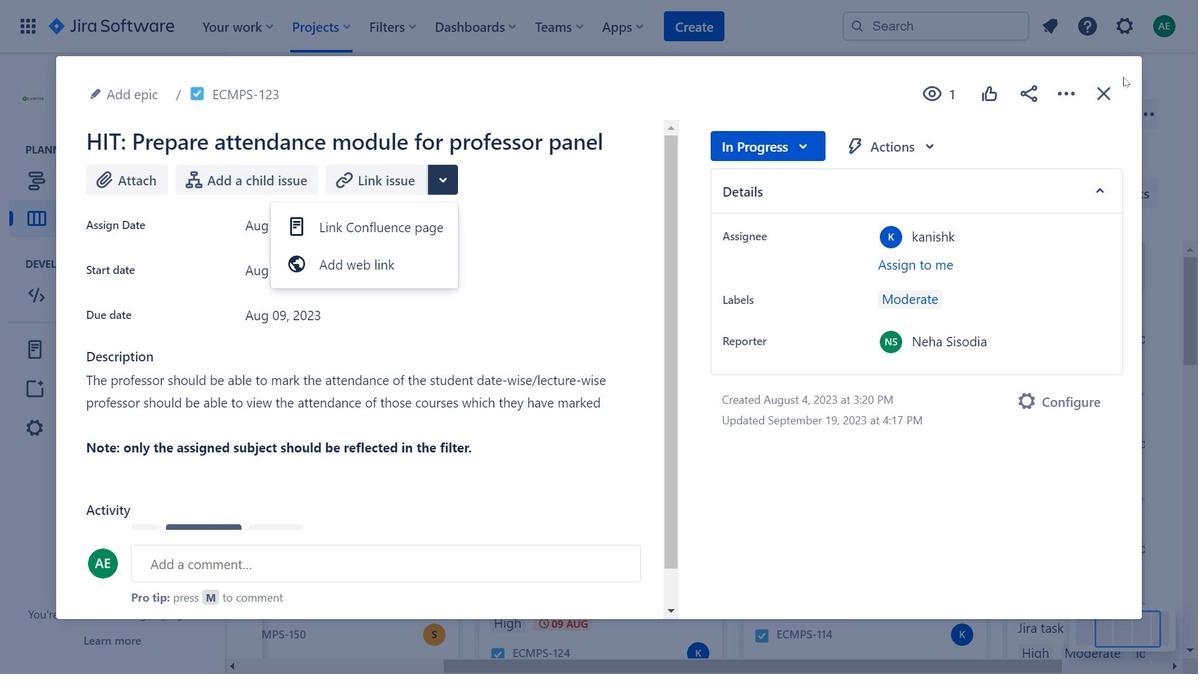 
Action: Mouse pressed left at (1113, 83)
Screenshot: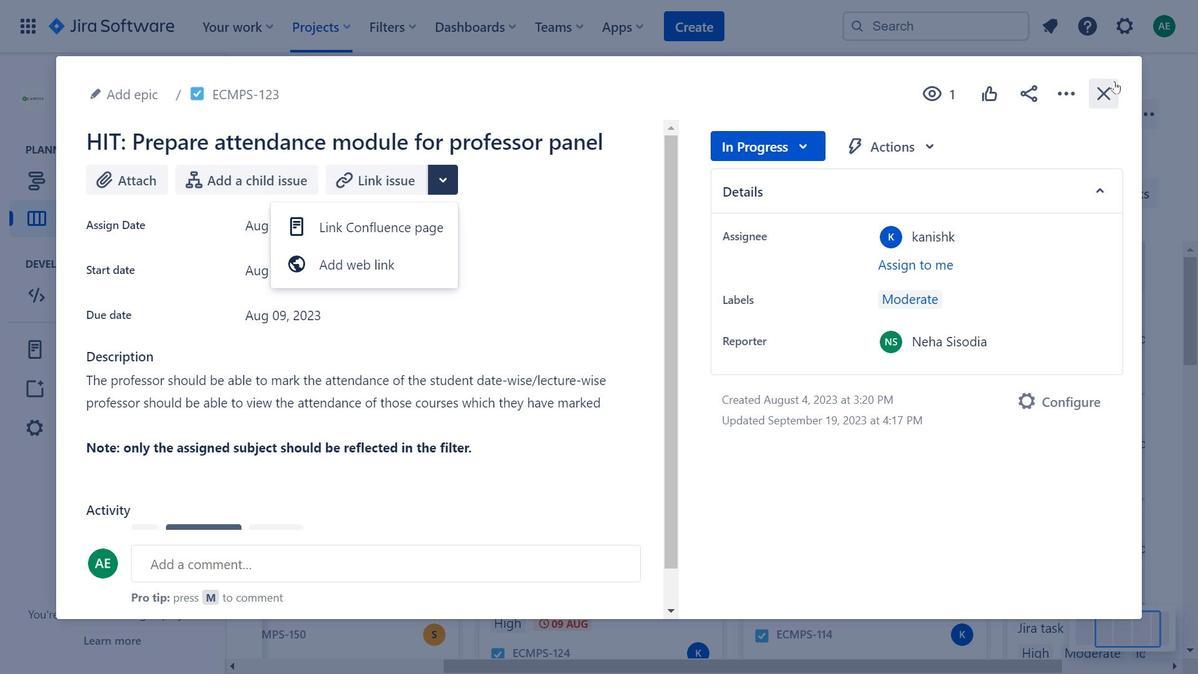 
Action: Mouse moved to (603, 426)
Screenshot: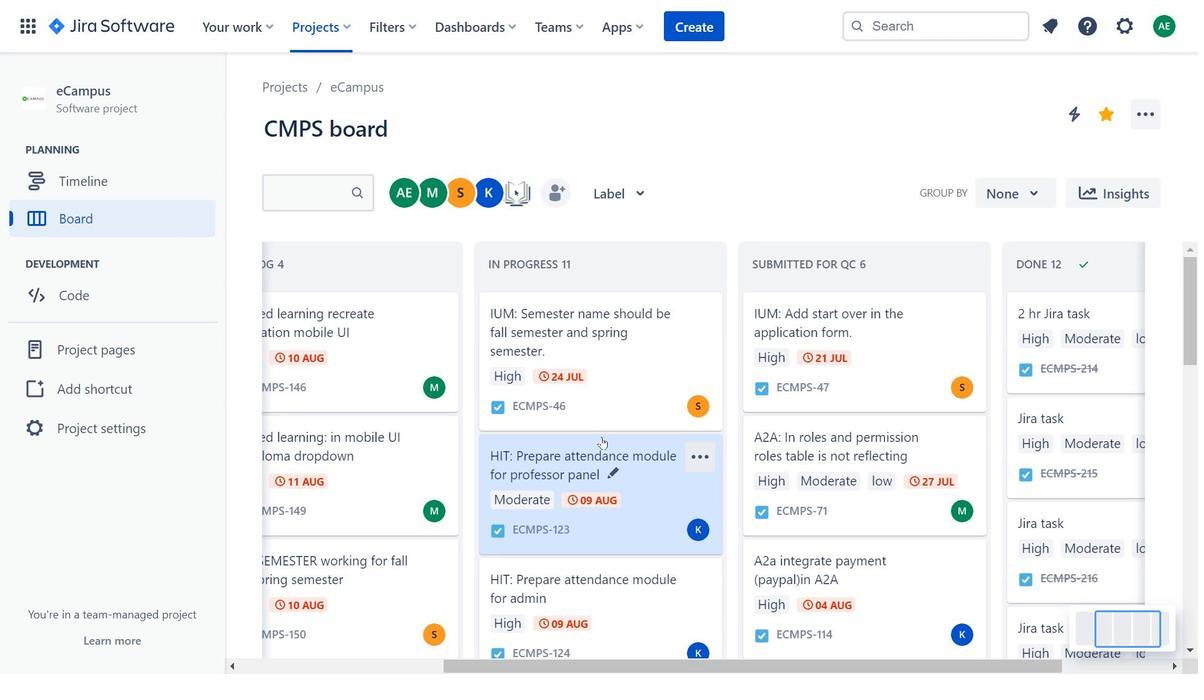 
Action: Mouse scrolled (603, 425) with delta (0, 0)
Screenshot: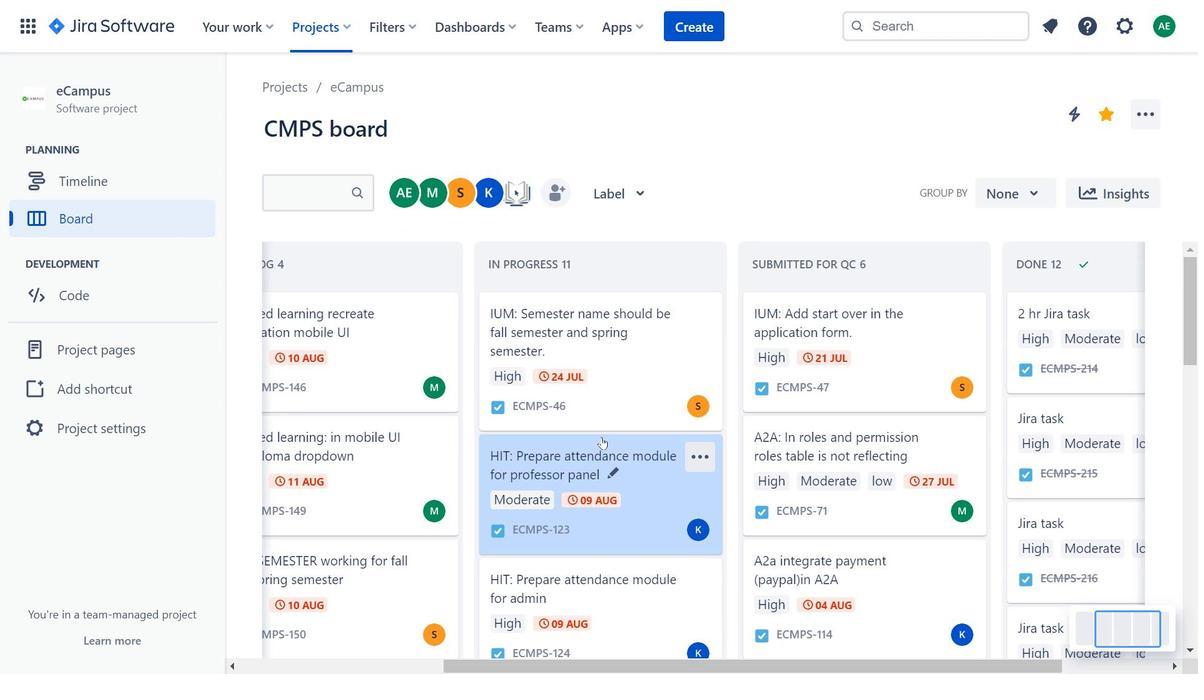 
Action: Mouse scrolled (603, 425) with delta (0, 0)
Screenshot: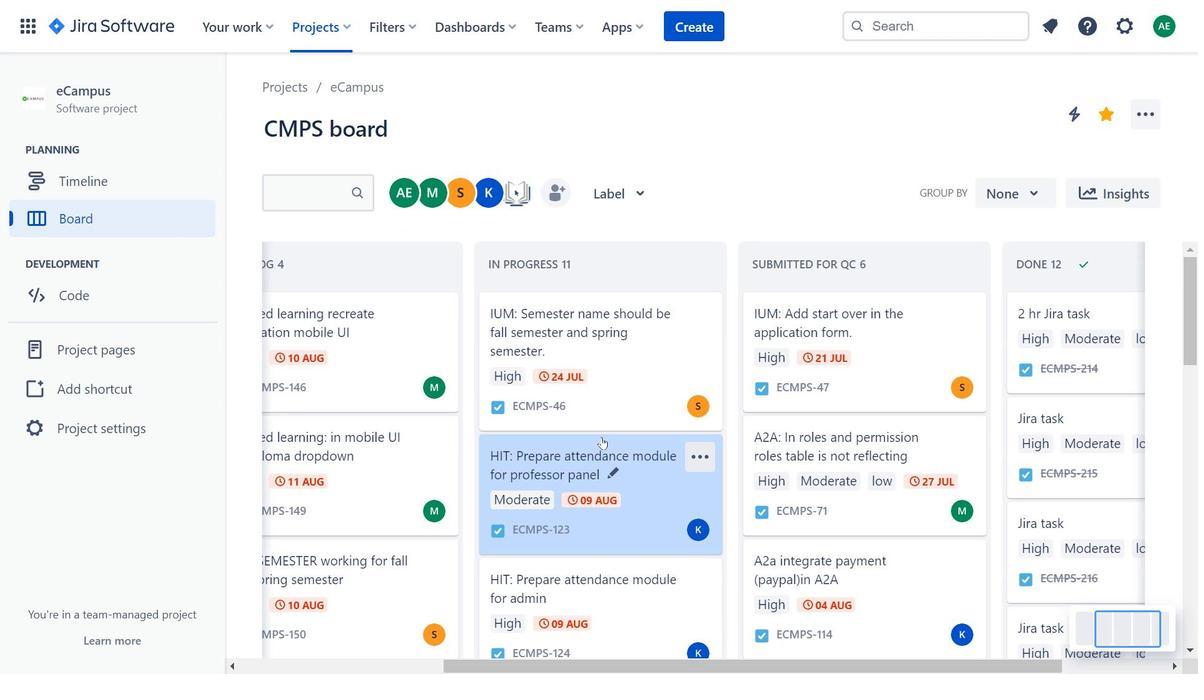 
Action: Mouse pressed left at (603, 426)
Screenshot: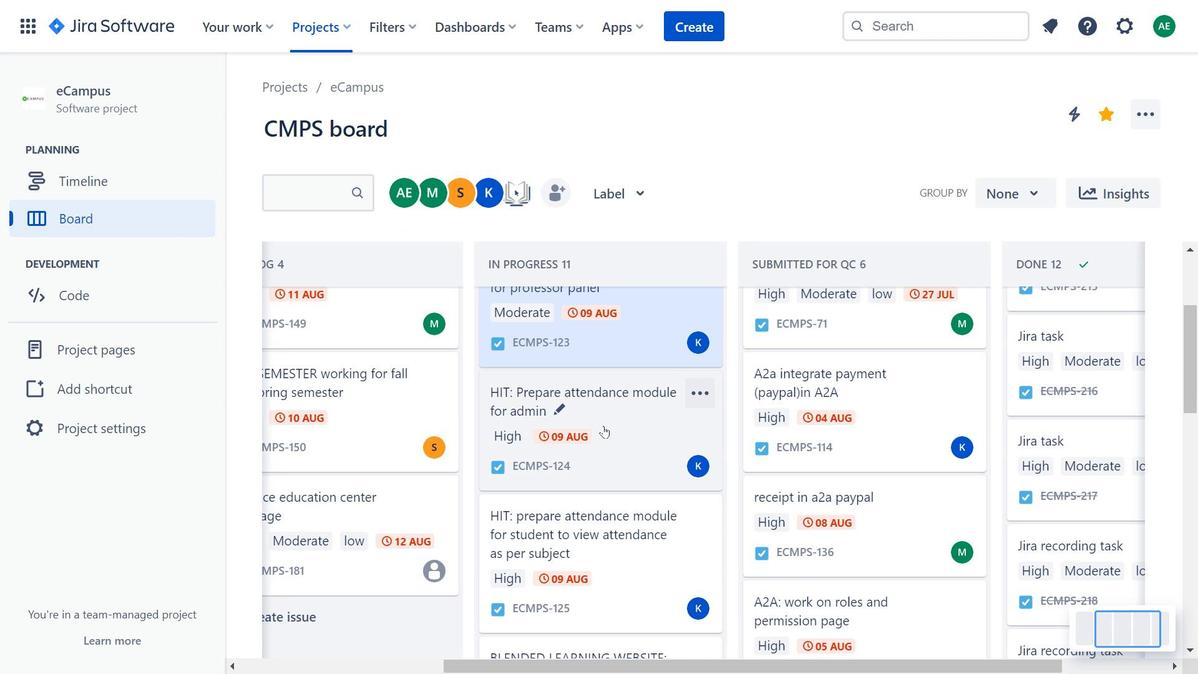 
Action: Mouse pressed left at (603, 426)
Screenshot: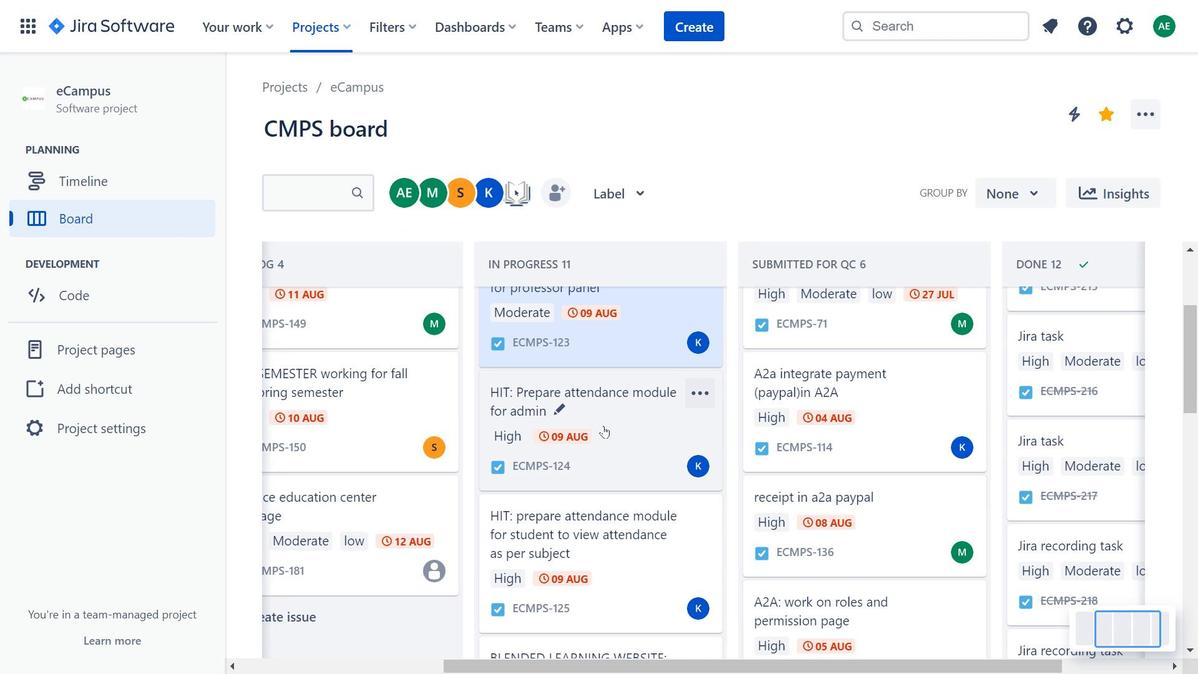 
Action: Mouse moved to (322, 260)
Screenshot: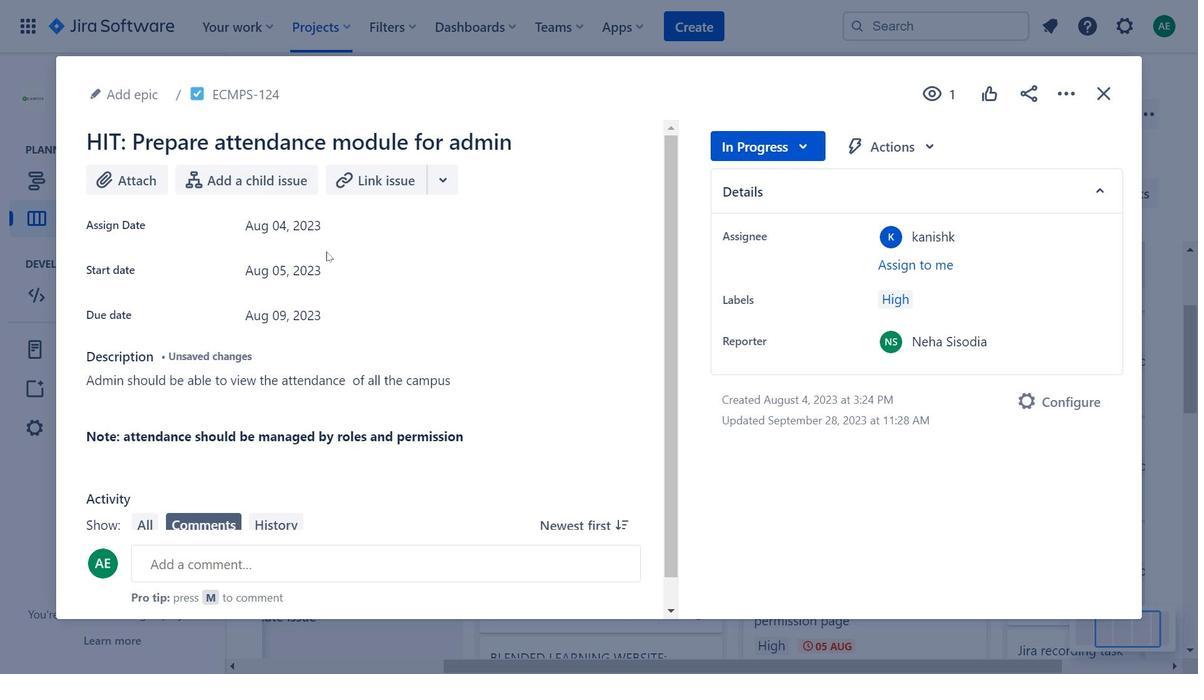 
Action: Mouse pressed left at (322, 260)
Screenshot: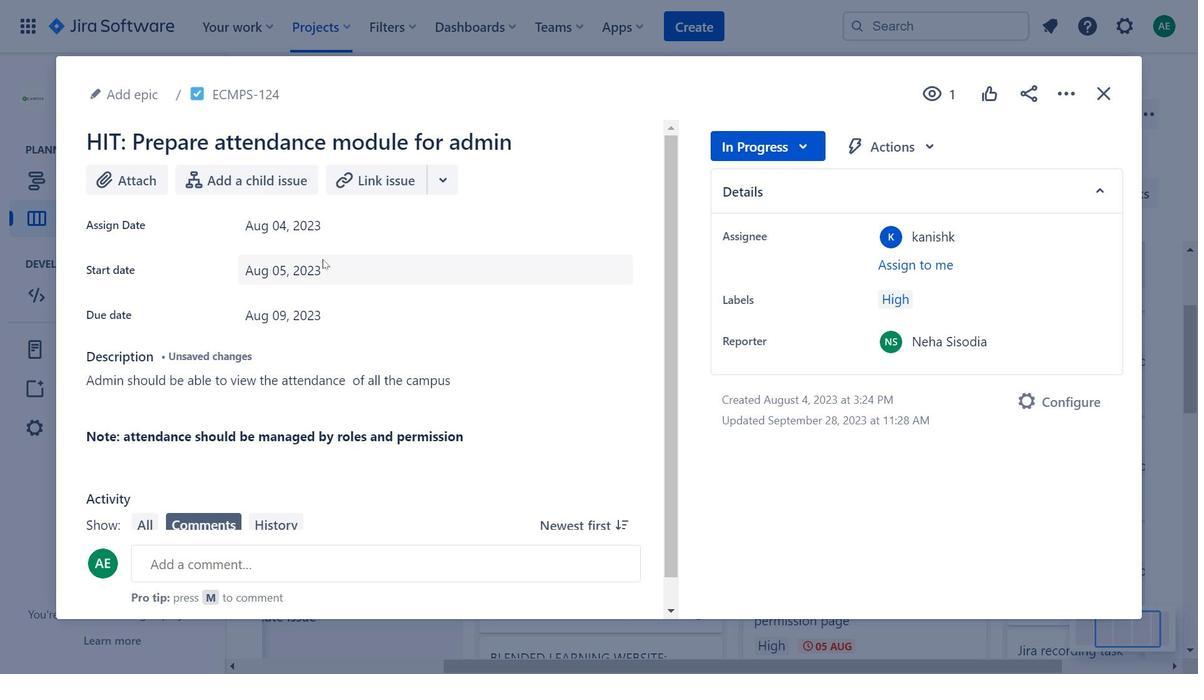 
Action: Mouse moved to (523, 321)
Screenshot: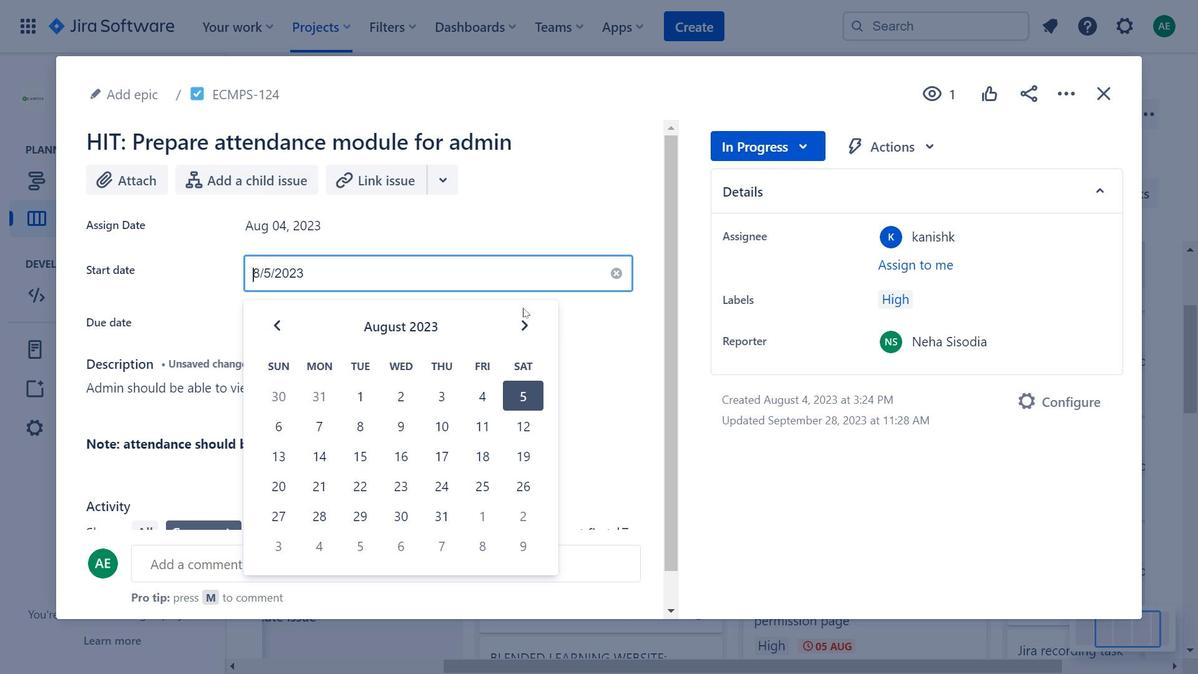 
Action: Mouse pressed left at (523, 321)
Screenshot: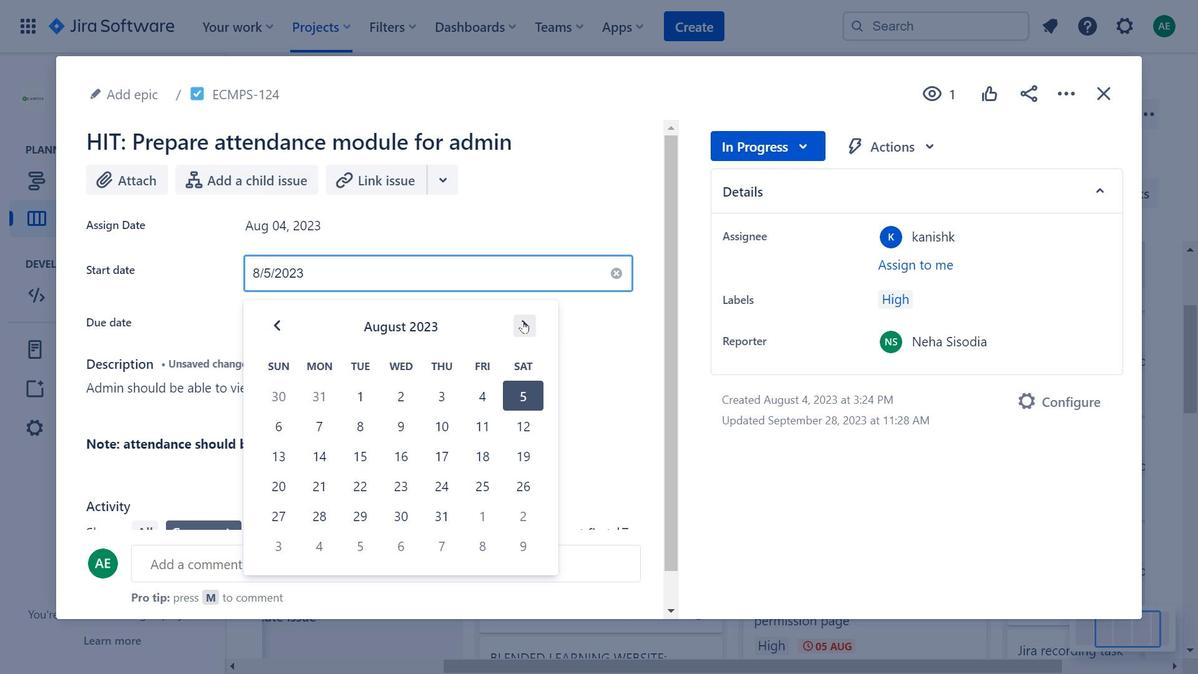 
Action: Mouse moved to (631, 304)
Screenshot: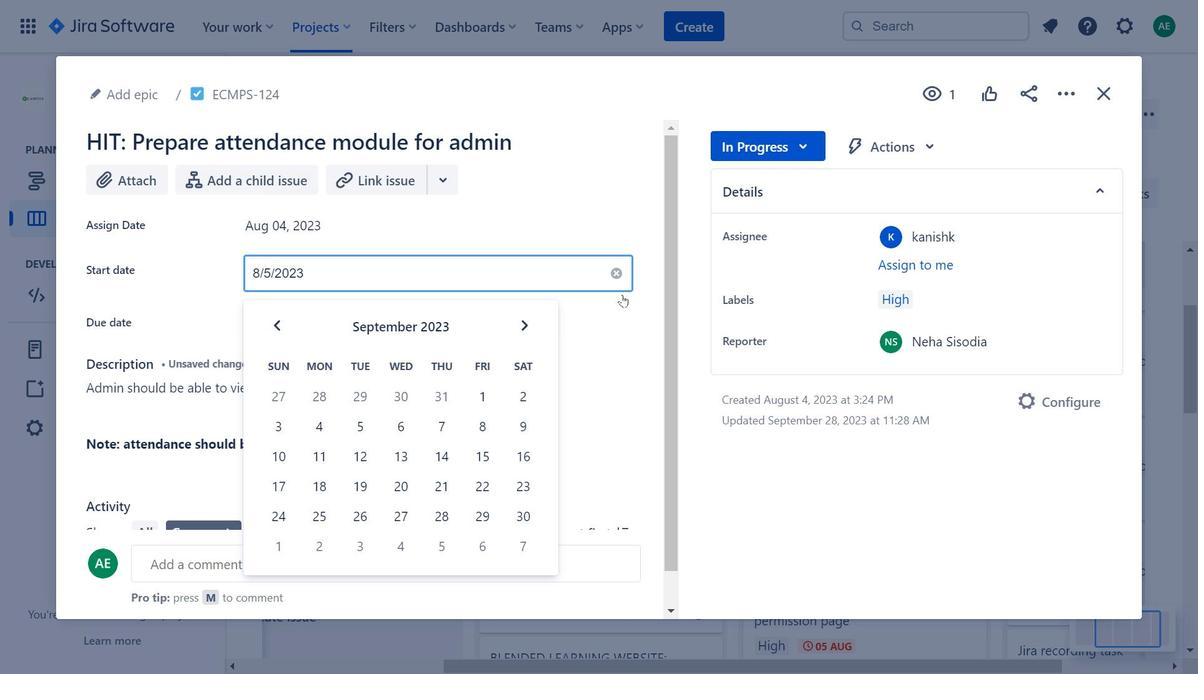 
Action: Mouse pressed left at (631, 304)
Screenshot: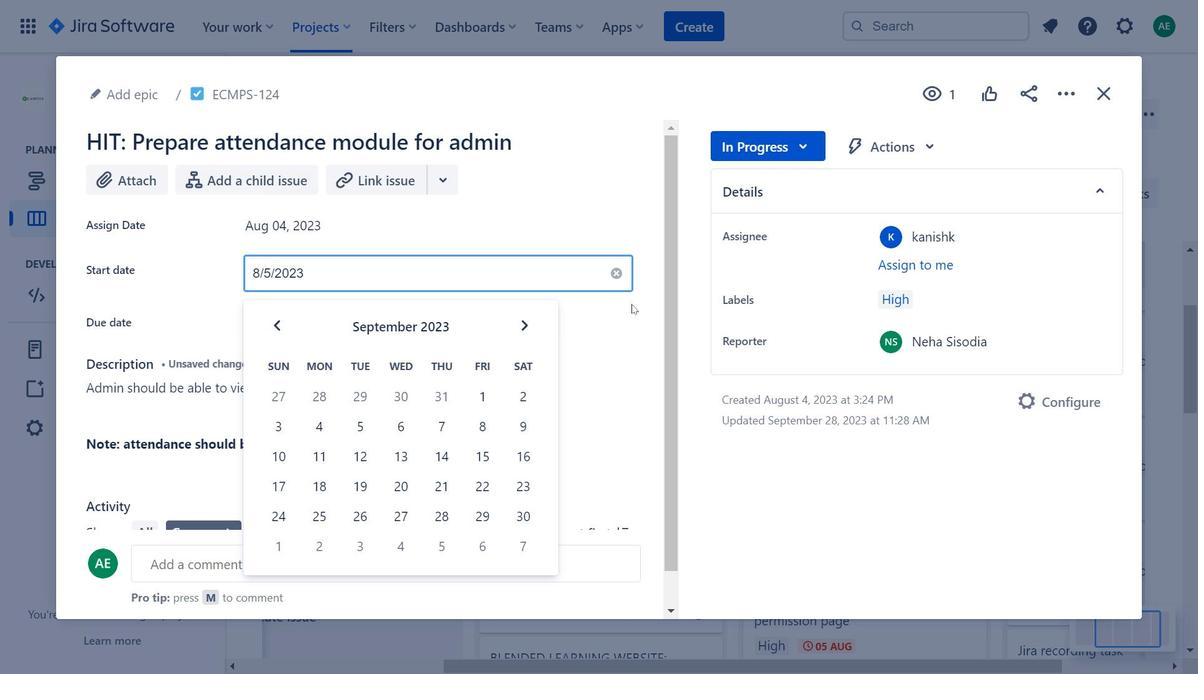 
Action: Mouse moved to (458, 366)
Screenshot: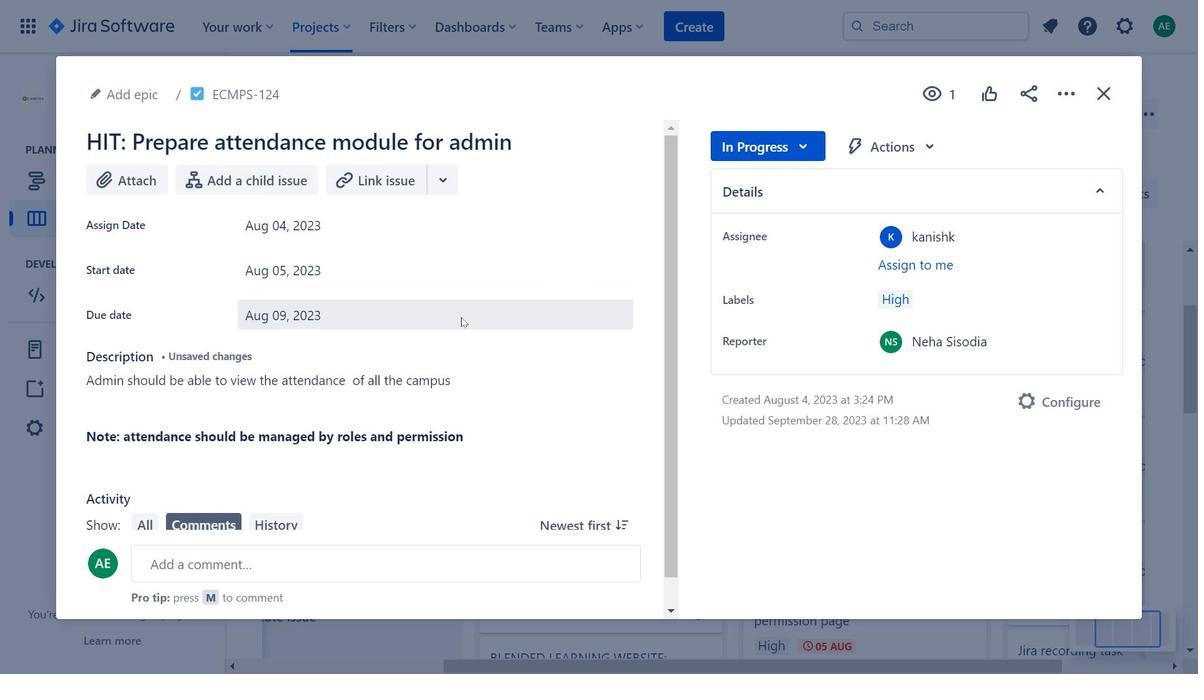 
Action: Mouse pressed left at (458, 366)
Screenshot: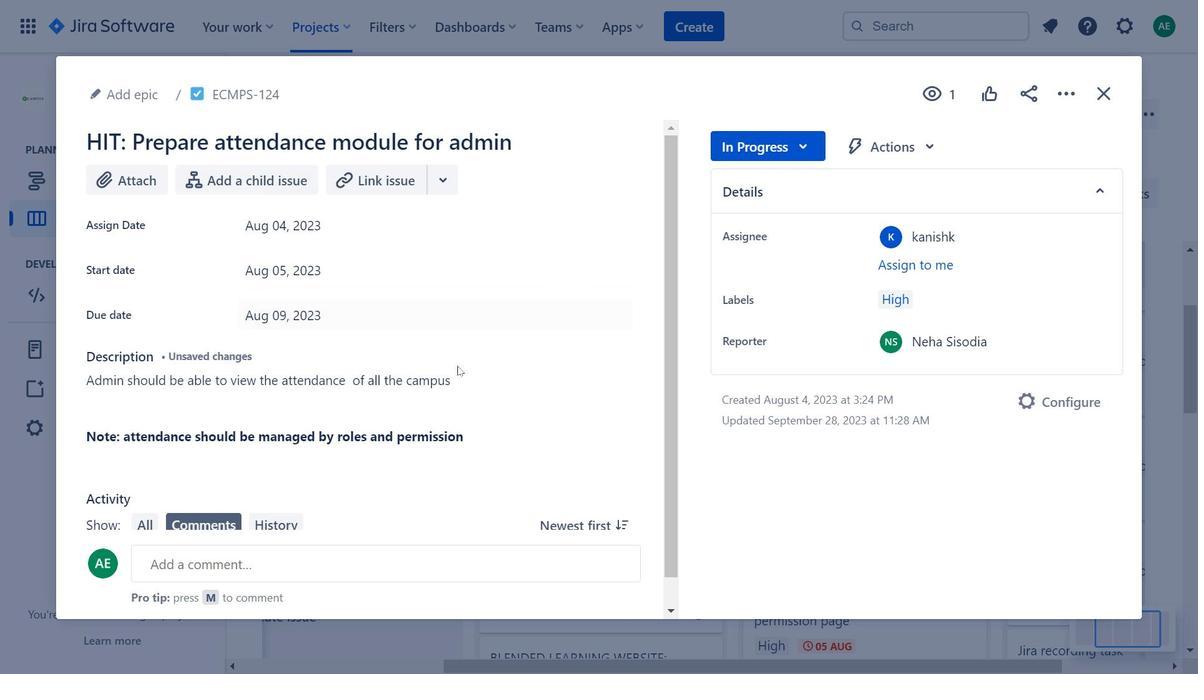 
Action: Mouse moved to (458, 366)
Screenshot: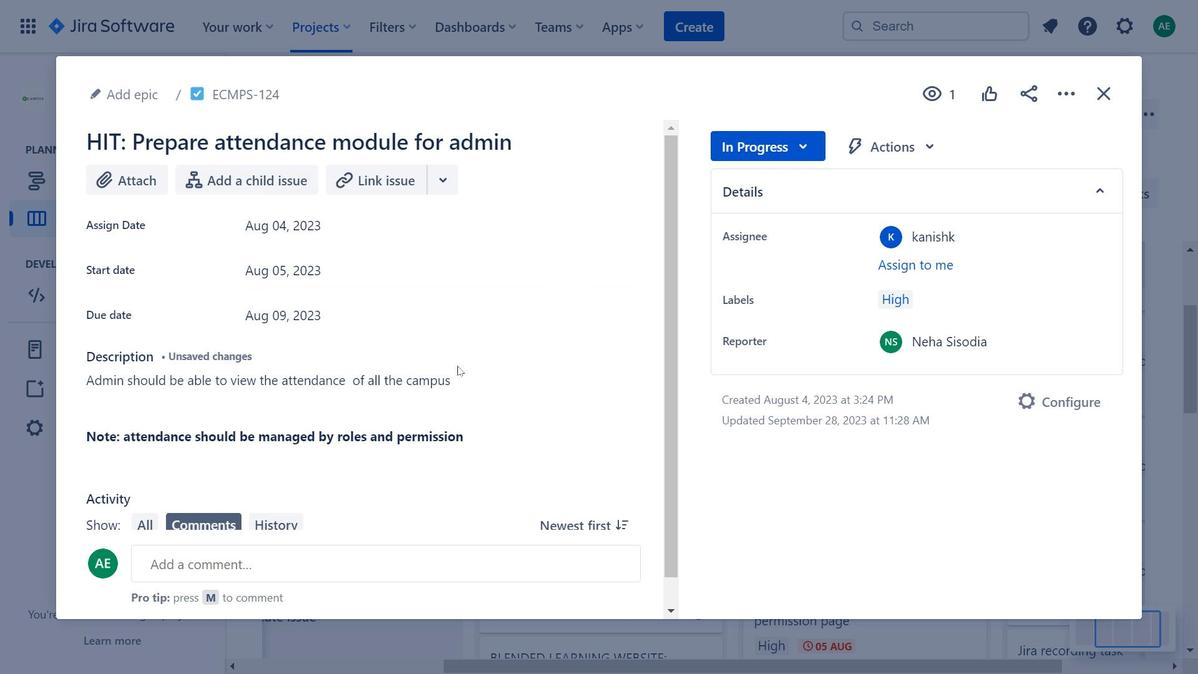 
Action: Mouse pressed left at (458, 366)
Screenshot: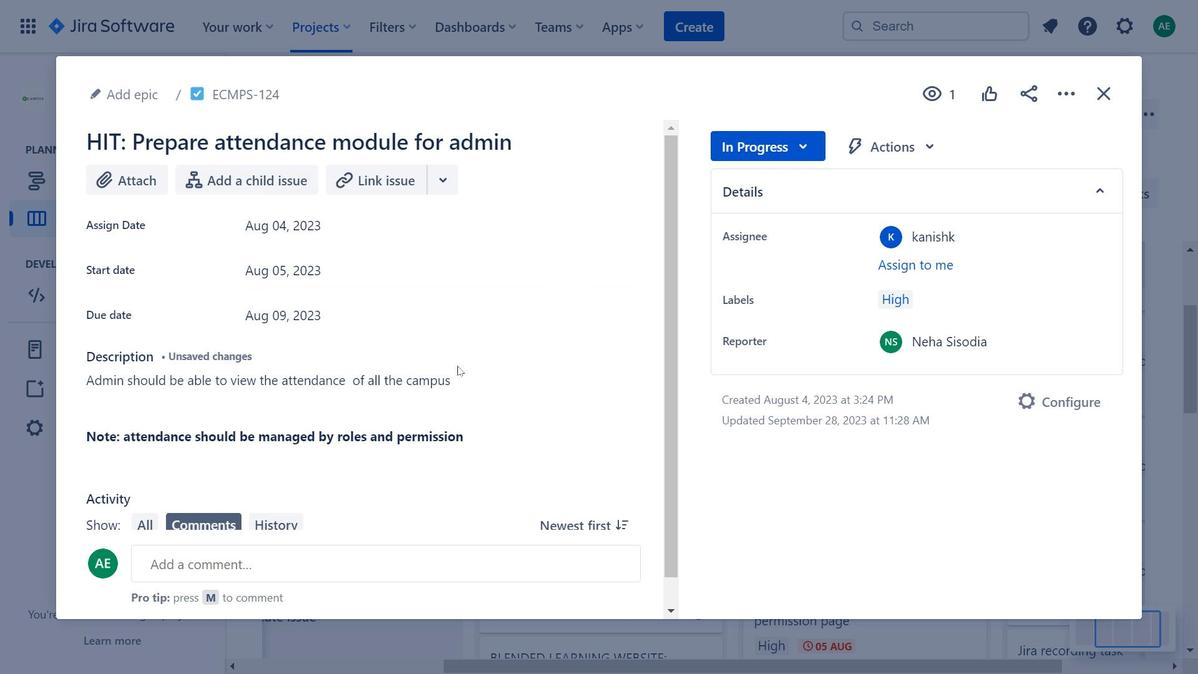 
Action: Mouse moved to (460, 376)
Screenshot: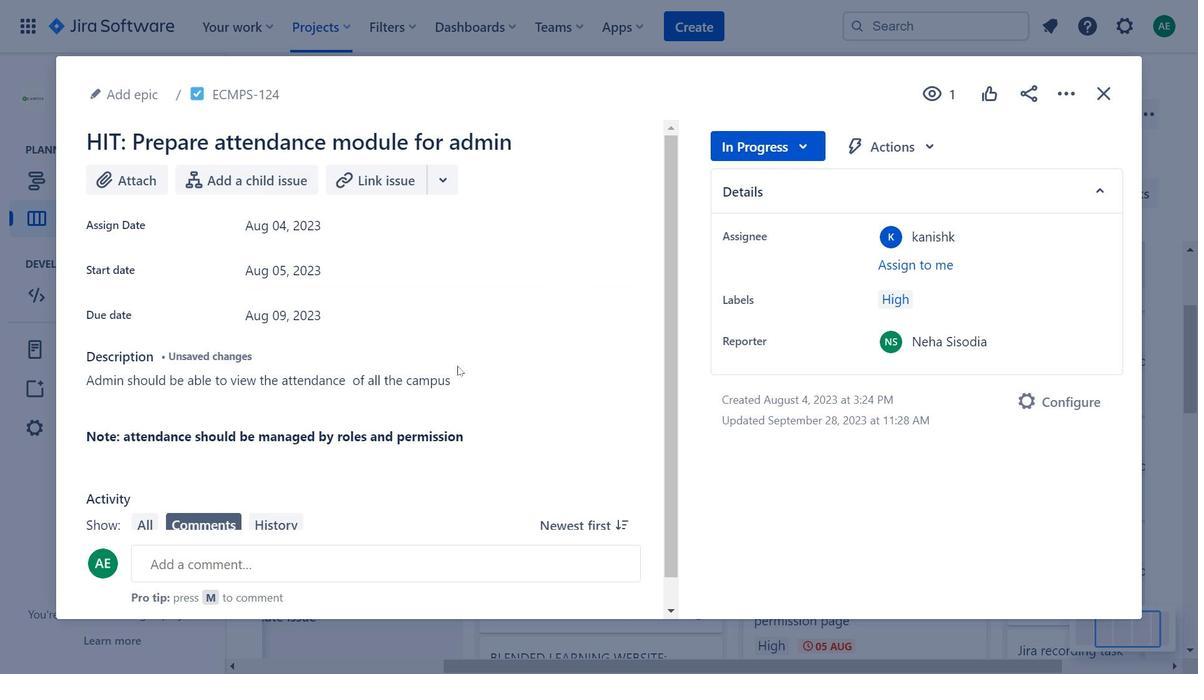 
Action: Mouse pressed left at (460, 376)
Screenshot: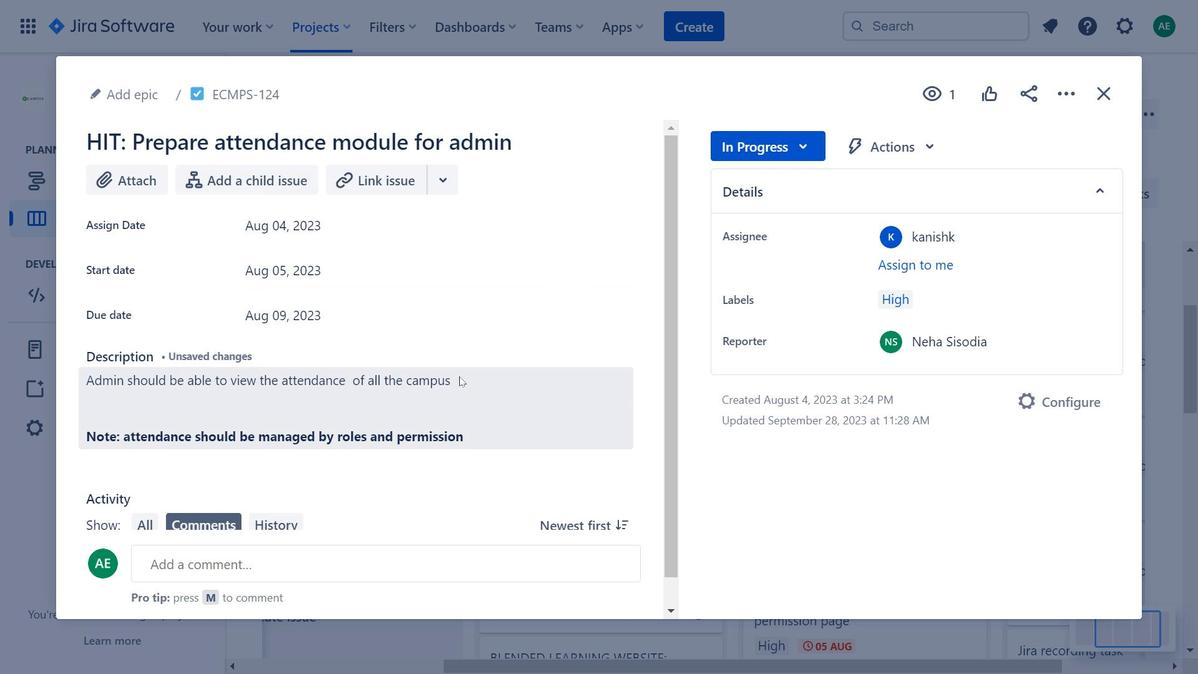 
Action: Mouse moved to (245, 390)
Screenshot: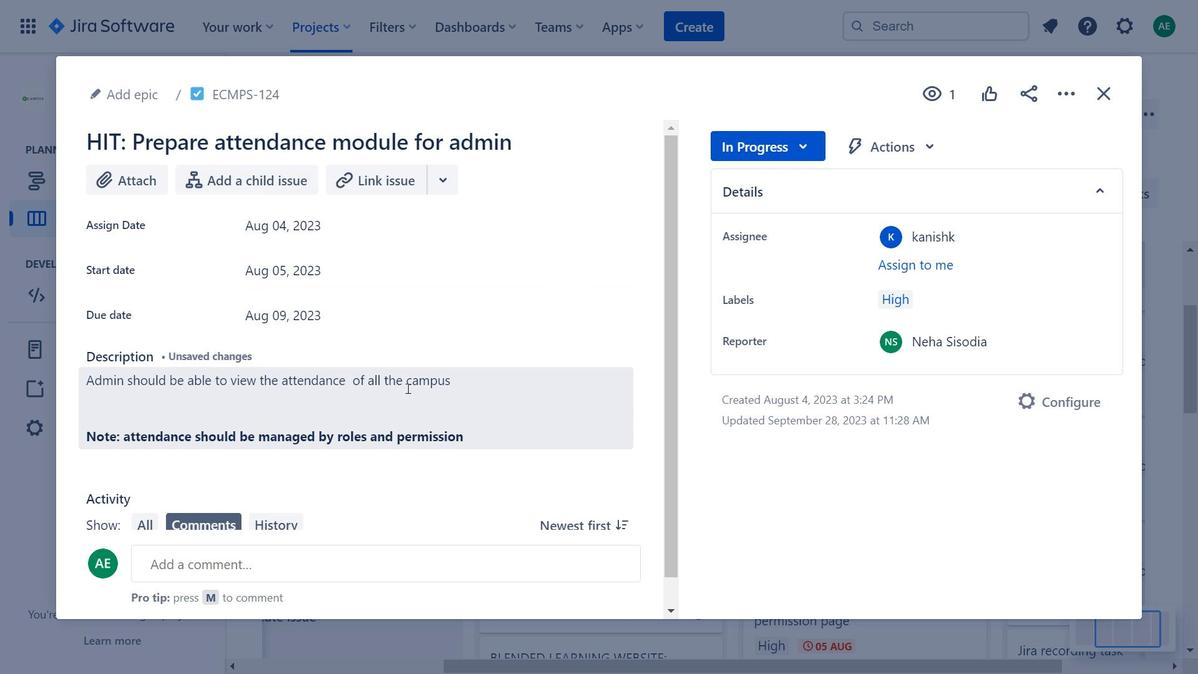 
Action: Mouse pressed left at (245, 390)
Screenshot: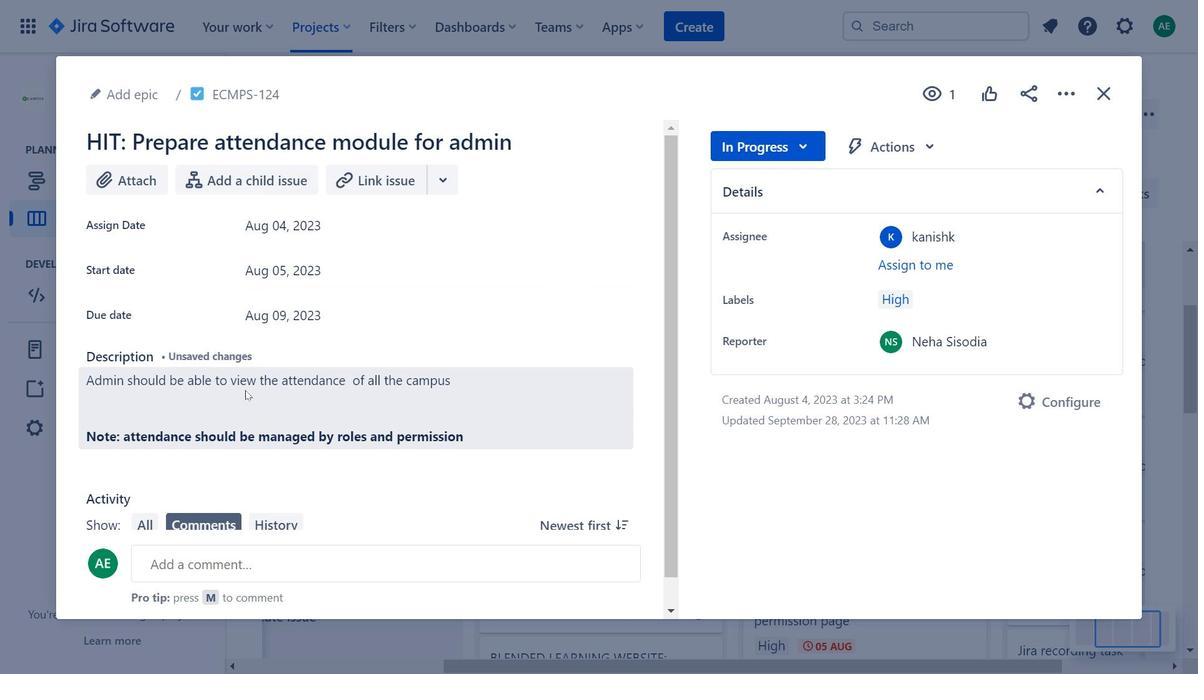 
Action: Mouse moved to (201, 468)
Screenshot: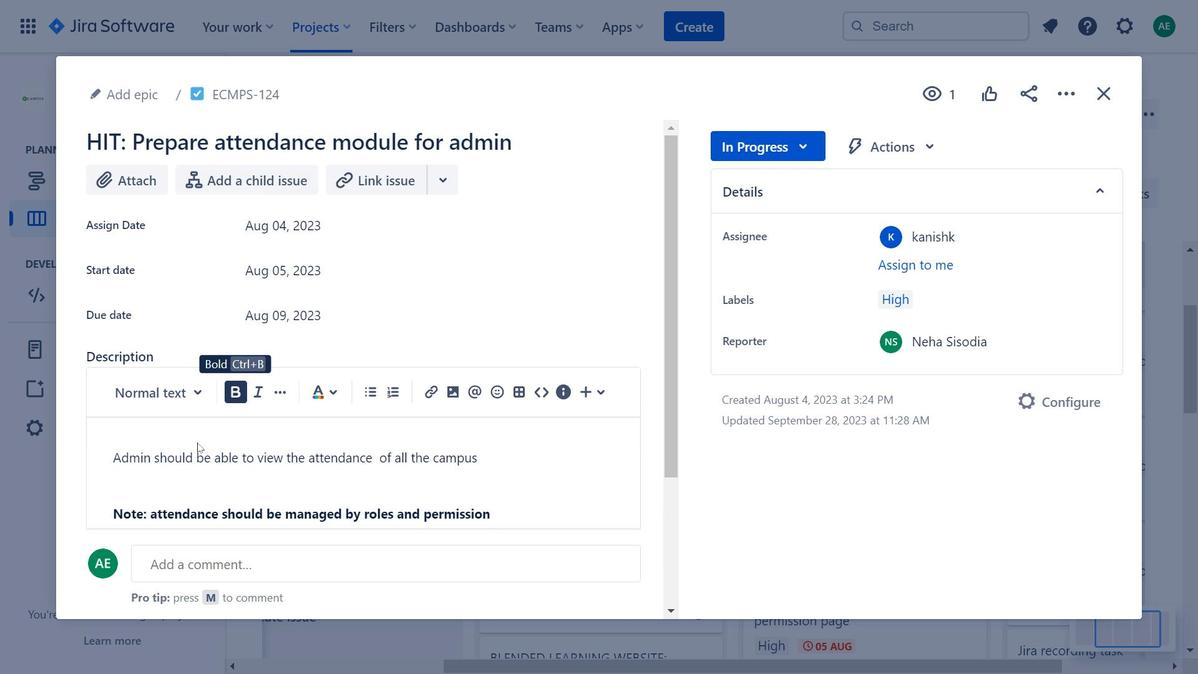 
Action: Mouse scrolled (201, 467) with delta (0, 0)
Screenshot: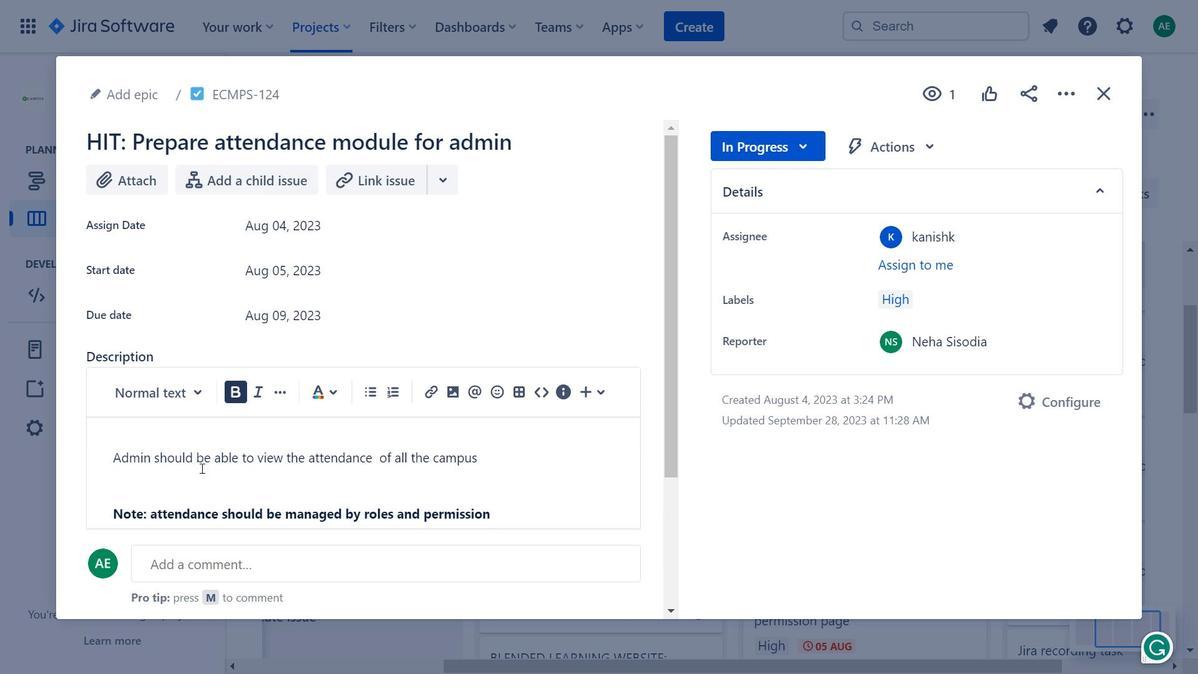 
Action: Mouse scrolled (201, 467) with delta (0, 0)
Screenshot: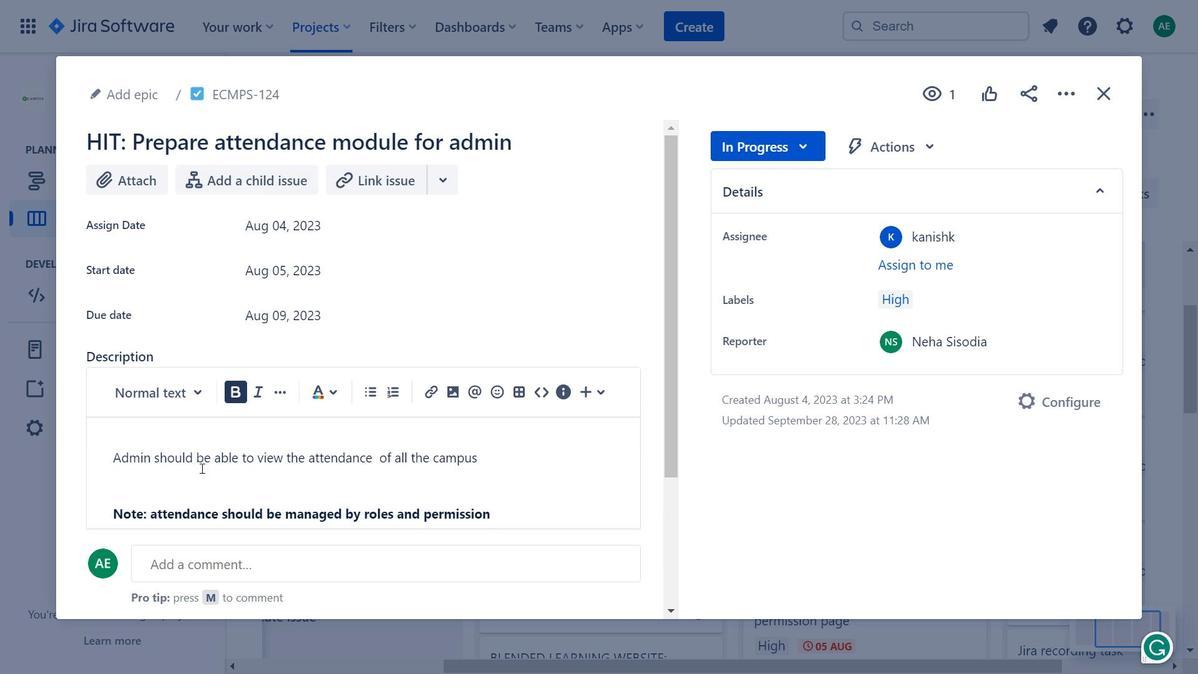 
Action: Mouse moved to (203, 300)
Screenshot: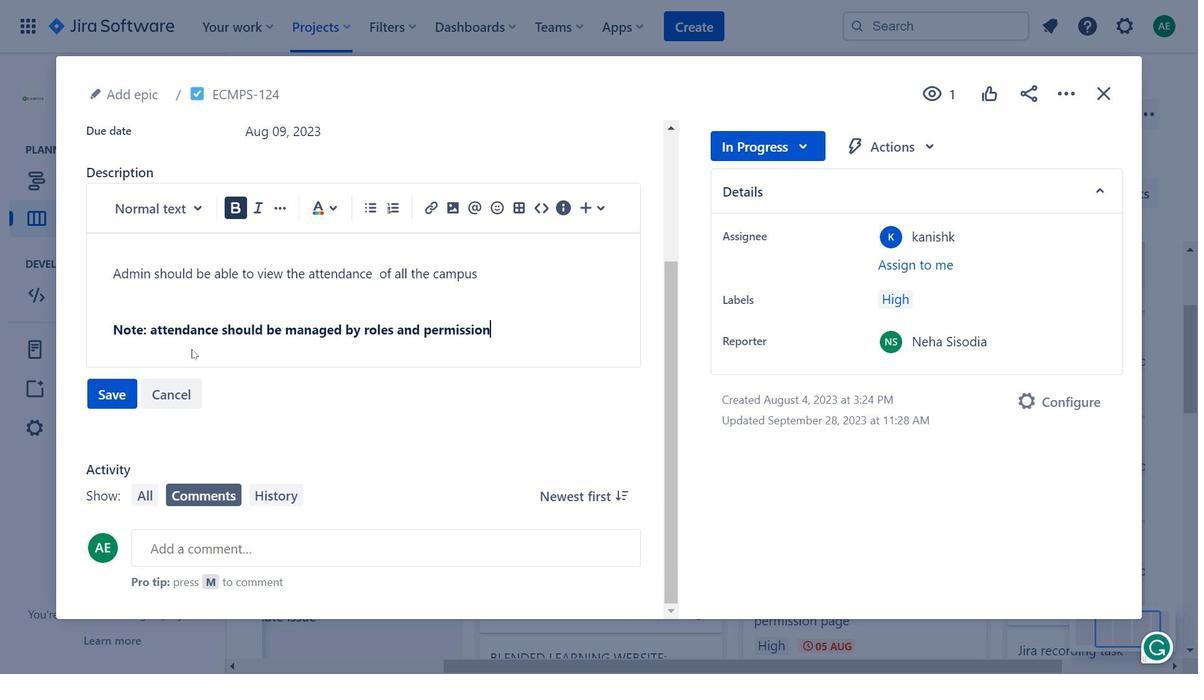 
Action: Mouse pressed left at (203, 300)
Screenshot: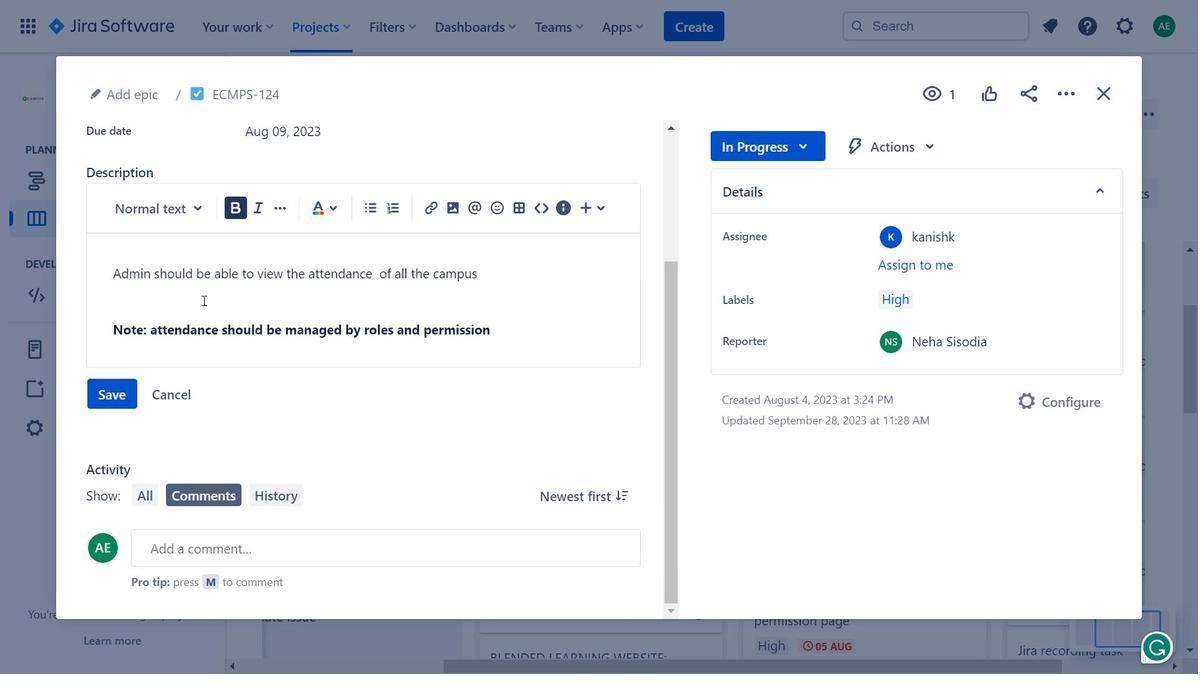 
Action: Mouse moved to (889, 142)
Screenshot: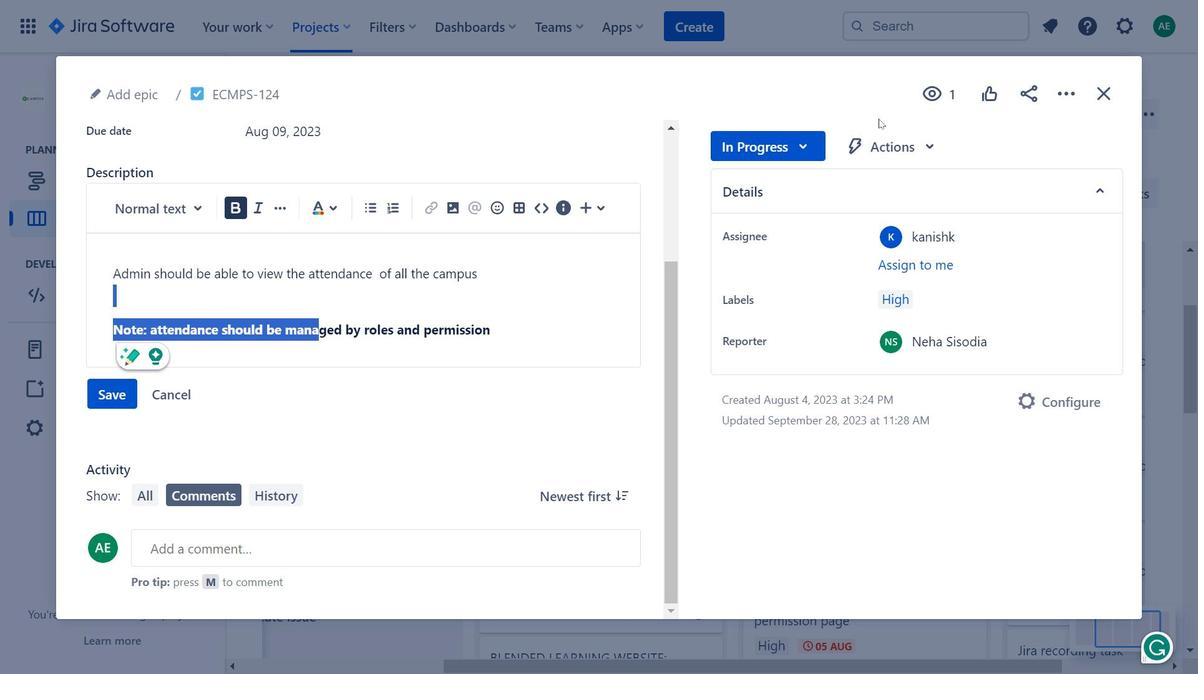 
Action: Mouse pressed left at (889, 142)
Screenshot: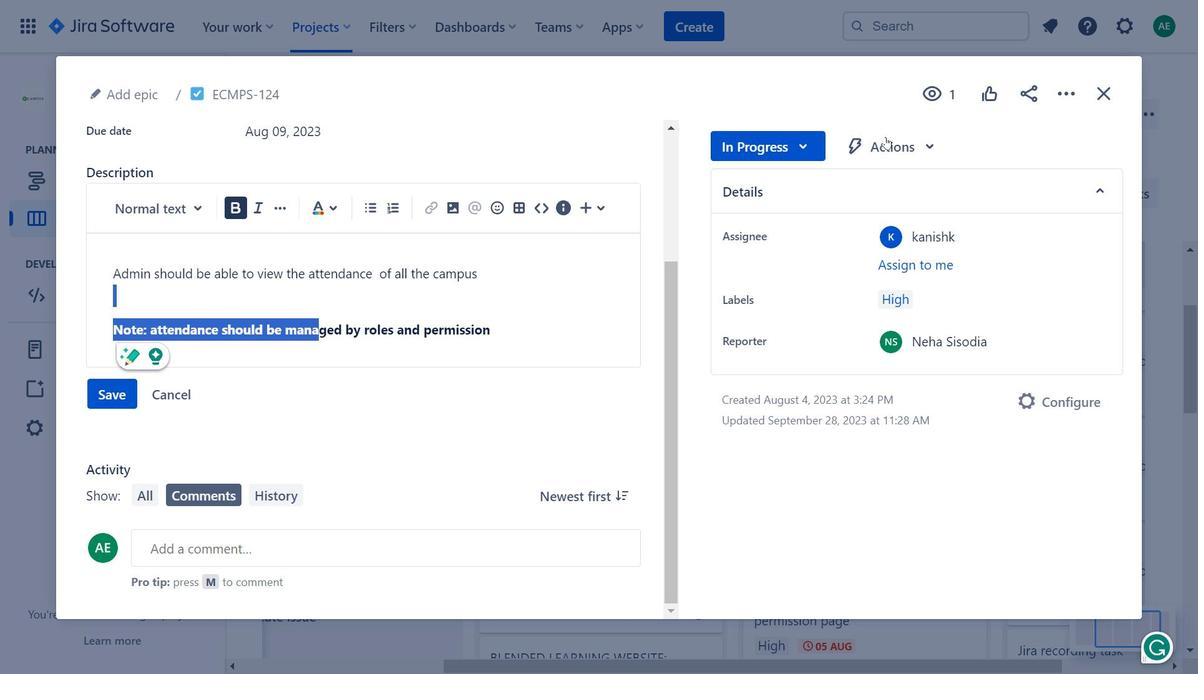 
Action: Mouse moved to (609, 214)
Screenshot: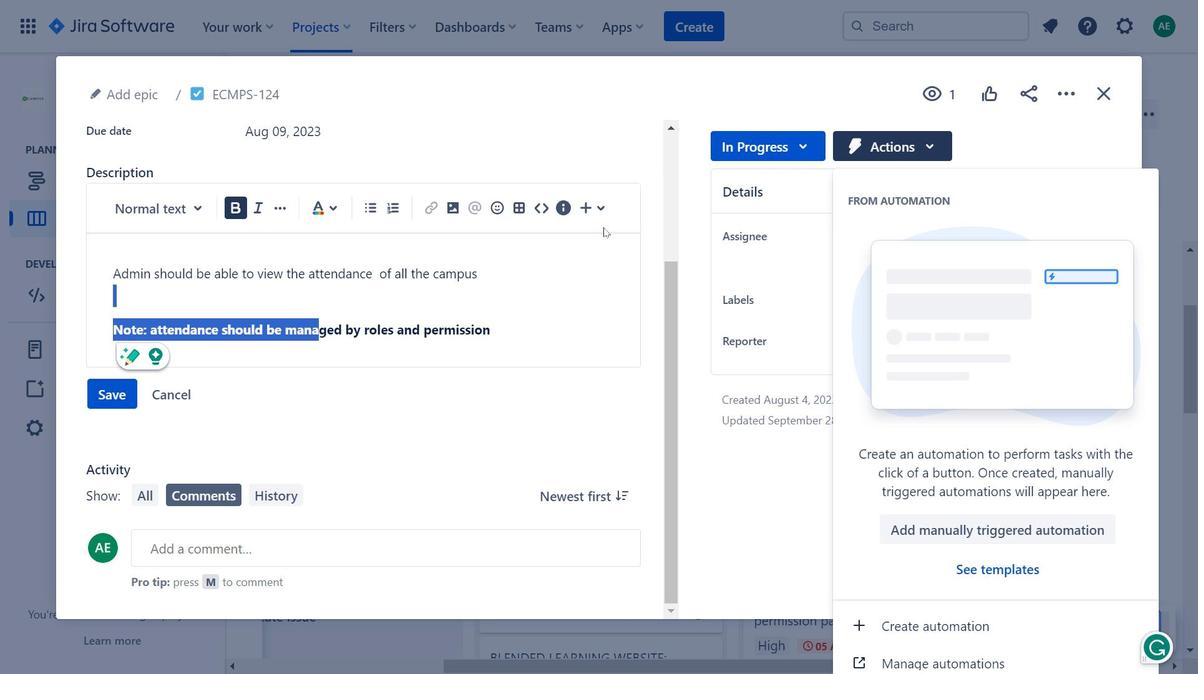 
Action: Mouse pressed left at (609, 214)
Screenshot: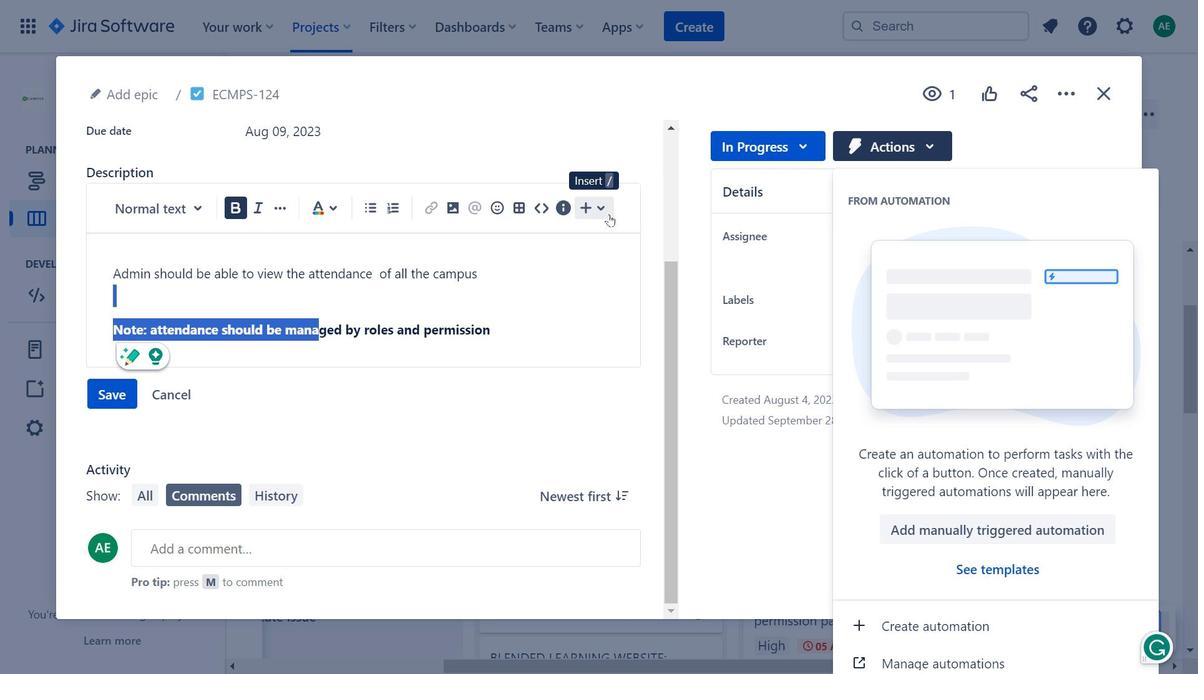
Action: Mouse pressed left at (609, 214)
Screenshot: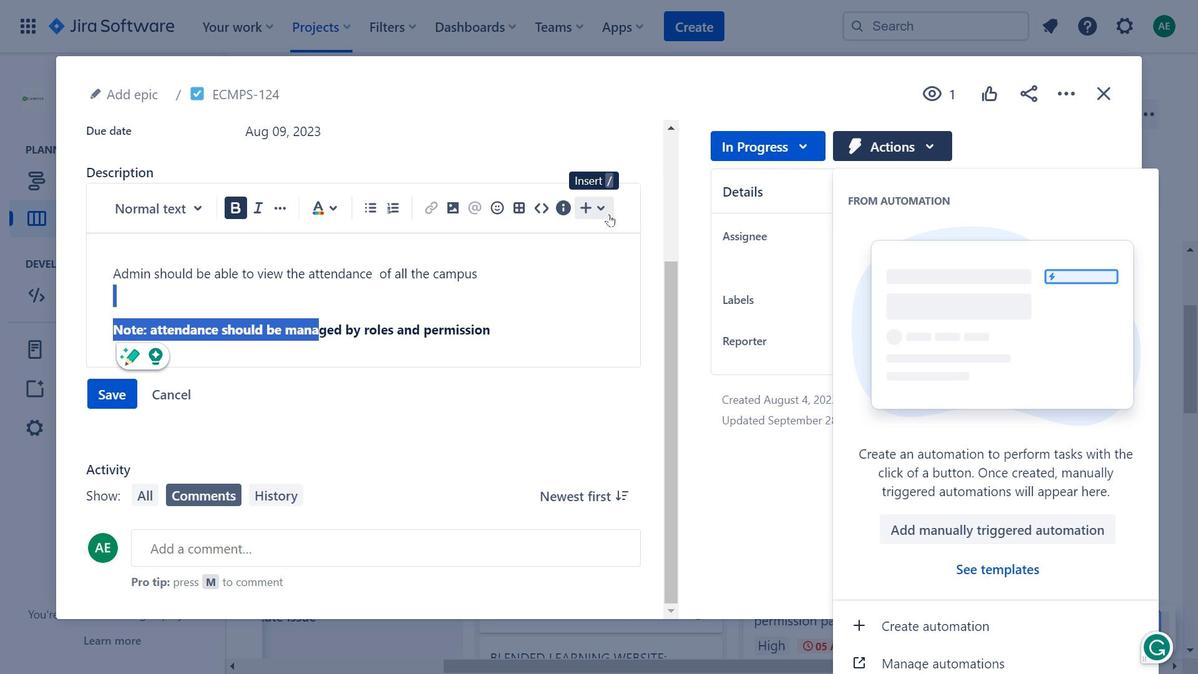 
Action: Mouse moved to (604, 212)
Screenshot: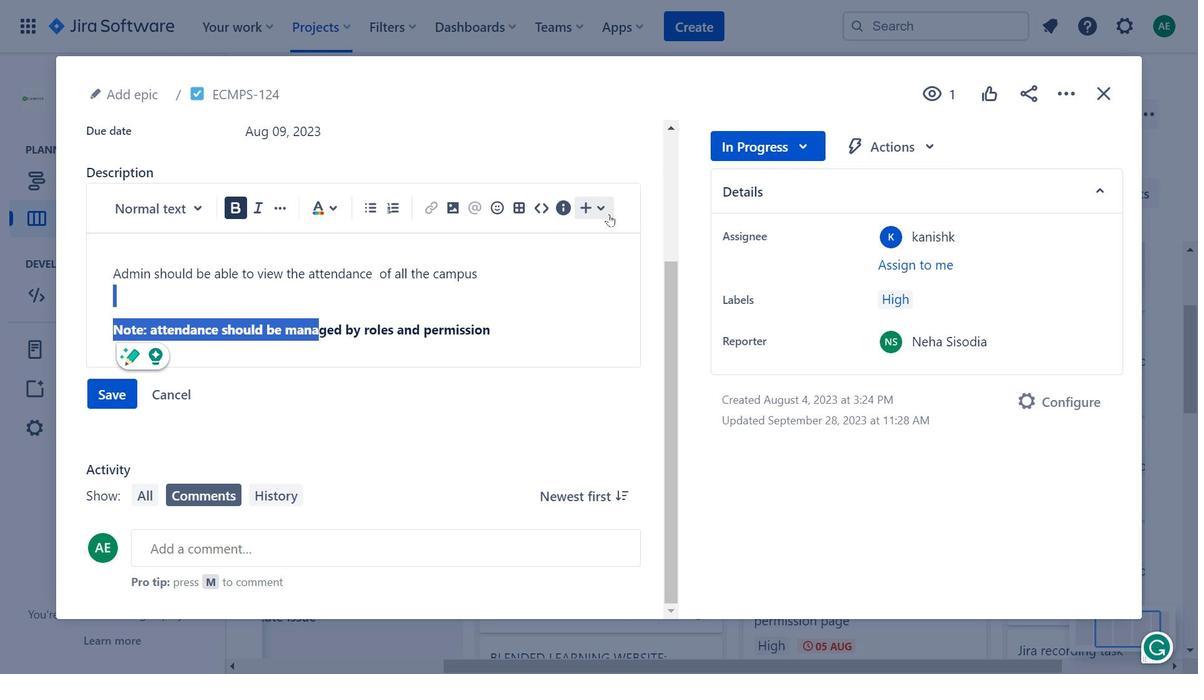
Action: Mouse pressed left at (604, 212)
Screenshot: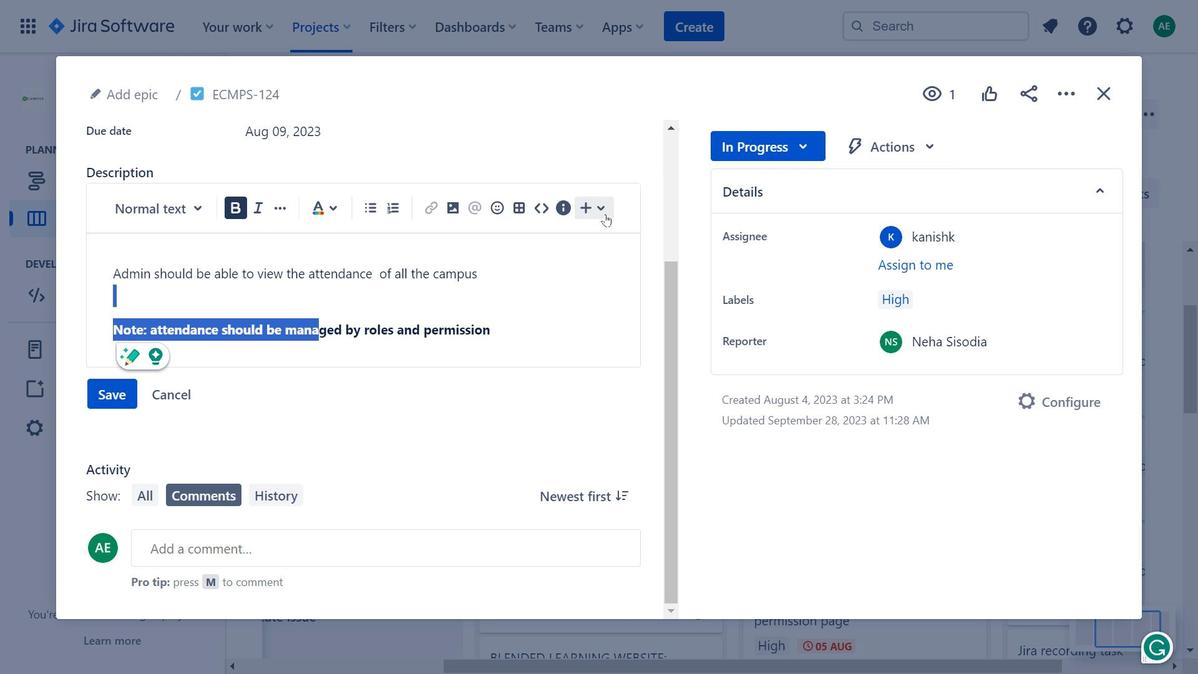 
Action: Mouse pressed left at (604, 212)
Screenshot: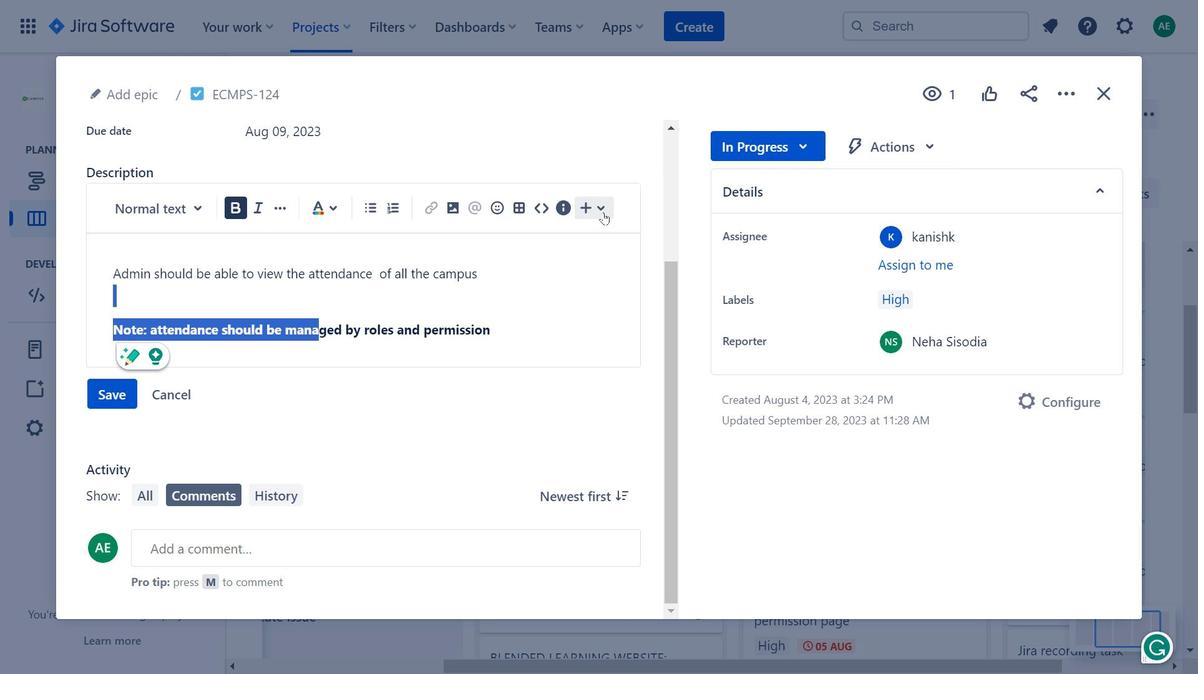 
Action: Mouse pressed left at (604, 212)
Screenshot: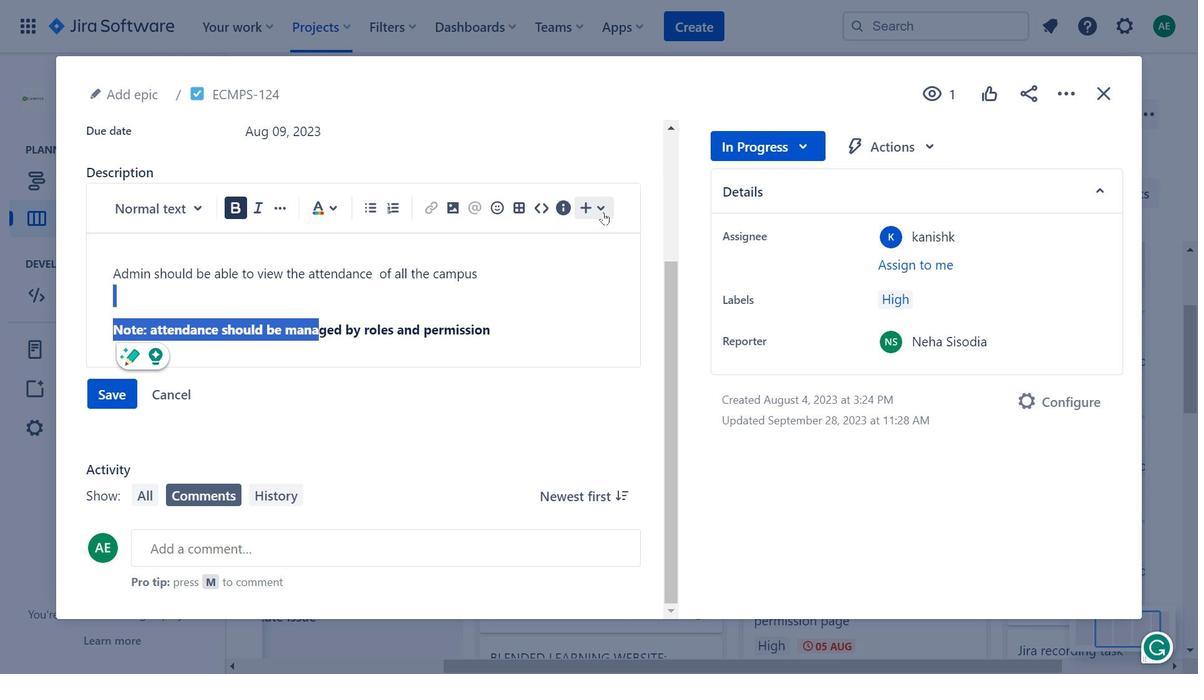 
Action: Mouse moved to (479, 348)
Screenshot: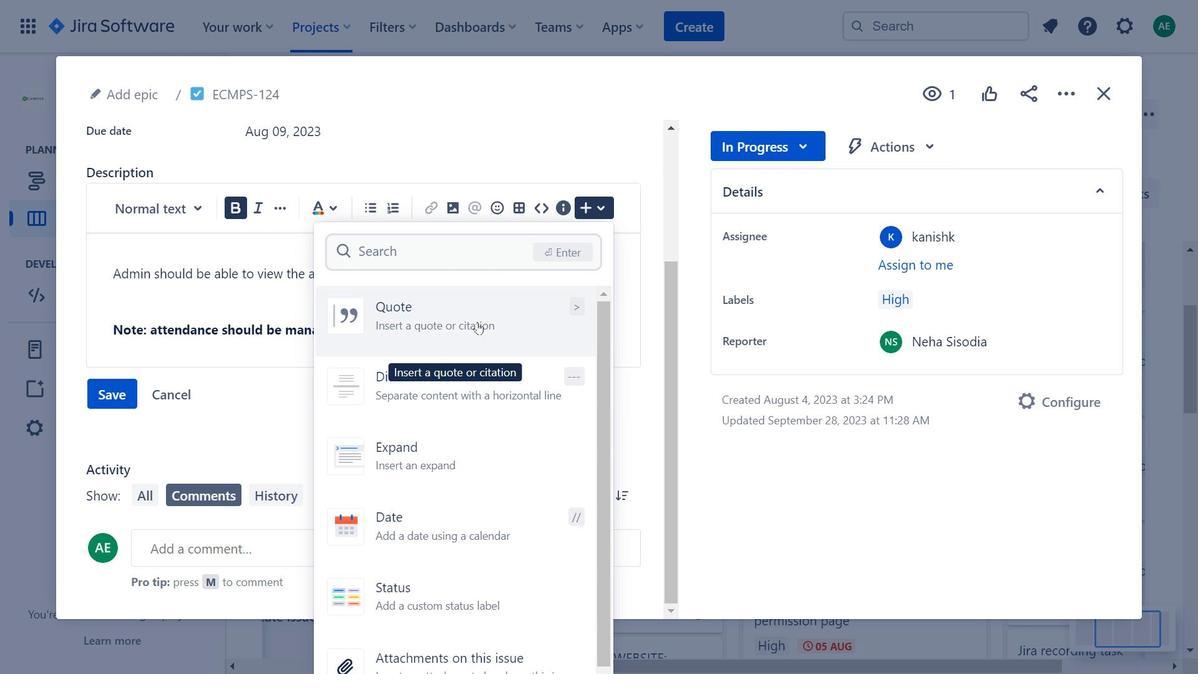 
Action: Mouse scrolled (479, 348) with delta (0, 0)
Screenshot: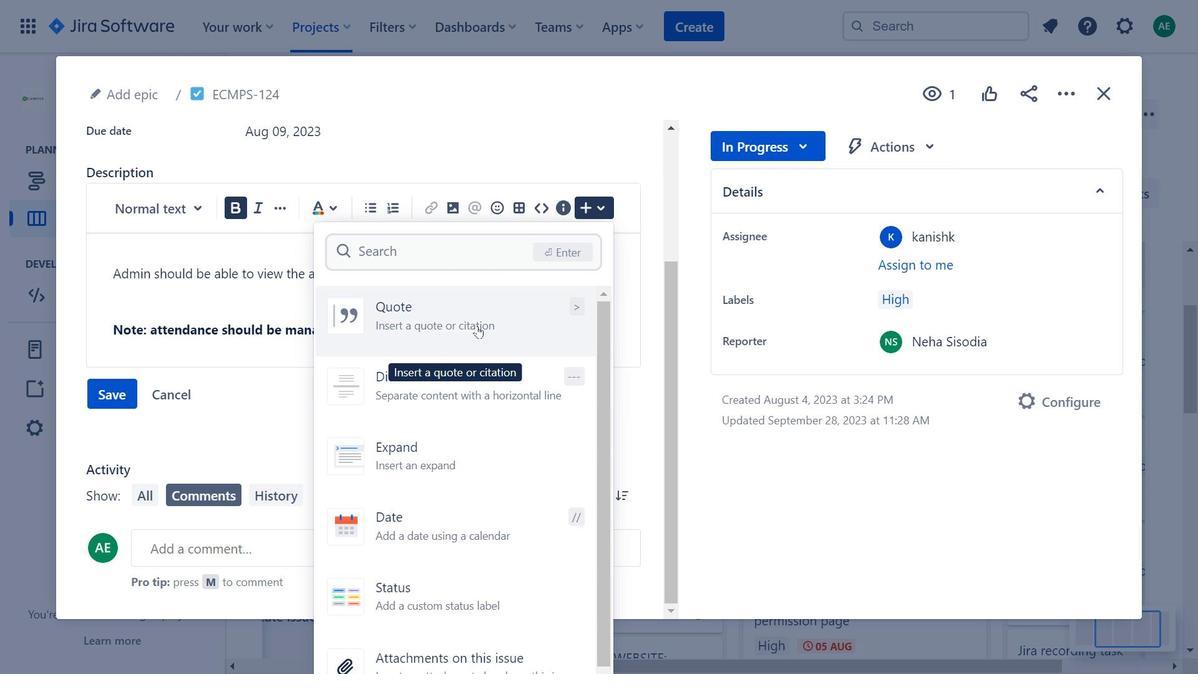 
Action: Mouse moved to (478, 389)
Screenshot: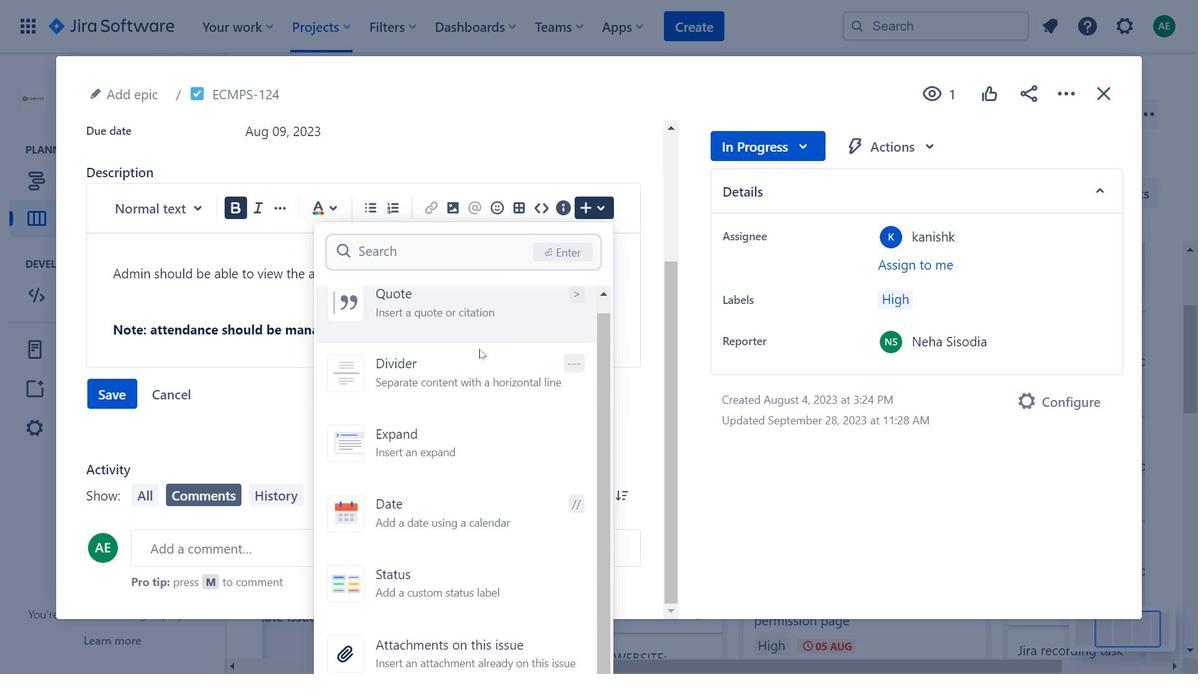 
Action: Mouse scrolled (478, 388) with delta (0, 0)
Screenshot: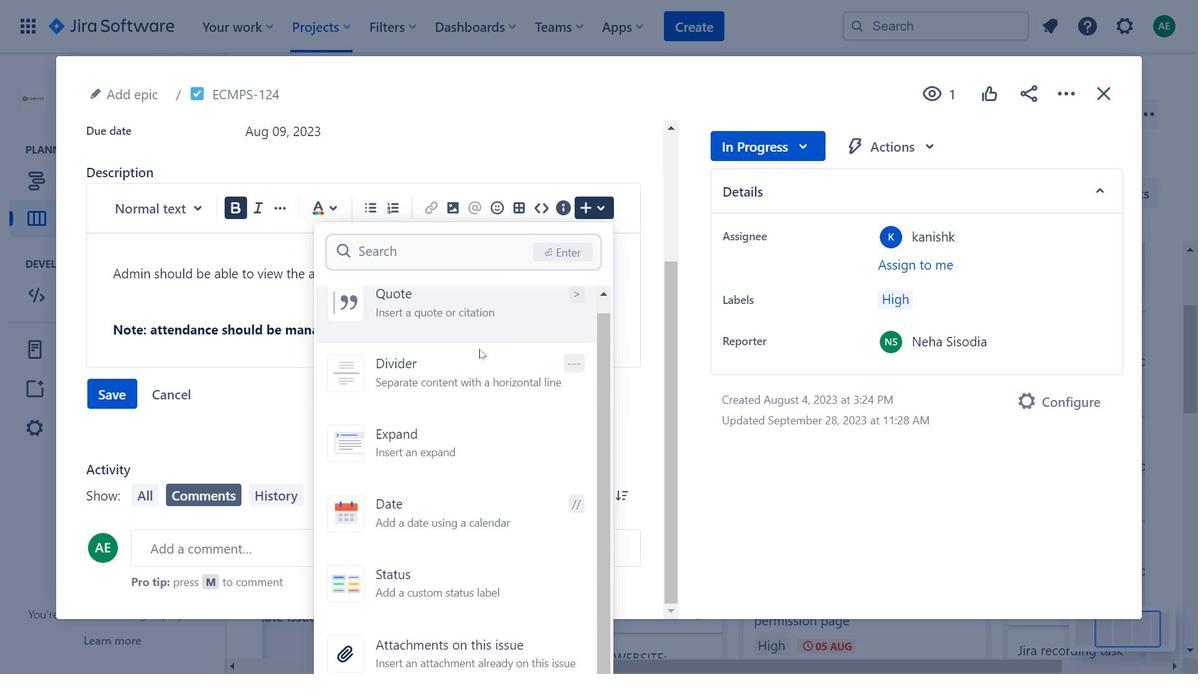 
Action: Mouse scrolled (478, 388) with delta (0, 0)
Screenshot: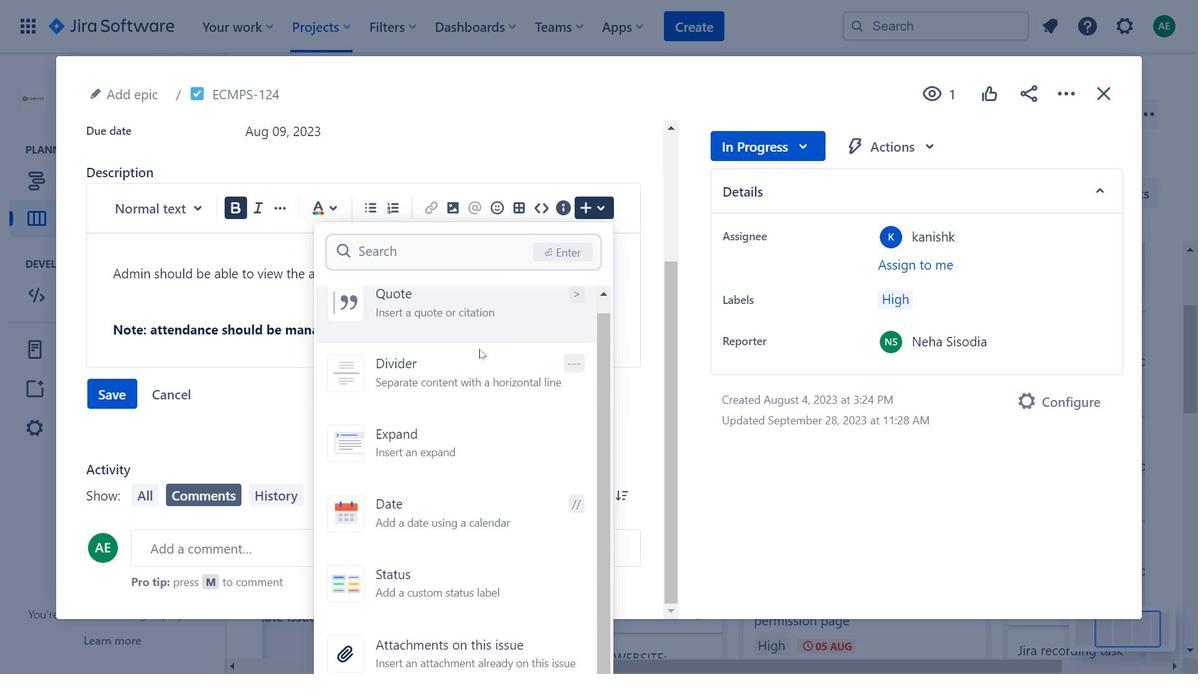 
Action: Mouse moved to (422, 367)
Screenshot: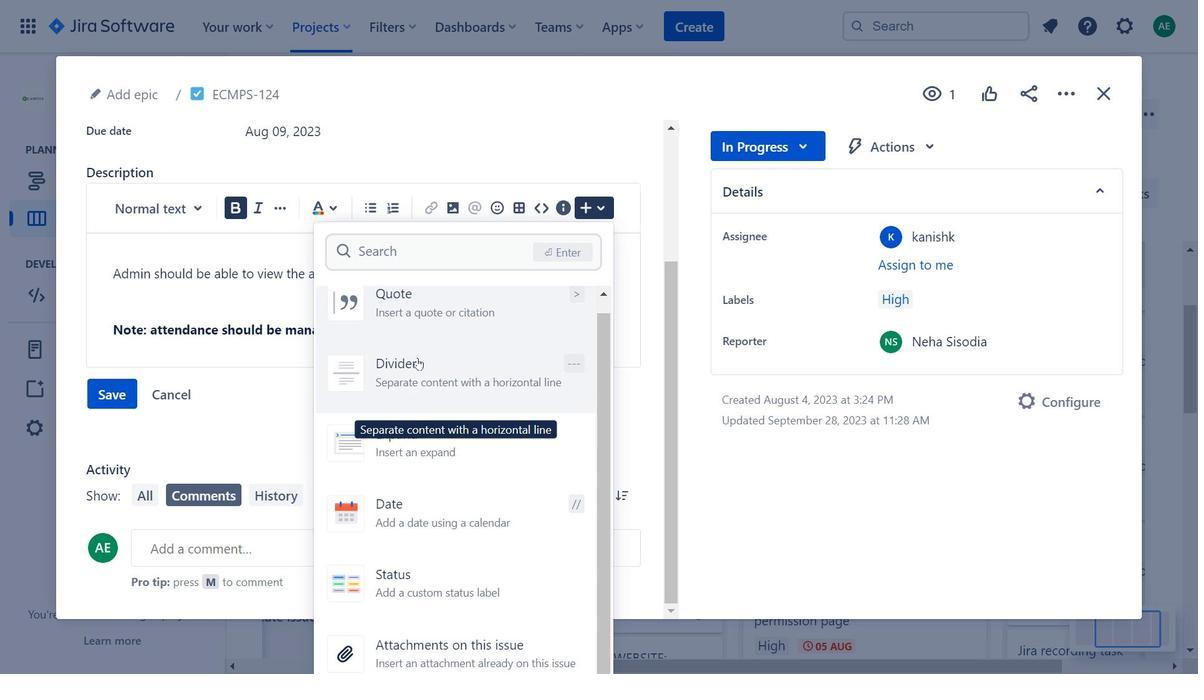 
Action: Mouse scrolled (422, 367) with delta (0, 0)
Screenshot: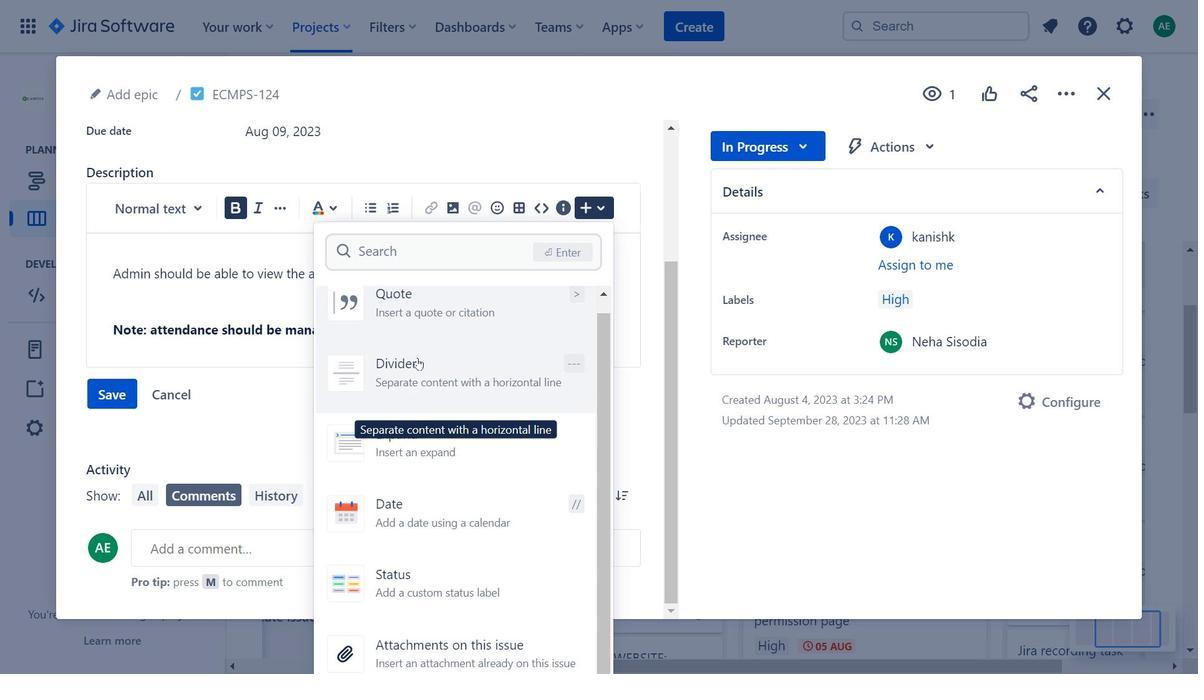 
Action: Mouse scrolled (422, 367) with delta (0, 0)
Screenshot: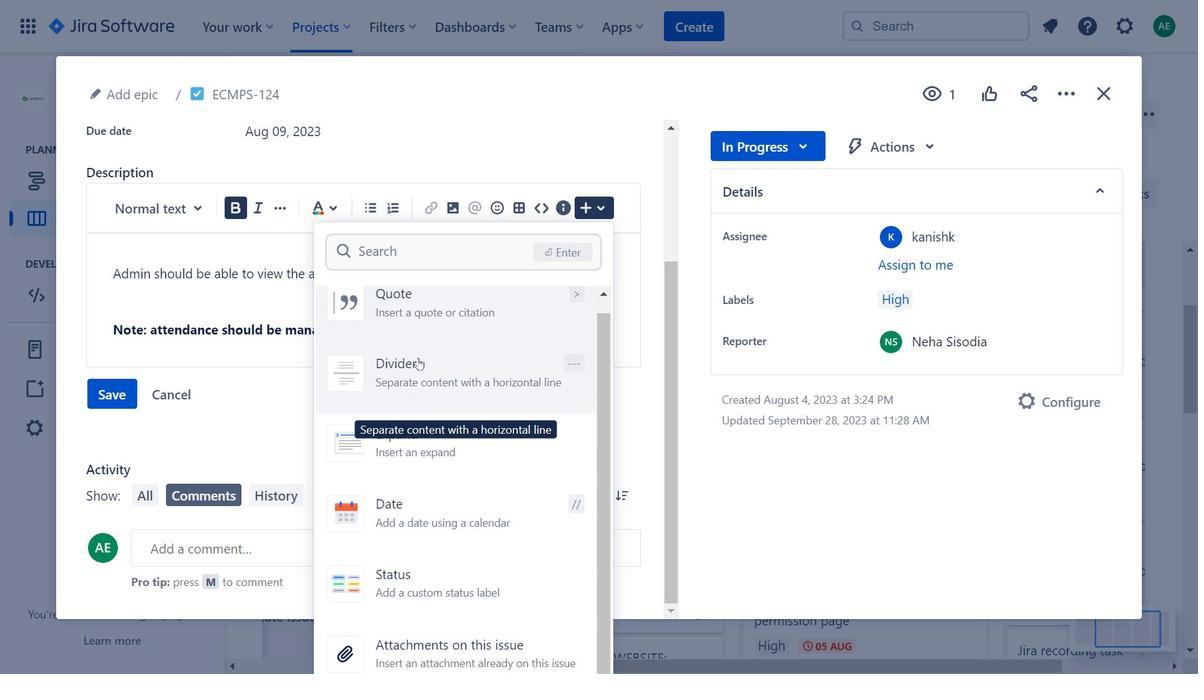 
Action: Mouse scrolled (422, 367) with delta (0, 0)
Screenshot: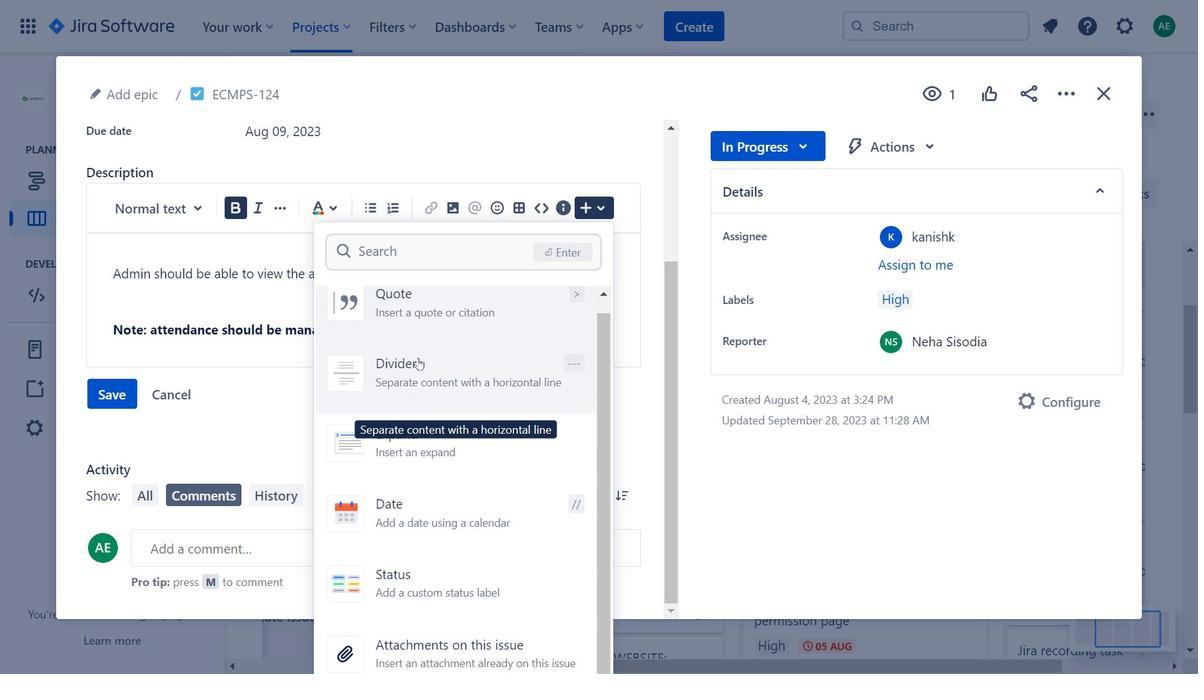 
Action: Mouse scrolled (422, 367) with delta (0, 0)
Screenshot: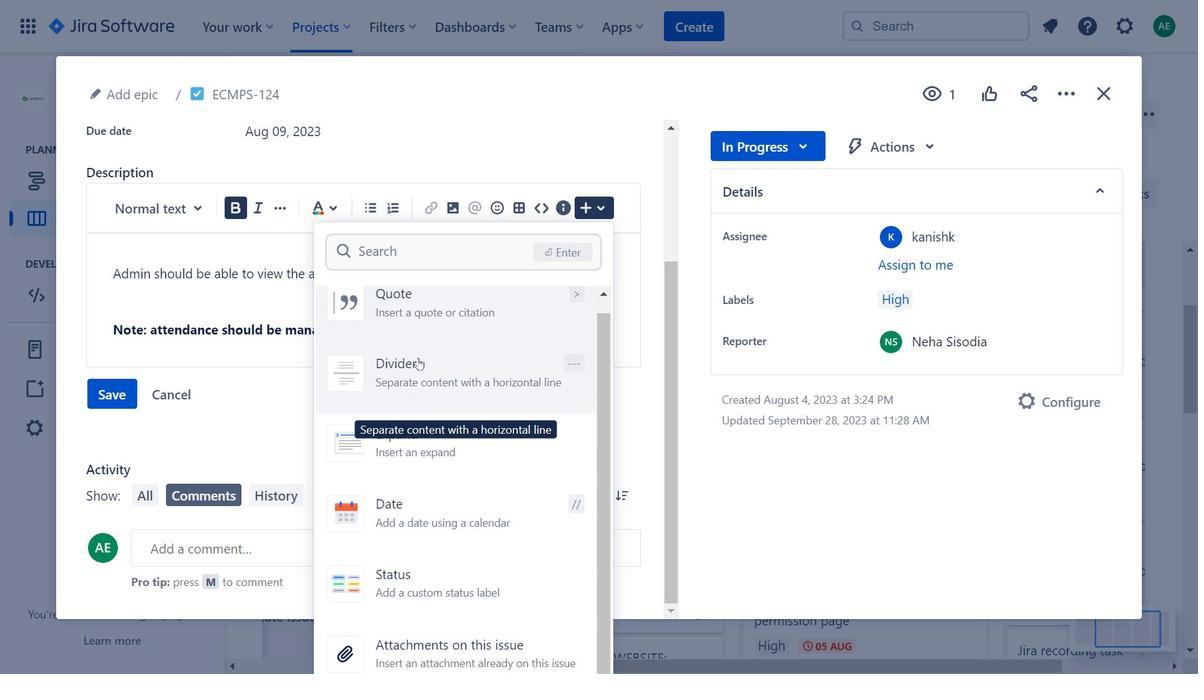 
Action: Mouse moved to (928, 147)
Screenshot: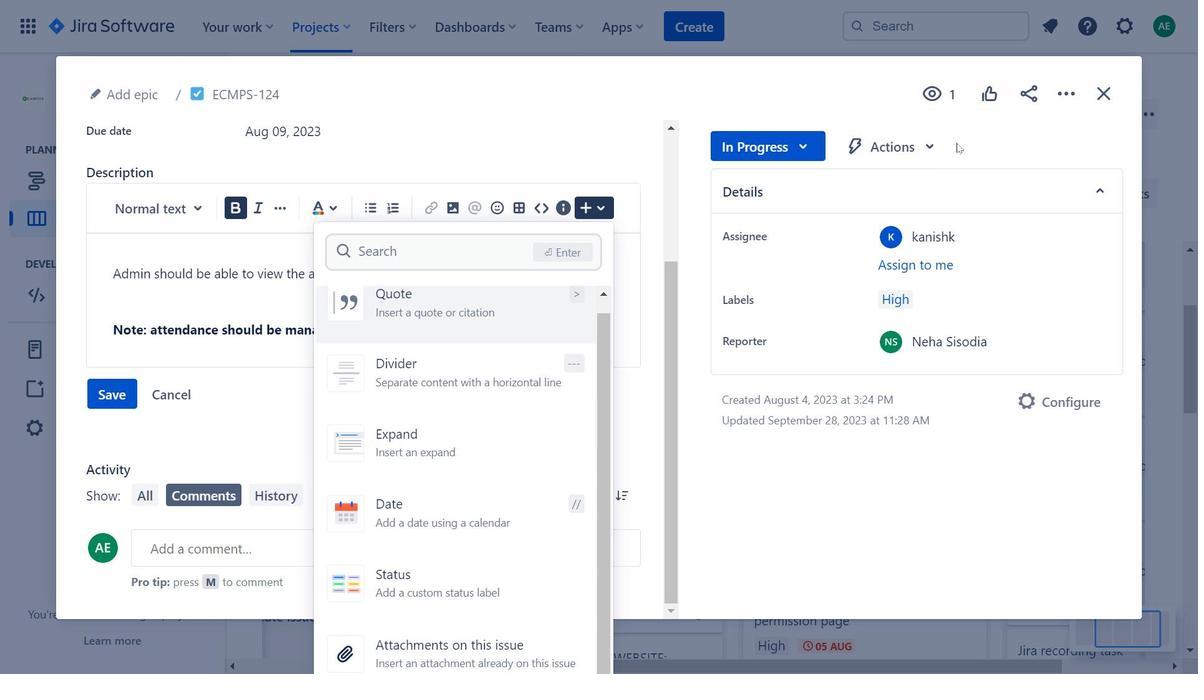 
Action: Mouse pressed left at (928, 147)
Screenshot: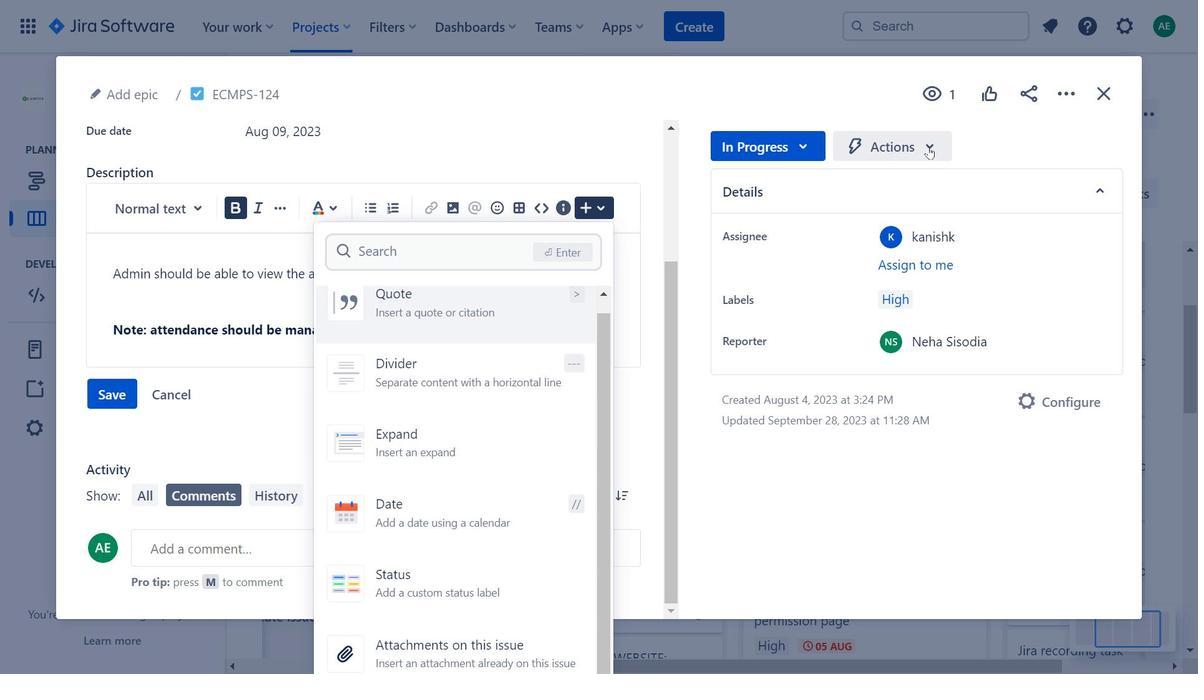 
Action: Mouse moved to (222, 422)
Screenshot: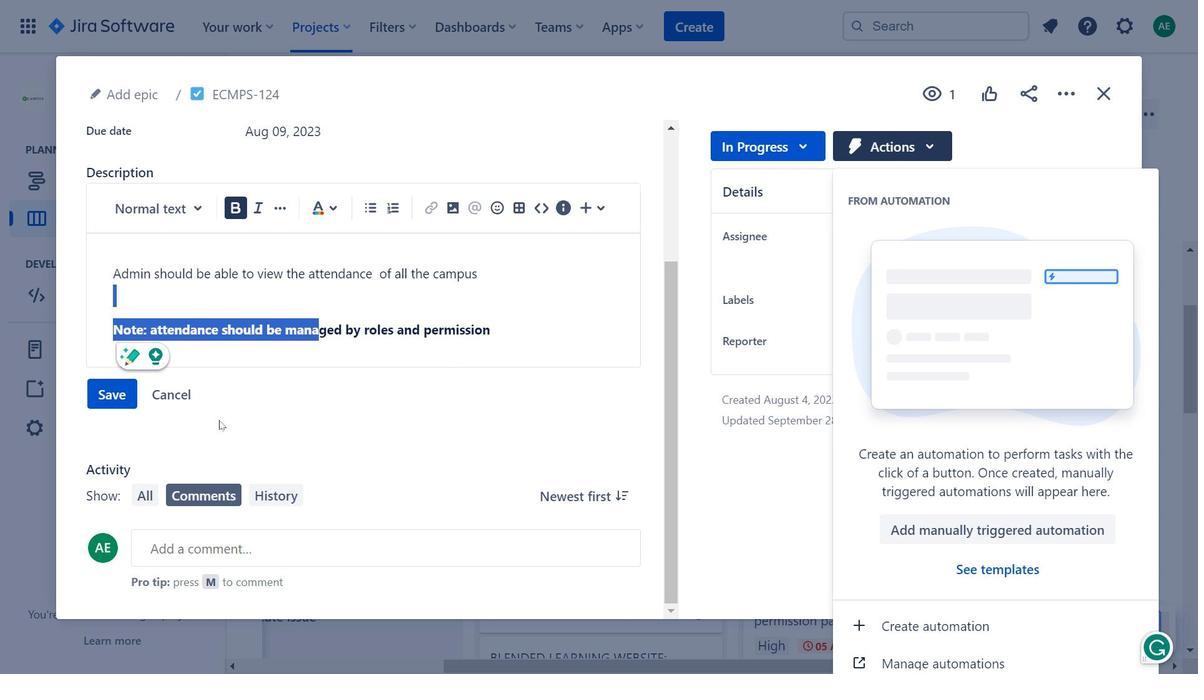 
Action: Mouse scrolled (222, 422) with delta (0, 0)
Screenshot: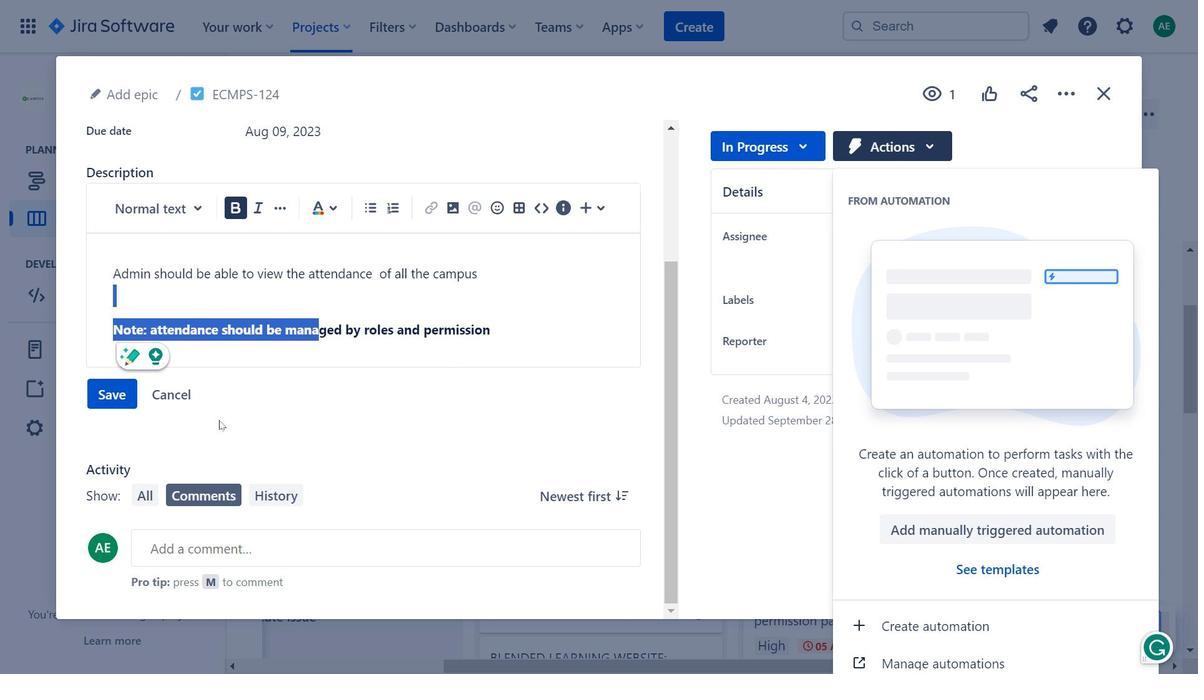 
Action: Mouse moved to (223, 423)
Screenshot: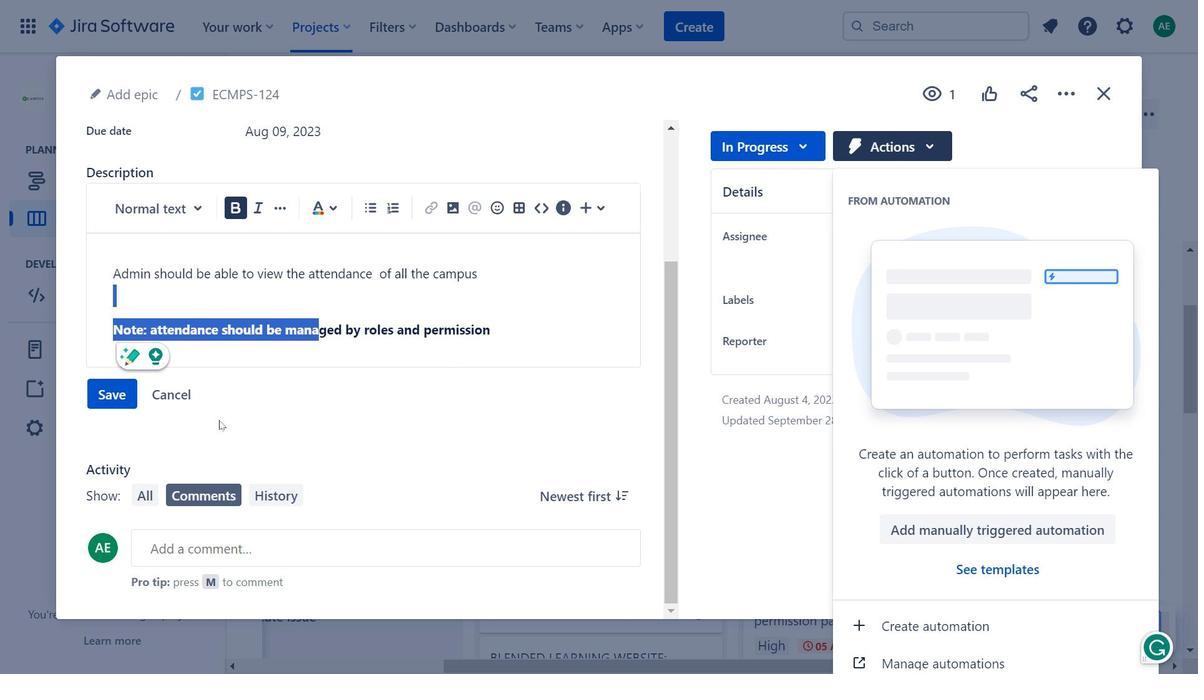 
Action: Mouse scrolled (223, 422) with delta (0, 0)
Screenshot: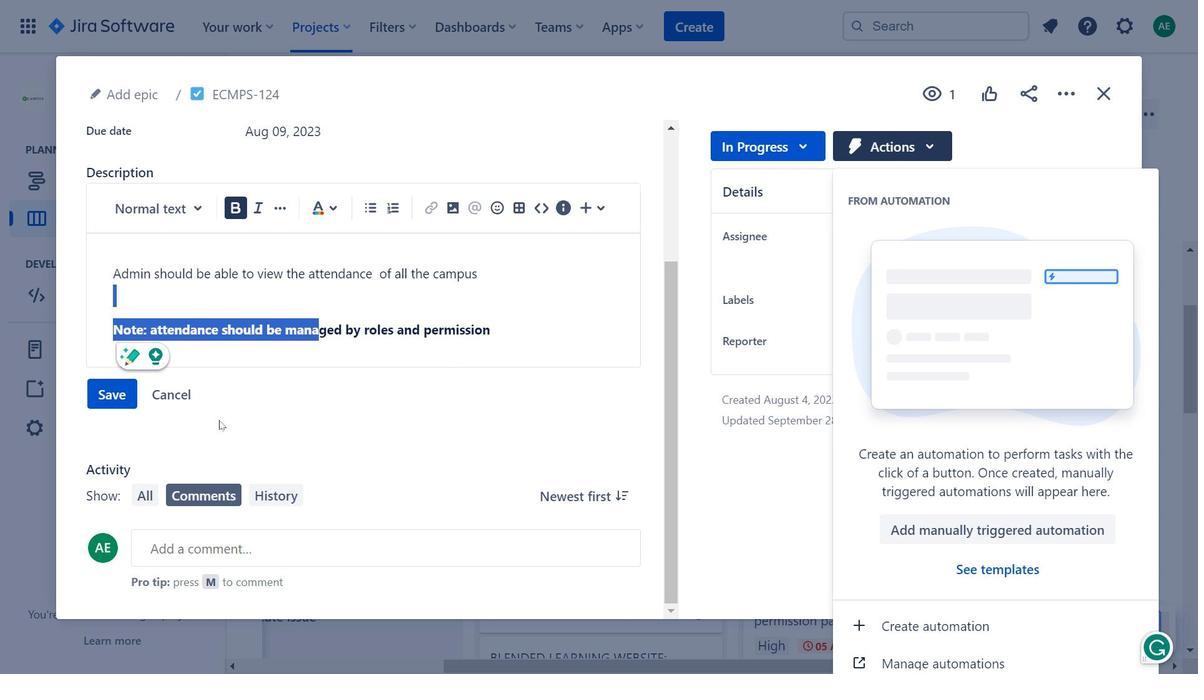 
Action: Mouse moved to (284, 498)
Screenshot: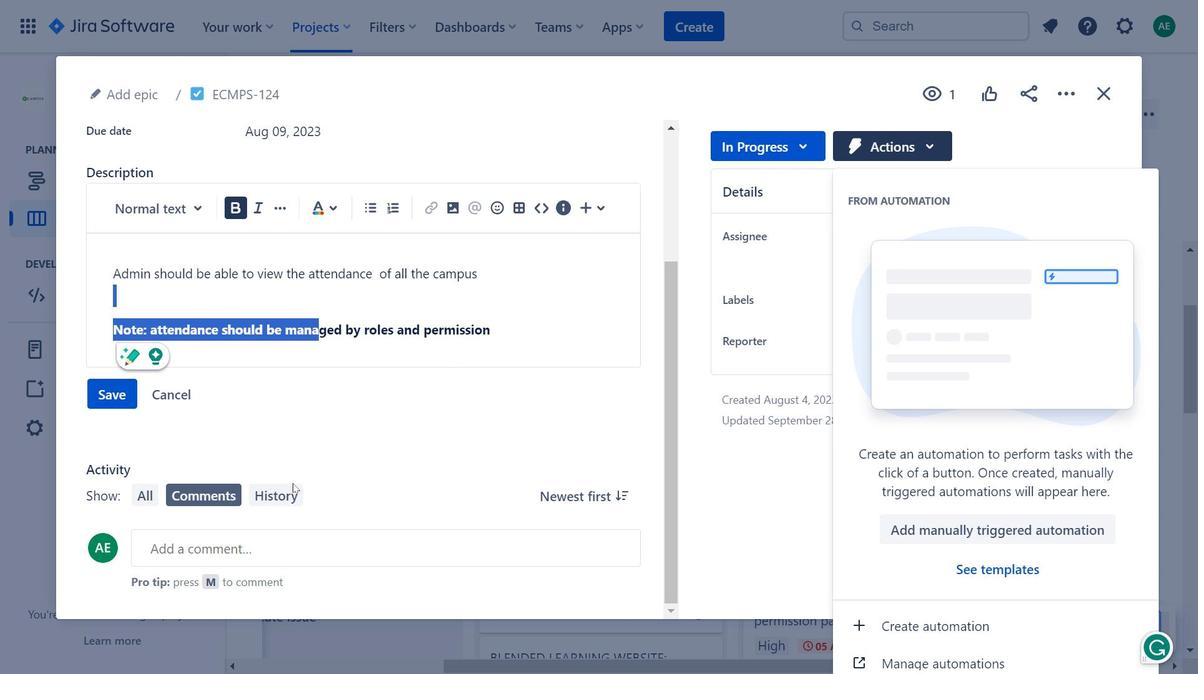 
Action: Mouse pressed left at (284, 498)
Screenshot: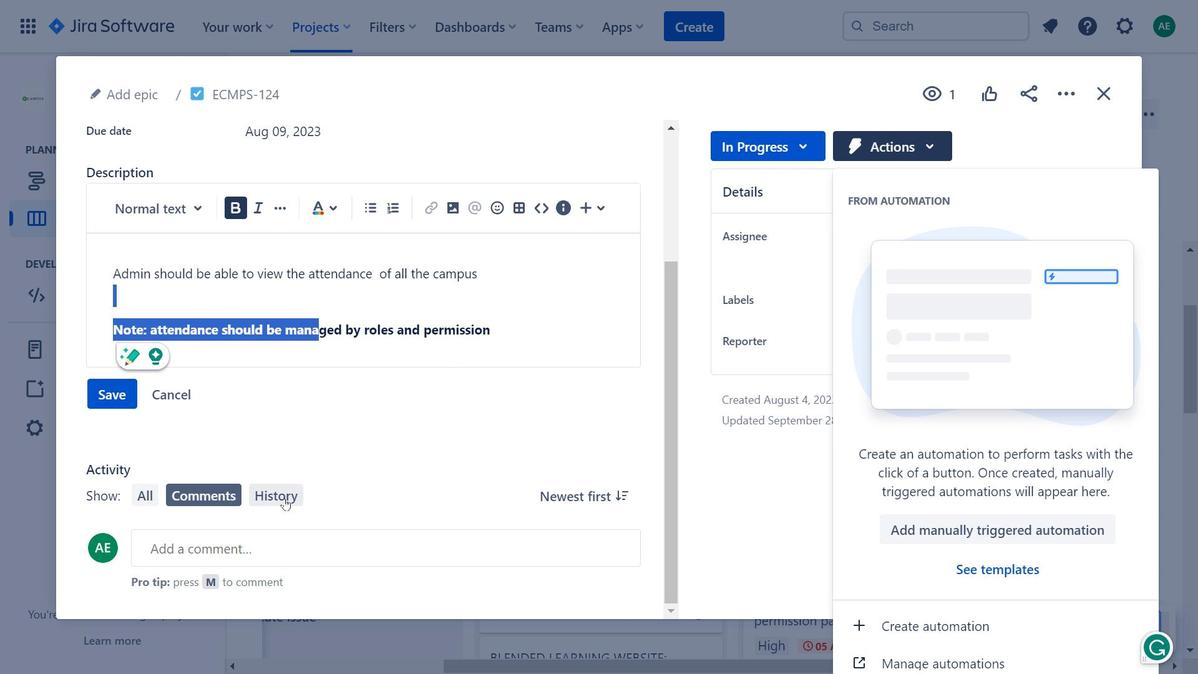 
Action: Mouse moved to (461, 317)
Screenshot: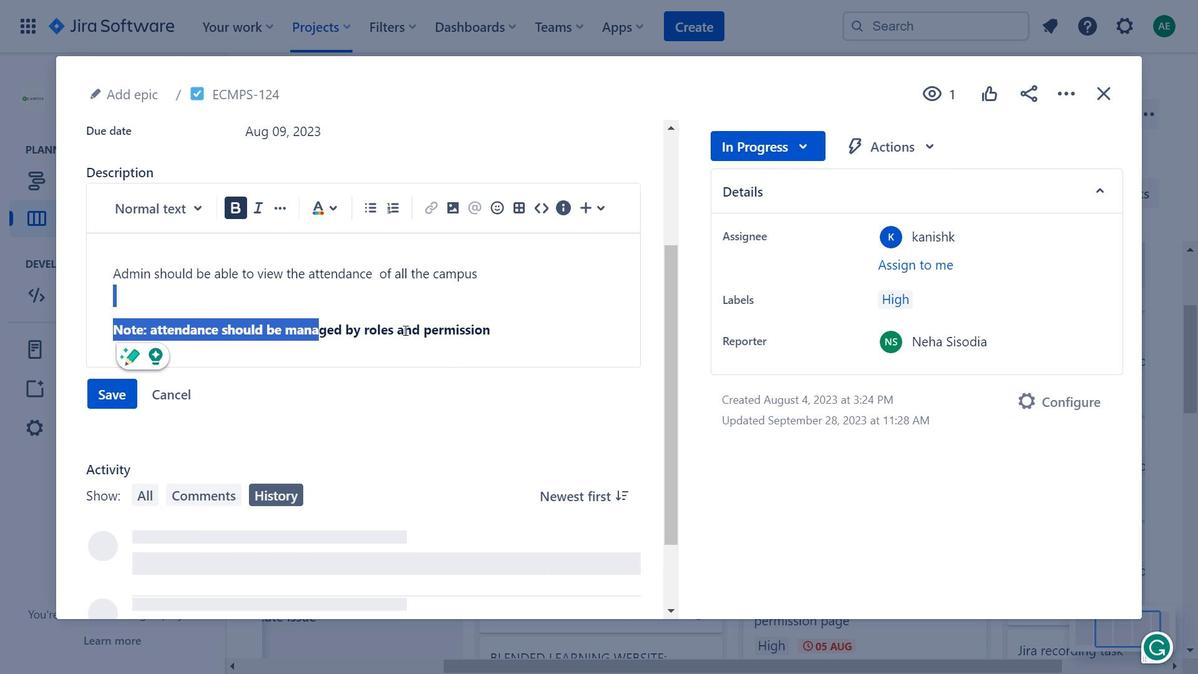 
Action: Mouse scrolled (461, 317) with delta (0, 0)
Screenshot: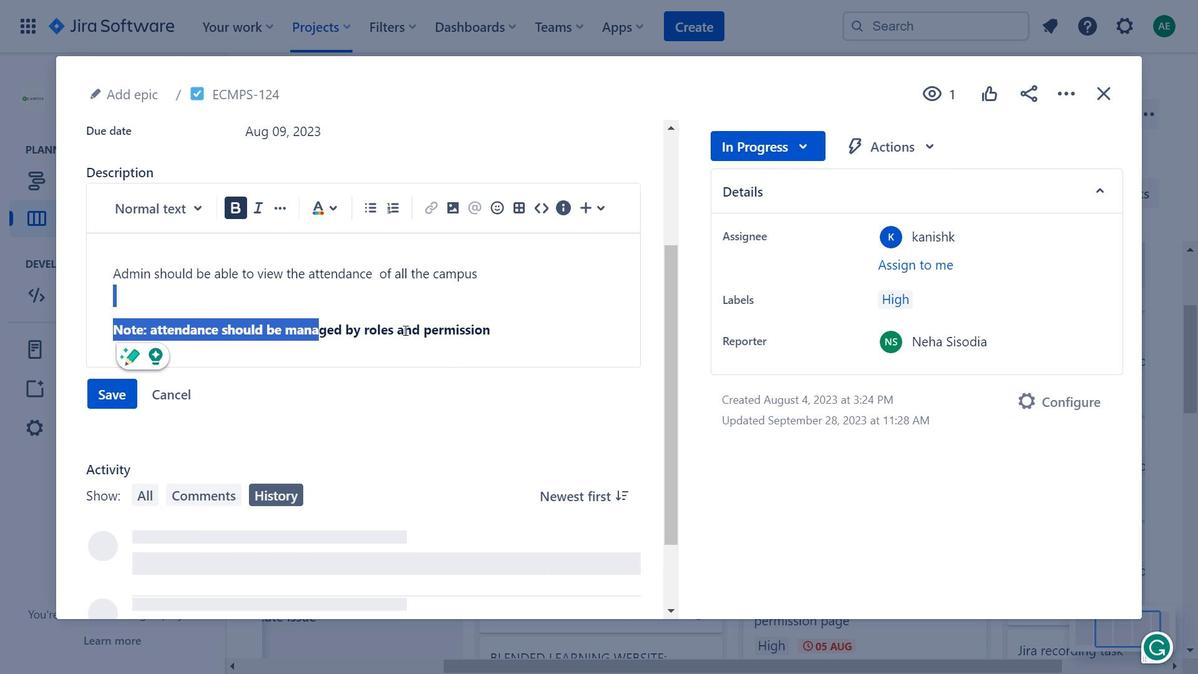 
Action: Mouse scrolled (461, 317) with delta (0, 0)
Screenshot: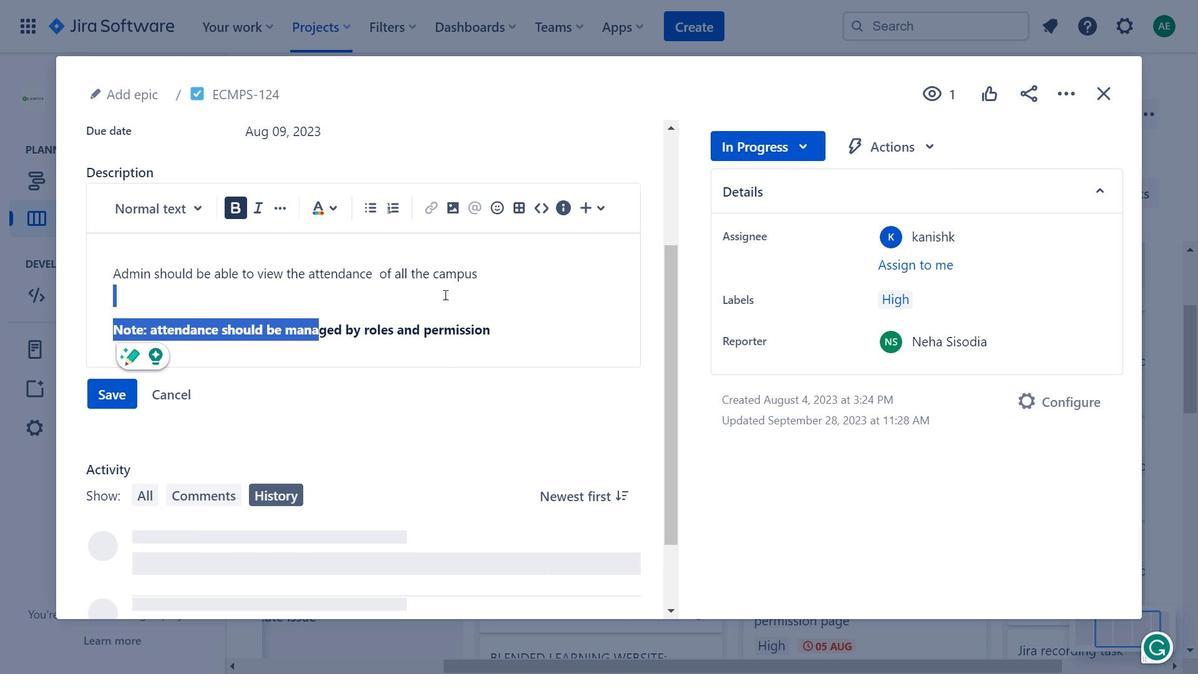 
Action: Mouse moved to (465, 318)
Screenshot: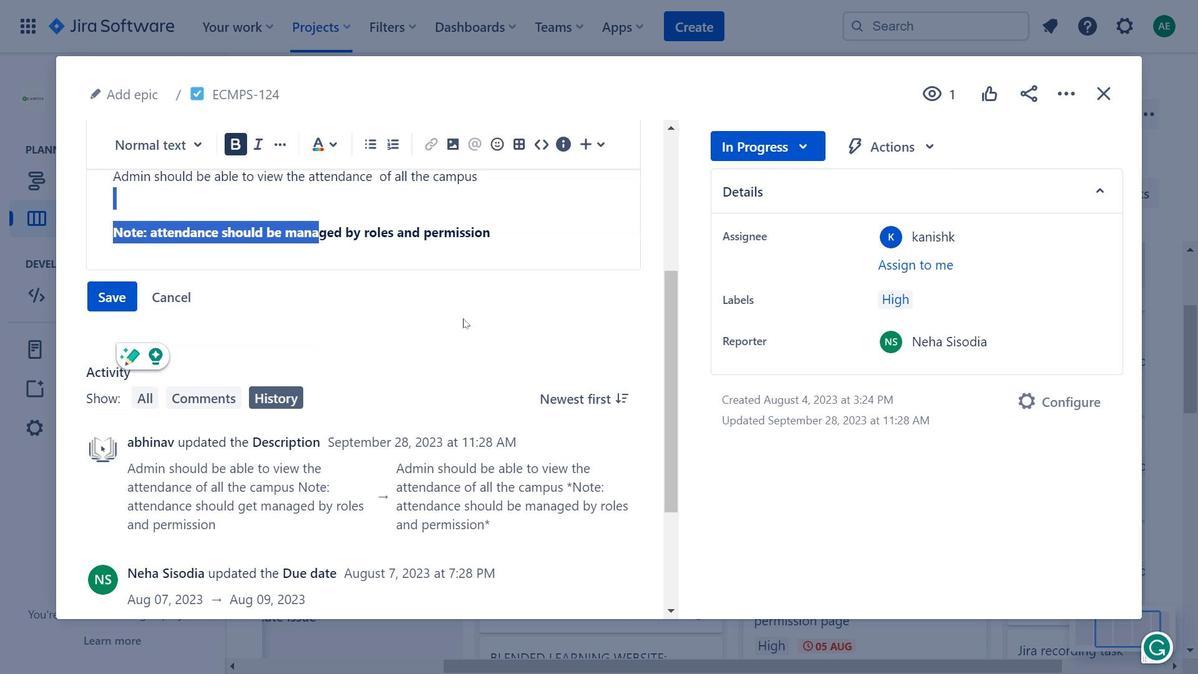 
Action: Mouse scrolled (465, 317) with delta (0, 0)
Screenshot: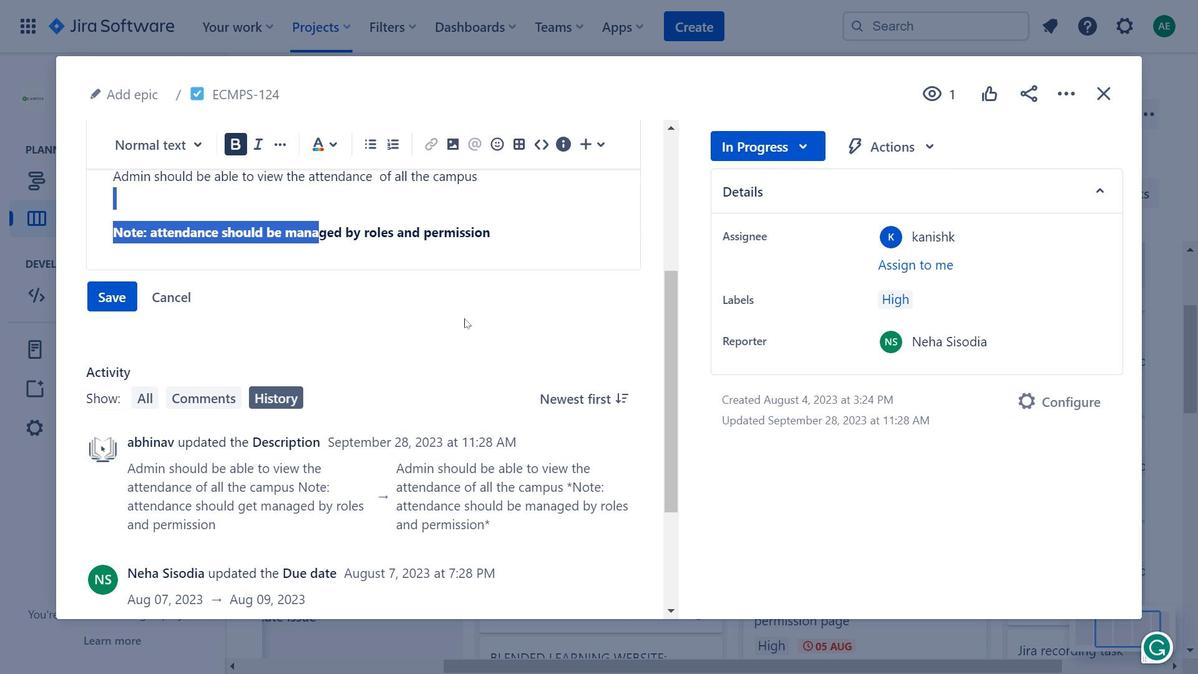 
Action: Mouse moved to (465, 317)
Screenshot: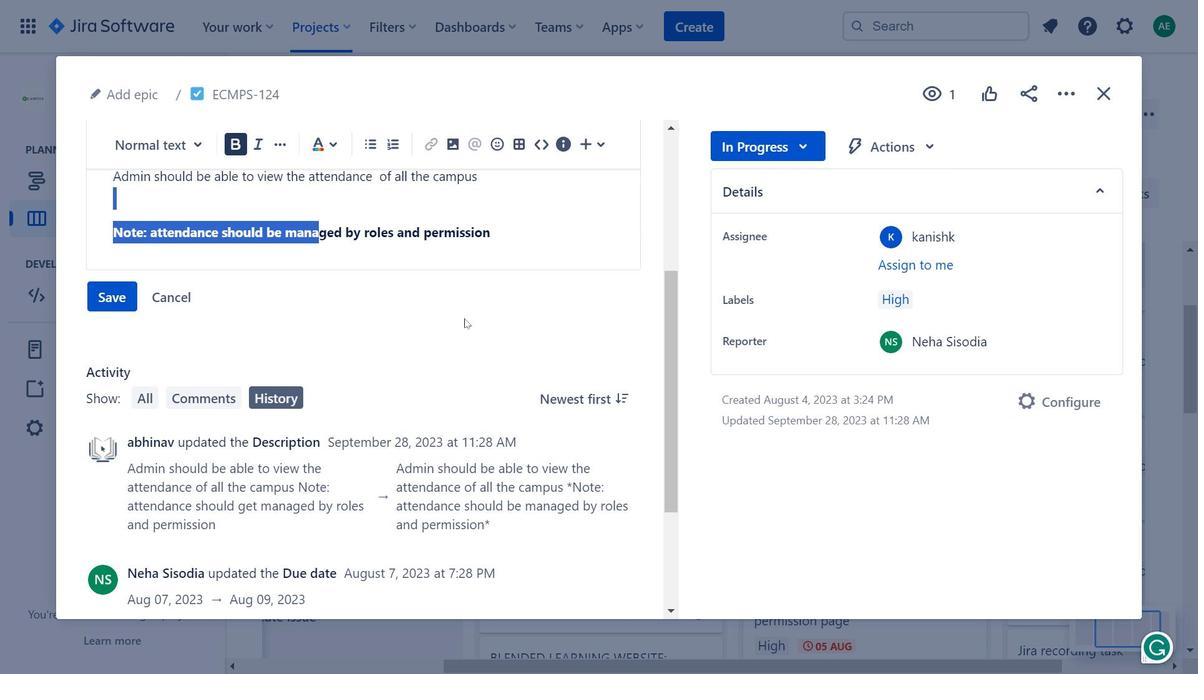 
Action: Mouse scrolled (465, 317) with delta (0, 0)
Screenshot: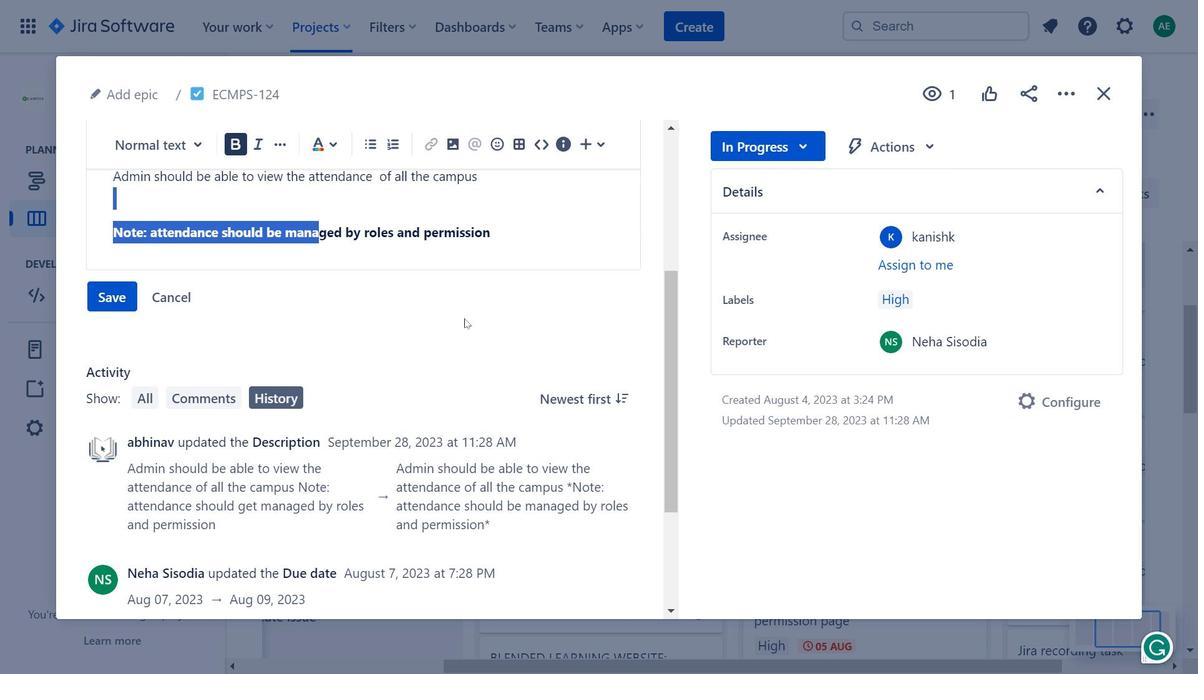 
Action: Mouse moved to (466, 318)
Screenshot: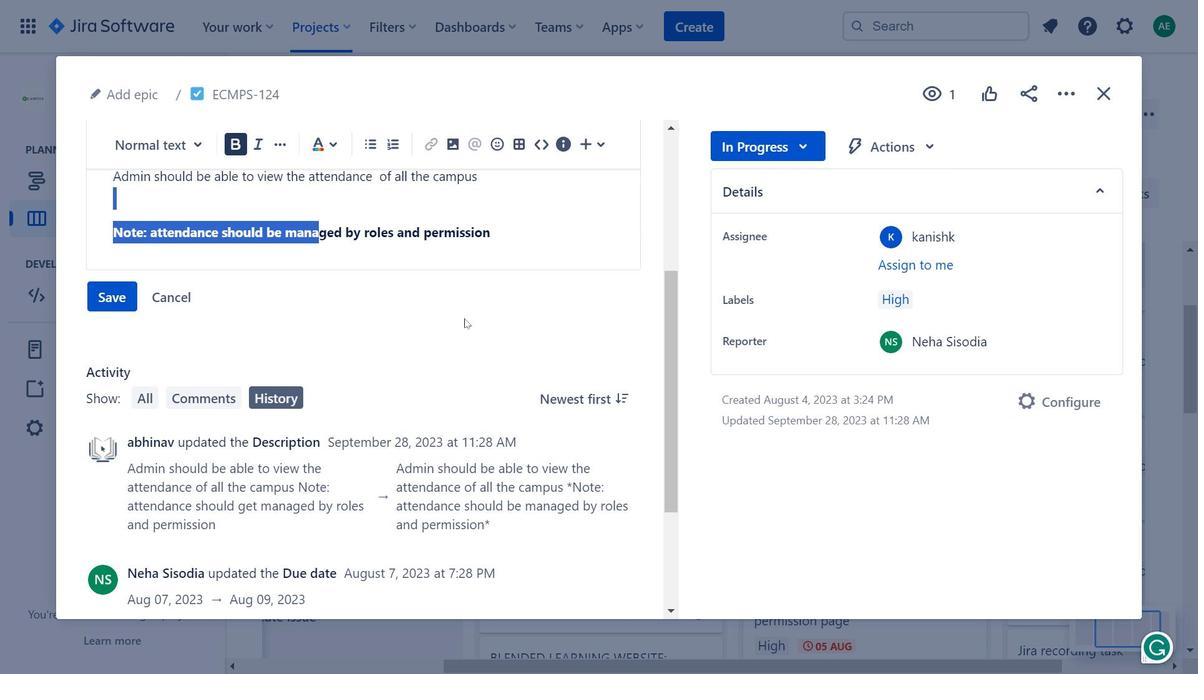 
Action: Mouse scrolled (466, 317) with delta (0, 0)
Screenshot: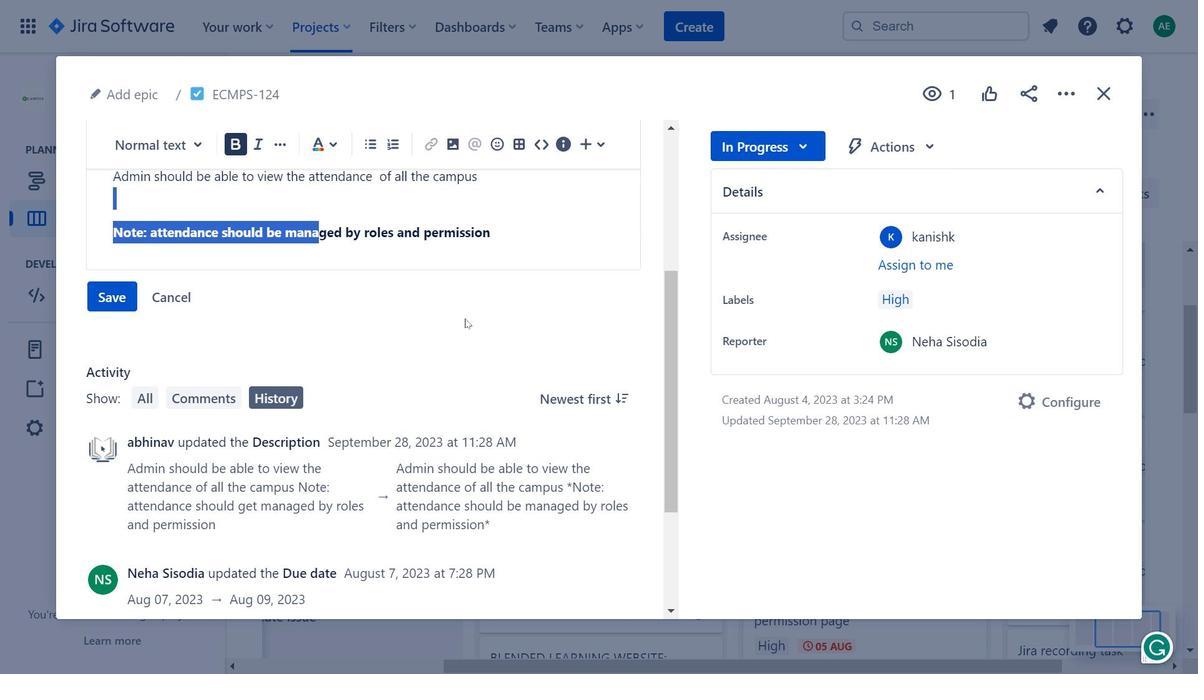 
Action: Mouse moved to (470, 327)
Screenshot: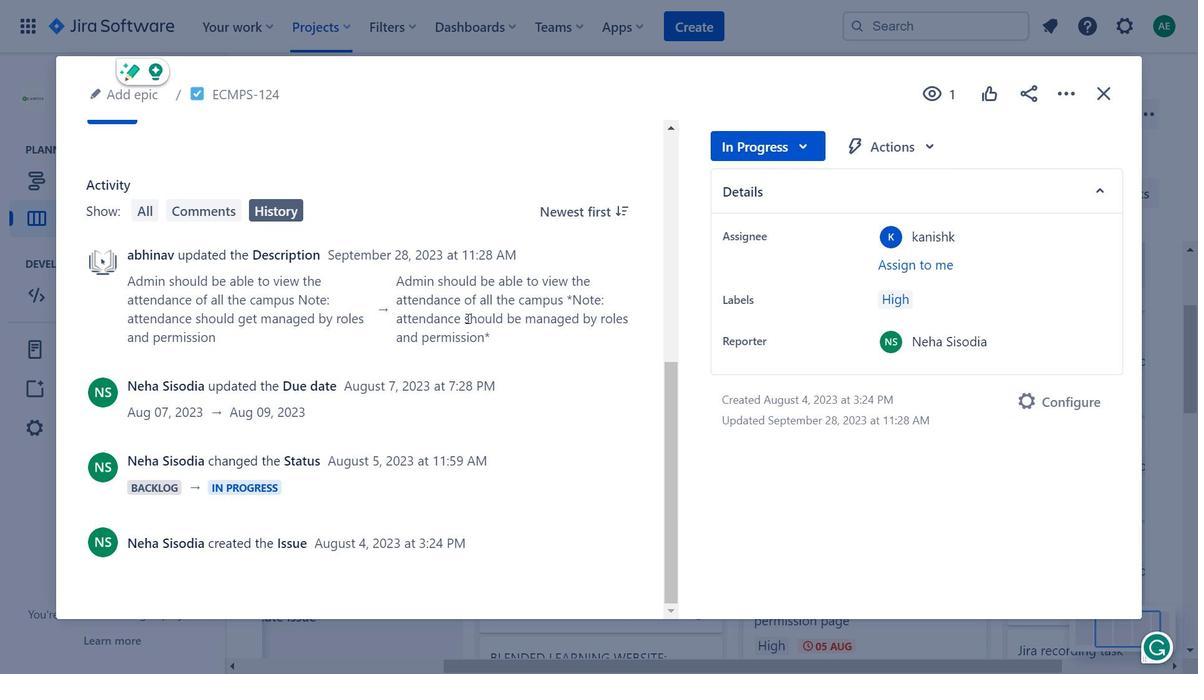 
Action: Mouse scrolled (470, 326) with delta (0, 0)
Screenshot: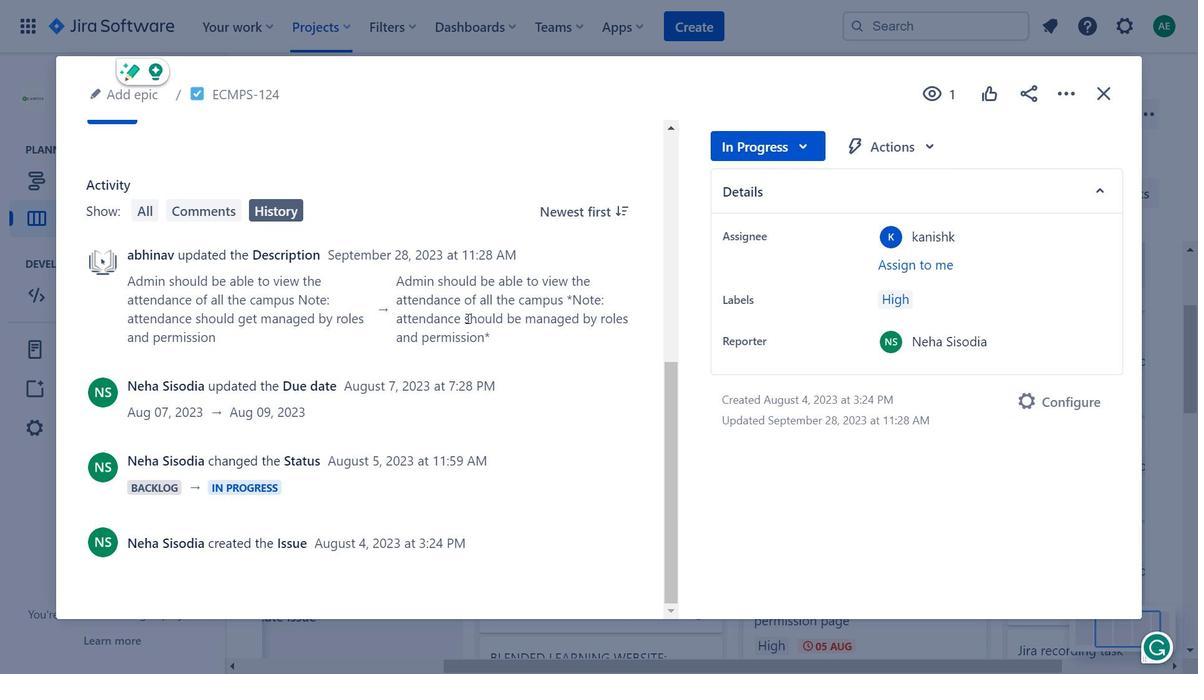 
Action: Mouse moved to (470, 327)
Screenshot: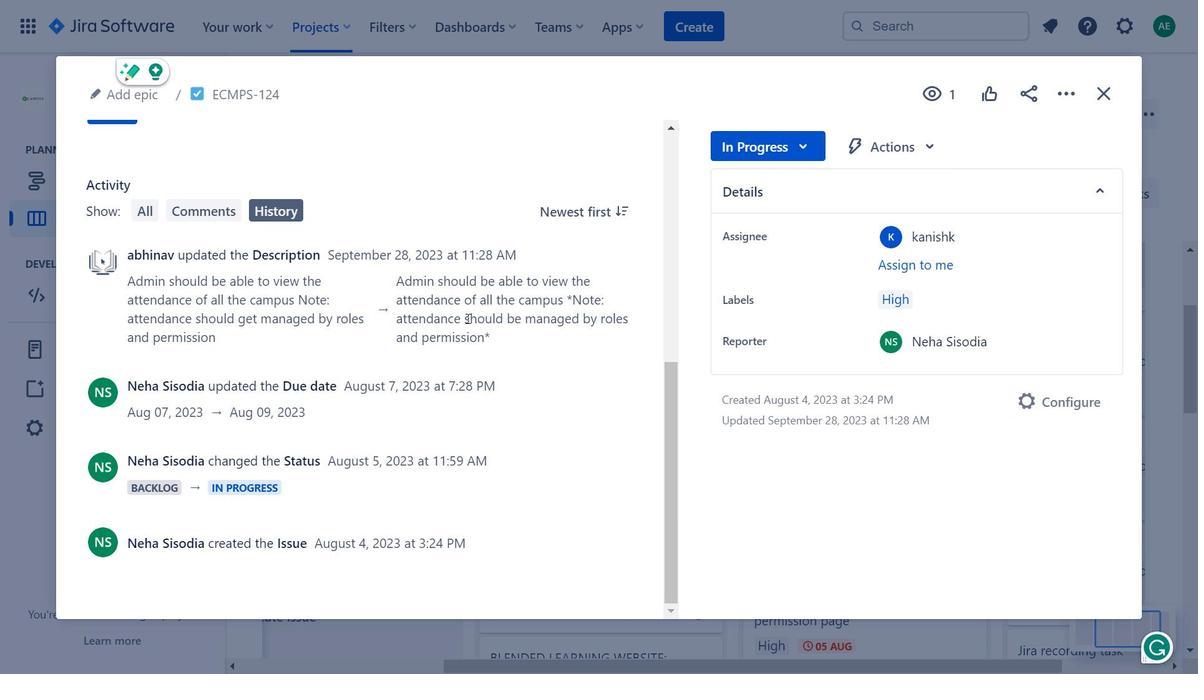 
Action: Mouse scrolled (470, 327) with delta (0, 0)
Screenshot: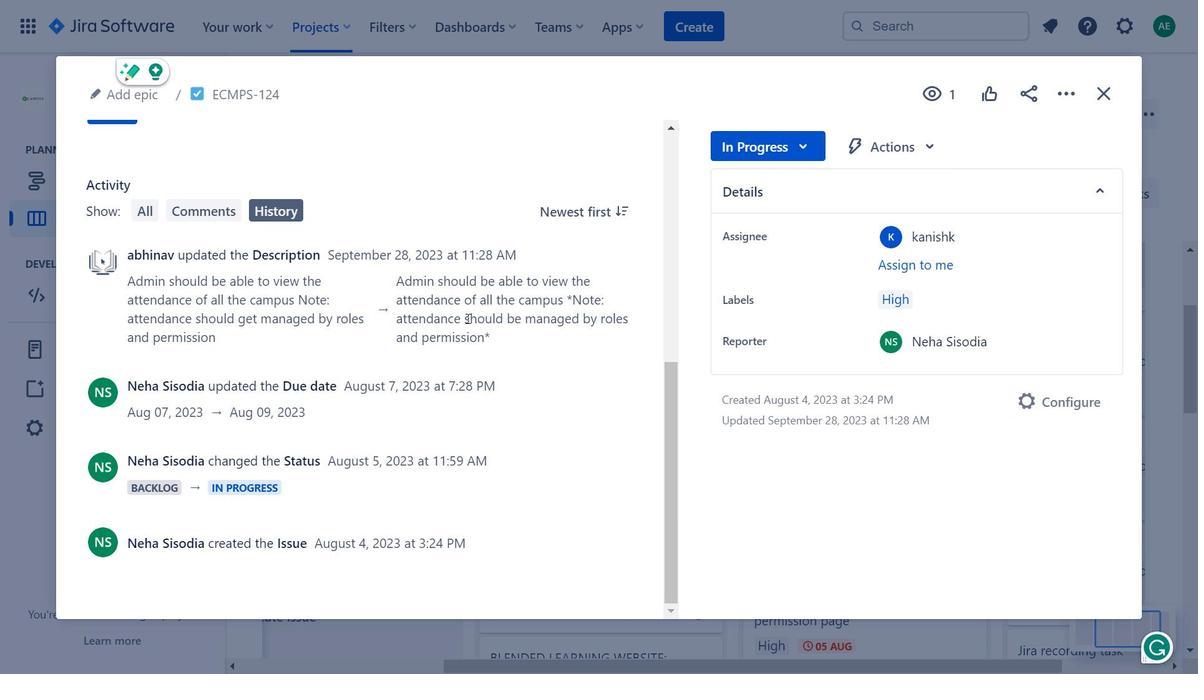 
Action: Mouse moved to (141, 256)
Screenshot: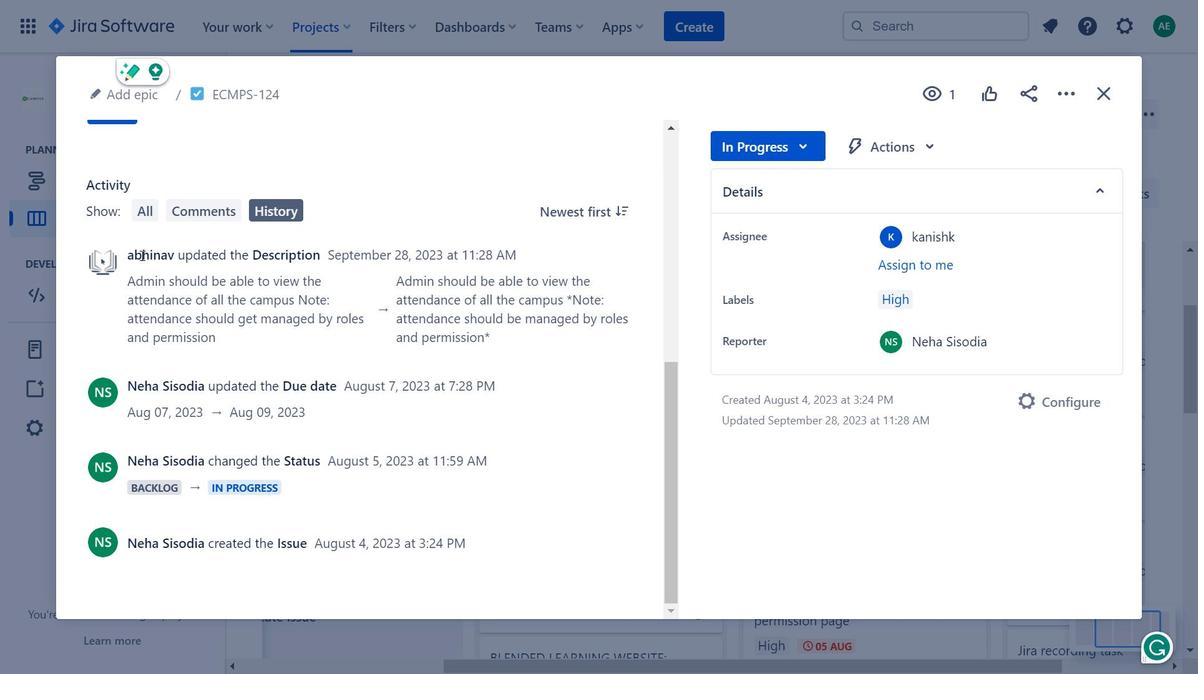 
Action: Mouse pressed left at (141, 256)
Screenshot: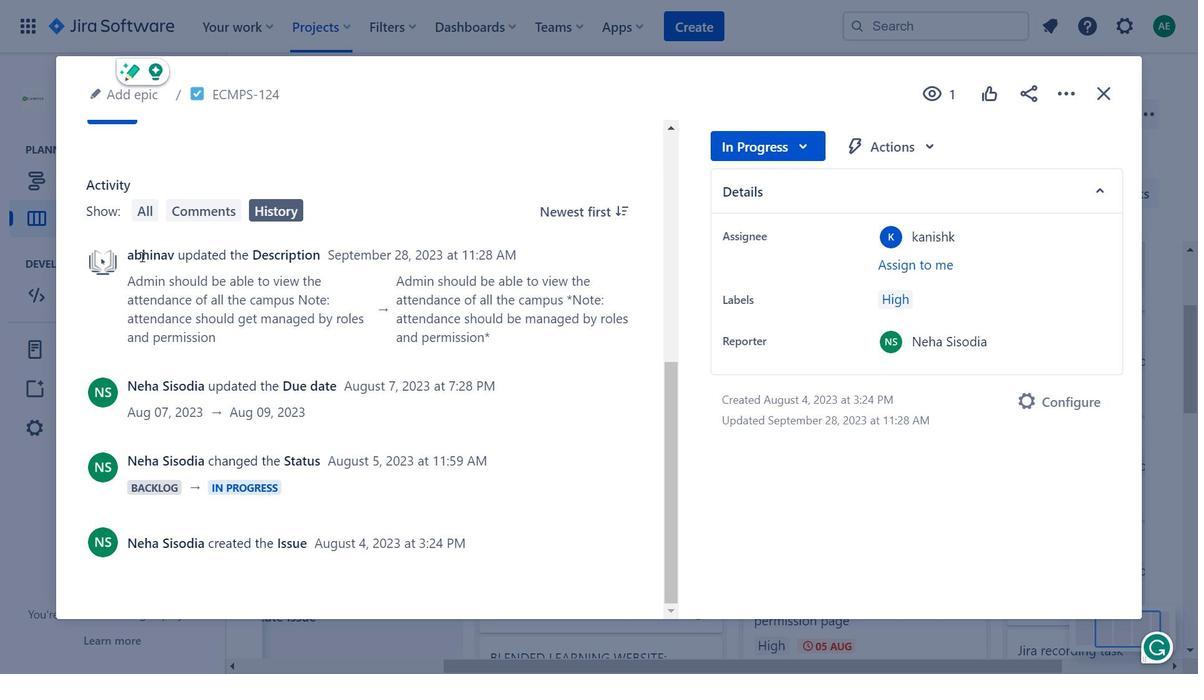 
Action: Mouse moved to (531, 418)
Screenshot: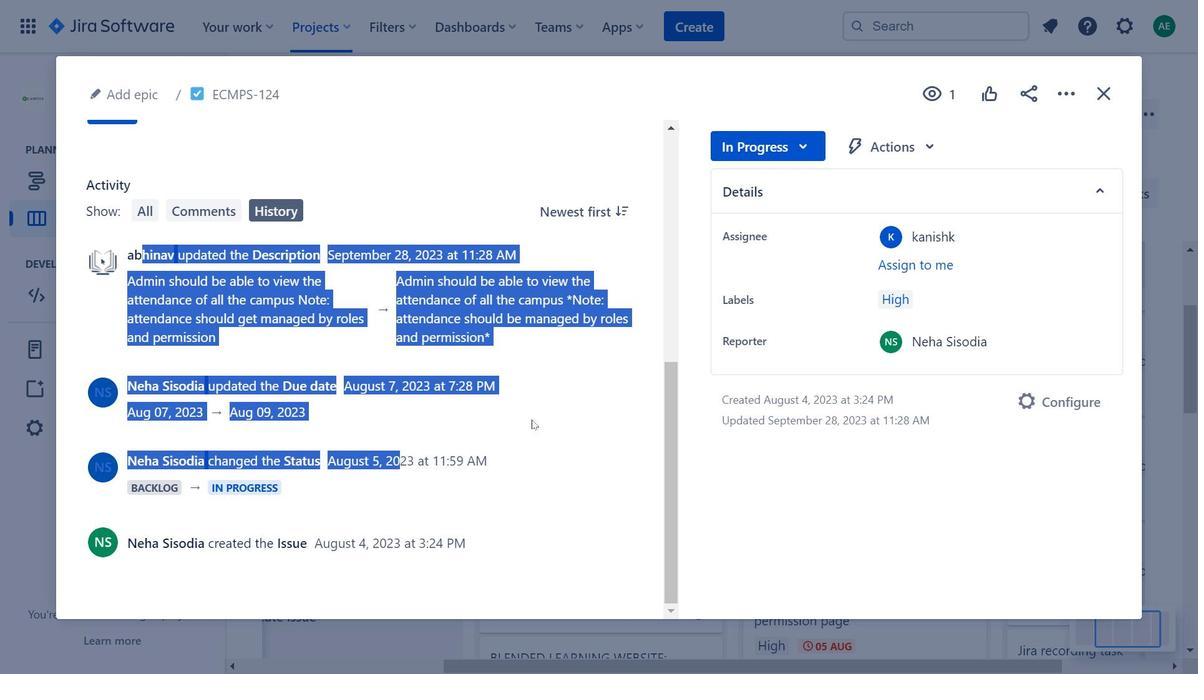 
Action: Mouse scrolled (531, 418) with delta (0, 0)
Screenshot: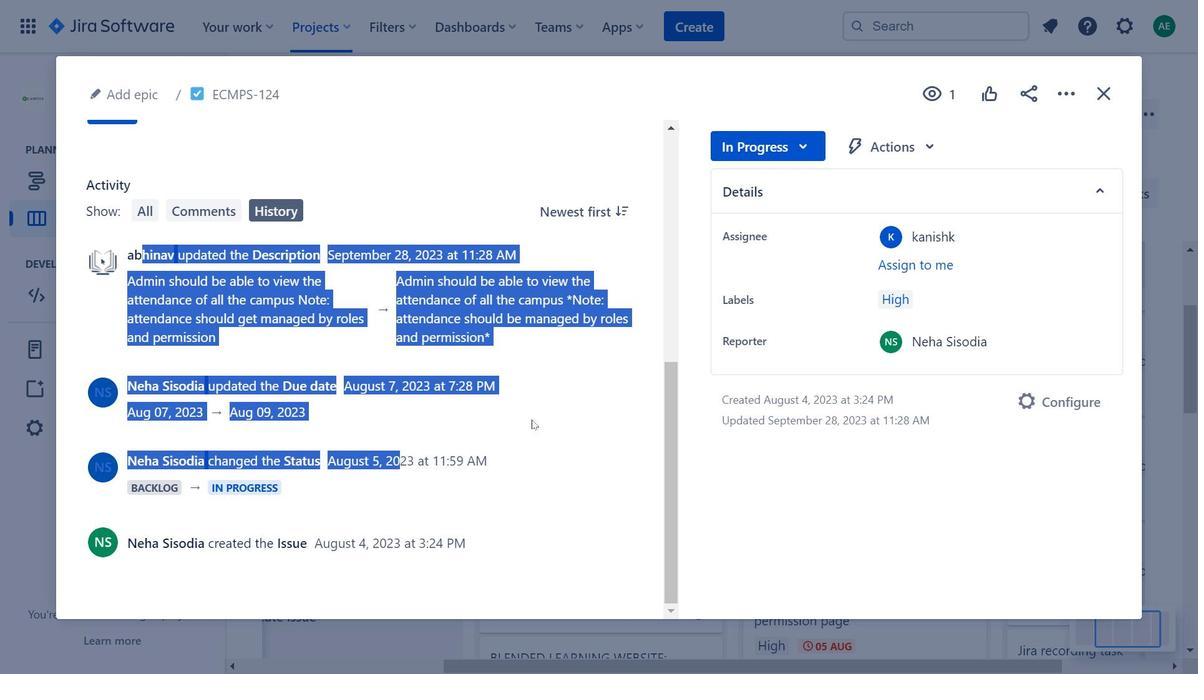 
Action: Mouse scrolled (531, 418) with delta (0, 0)
Screenshot: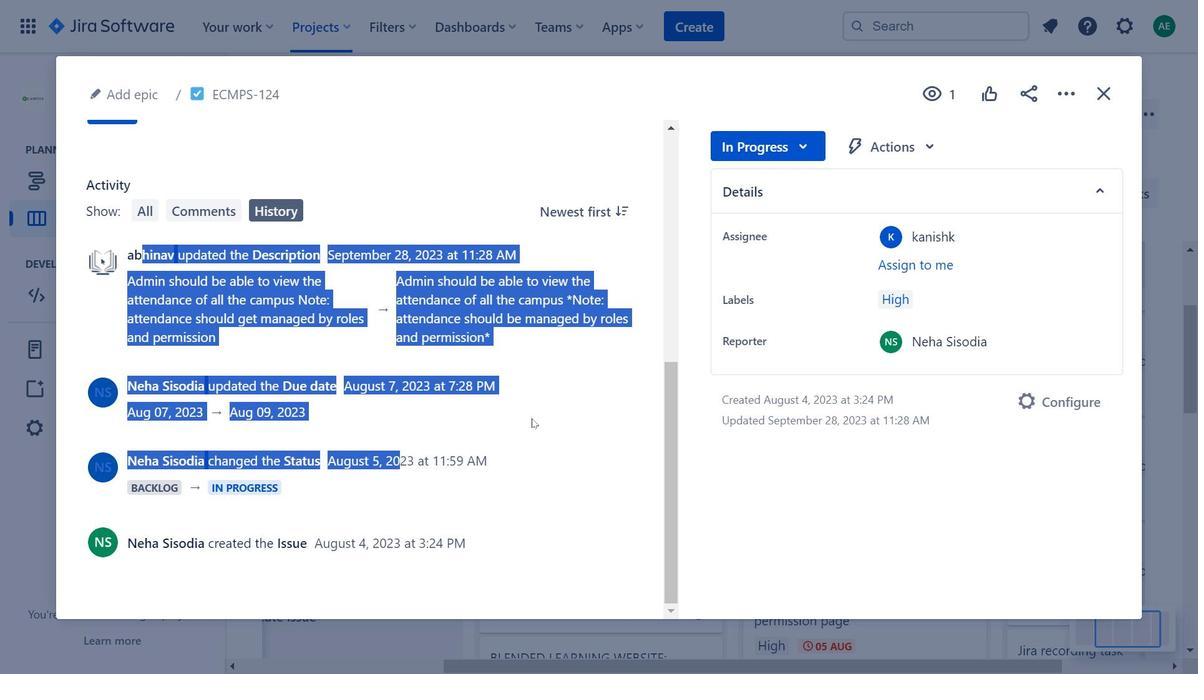 
Action: Mouse scrolled (531, 418) with delta (0, 0)
Screenshot: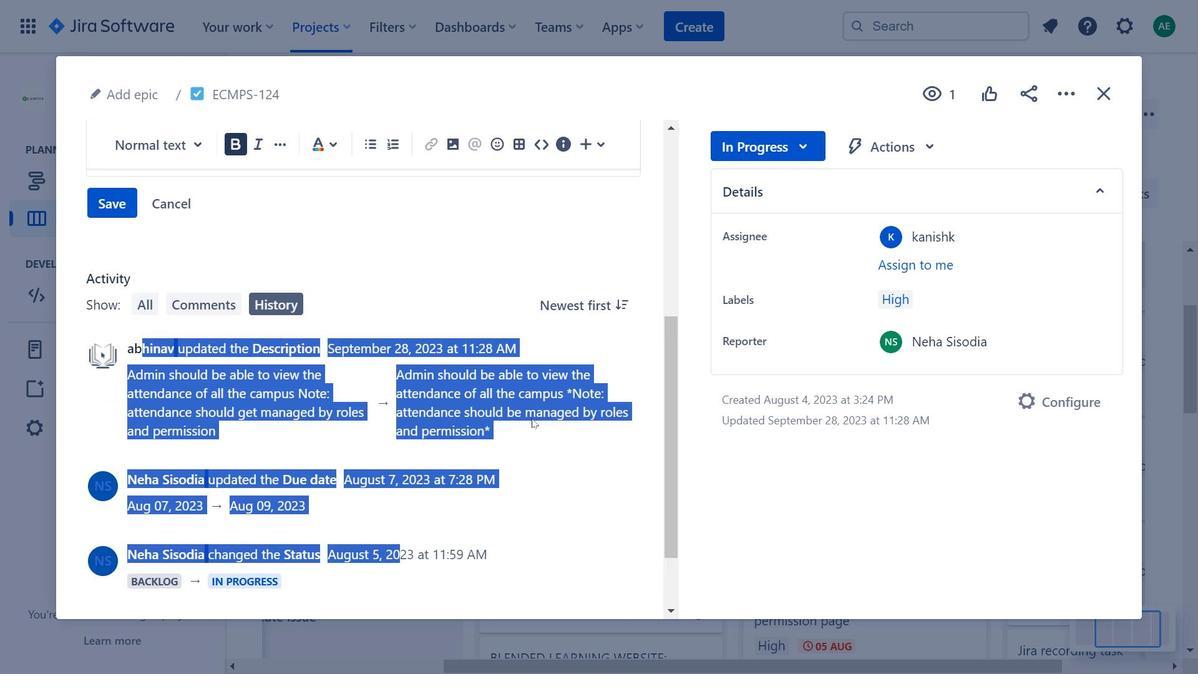 
Action: Mouse scrolled (531, 418) with delta (0, 0)
Screenshot: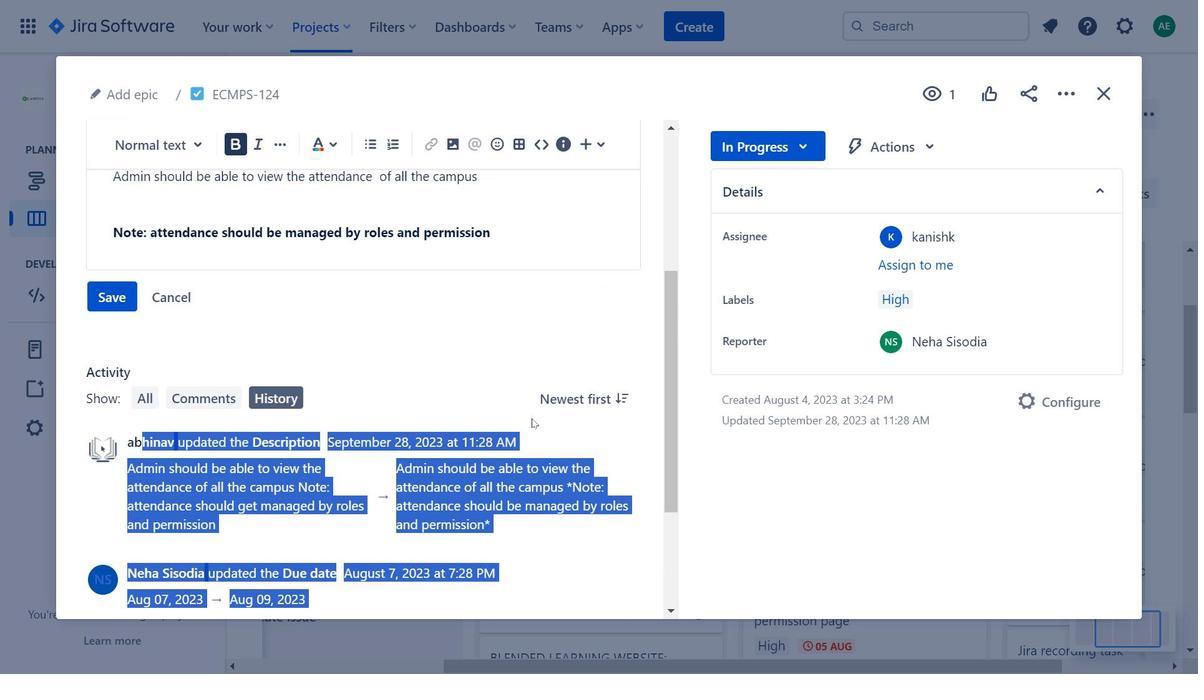 
Action: Mouse scrolled (531, 417) with delta (0, 0)
Screenshot: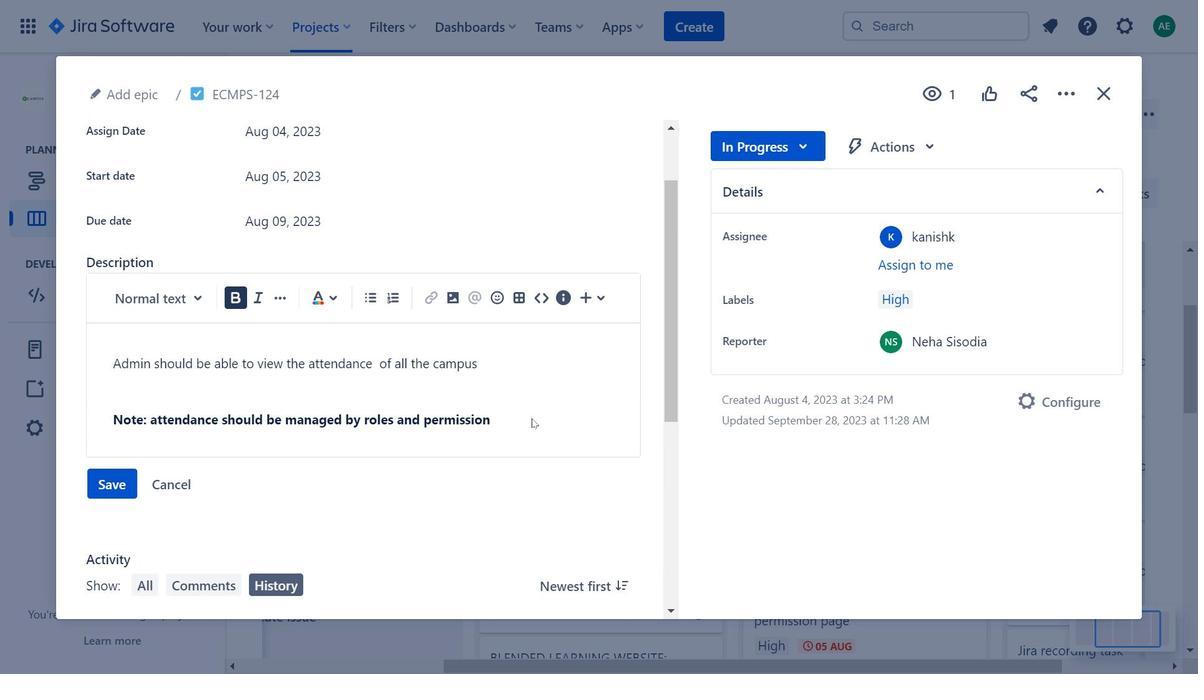 
Action: Mouse scrolled (531, 417) with delta (0, 0)
Screenshot: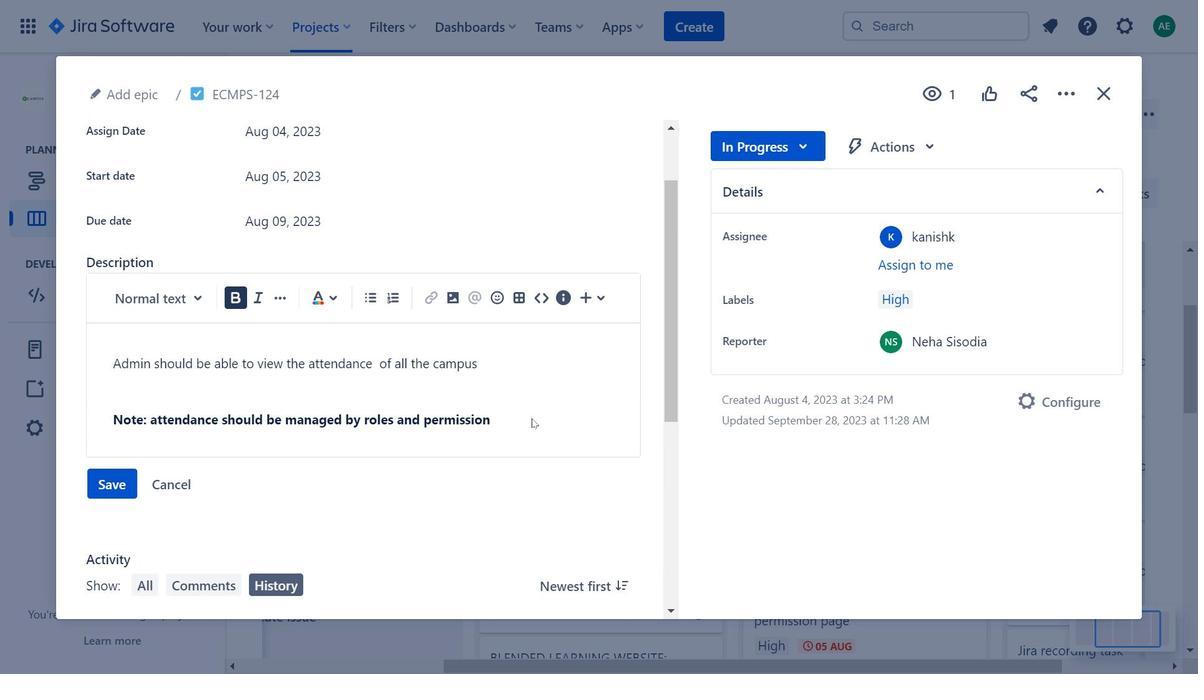 
Action: Mouse scrolled (531, 417) with delta (0, 0)
Screenshot: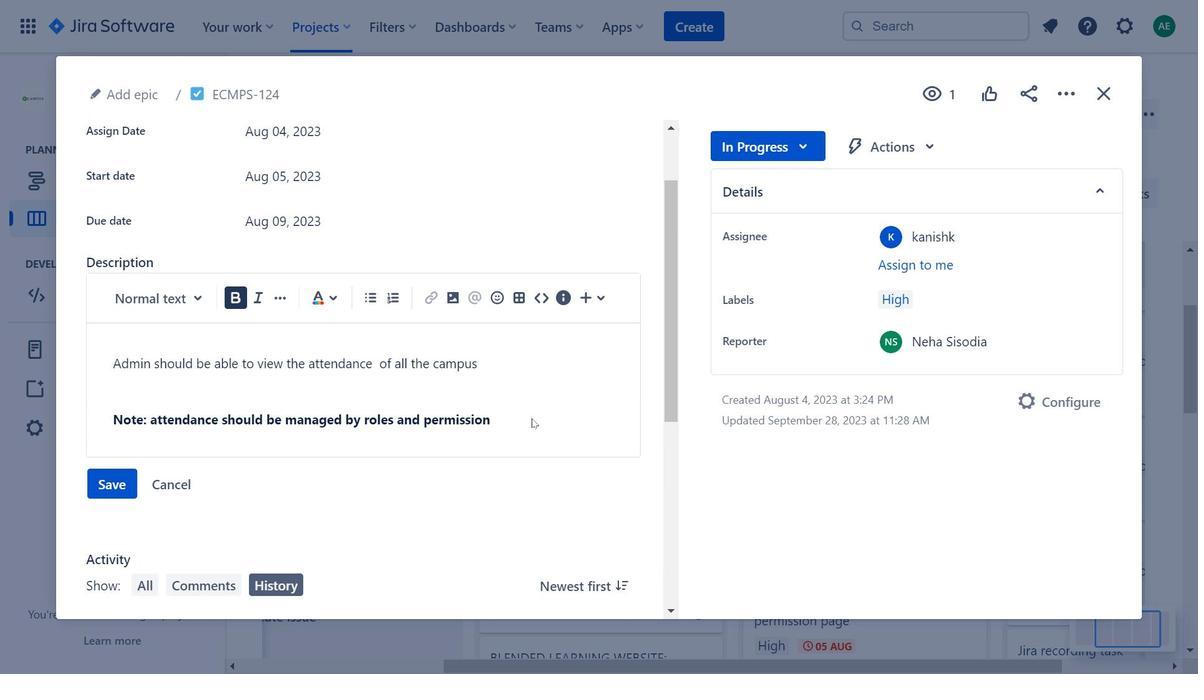 
Action: Mouse scrolled (531, 417) with delta (0, 0)
Screenshot: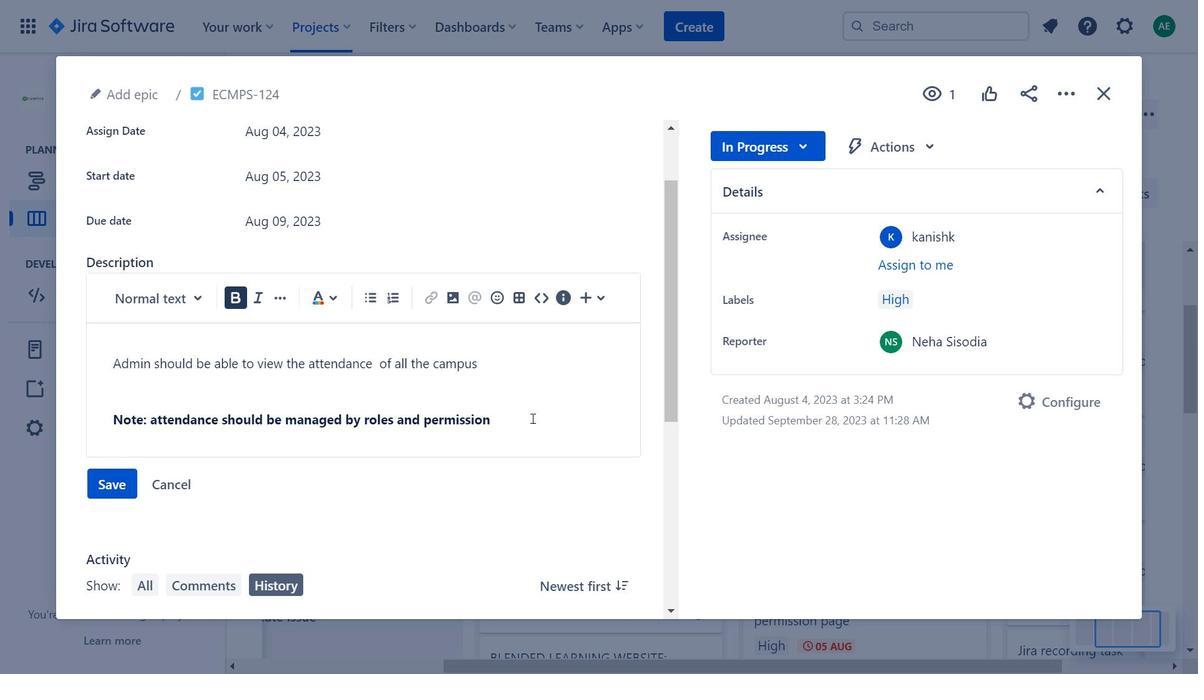 
Action: Mouse moved to (879, 136)
Screenshot: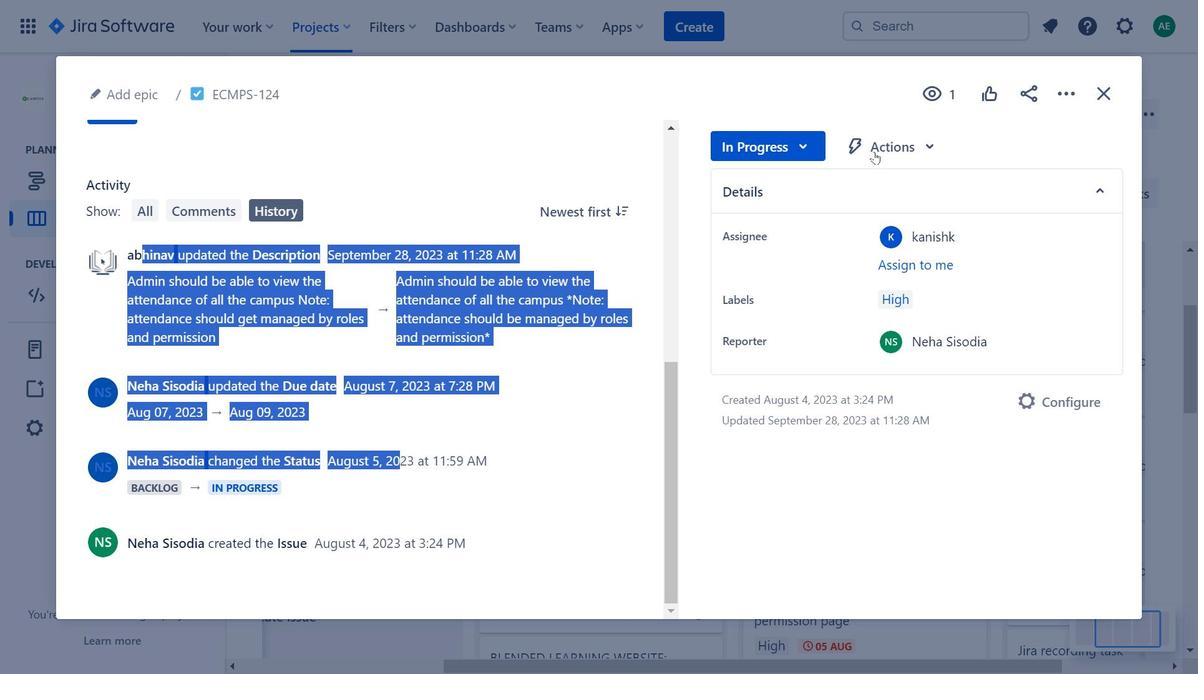 
Action: Mouse pressed left at (879, 136)
Screenshot: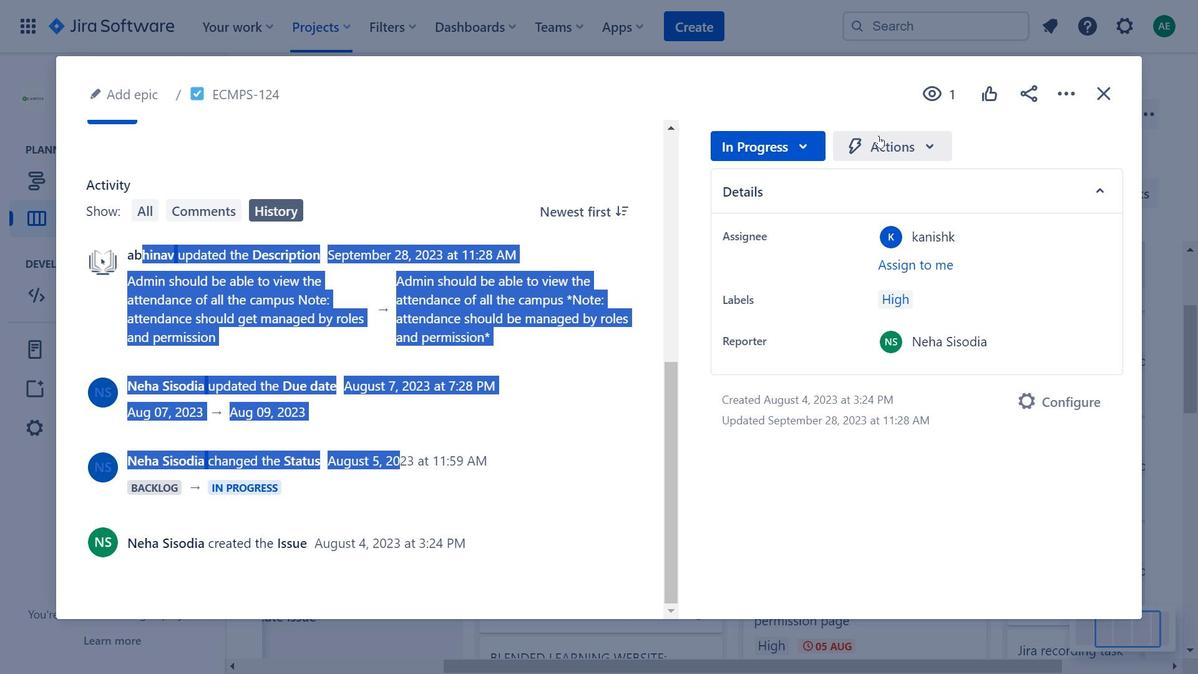 
Action: Mouse moved to (424, 116)
Screenshot: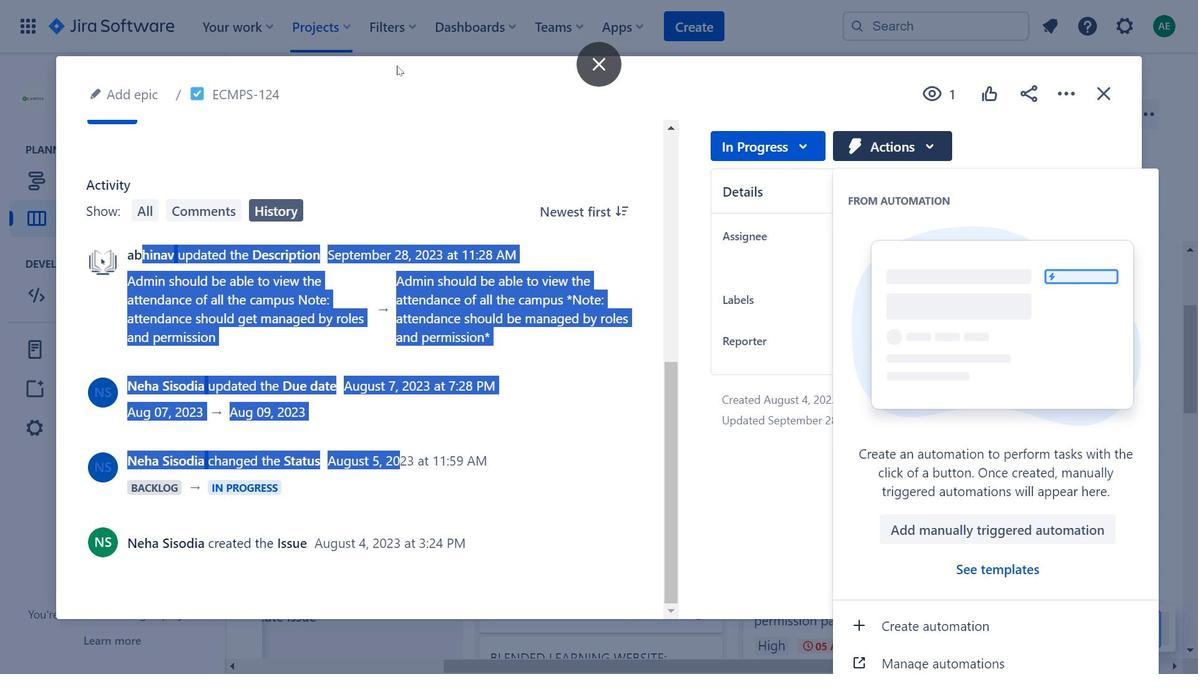 
Action: Mouse pressed left at (424, 116)
Screenshot: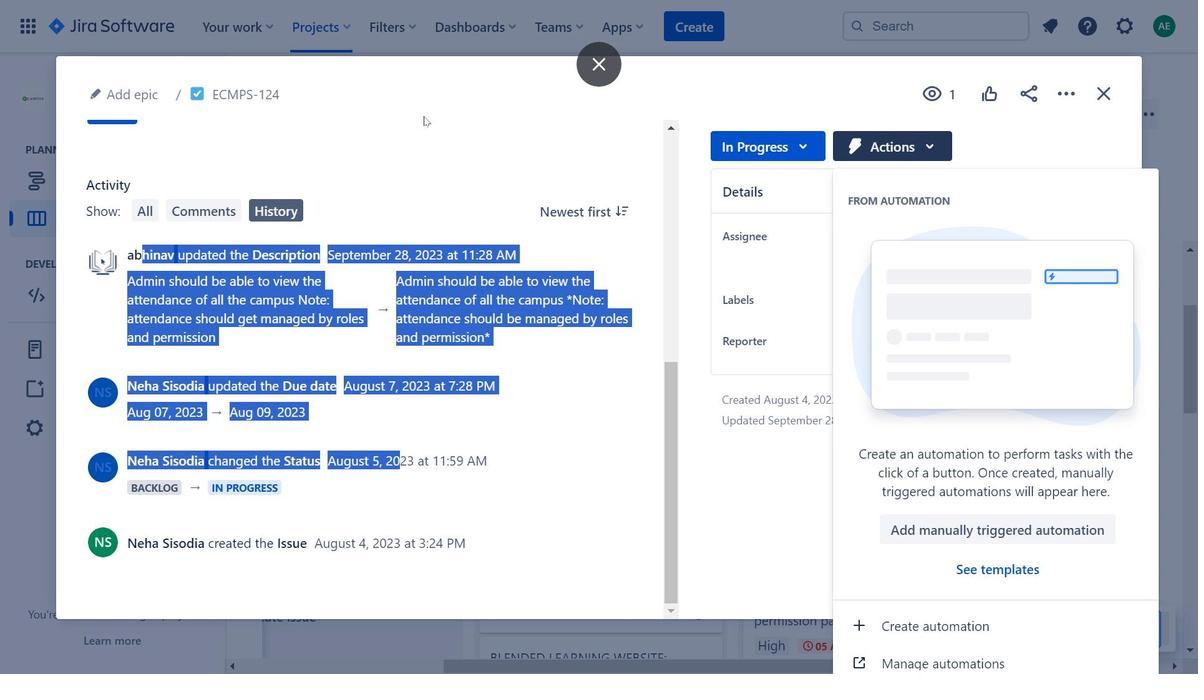 
Action: Mouse moved to (819, 261)
Screenshot: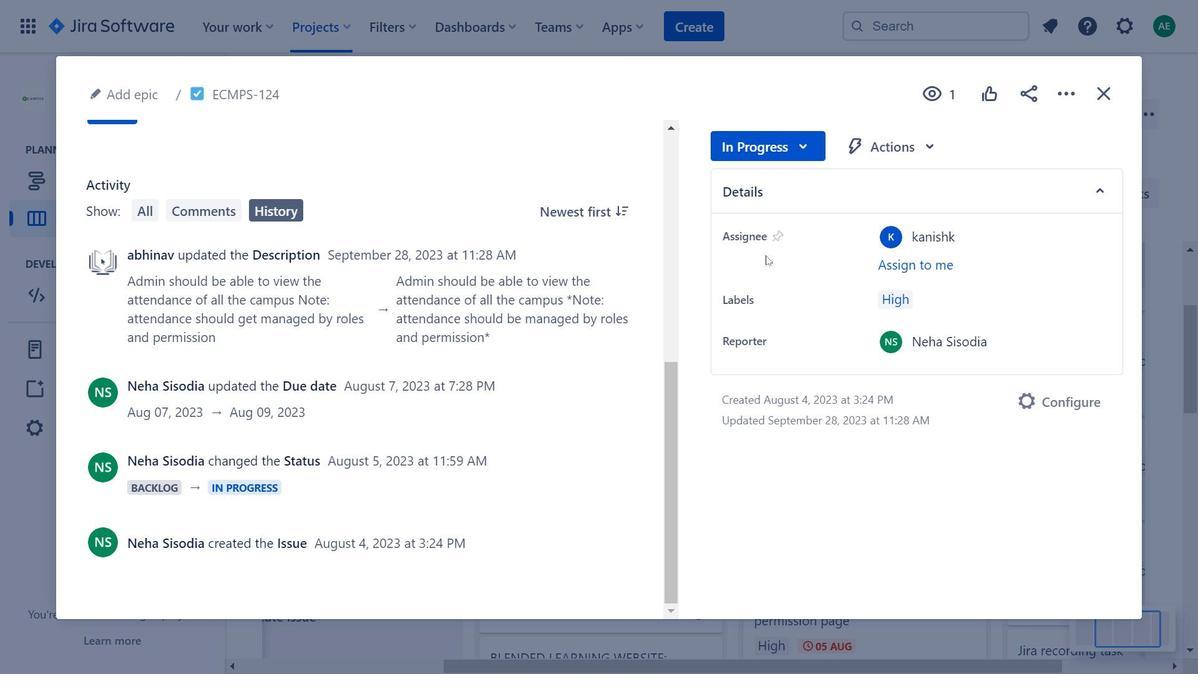 
Action: Mouse scrolled (819, 262) with delta (0, 0)
Screenshot: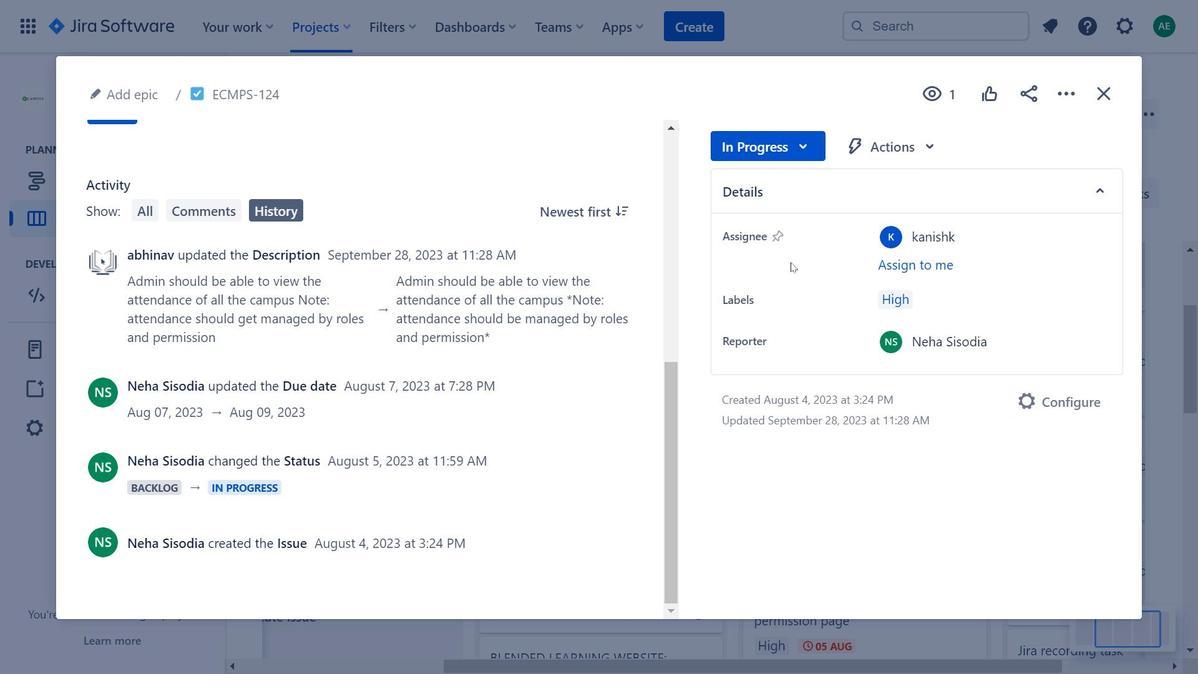 
Action: Mouse scrolled (819, 262) with delta (0, 0)
